 Task: Research Airbnb properties in Kamina, Democratic Republic of the Congo from 8th November, 2023 to 19th November, 2023 for 1 adult. Place can be shared room with 1  bedroom having 1 bed and 1 bathroom. Property type can be hotel. Look for 3 properties as per requirement.
Action: Mouse moved to (592, 112)
Screenshot: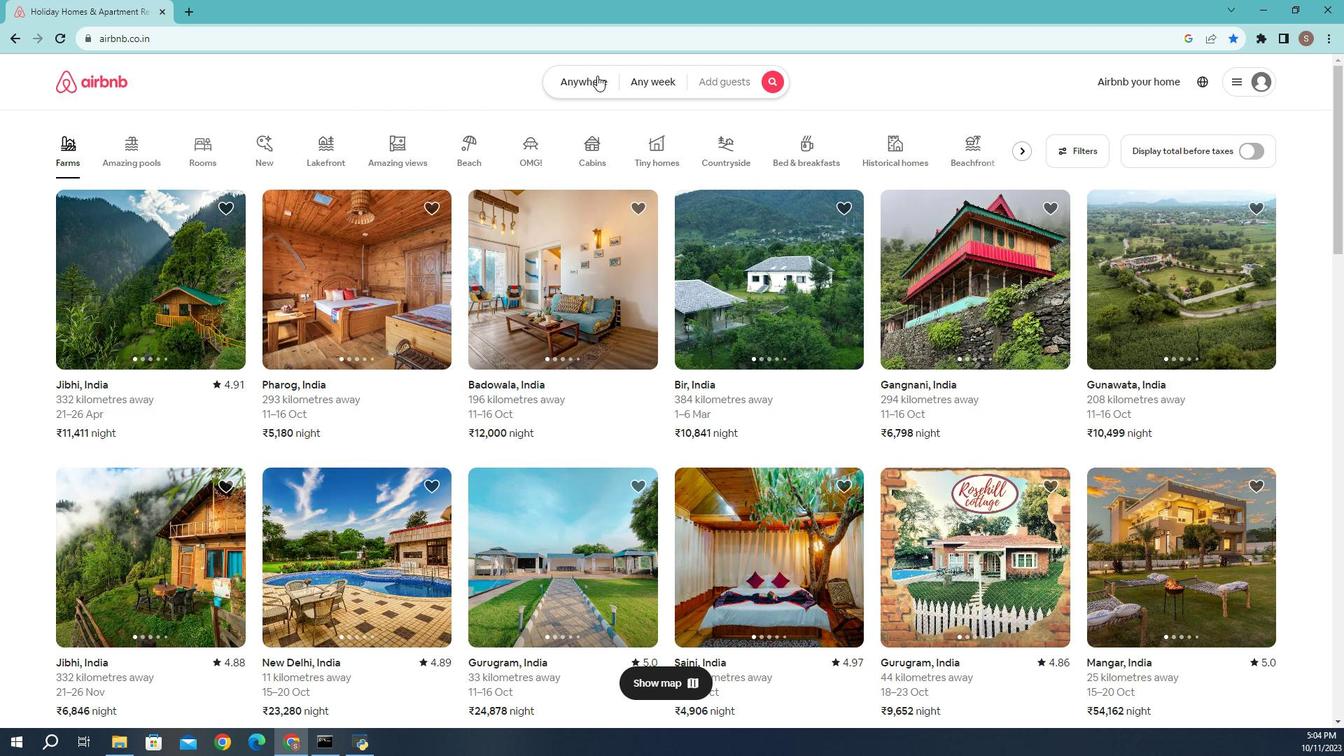 
Action: Mouse pressed left at (592, 112)
Screenshot: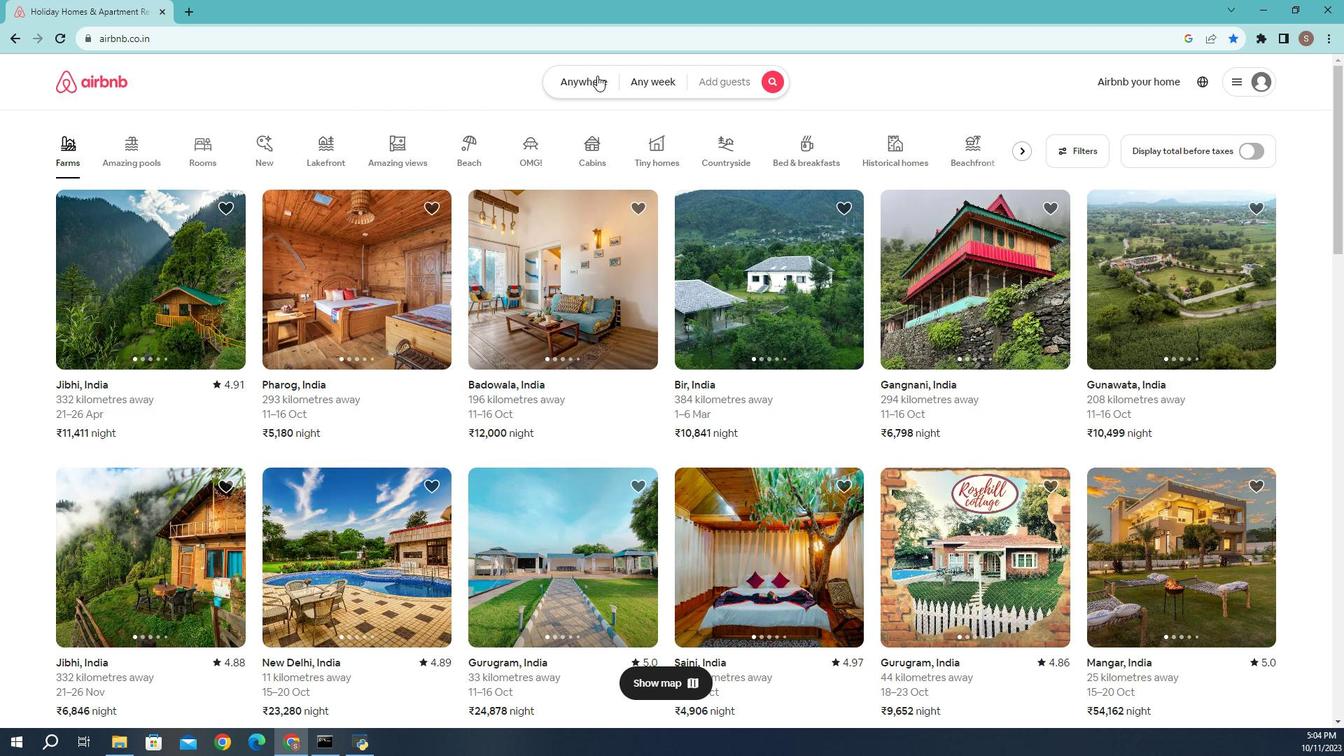 
Action: Mouse moved to (443, 157)
Screenshot: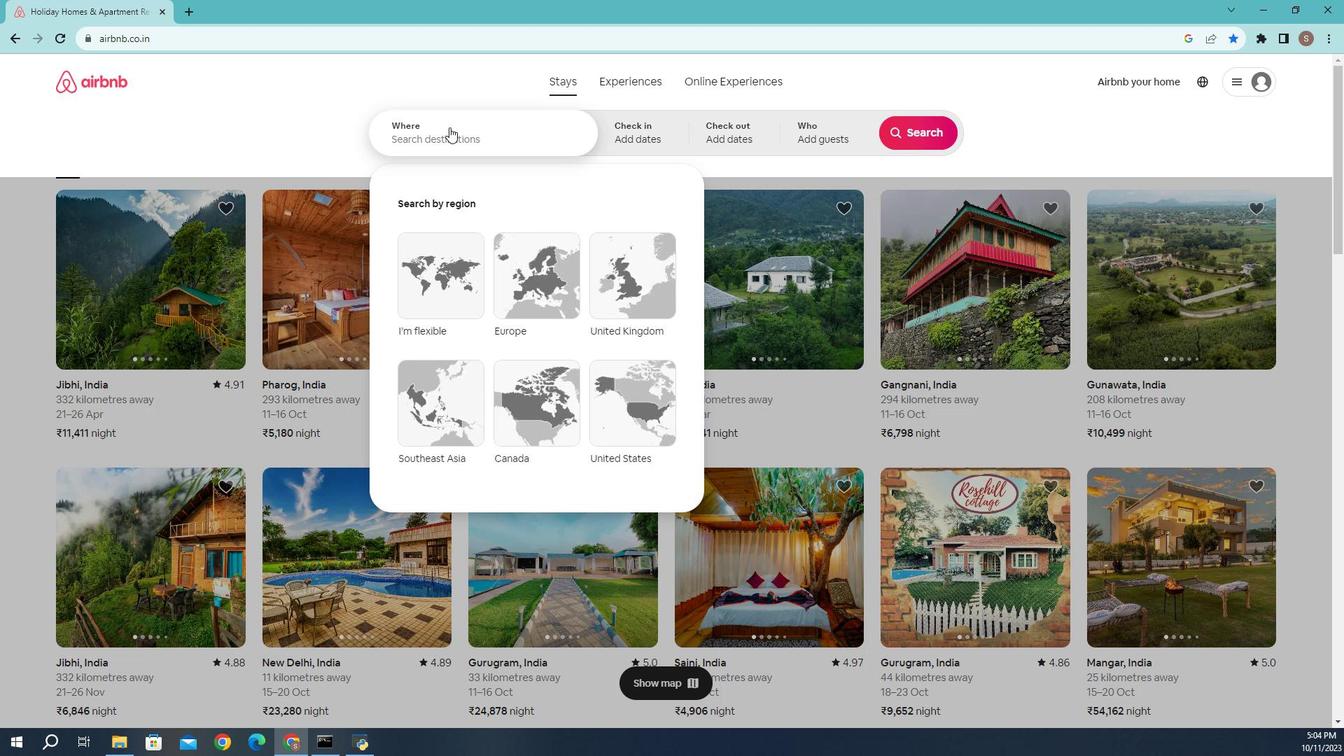 
Action: Mouse pressed left at (443, 157)
Screenshot: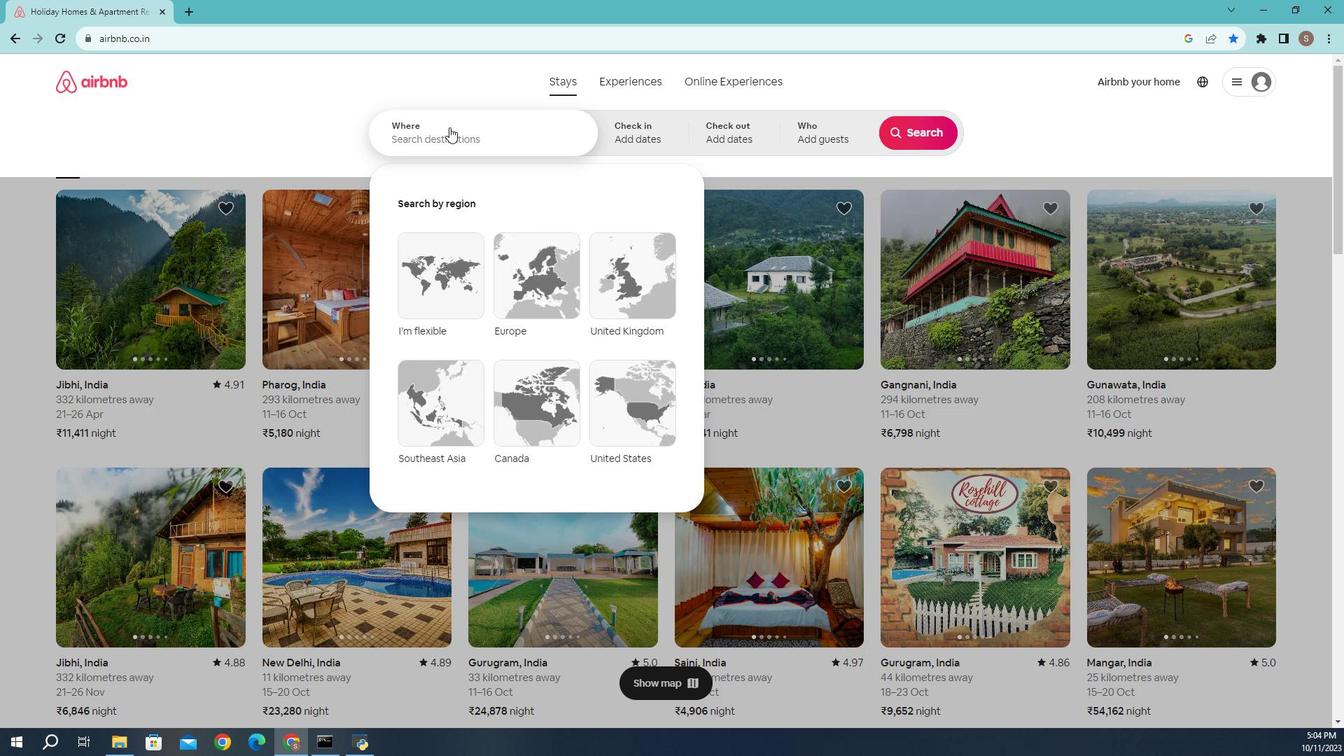 
Action: Key pressed <Key.caps_lock>K<Key.caps_lock>amina,<Key.space><Key.caps_lock>D<Key.caps_lock>emocratic<Key.space><Key.caps_lock>R<Key.caps_lock>epublic<Key.space>of<Key.space>the<Key.space><Key.caps_lock>C<Key.caps_lock>ongo<Key.enter>
Screenshot: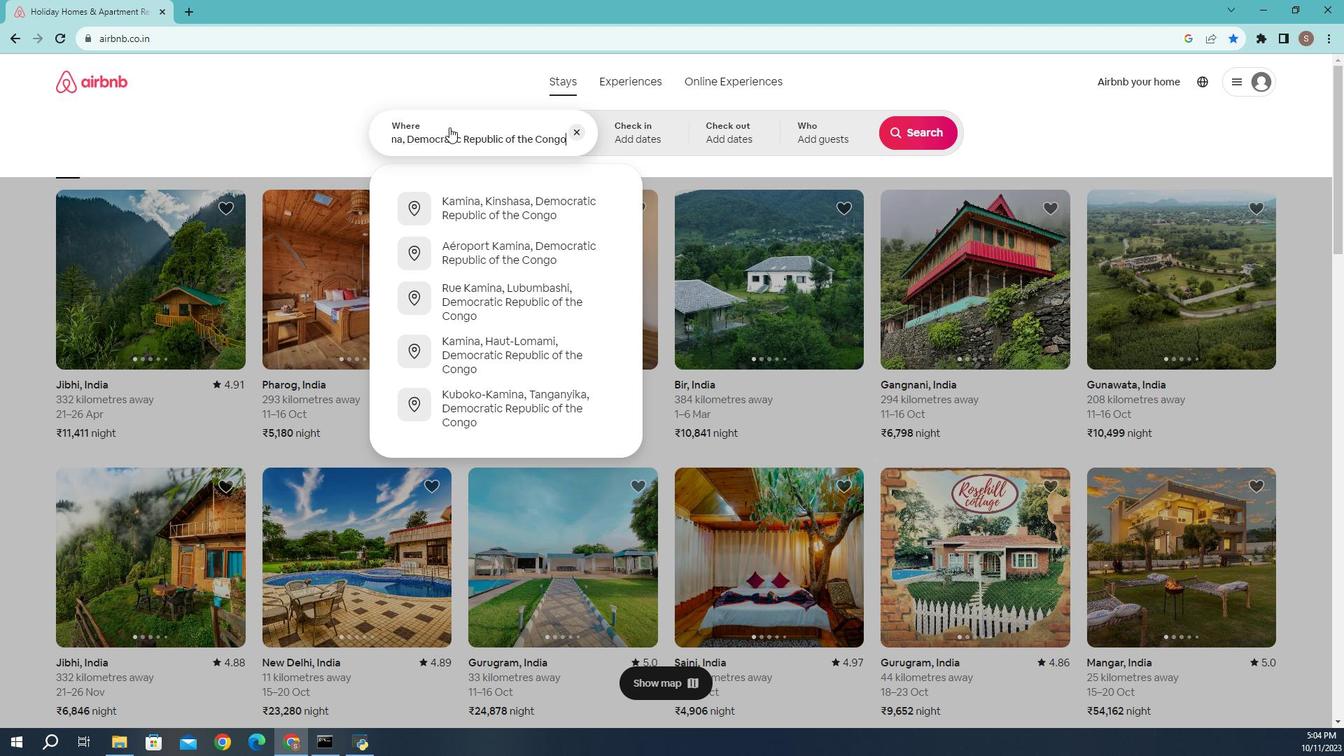 
Action: Mouse moved to (805, 343)
Screenshot: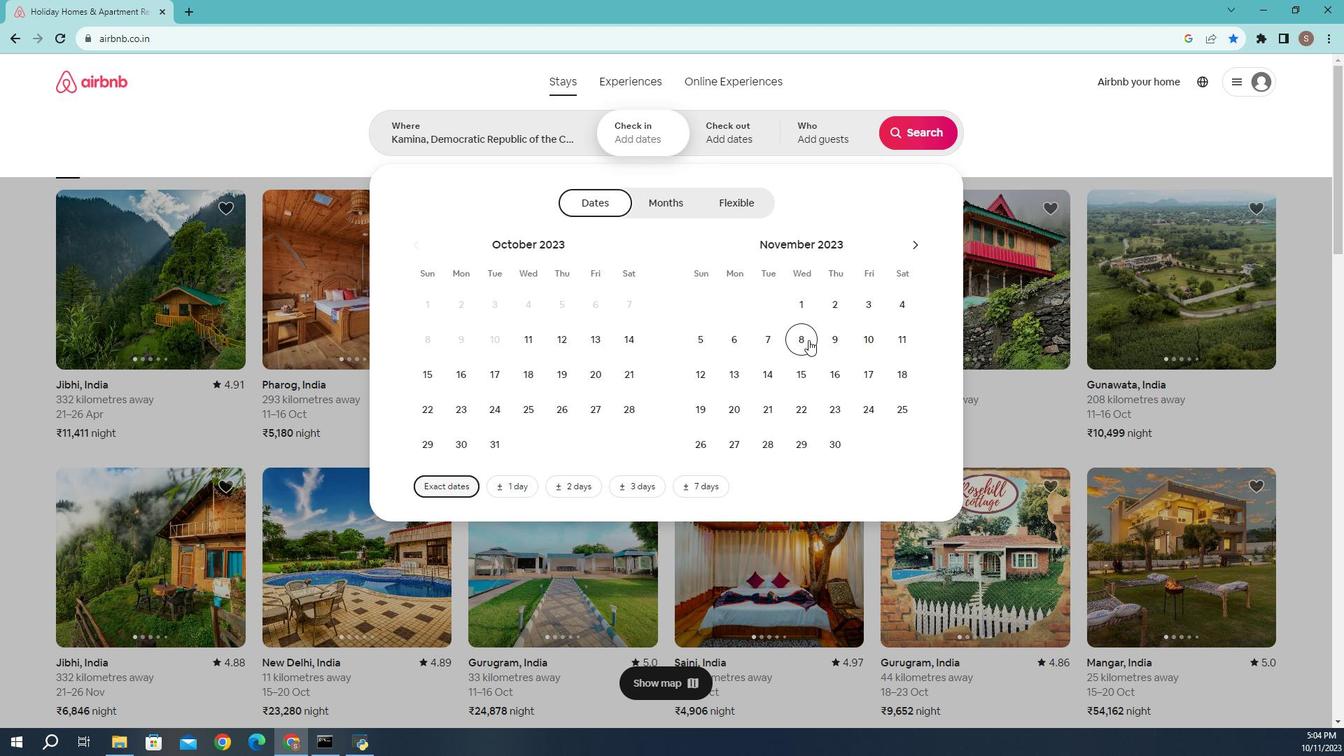 
Action: Mouse pressed left at (805, 343)
Screenshot: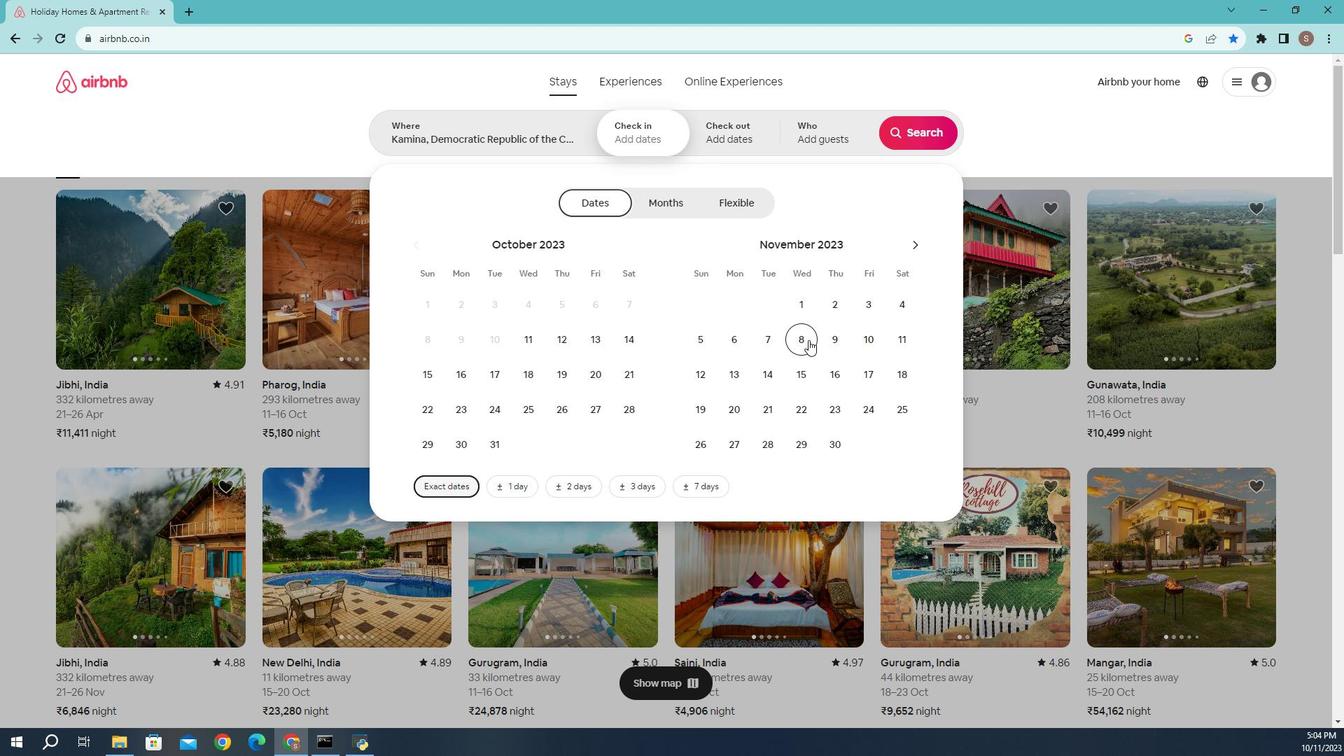 
Action: Mouse moved to (703, 396)
Screenshot: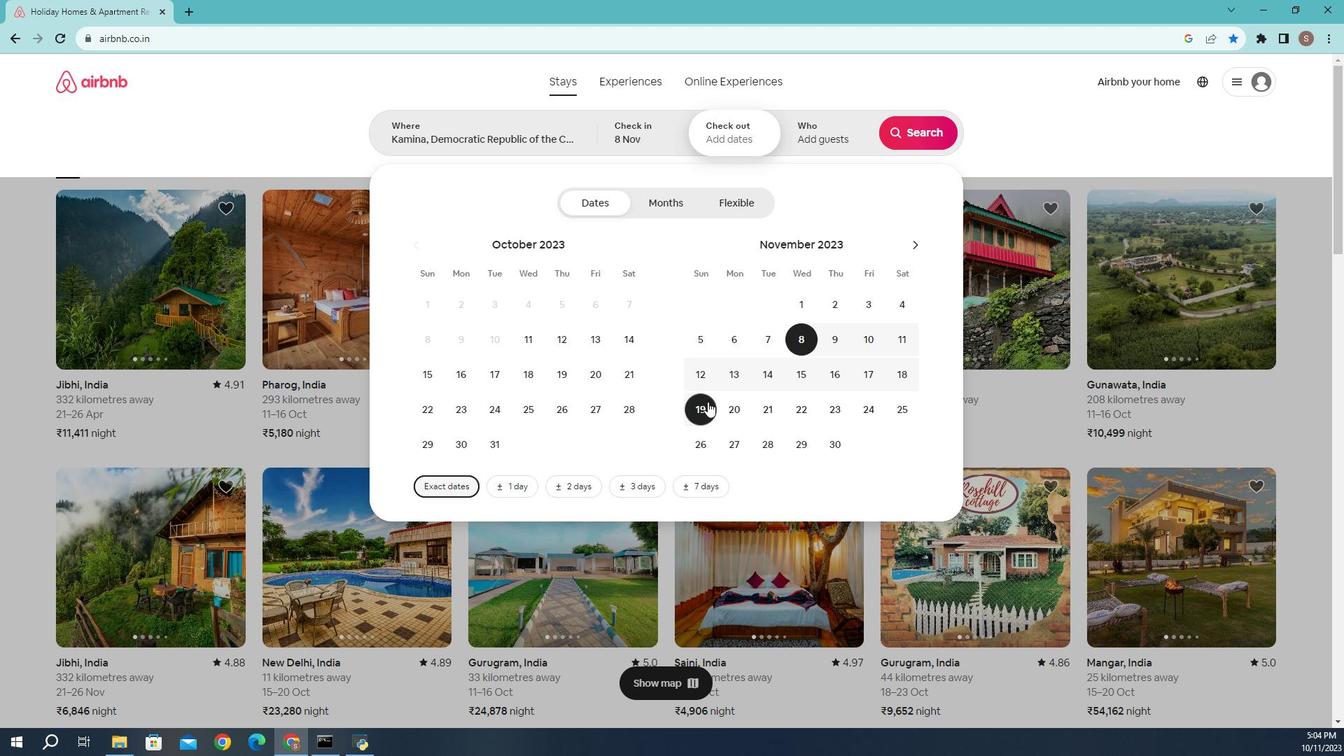 
Action: Mouse pressed left at (703, 396)
Screenshot: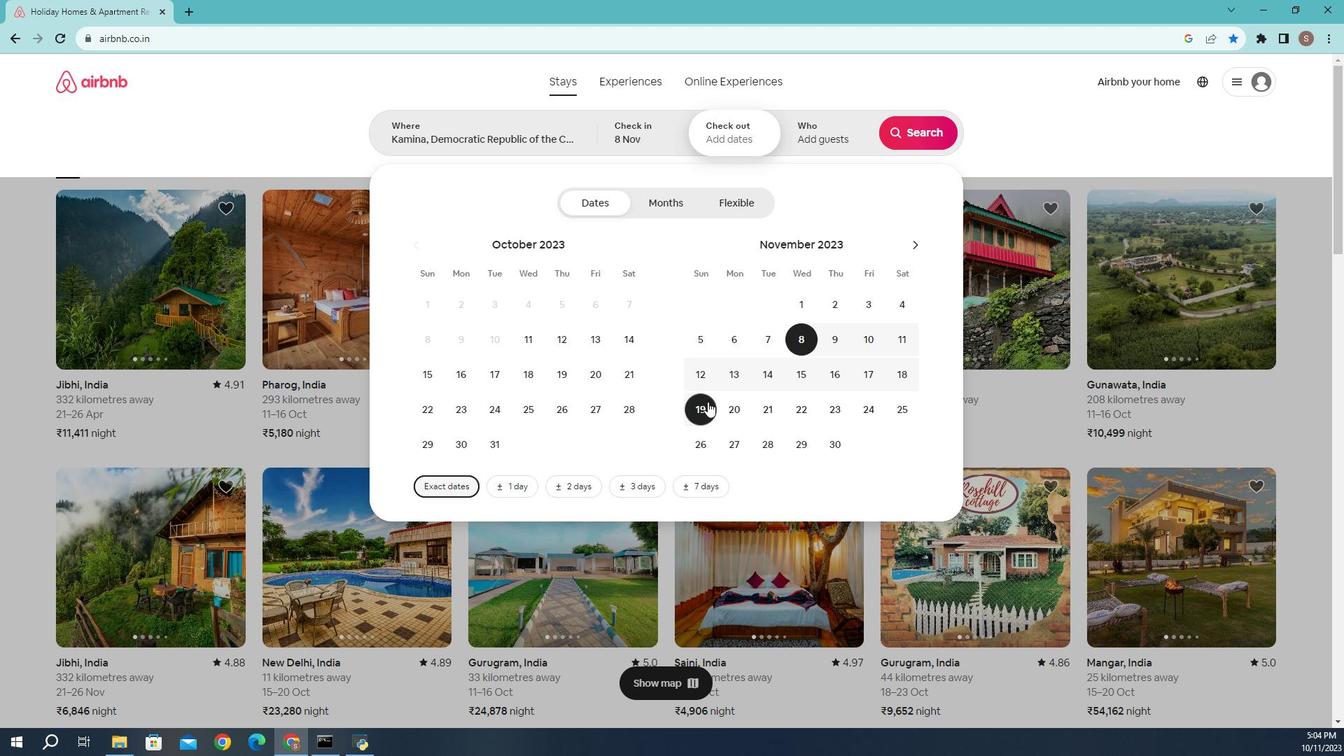 
Action: Mouse moved to (820, 158)
Screenshot: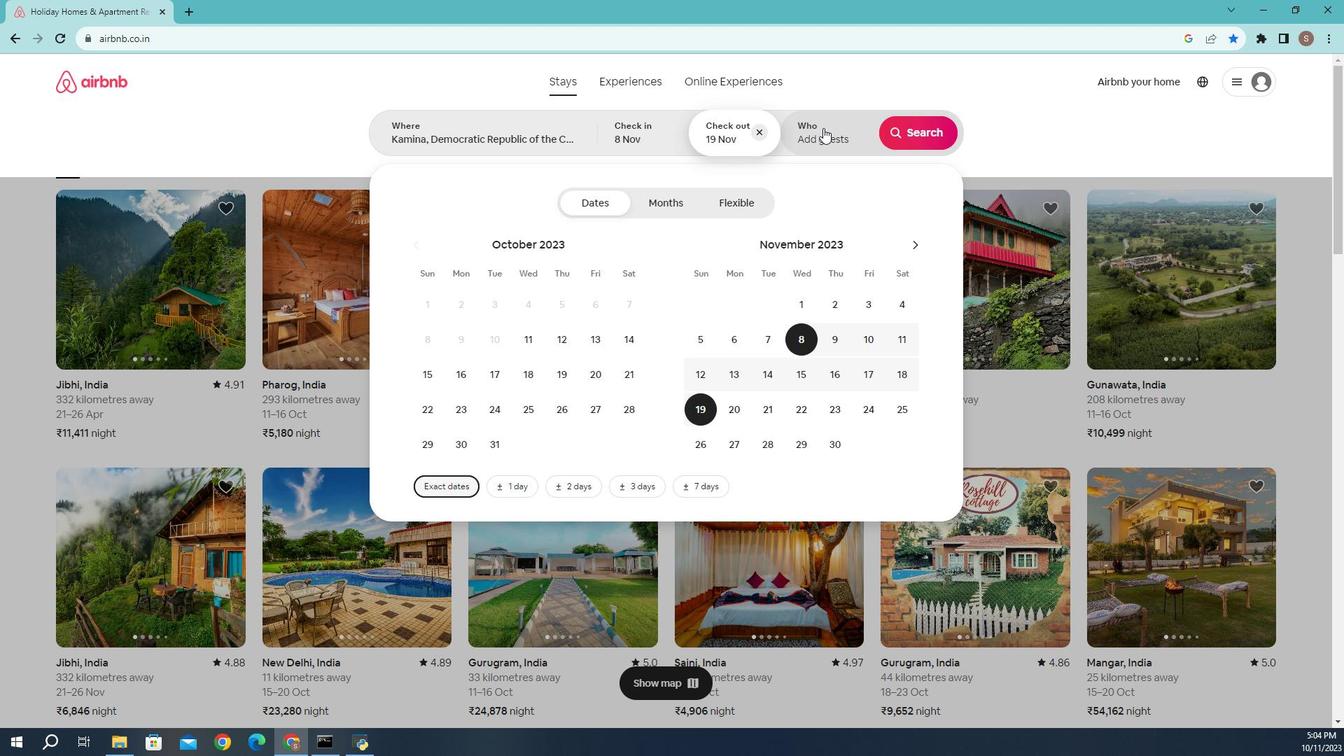 
Action: Mouse pressed left at (820, 158)
Screenshot: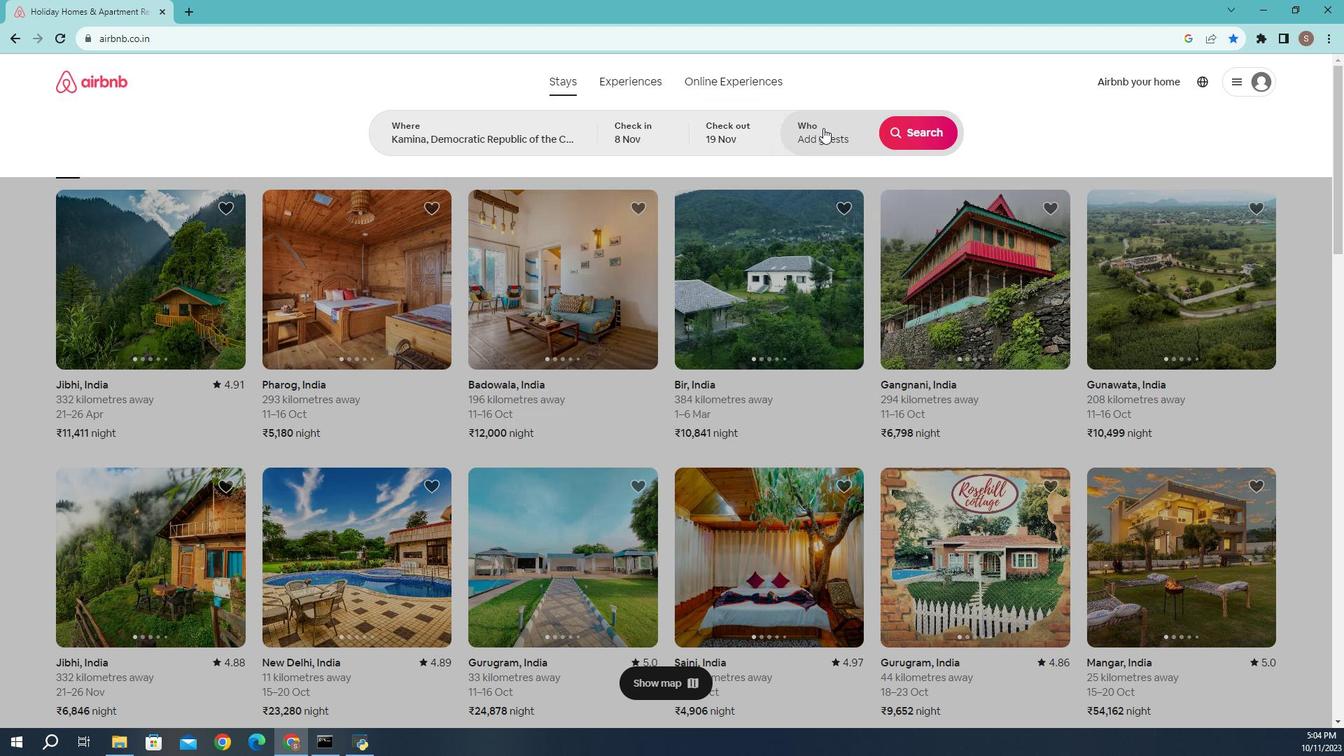 
Action: Mouse moved to (922, 231)
Screenshot: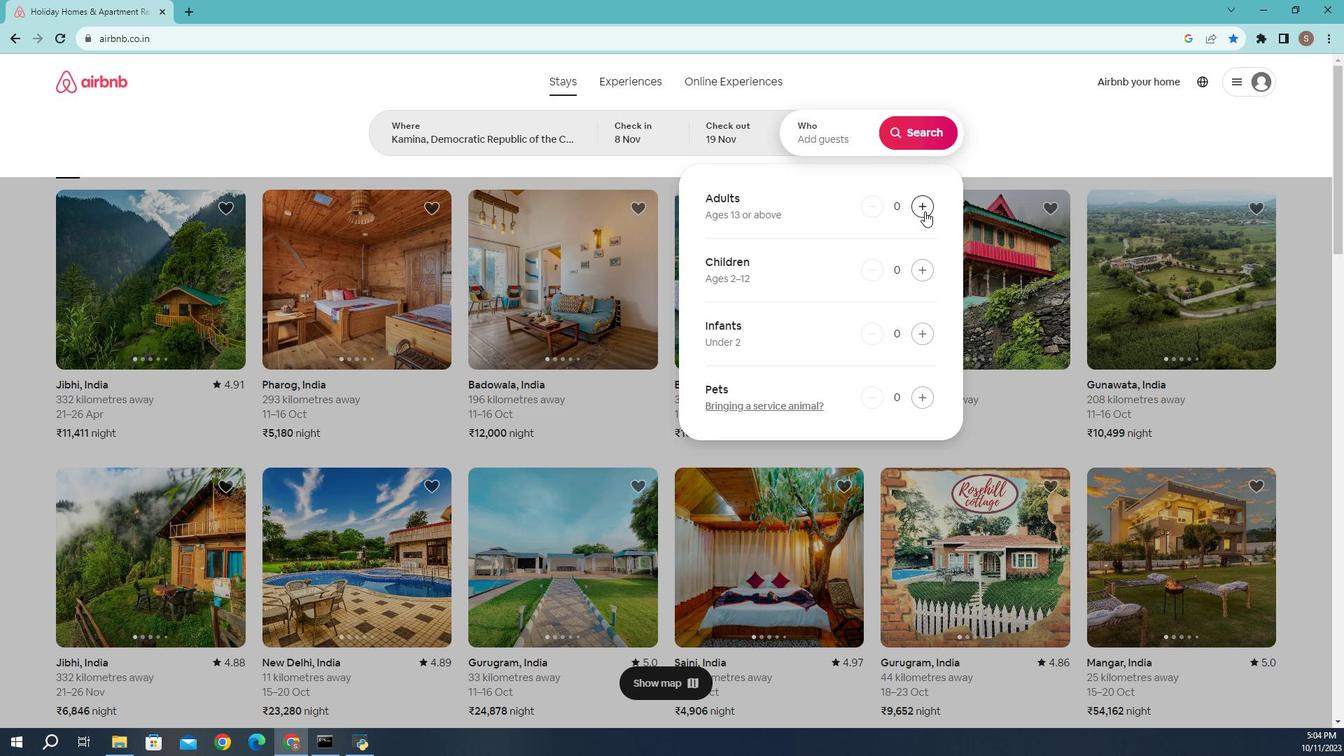 
Action: Mouse pressed left at (922, 231)
Screenshot: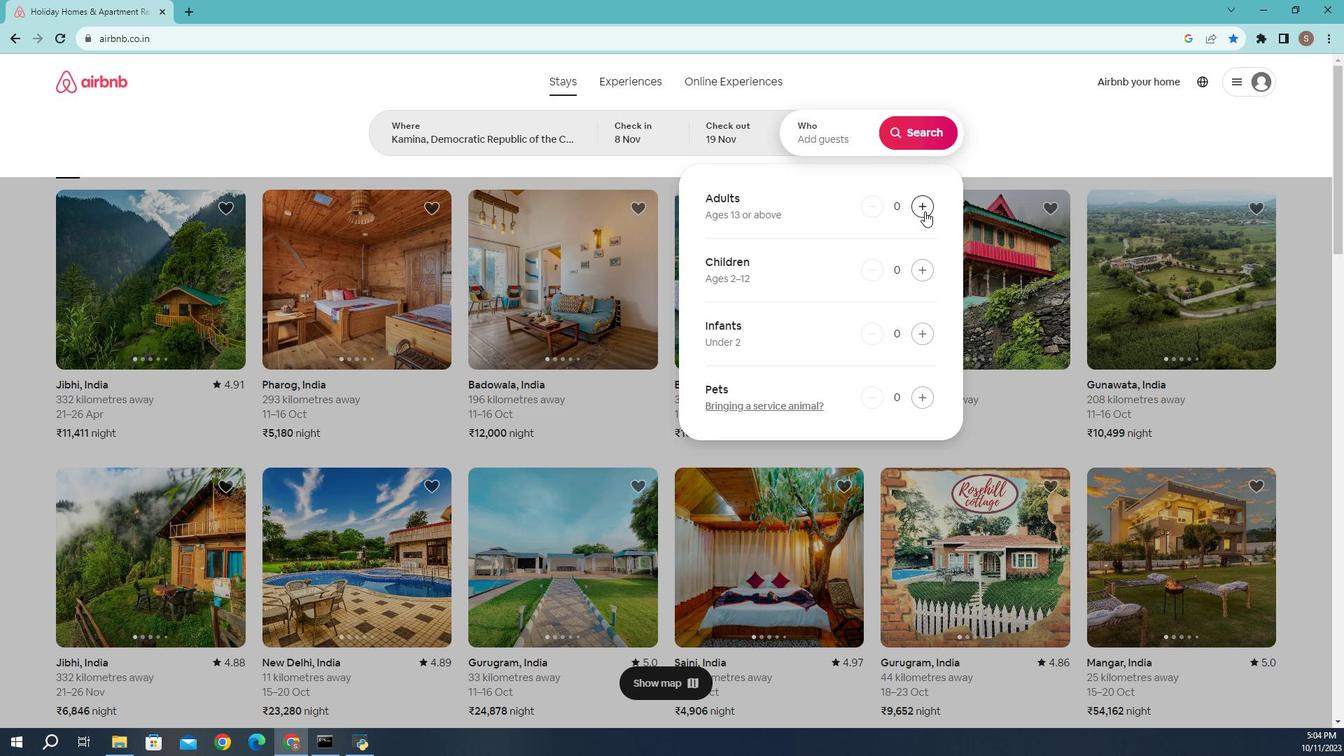 
Action: Mouse moved to (922, 158)
Screenshot: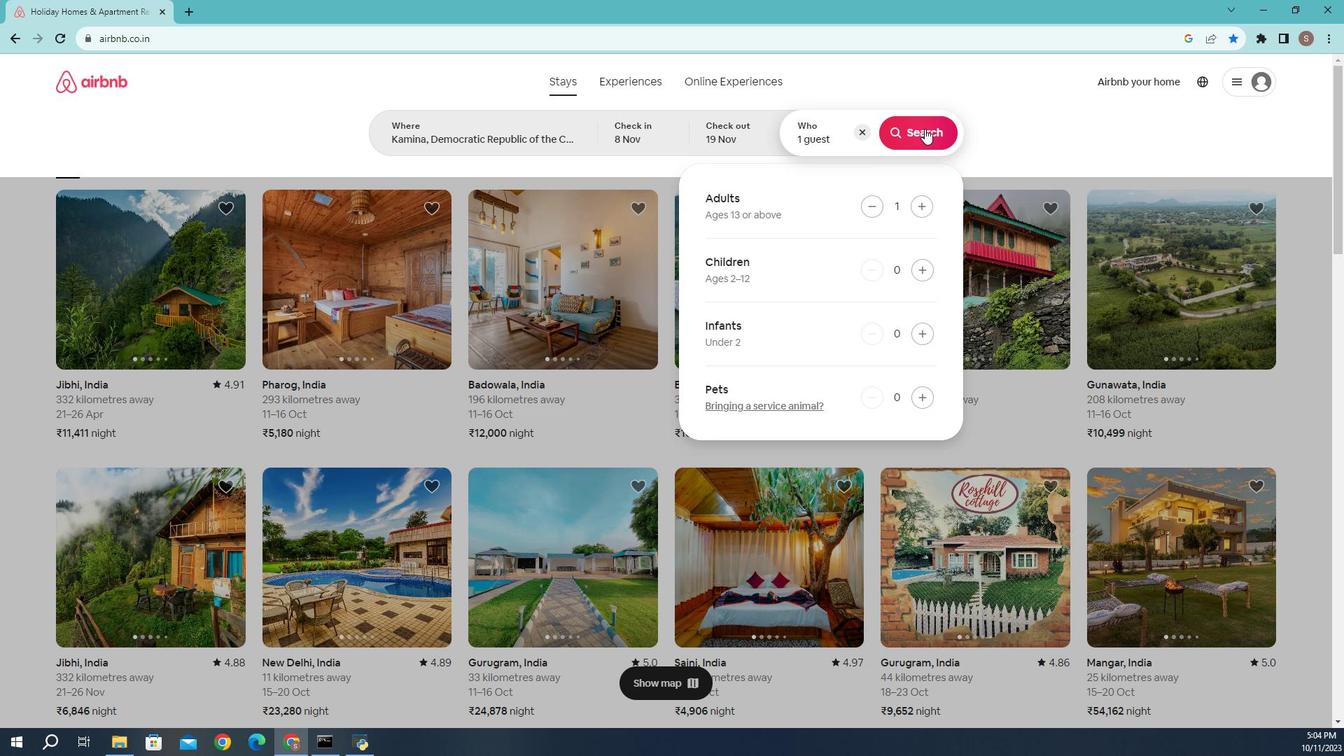 
Action: Mouse pressed left at (922, 158)
Screenshot: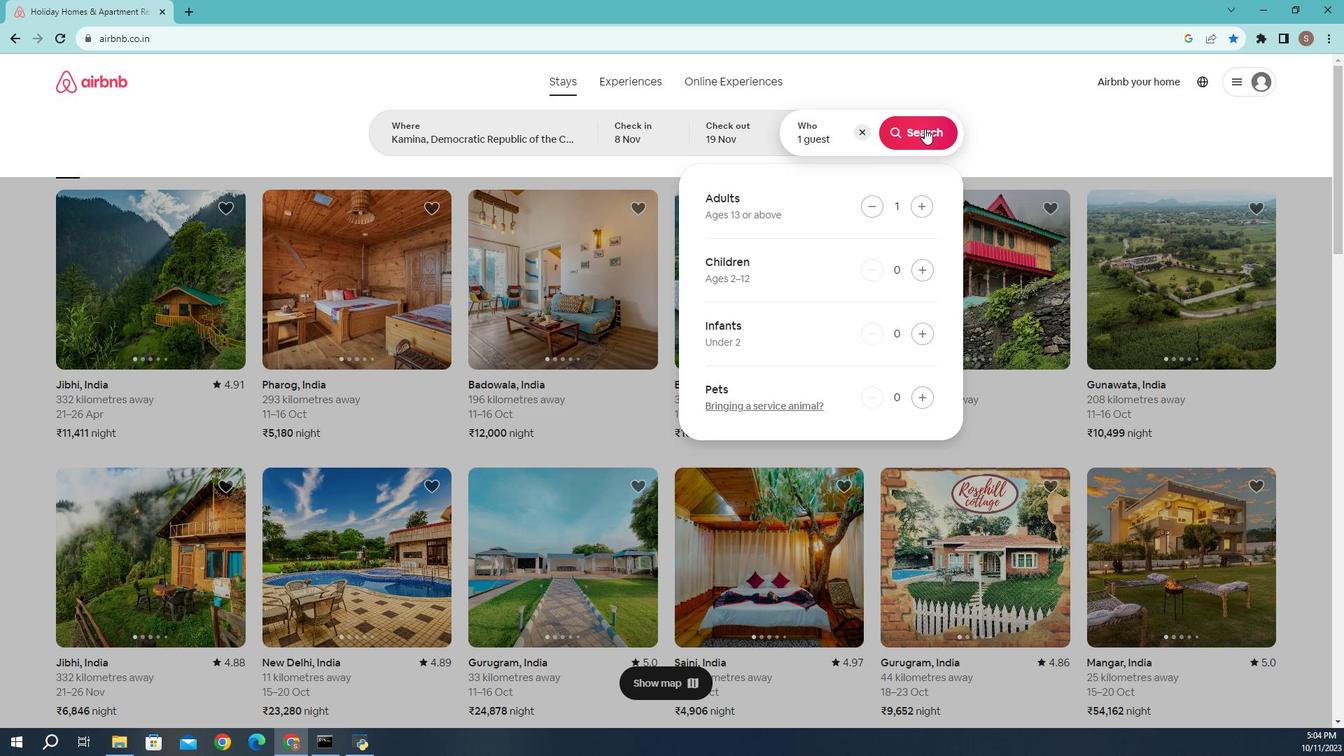 
Action: Mouse moved to (1111, 161)
Screenshot: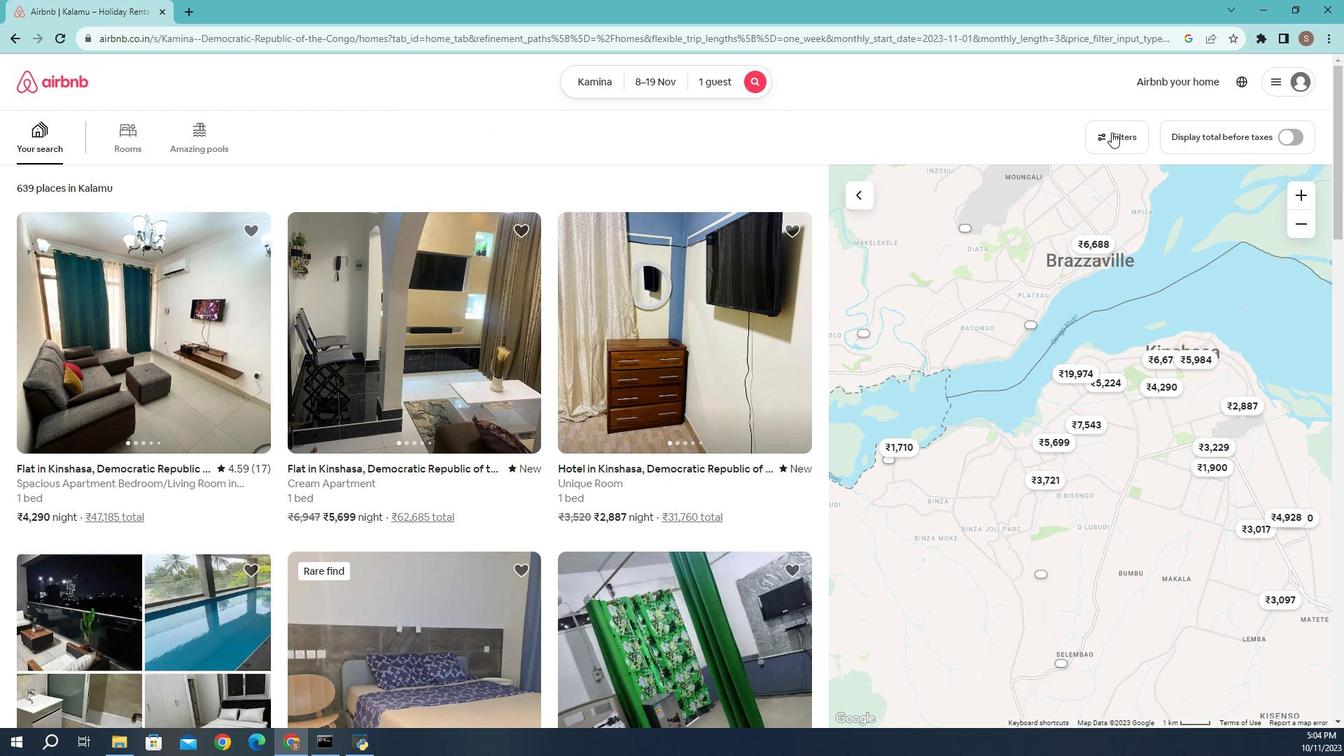 
Action: Mouse pressed left at (1111, 161)
Screenshot: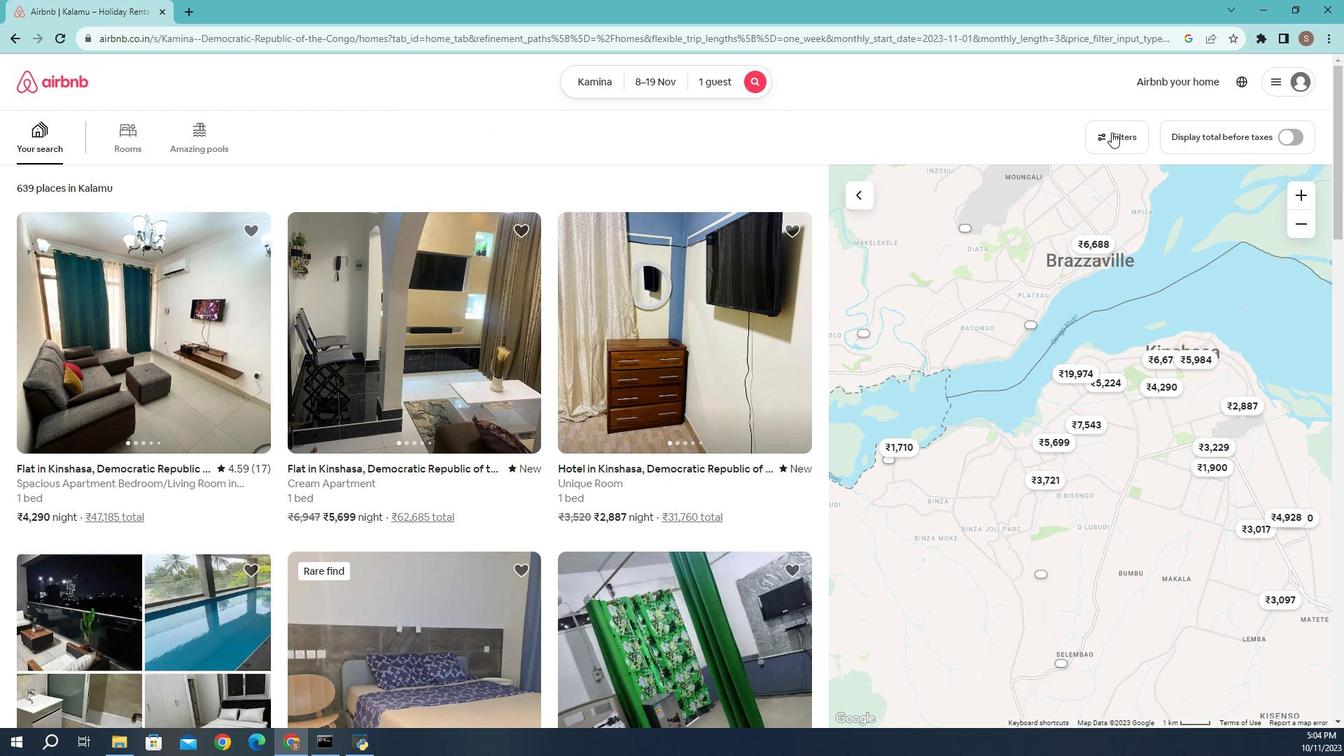 
Action: Mouse moved to (676, 243)
Screenshot: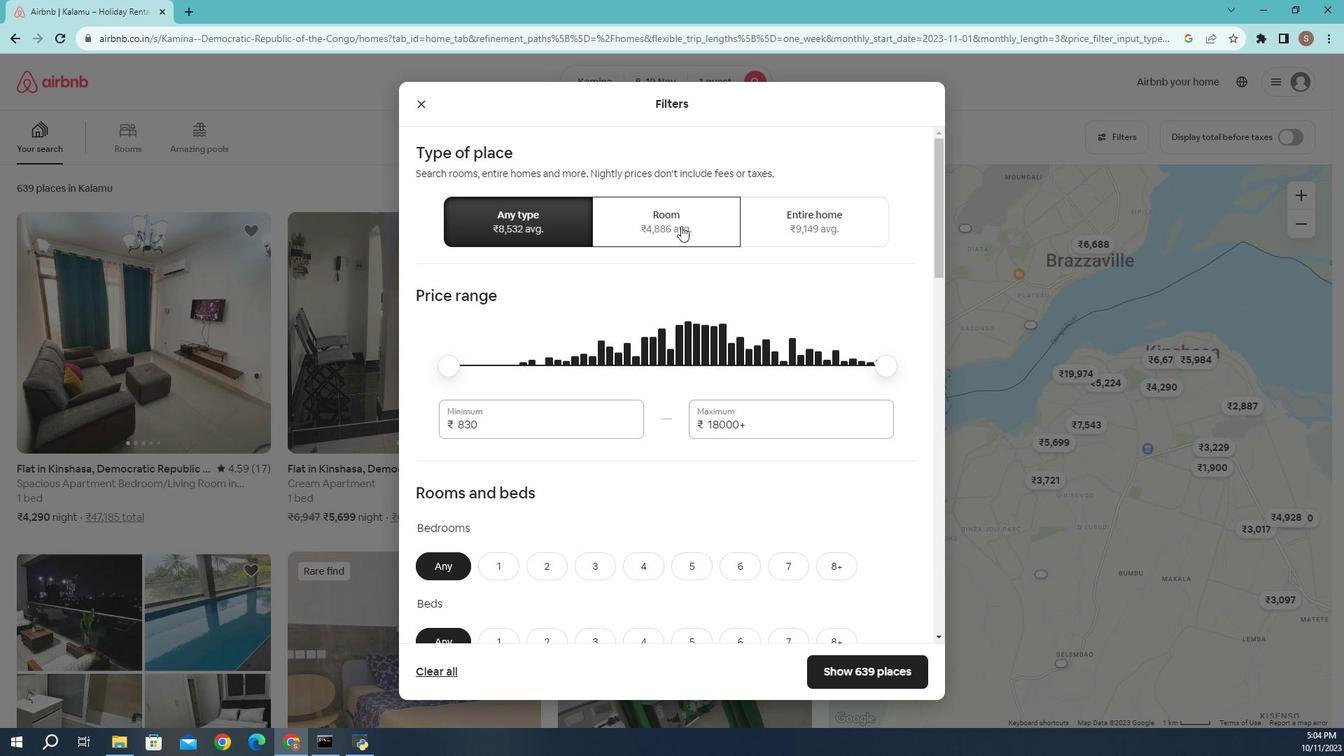 
Action: Mouse pressed left at (676, 243)
Screenshot: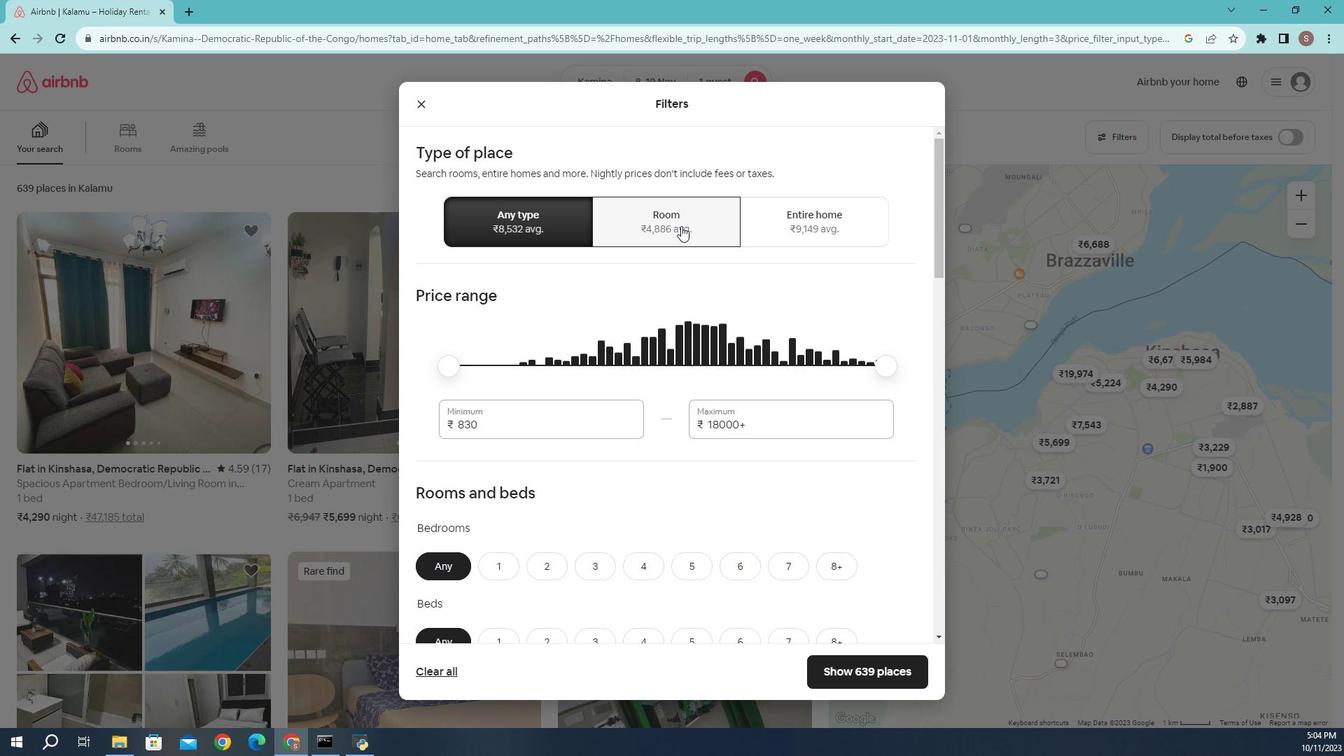 
Action: Mouse moved to (628, 322)
Screenshot: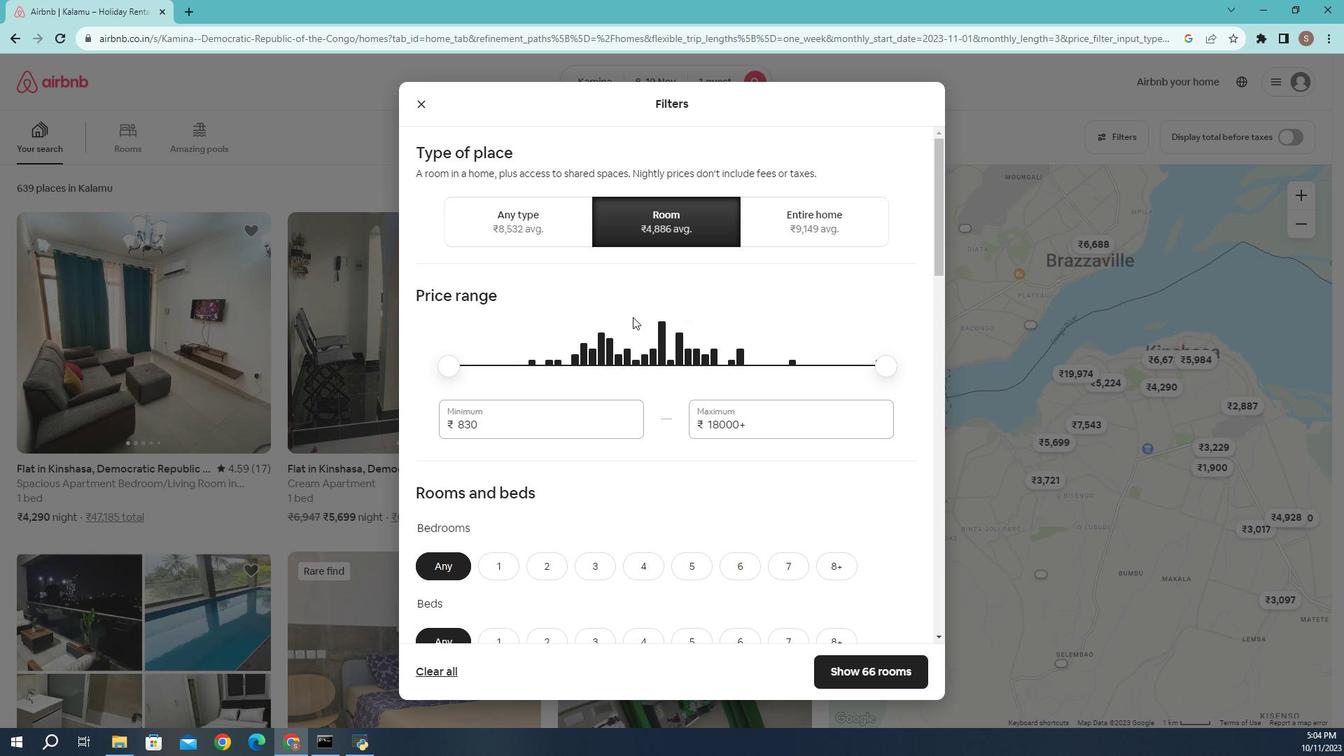 
Action: Mouse scrolled (628, 322) with delta (0, 0)
Screenshot: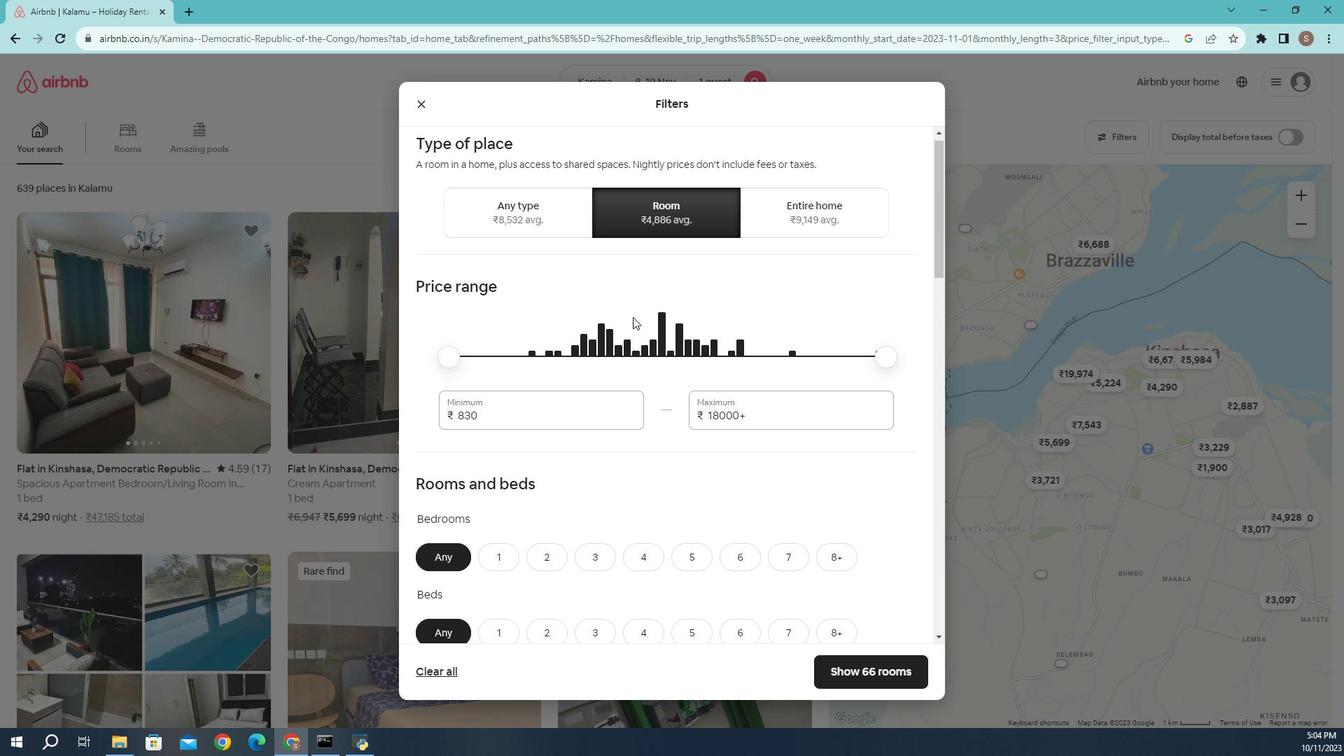 
Action: Mouse moved to (627, 323)
Screenshot: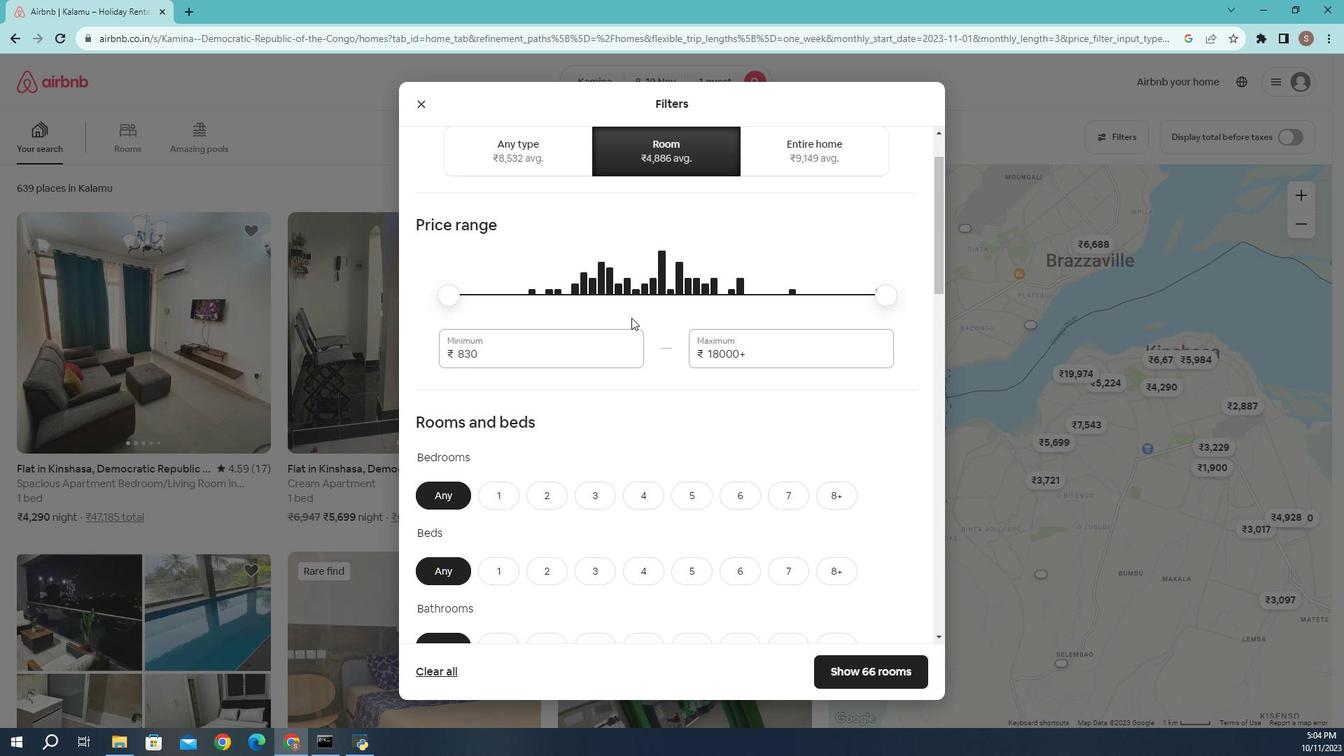 
Action: Mouse scrolled (627, 322) with delta (0, 0)
Screenshot: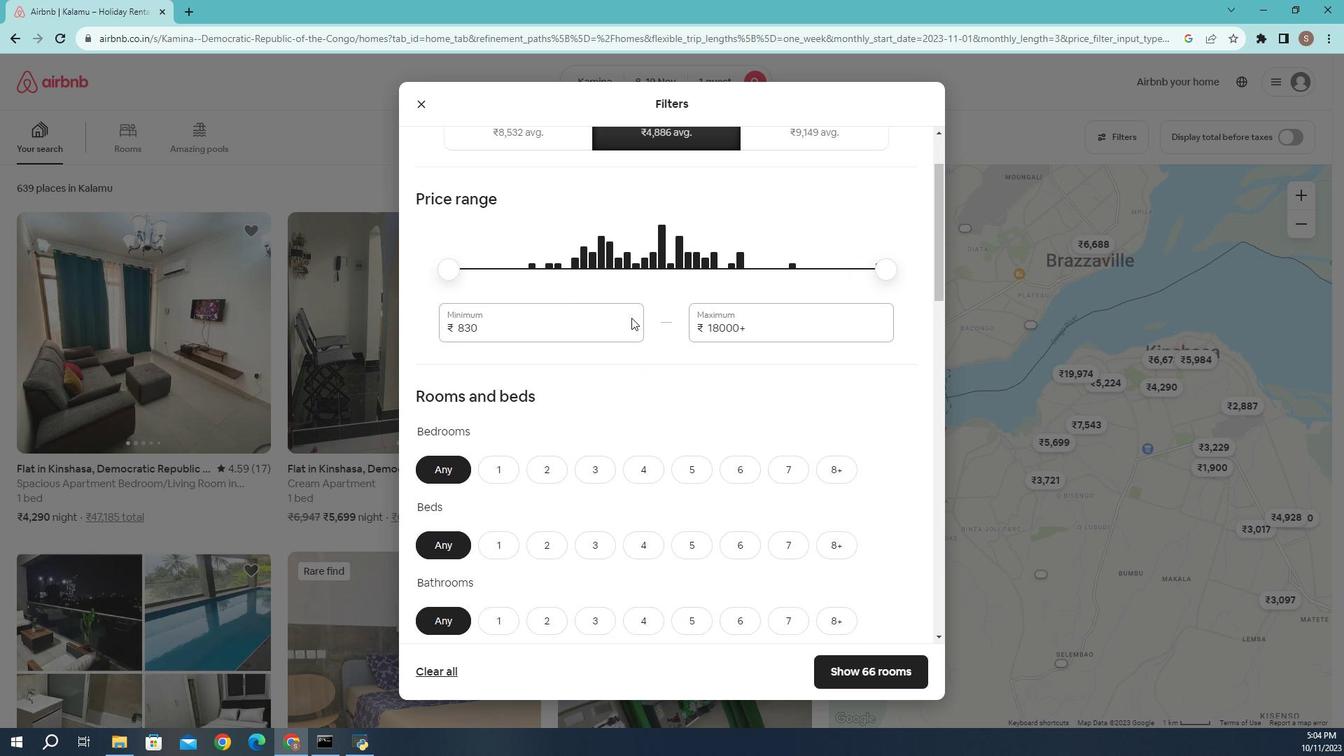 
Action: Mouse moved to (501, 424)
Screenshot: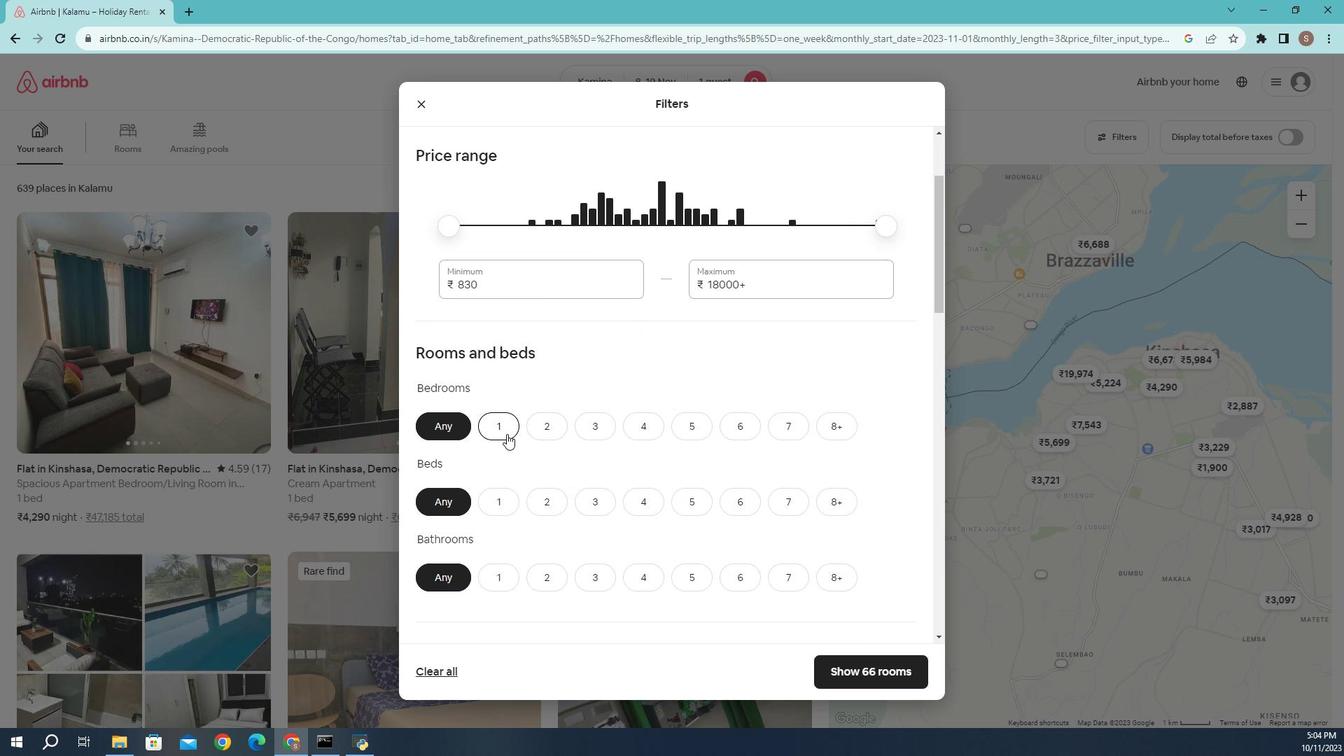 
Action: Mouse pressed left at (501, 424)
Screenshot: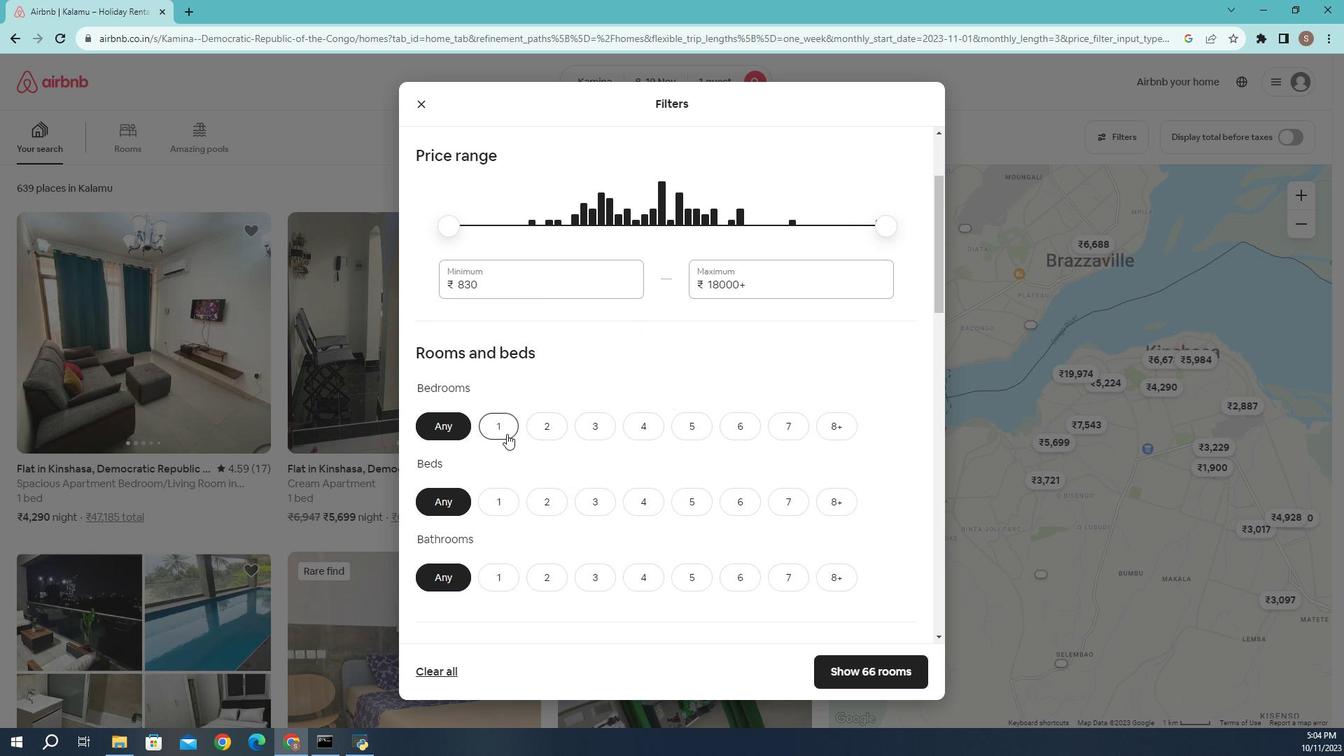 
Action: Mouse moved to (491, 492)
Screenshot: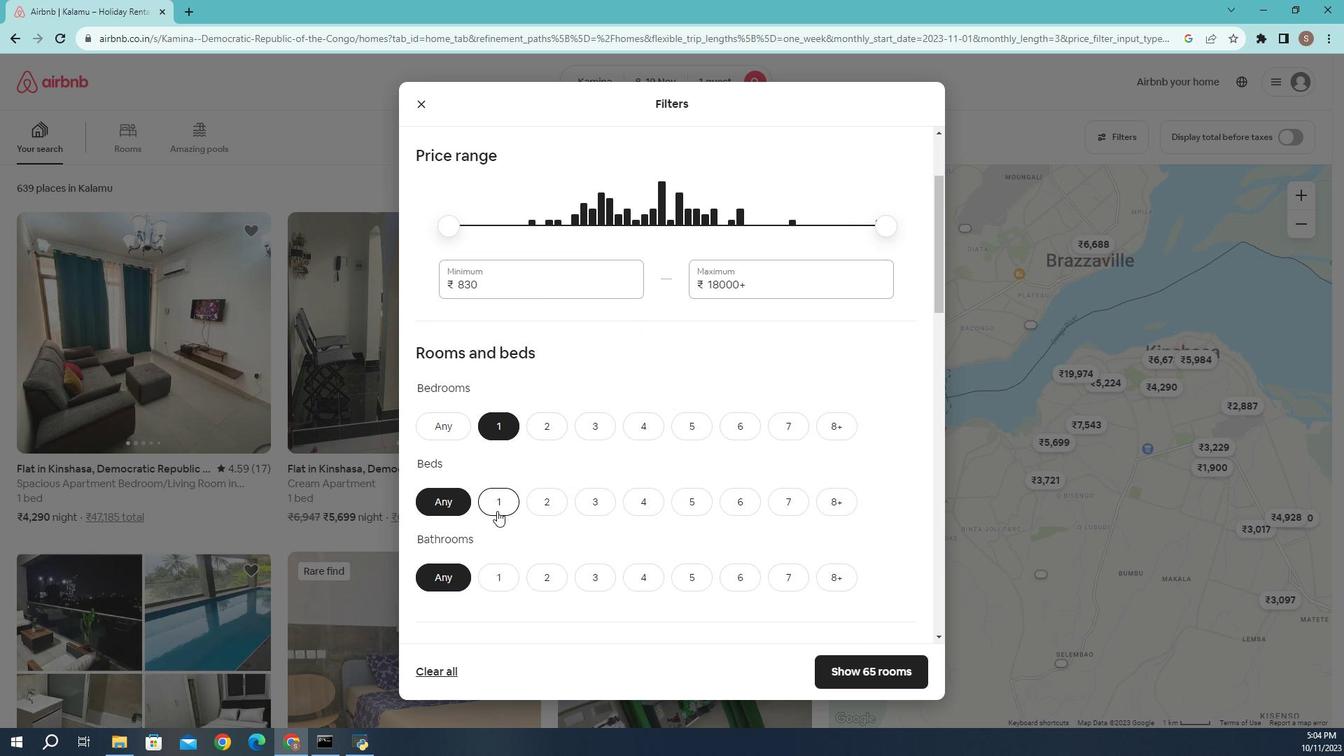 
Action: Mouse pressed left at (491, 492)
Screenshot: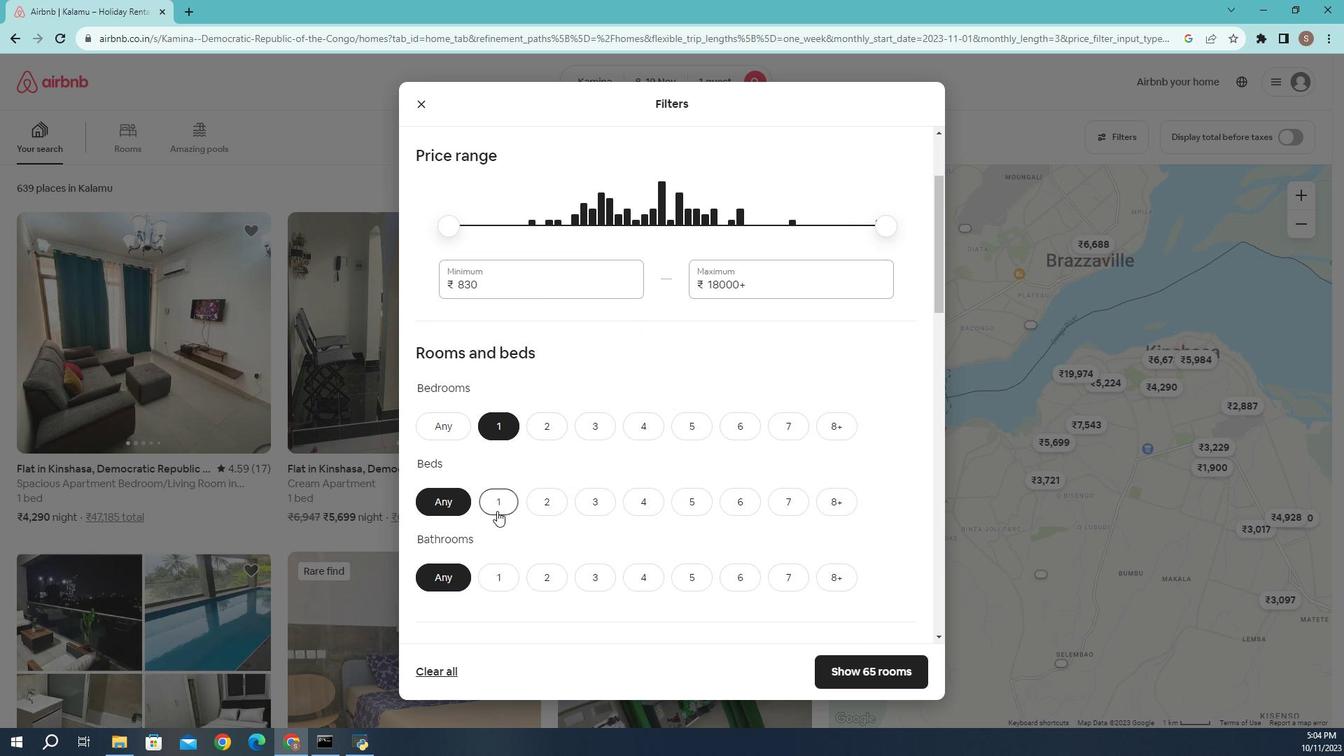 
Action: Mouse moved to (495, 553)
Screenshot: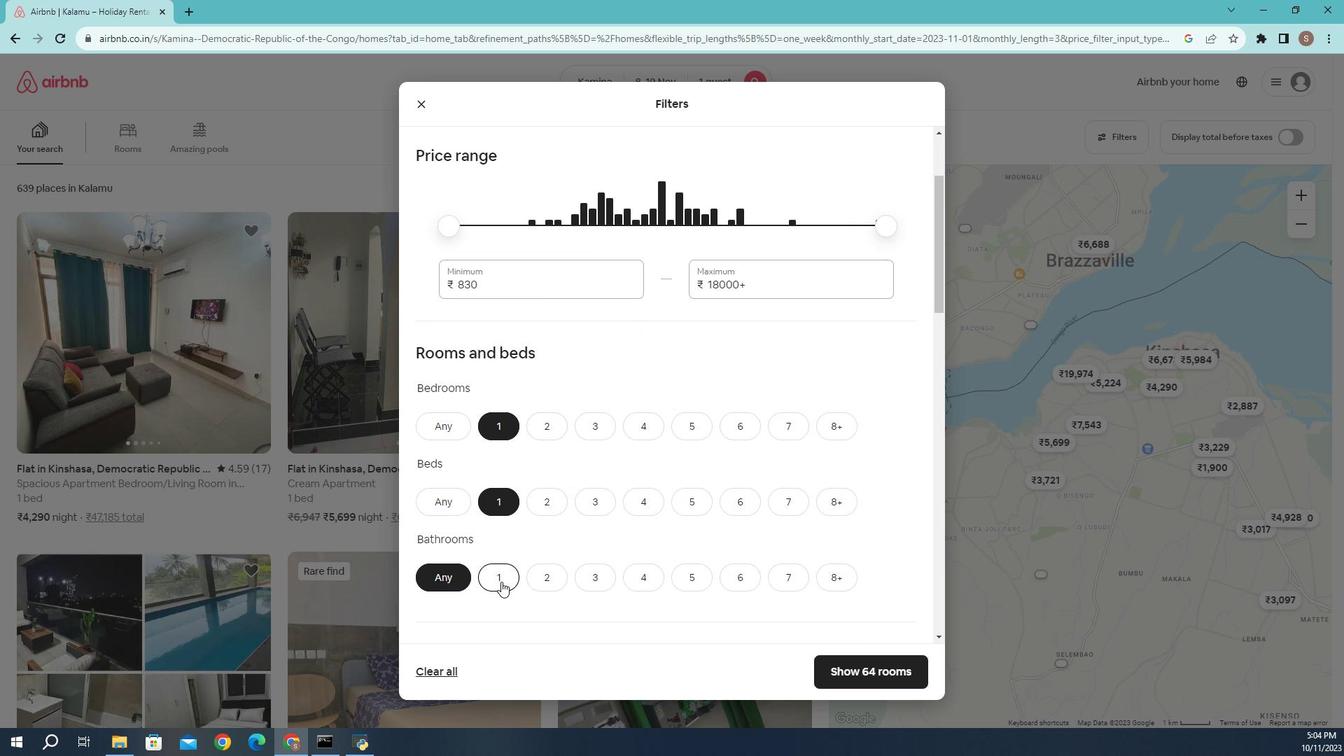 
Action: Mouse pressed left at (495, 553)
Screenshot: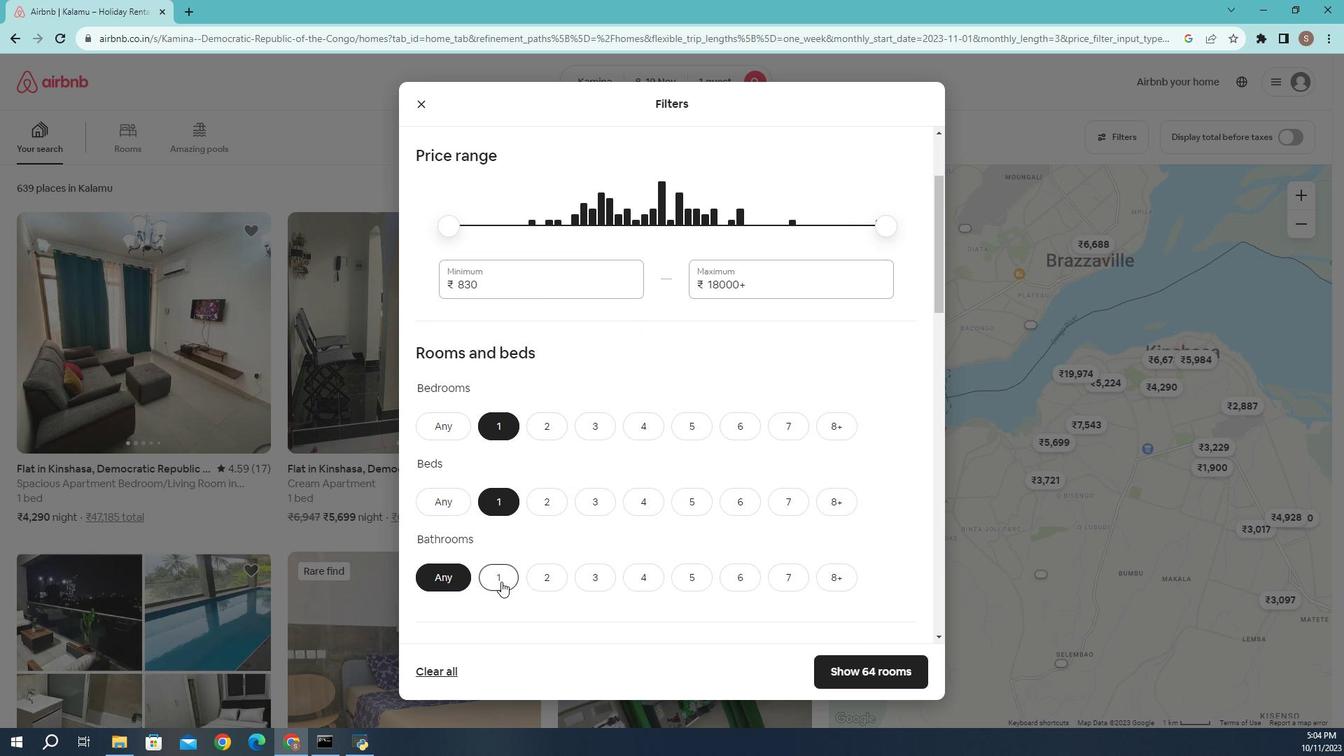 
Action: Mouse moved to (573, 522)
Screenshot: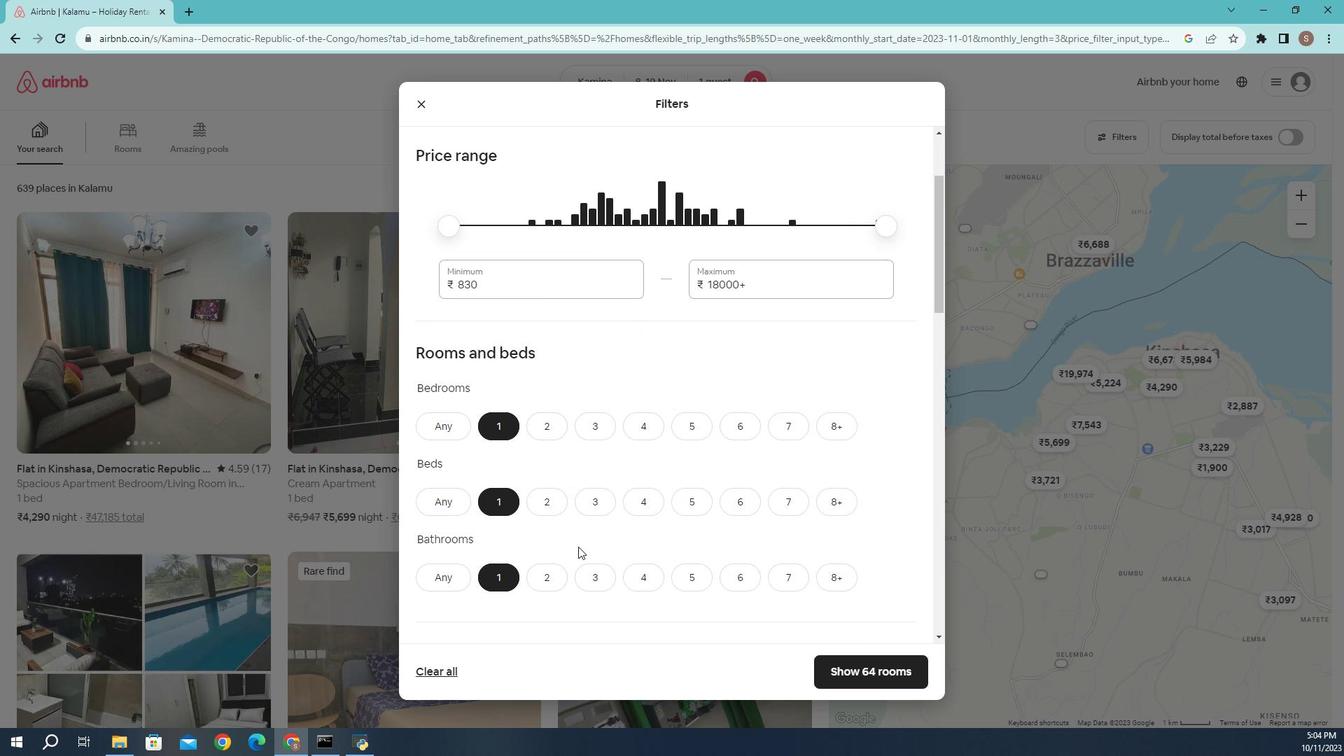 
Action: Mouse scrolled (573, 522) with delta (0, 0)
Screenshot: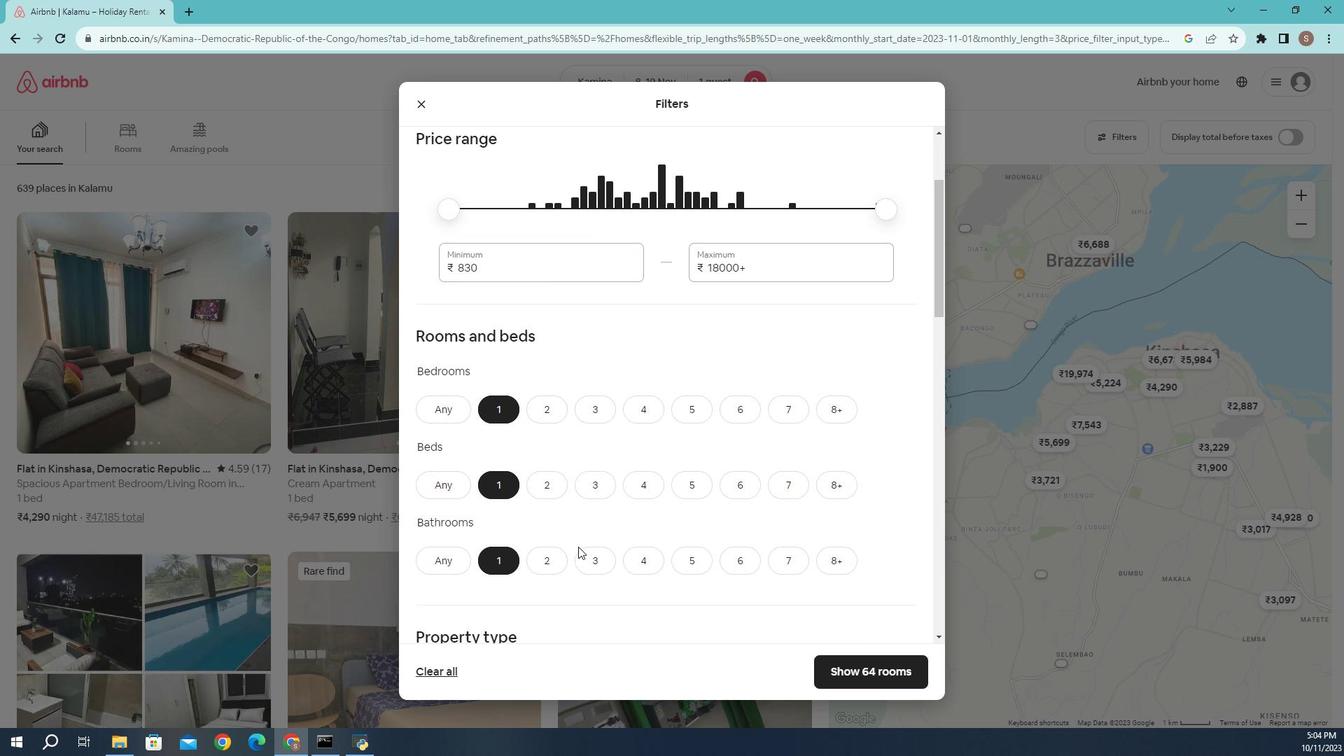 
Action: Mouse scrolled (573, 522) with delta (0, 0)
Screenshot: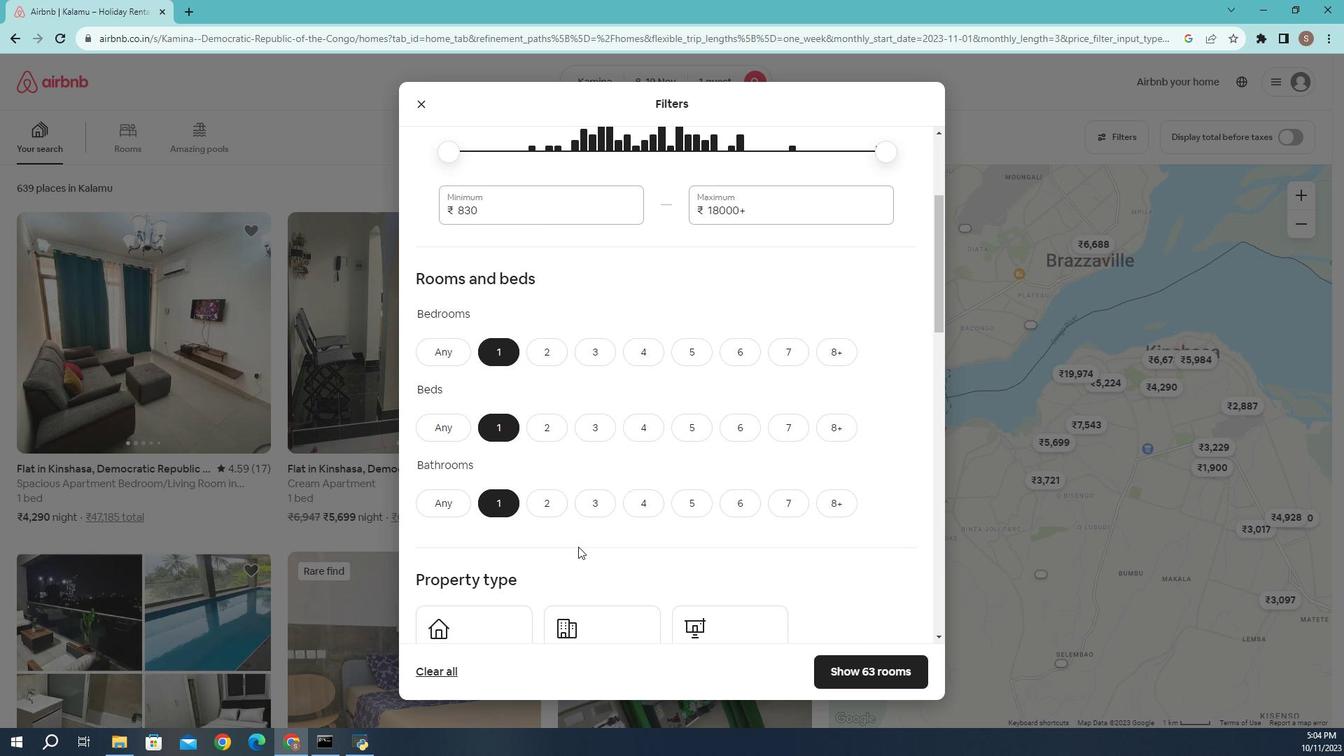 
Action: Mouse scrolled (573, 522) with delta (0, 0)
Screenshot: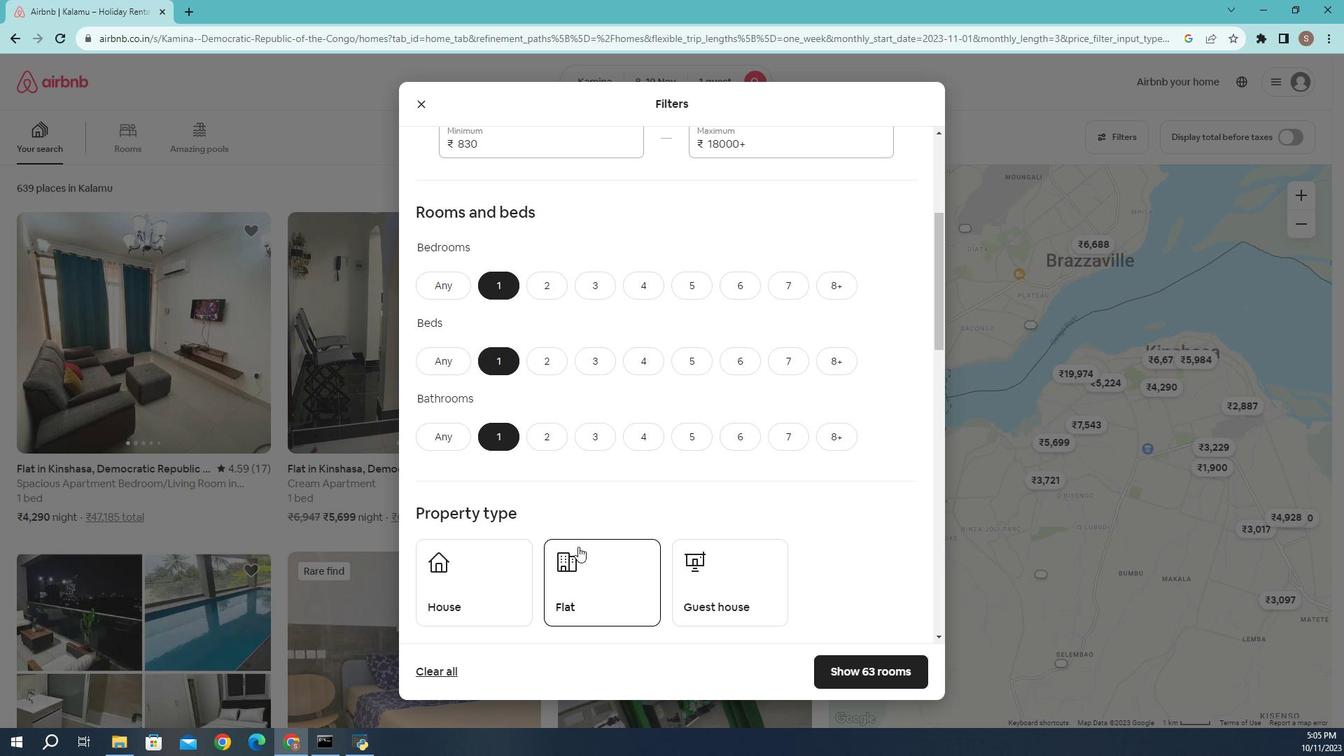 
Action: Mouse moved to (639, 498)
Screenshot: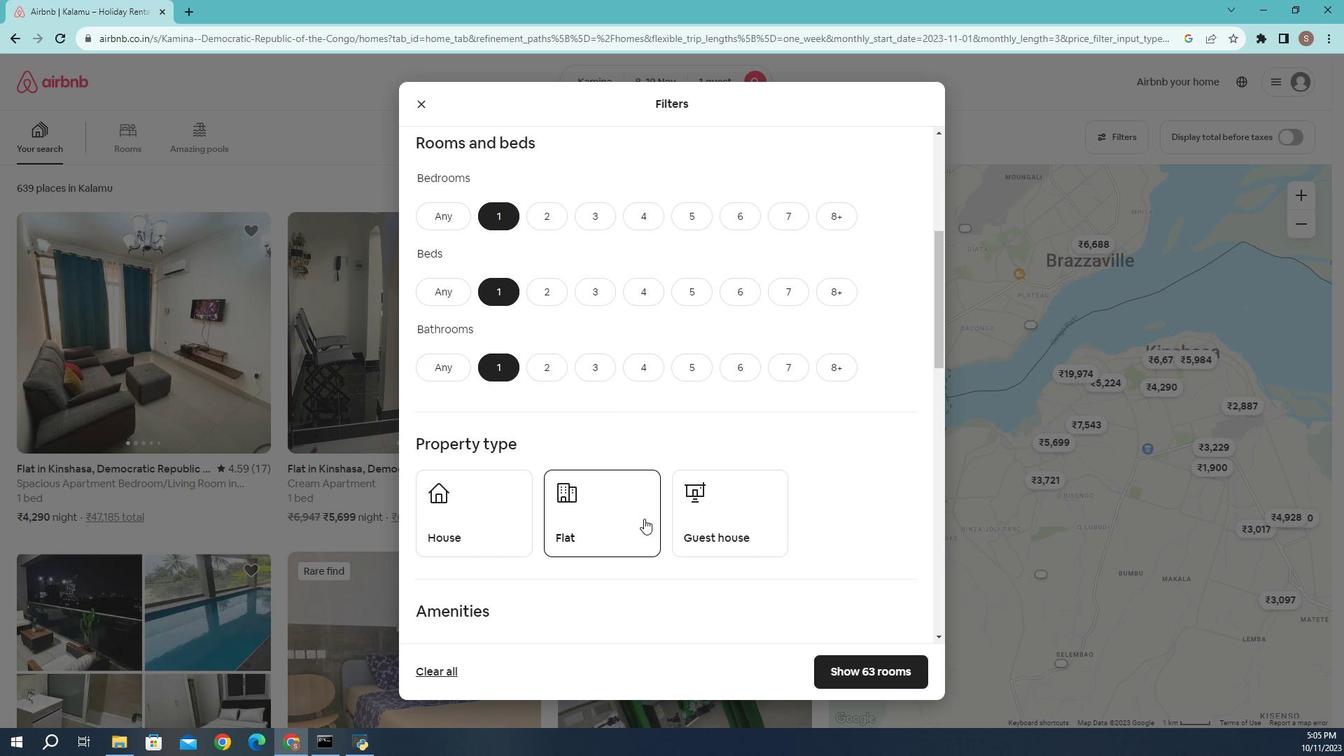 
Action: Mouse scrolled (639, 497) with delta (0, 0)
Screenshot: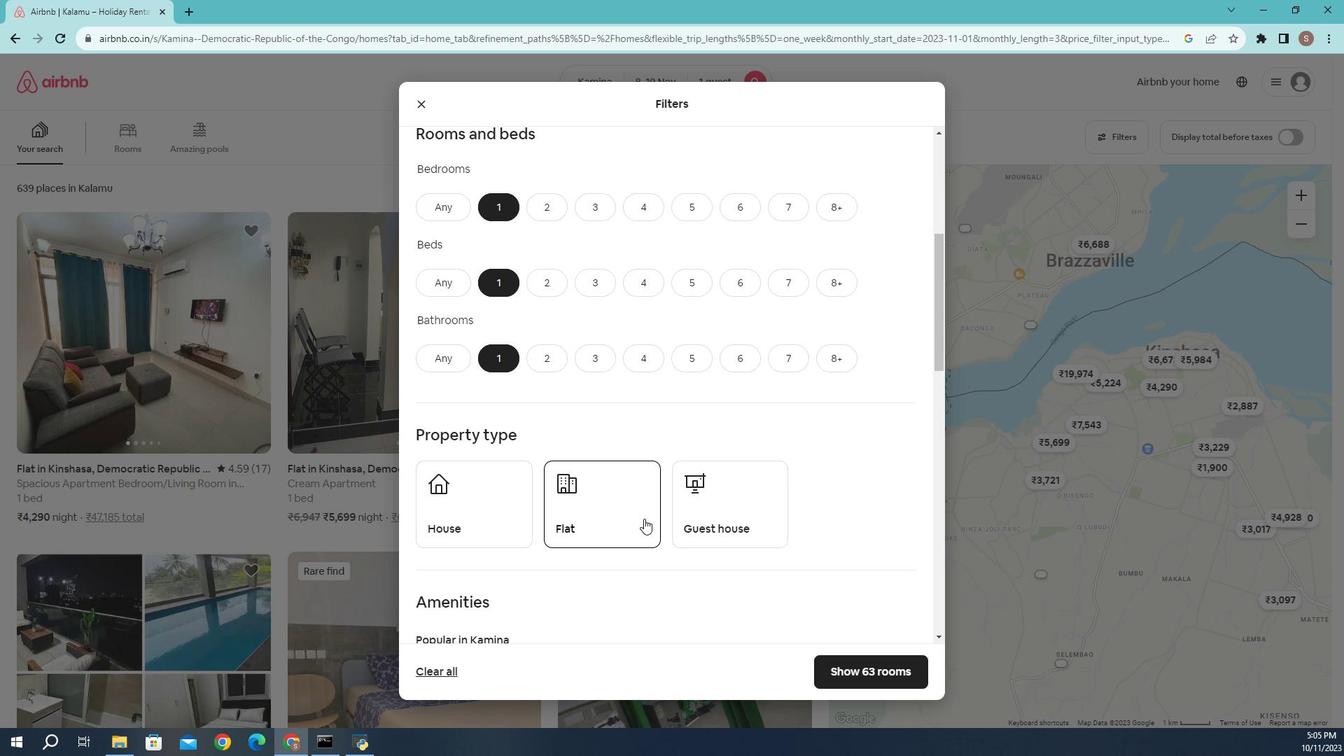 
Action: Mouse scrolled (639, 497) with delta (0, 0)
Screenshot: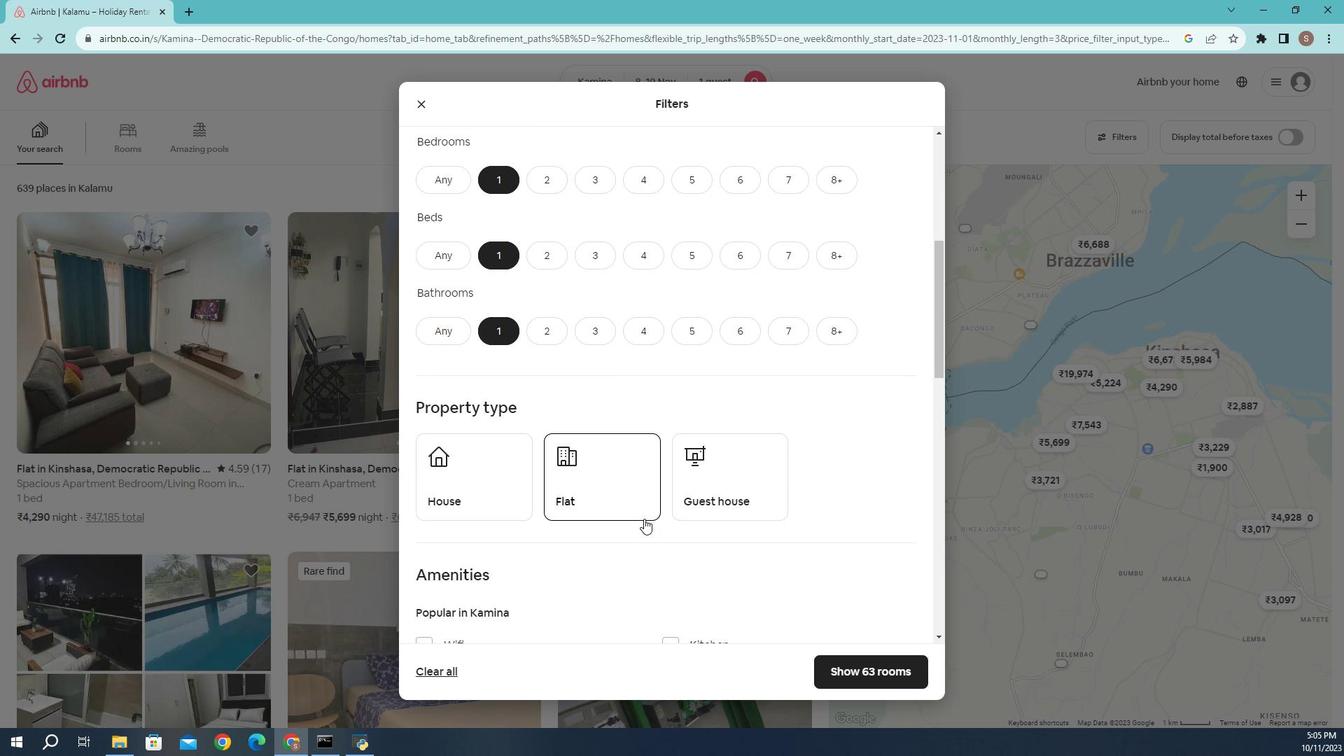 
Action: Mouse moved to (637, 496)
Screenshot: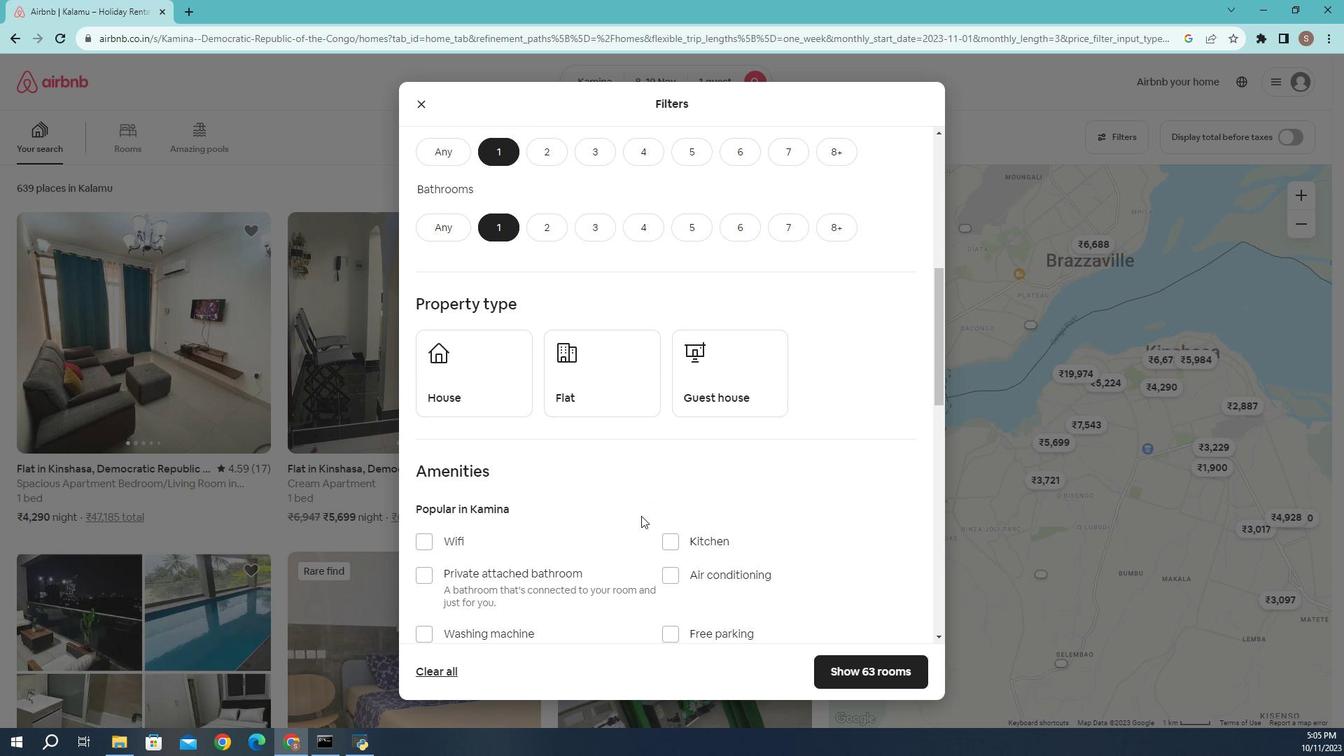 
Action: Mouse scrolled (637, 495) with delta (0, 0)
Screenshot: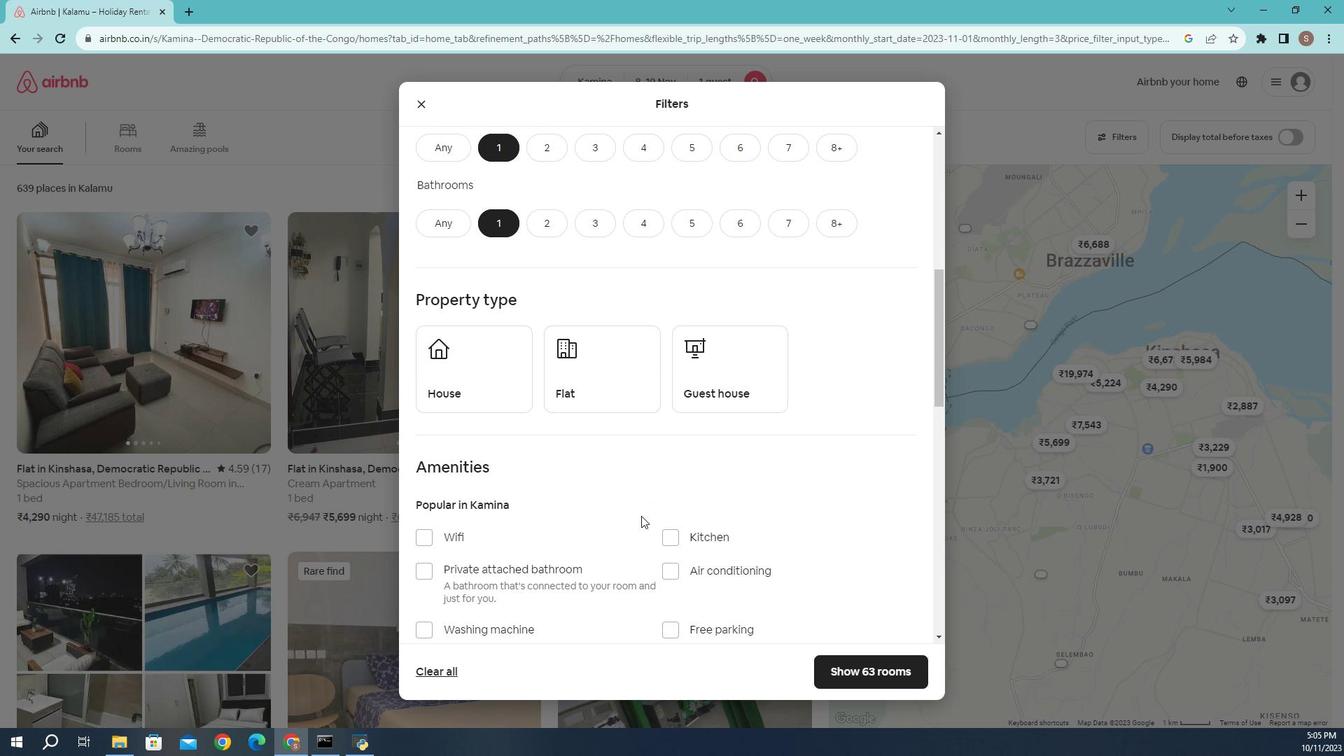 
Action: Mouse scrolled (637, 495) with delta (0, 0)
Screenshot: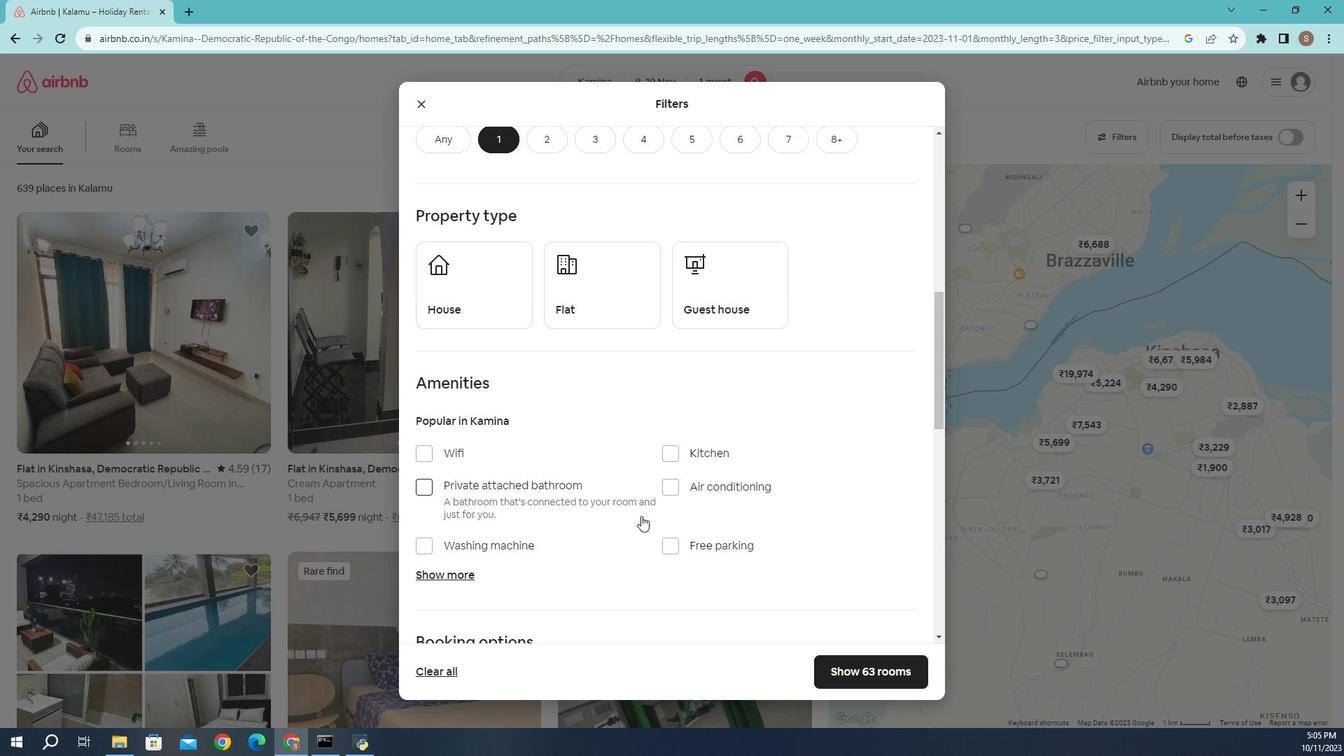
Action: Mouse scrolled (637, 495) with delta (0, 0)
Screenshot: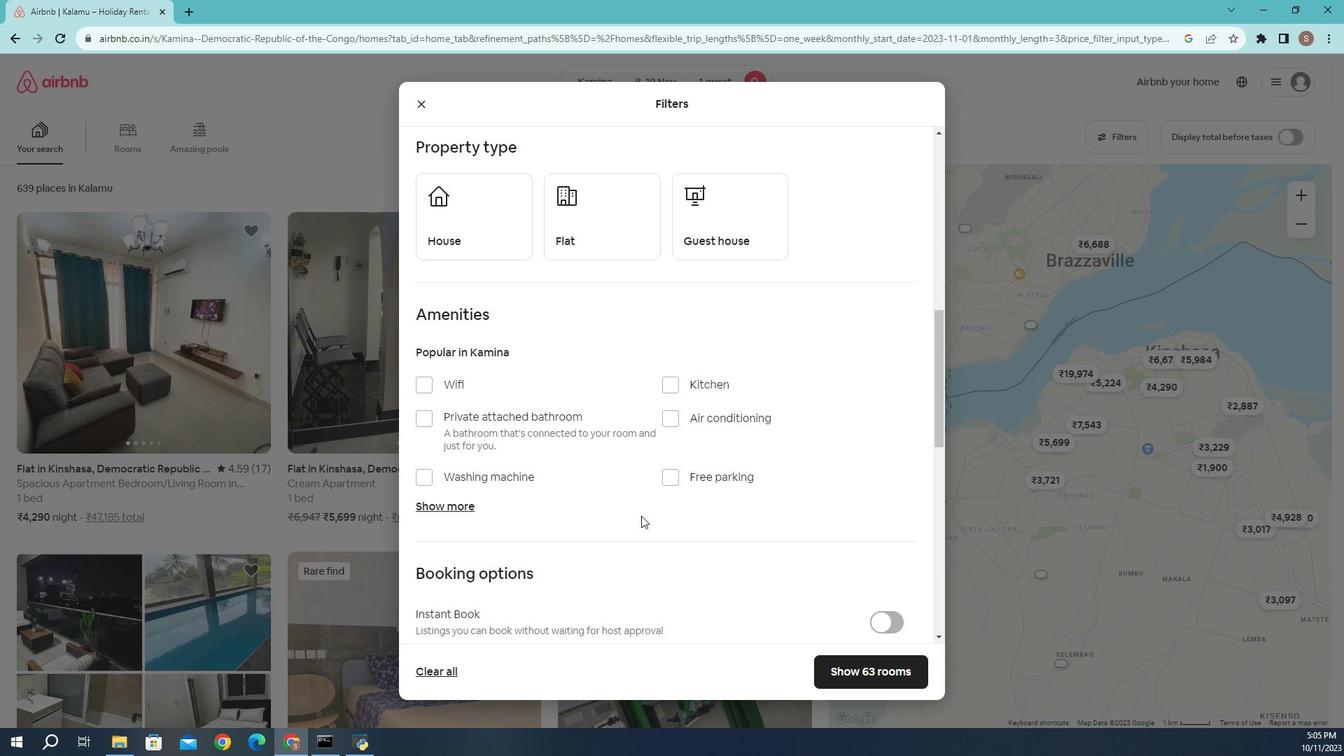 
Action: Mouse scrolled (637, 495) with delta (0, 0)
Screenshot: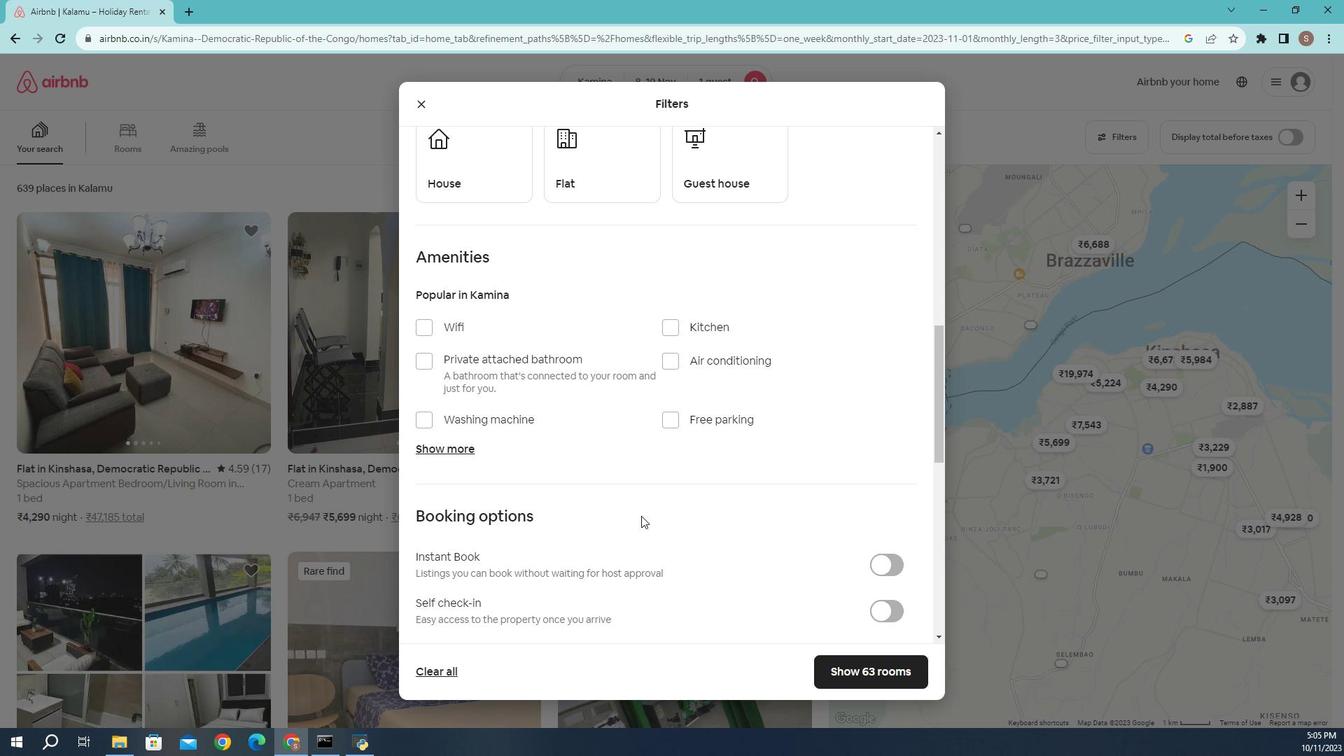 
Action: Mouse scrolled (637, 495) with delta (0, 0)
Screenshot: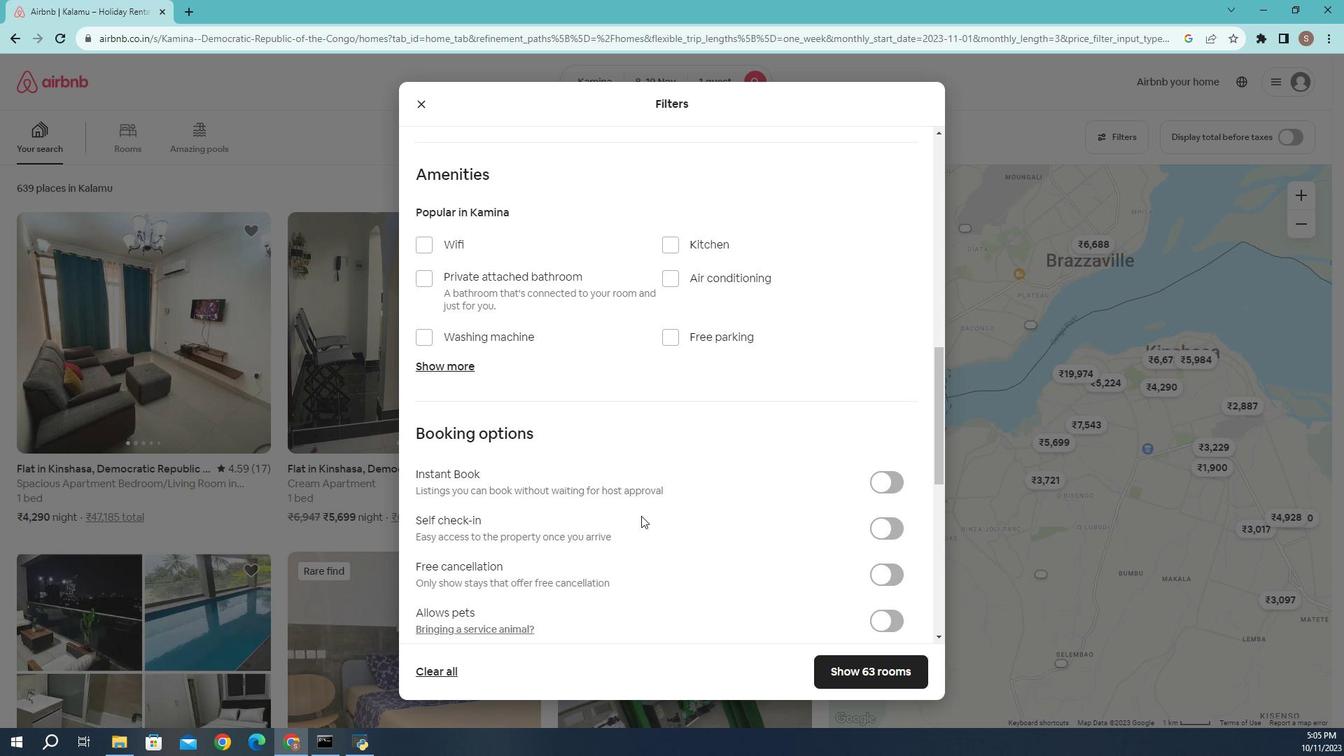 
Action: Mouse scrolled (637, 495) with delta (0, 0)
Screenshot: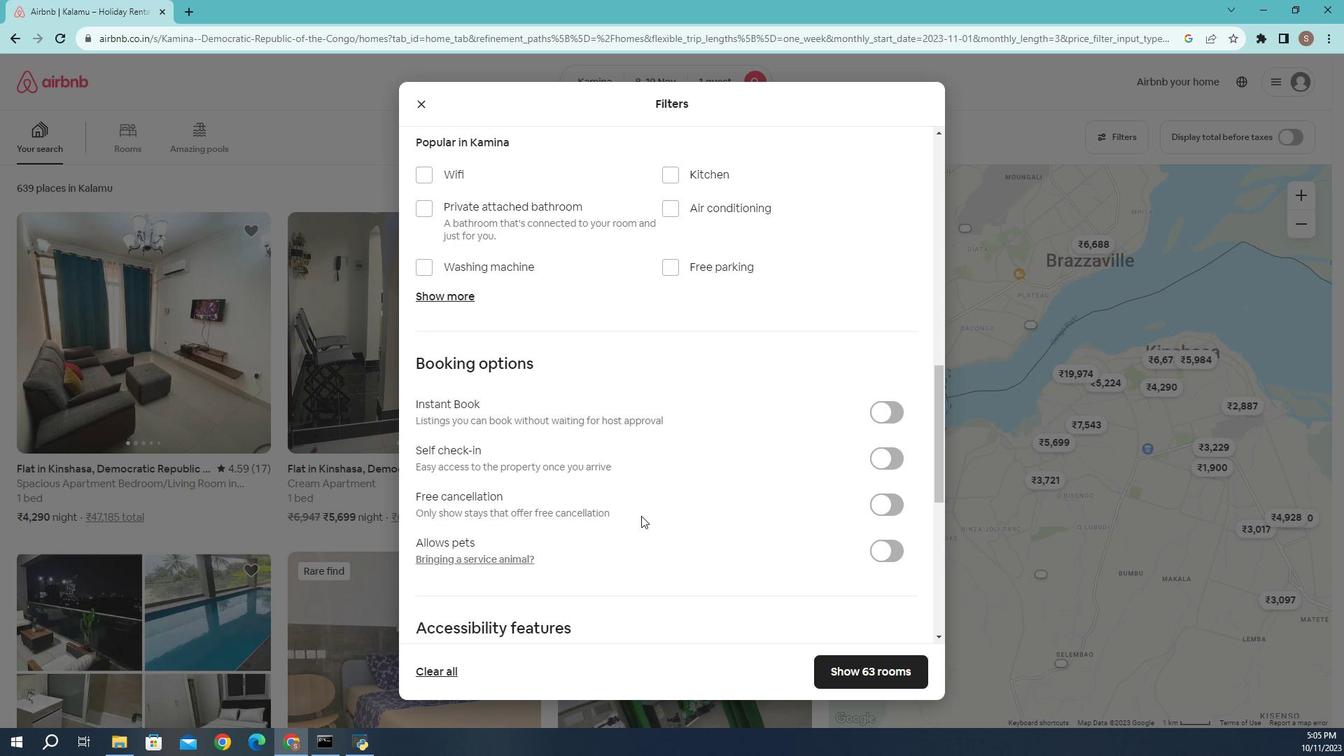 
Action: Mouse scrolled (637, 495) with delta (0, 0)
Screenshot: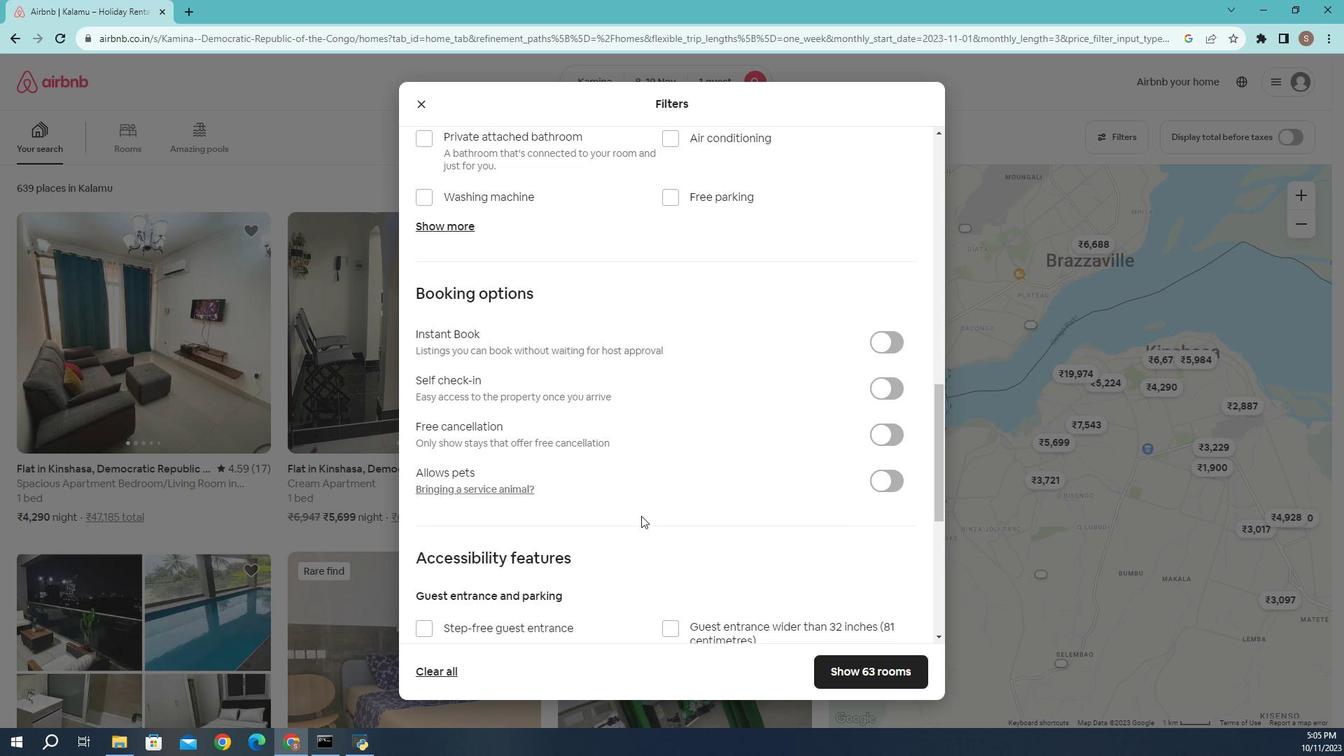 
Action: Mouse scrolled (637, 495) with delta (0, 0)
Screenshot: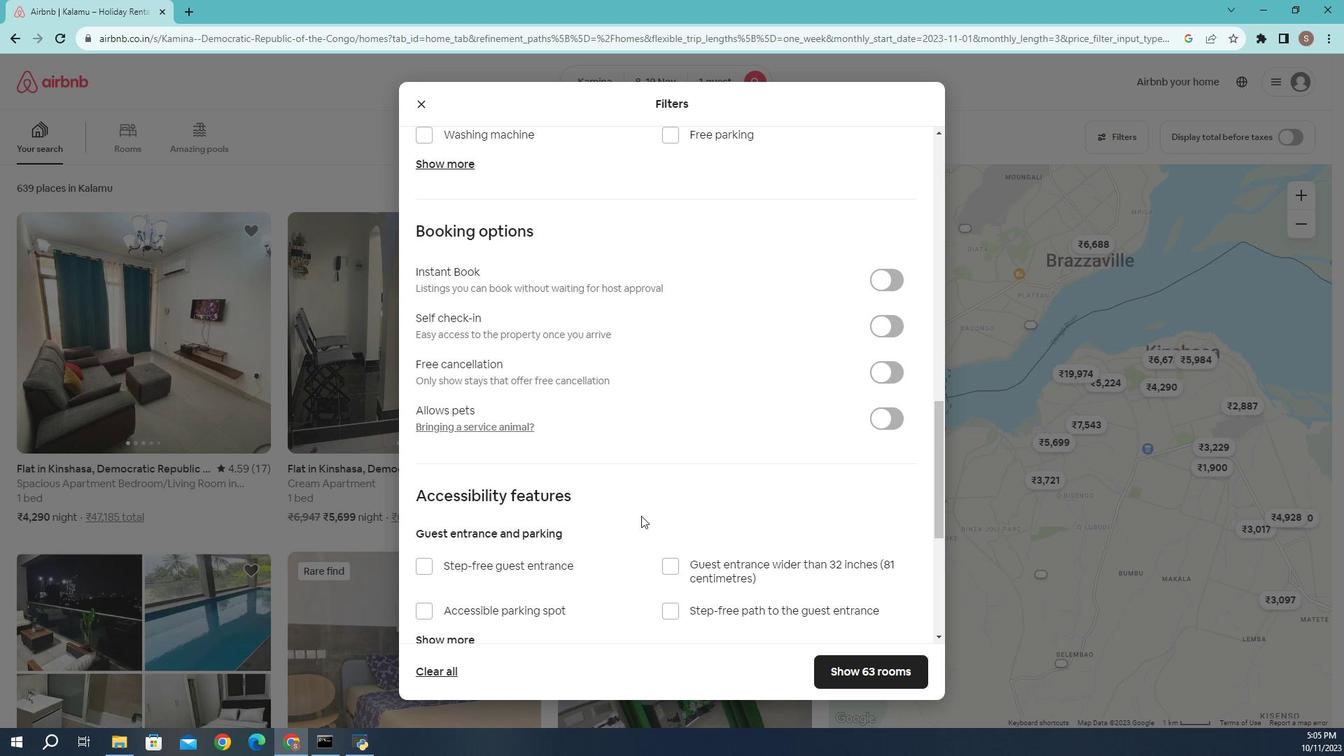 
Action: Mouse scrolled (637, 495) with delta (0, 0)
Screenshot: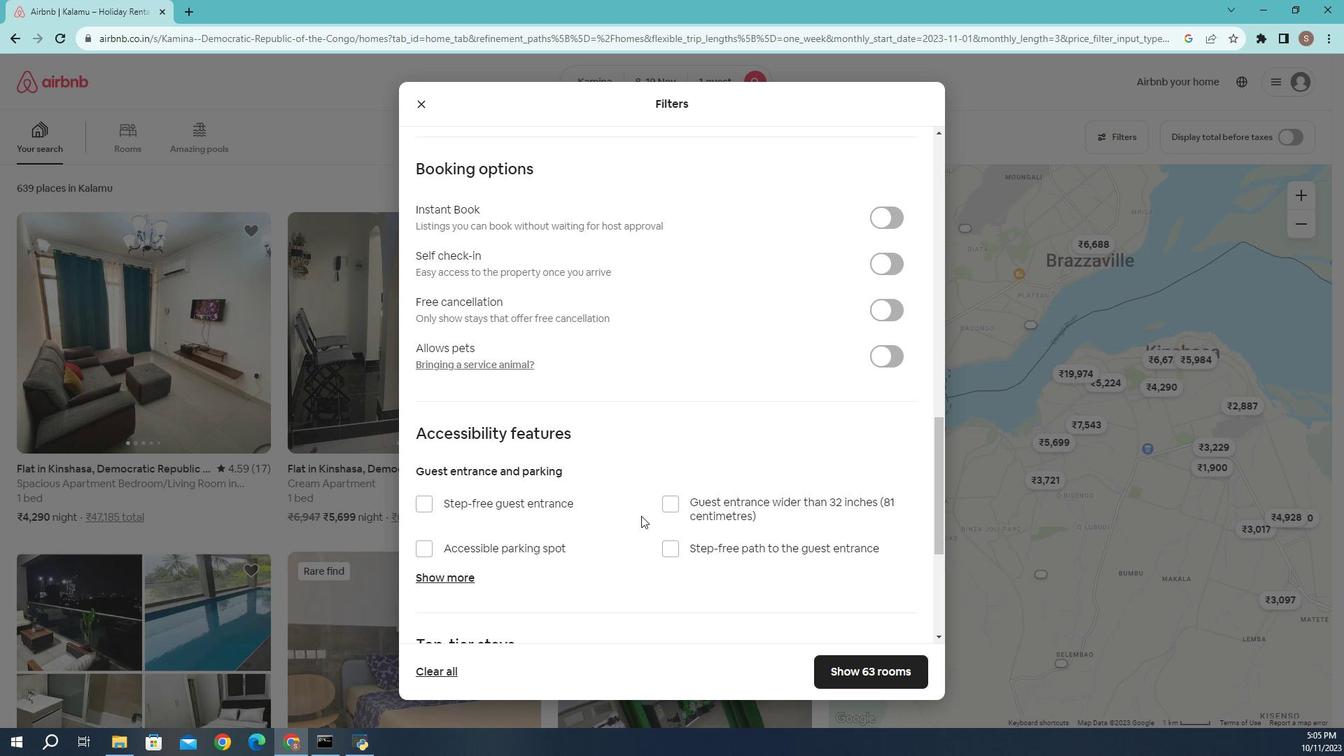 
Action: Mouse moved to (825, 628)
Screenshot: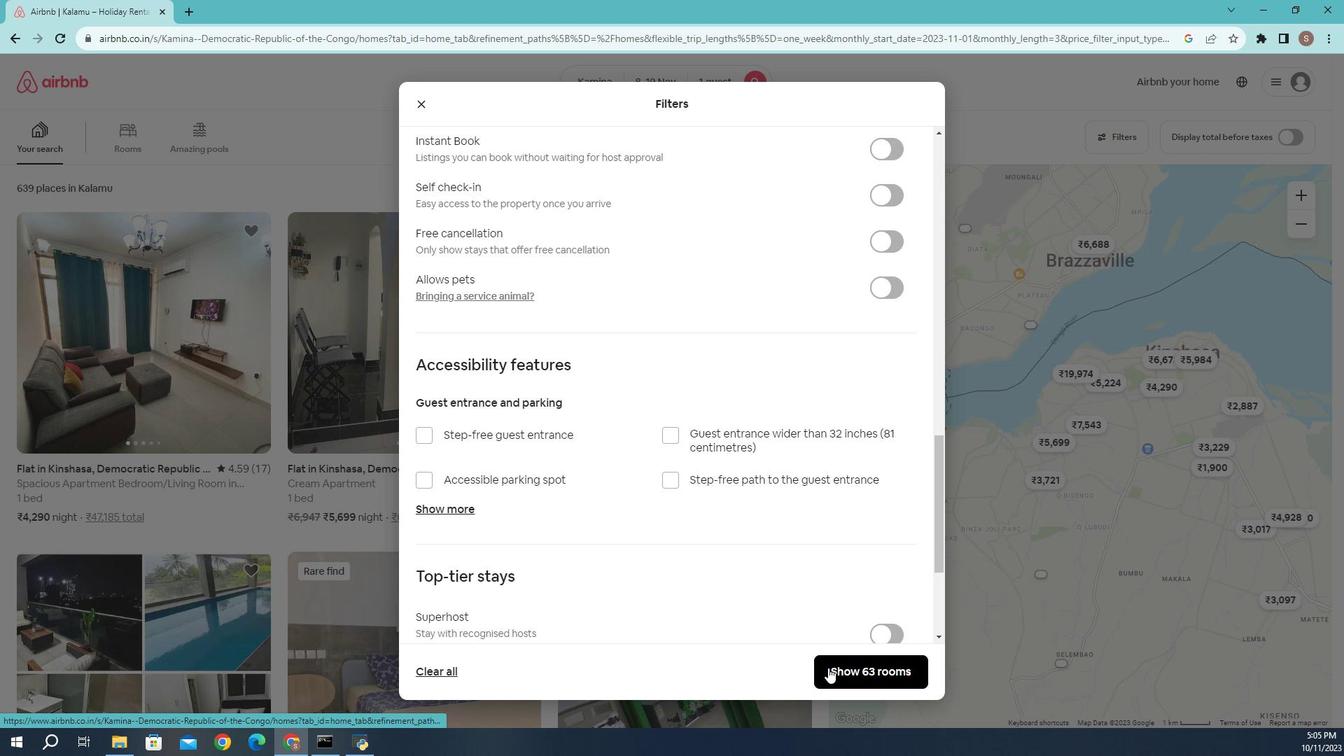 
Action: Mouse pressed left at (825, 628)
Screenshot: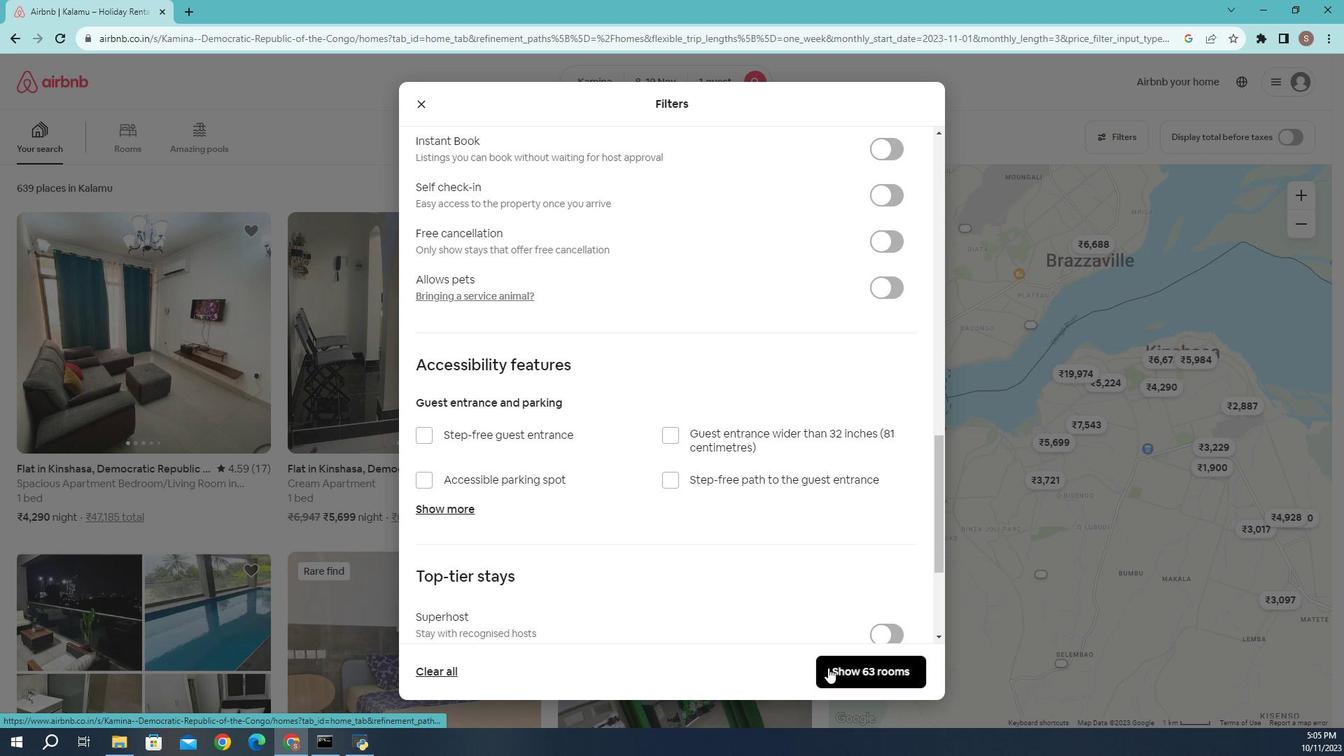 
Action: Mouse moved to (569, 422)
Screenshot: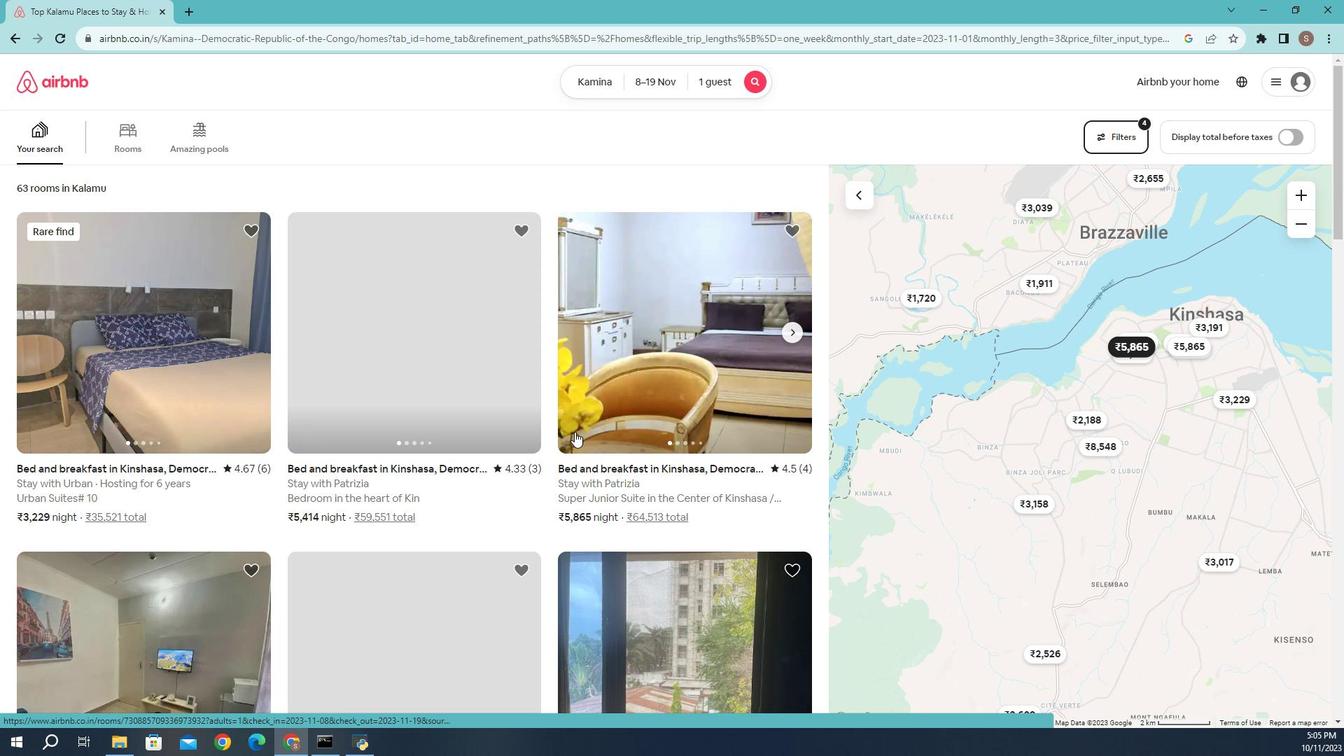 
Action: Mouse scrolled (569, 422) with delta (0, 0)
Screenshot: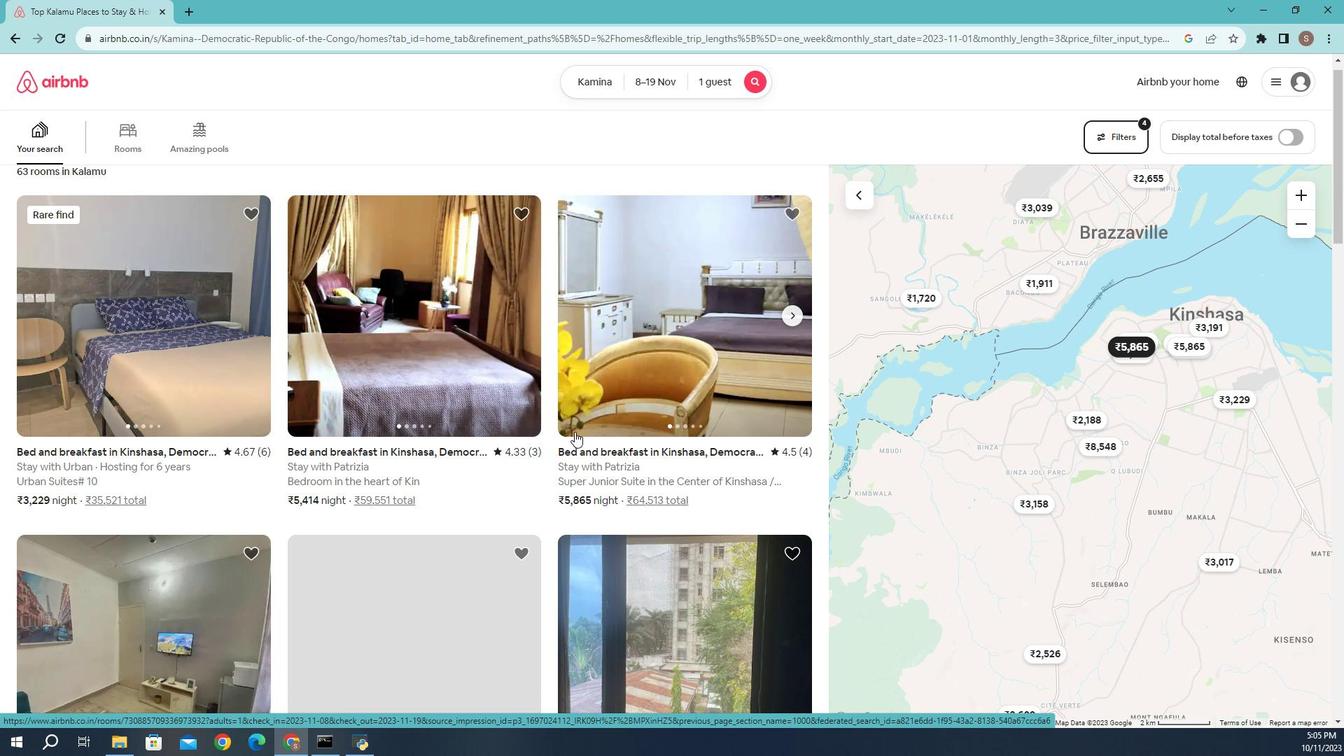 
Action: Mouse scrolled (569, 422) with delta (0, 0)
Screenshot: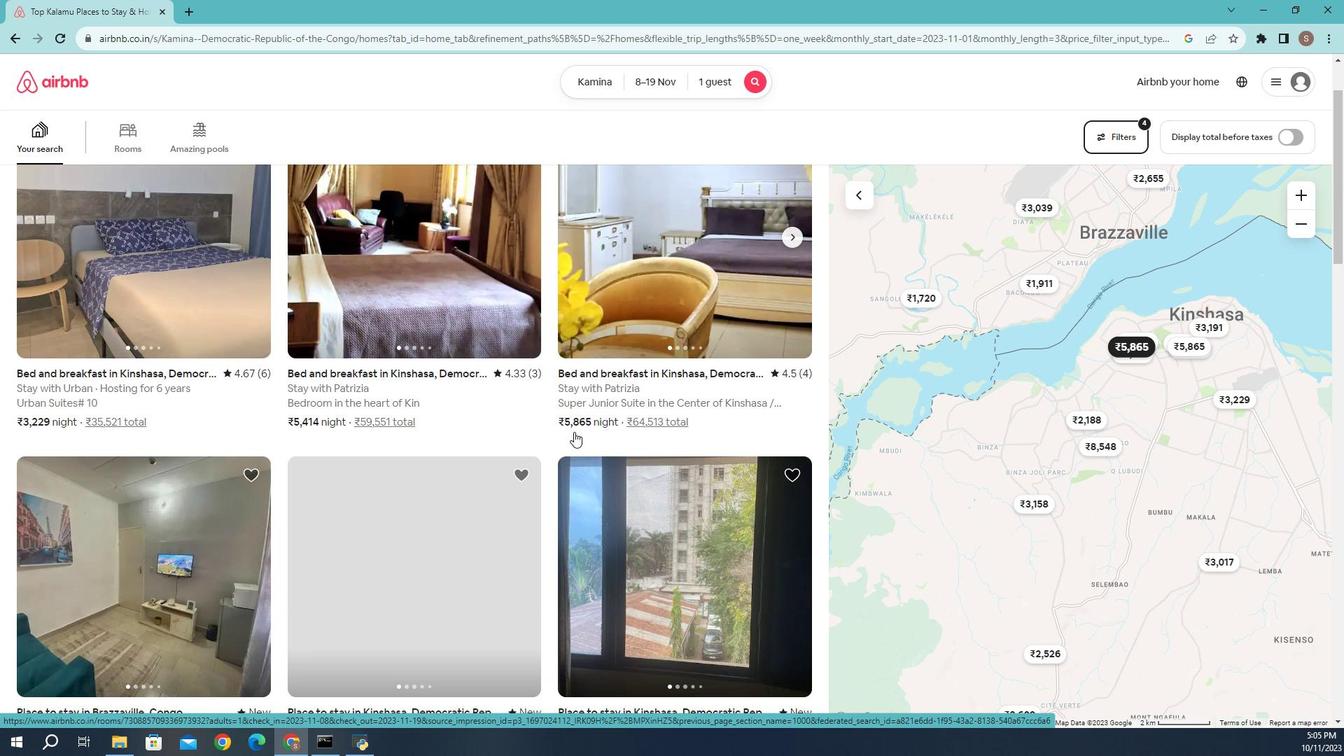 
Action: Mouse moved to (568, 422)
Screenshot: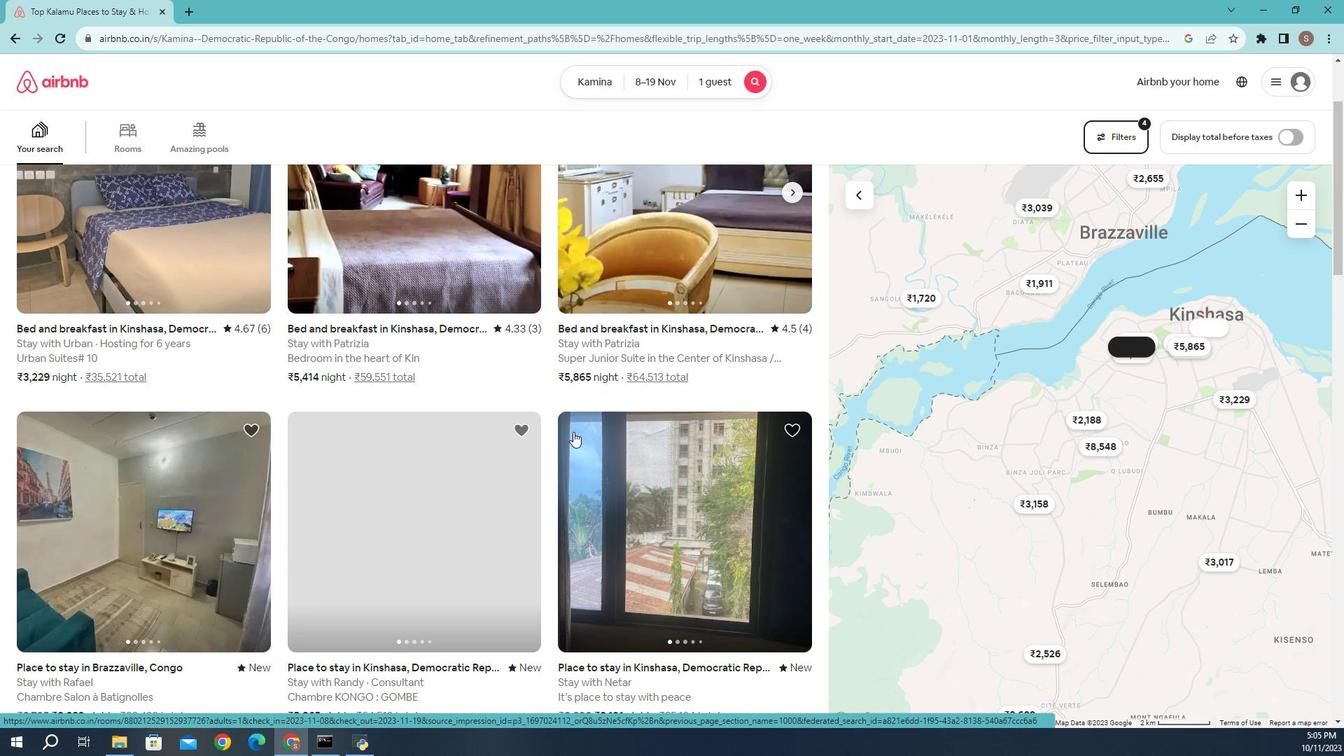 
Action: Mouse scrolled (568, 422) with delta (0, 0)
Screenshot: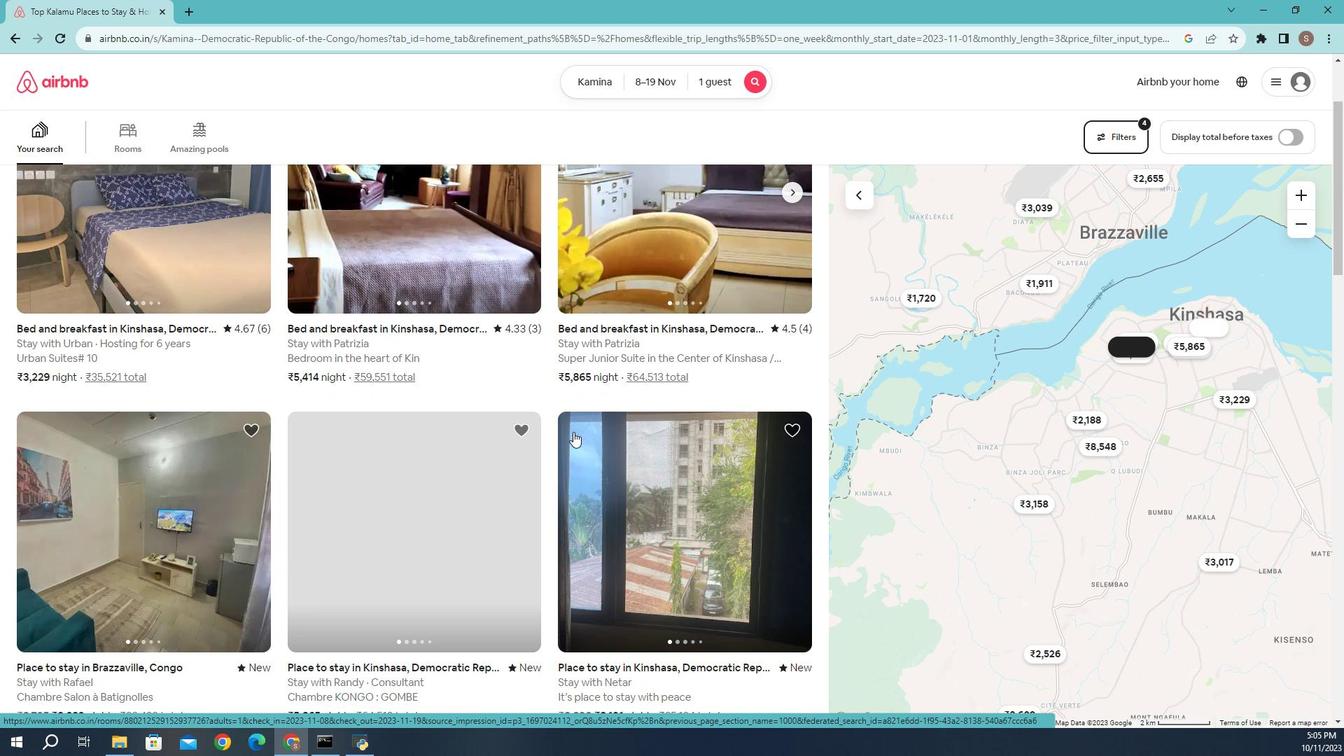 
Action: Mouse moved to (567, 422)
Screenshot: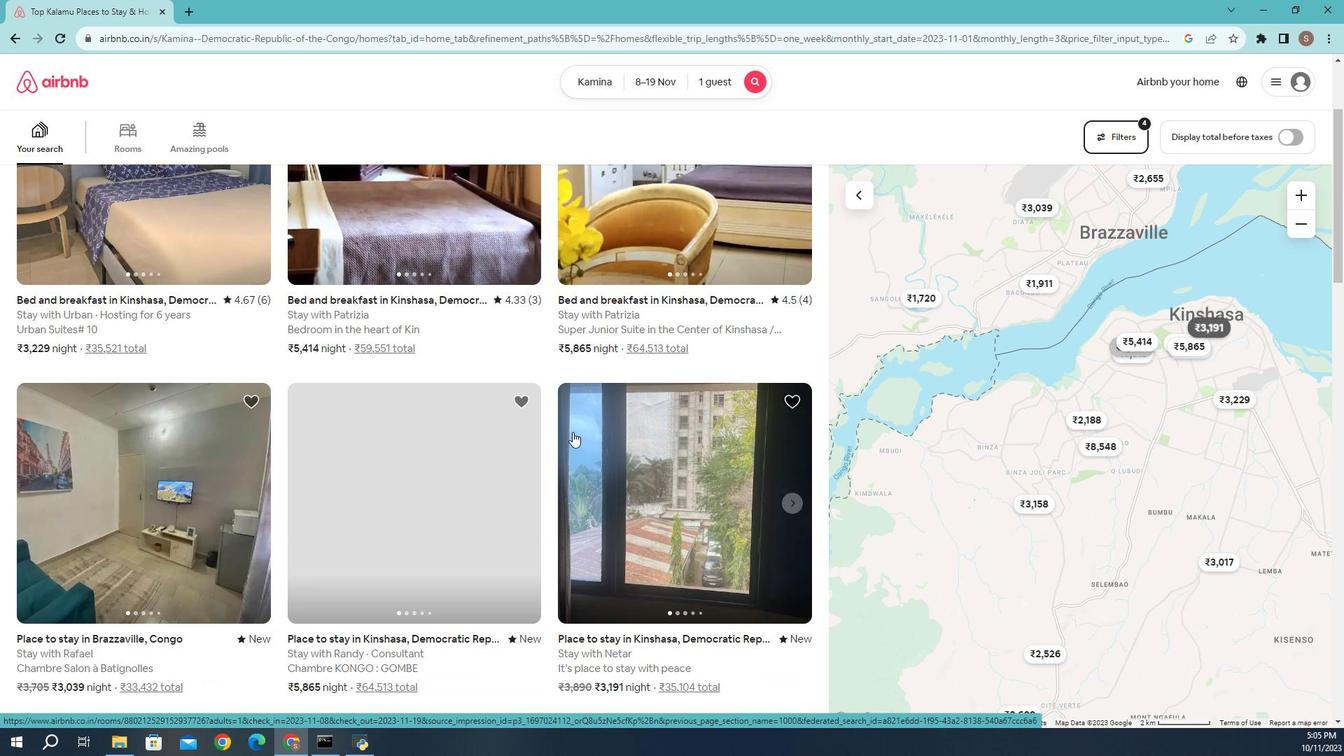 
Action: Mouse scrolled (567, 422) with delta (0, 0)
Screenshot: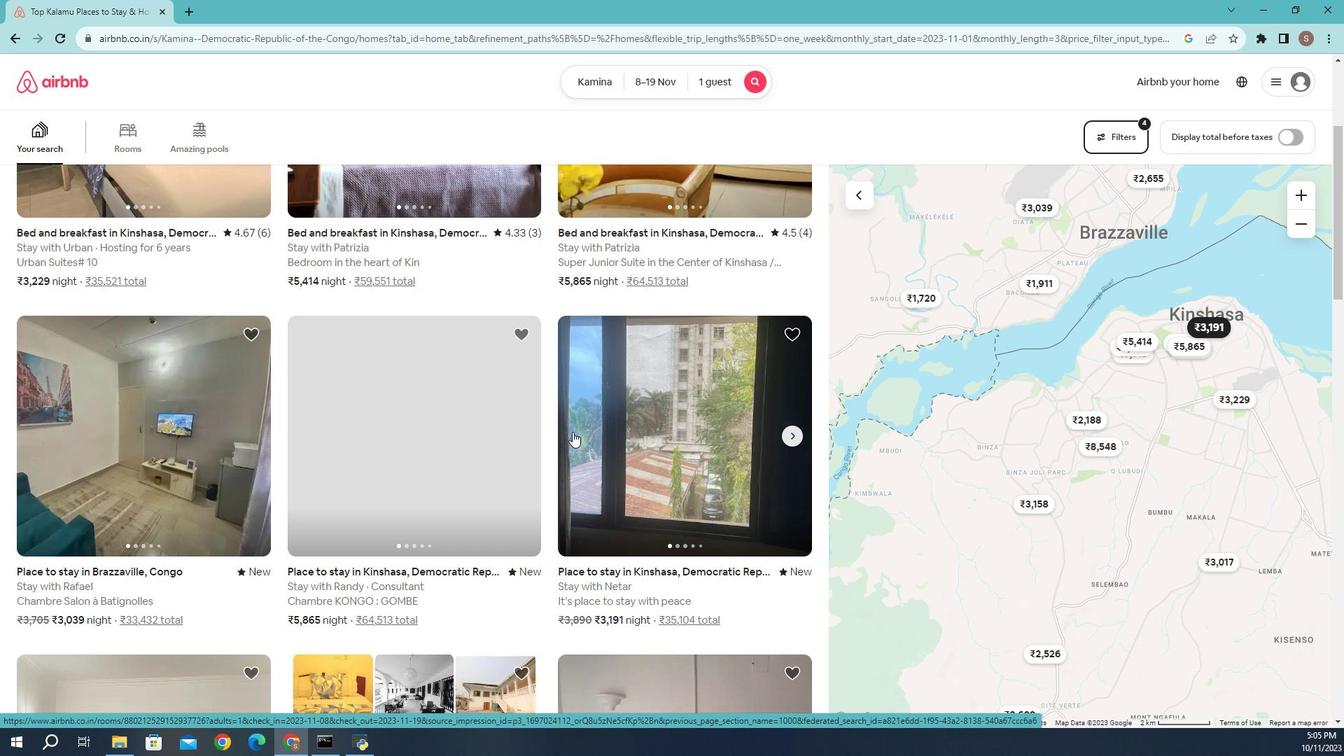 
Action: Mouse scrolled (567, 422) with delta (0, 0)
Screenshot: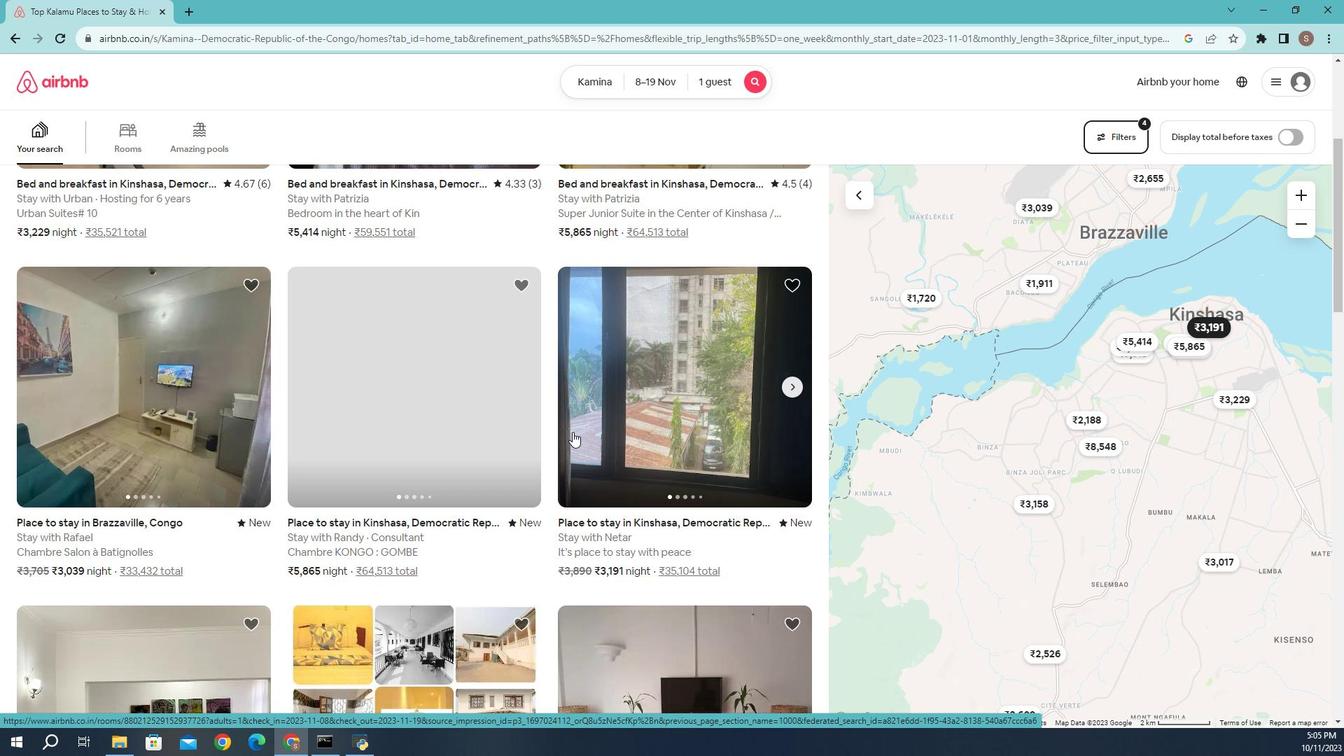 
Action: Mouse moved to (371, 426)
Screenshot: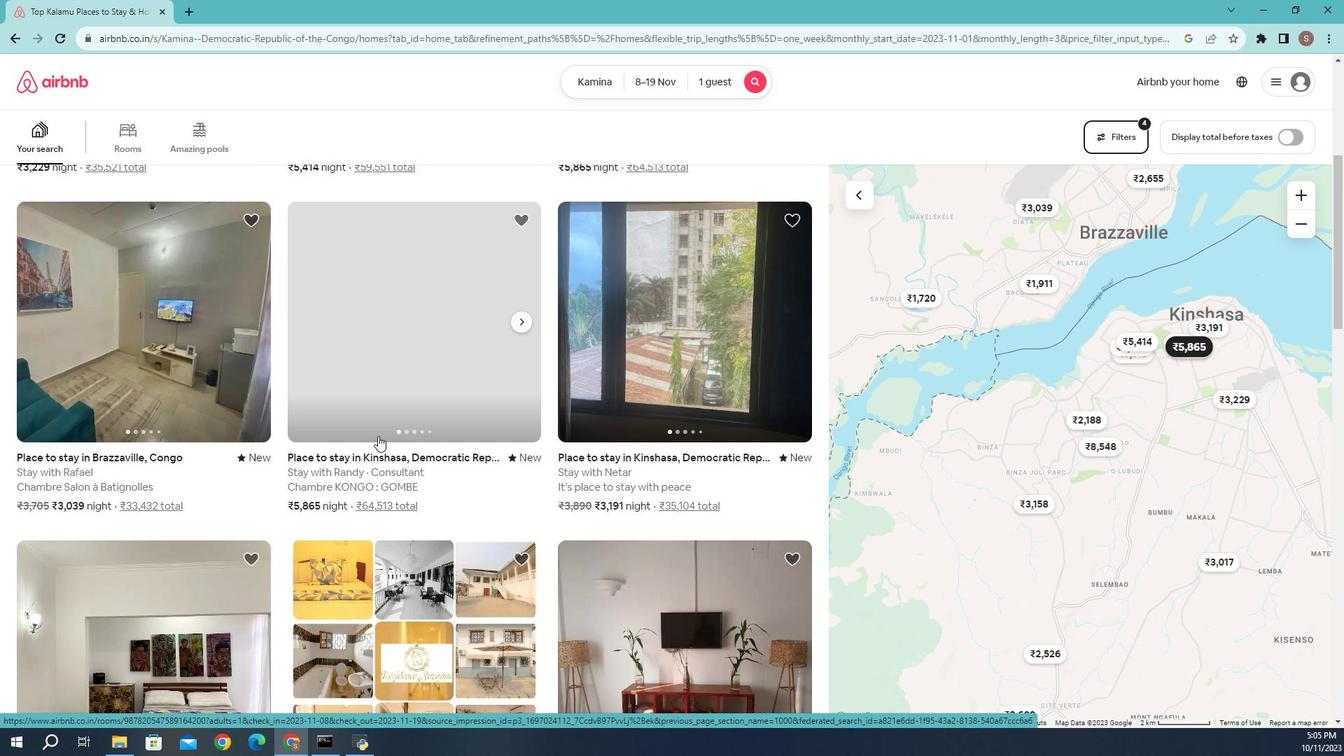 
Action: Mouse scrolled (371, 425) with delta (0, 0)
Screenshot: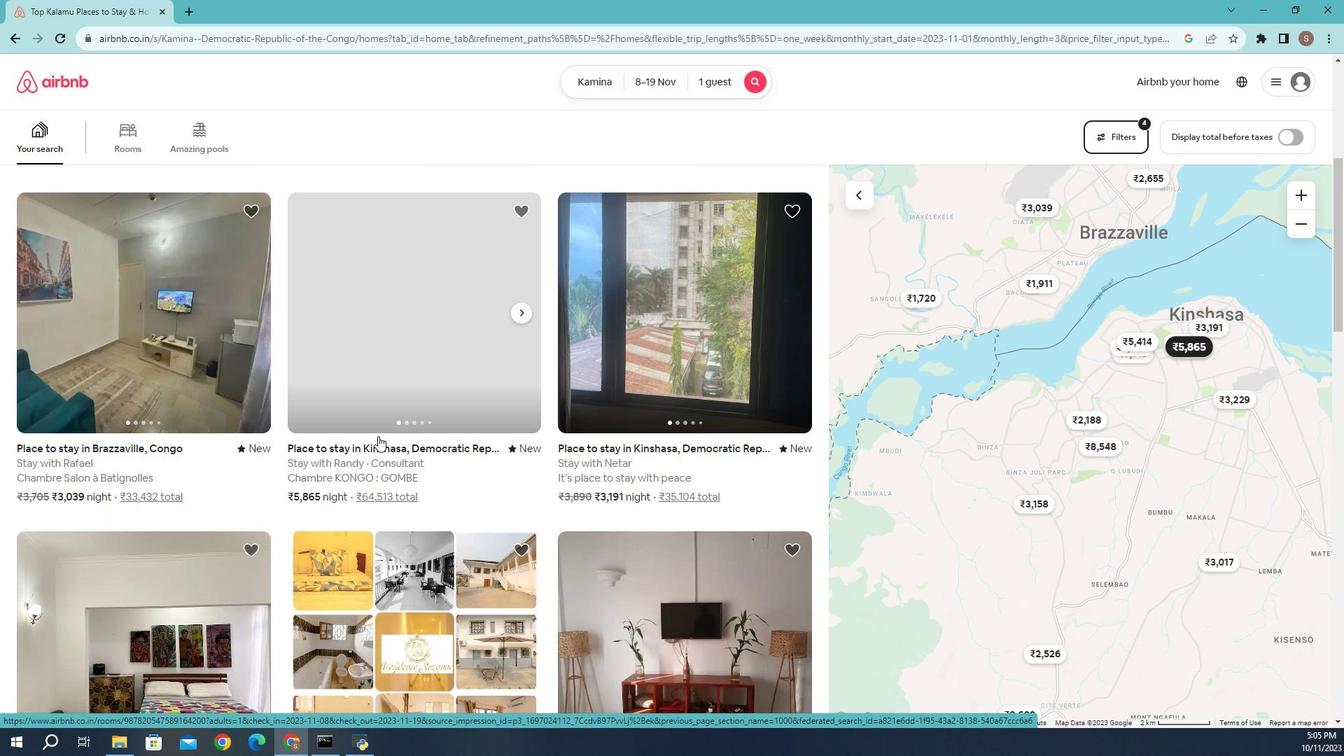 
Action: Mouse moved to (148, 312)
Screenshot: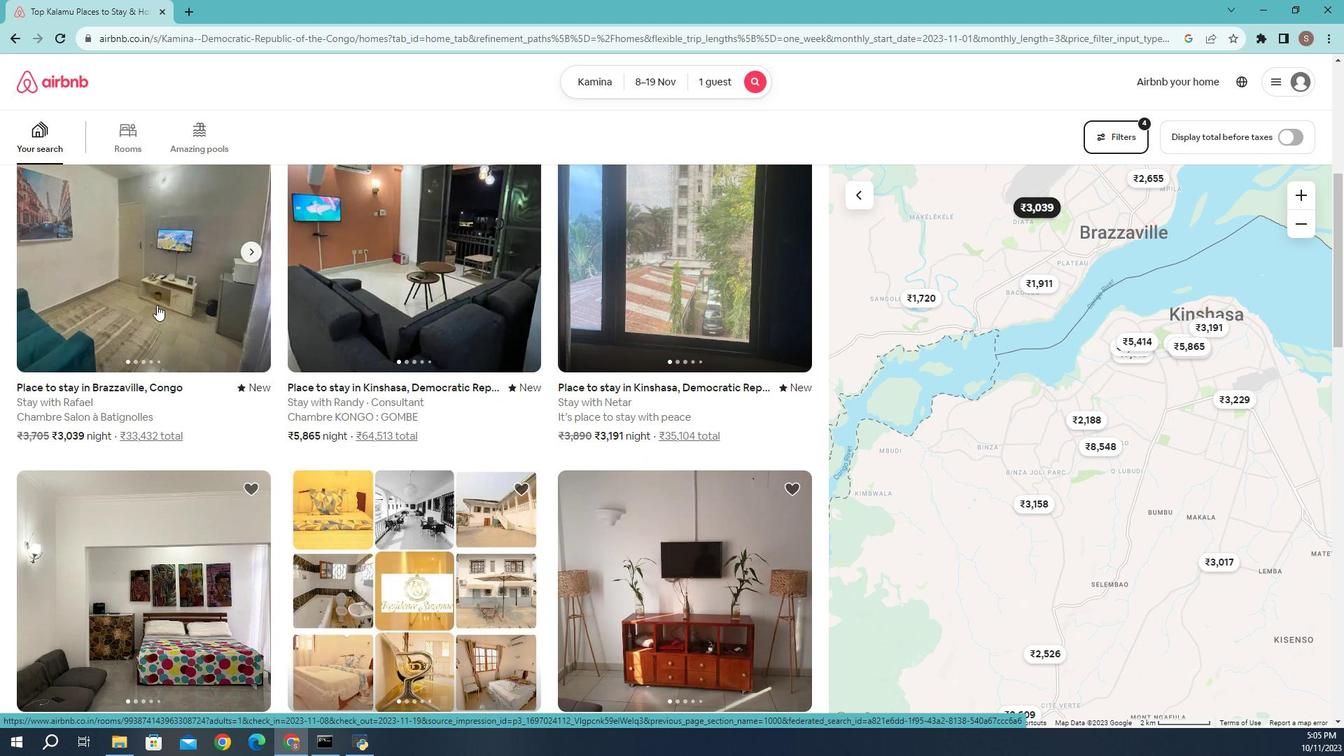 
Action: Mouse pressed left at (148, 312)
Screenshot: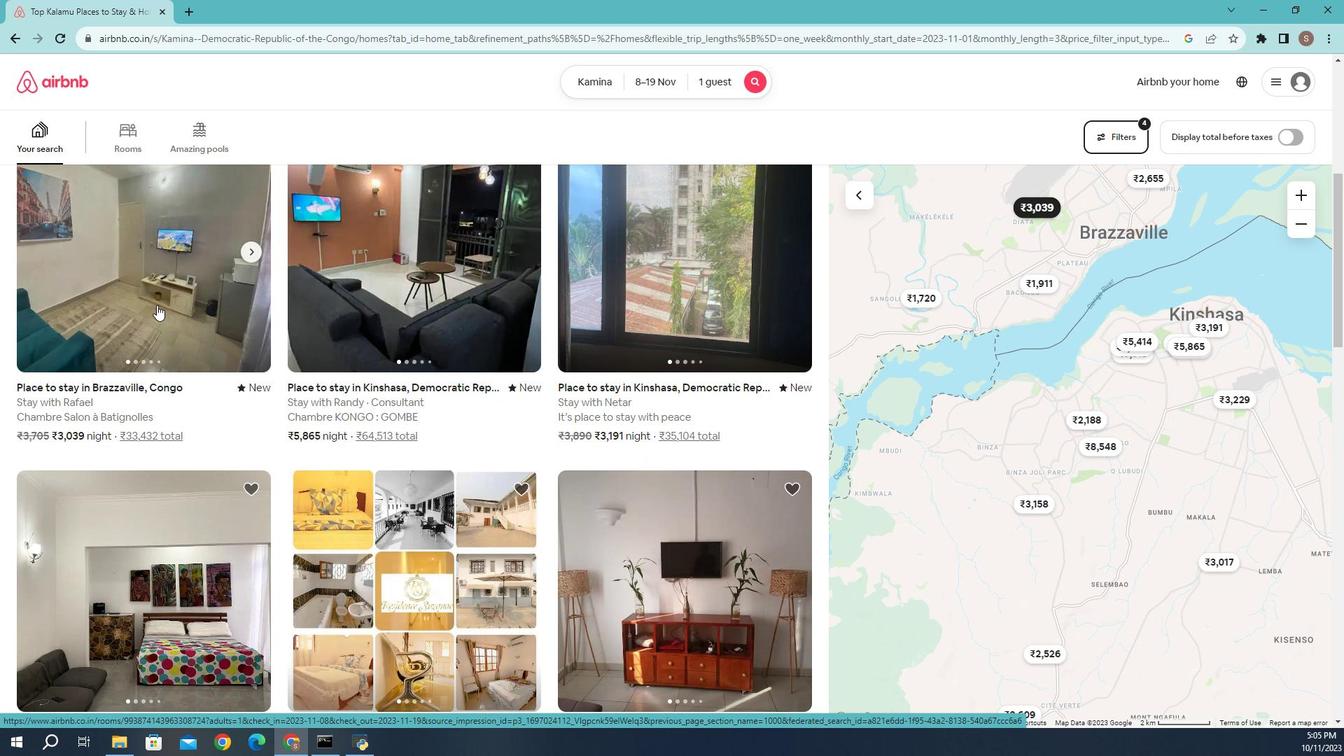 
Action: Mouse moved to (956, 497)
Screenshot: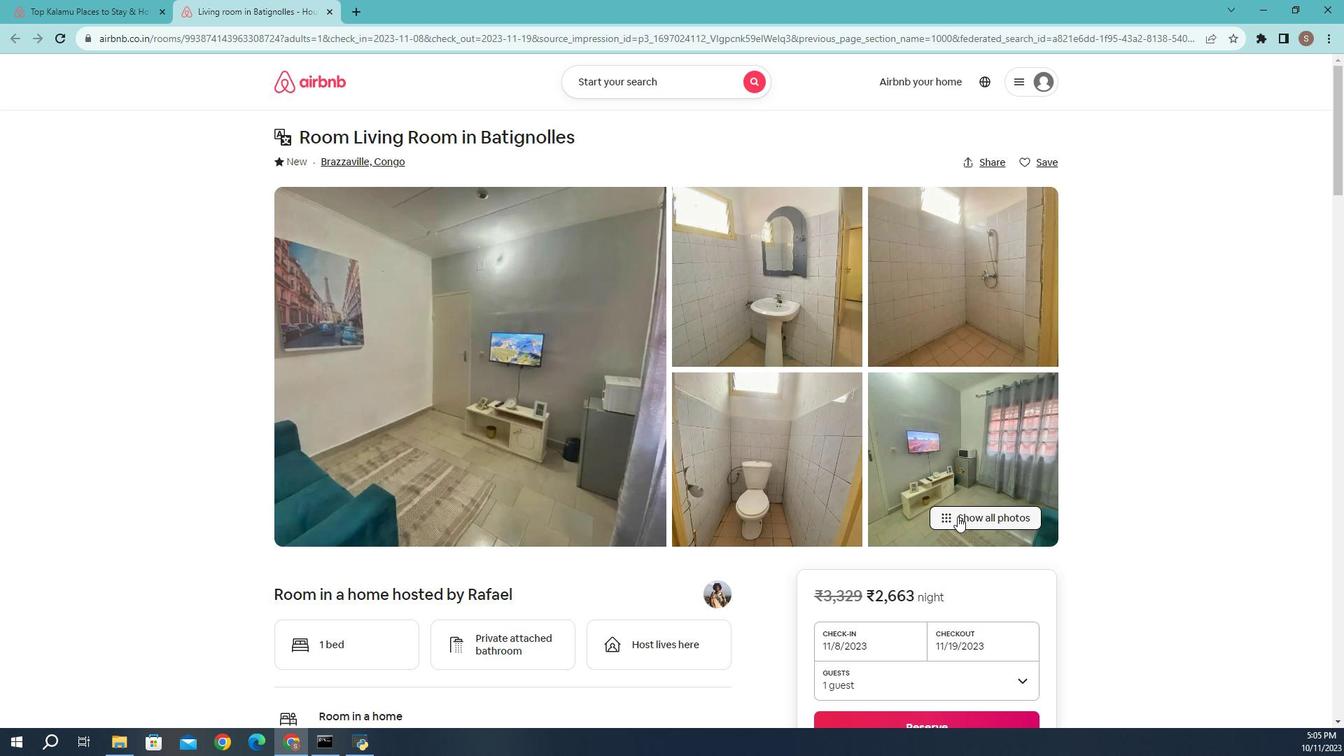 
Action: Mouse pressed left at (956, 497)
Screenshot: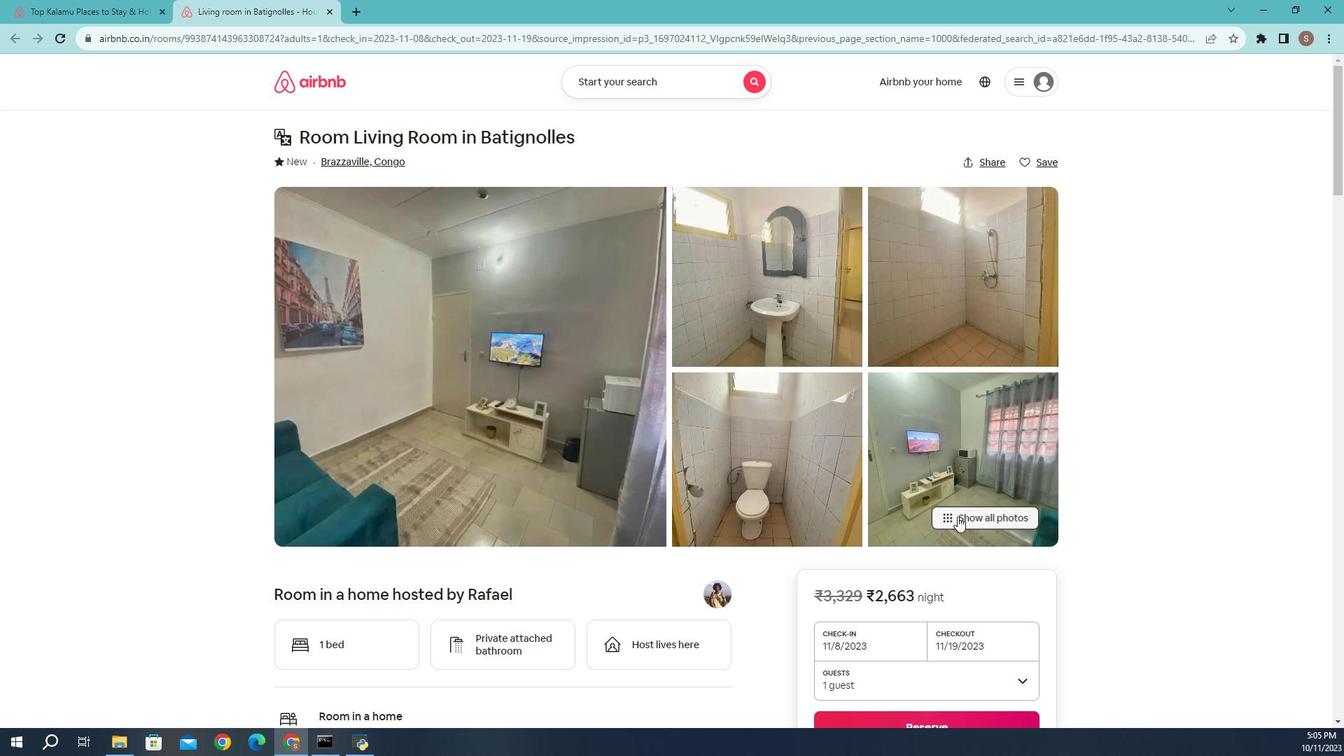 
Action: Mouse moved to (1001, 412)
Screenshot: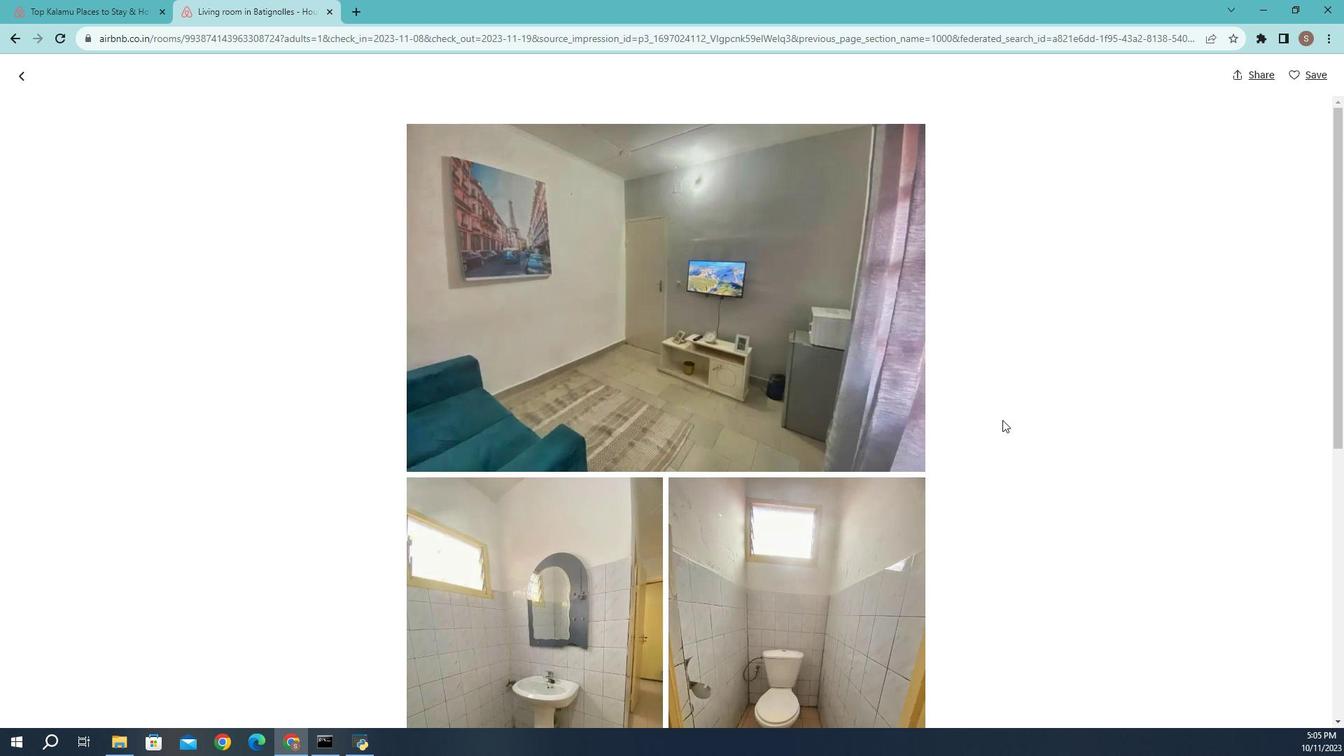
Action: Mouse scrolled (1001, 411) with delta (0, 0)
Screenshot: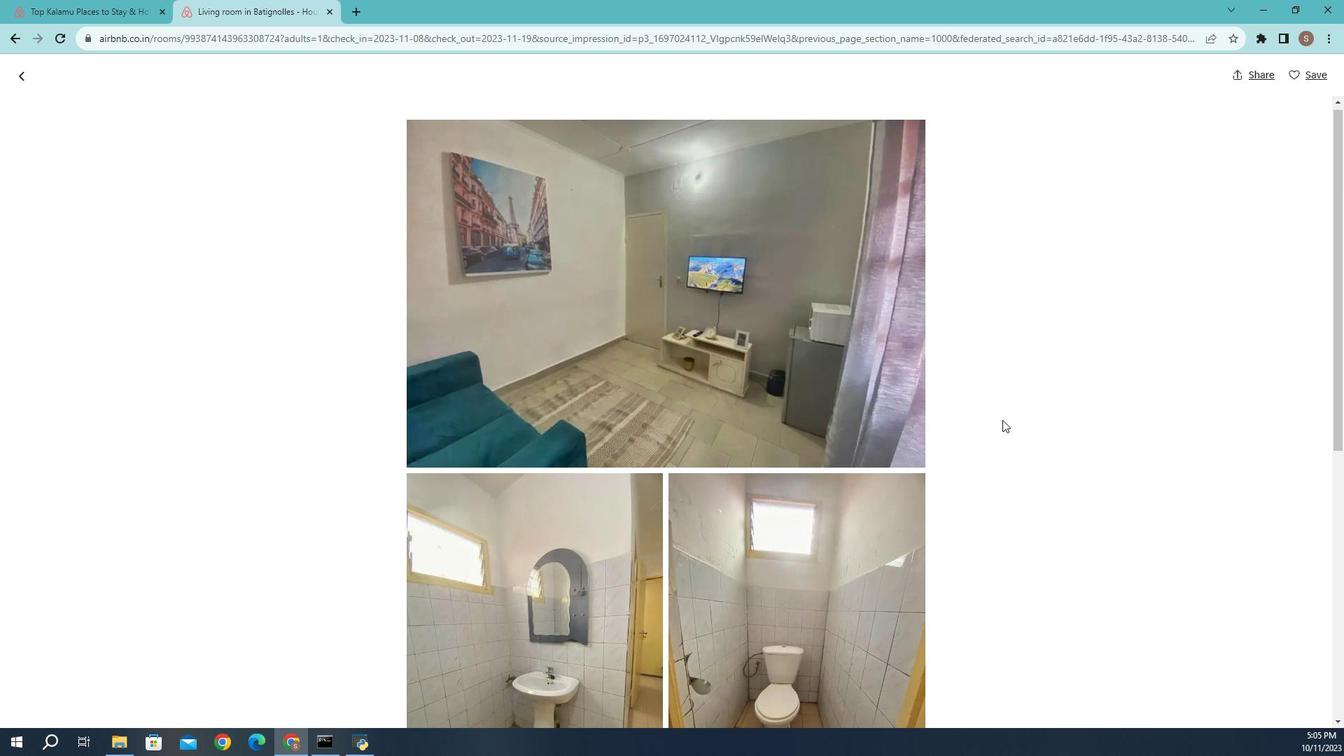 
Action: Mouse scrolled (1001, 411) with delta (0, 0)
Screenshot: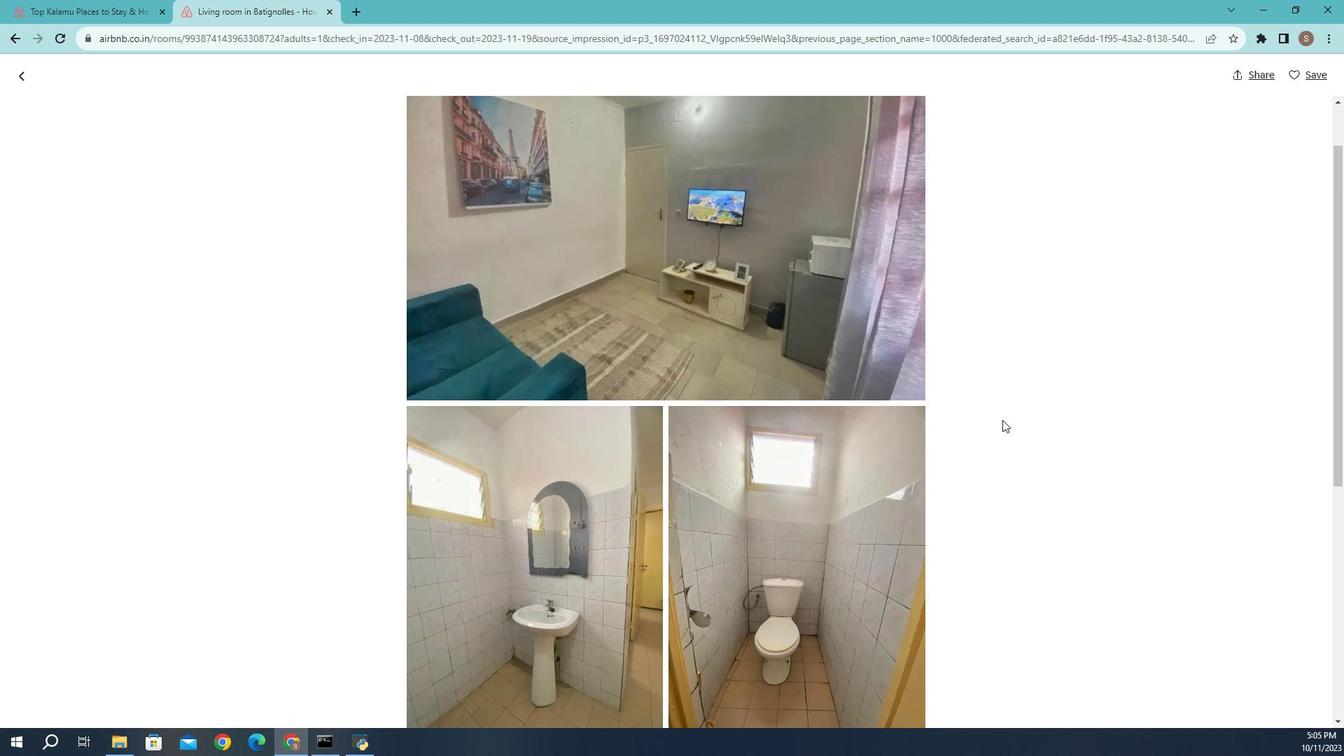 
Action: Mouse scrolled (1001, 411) with delta (0, 0)
Screenshot: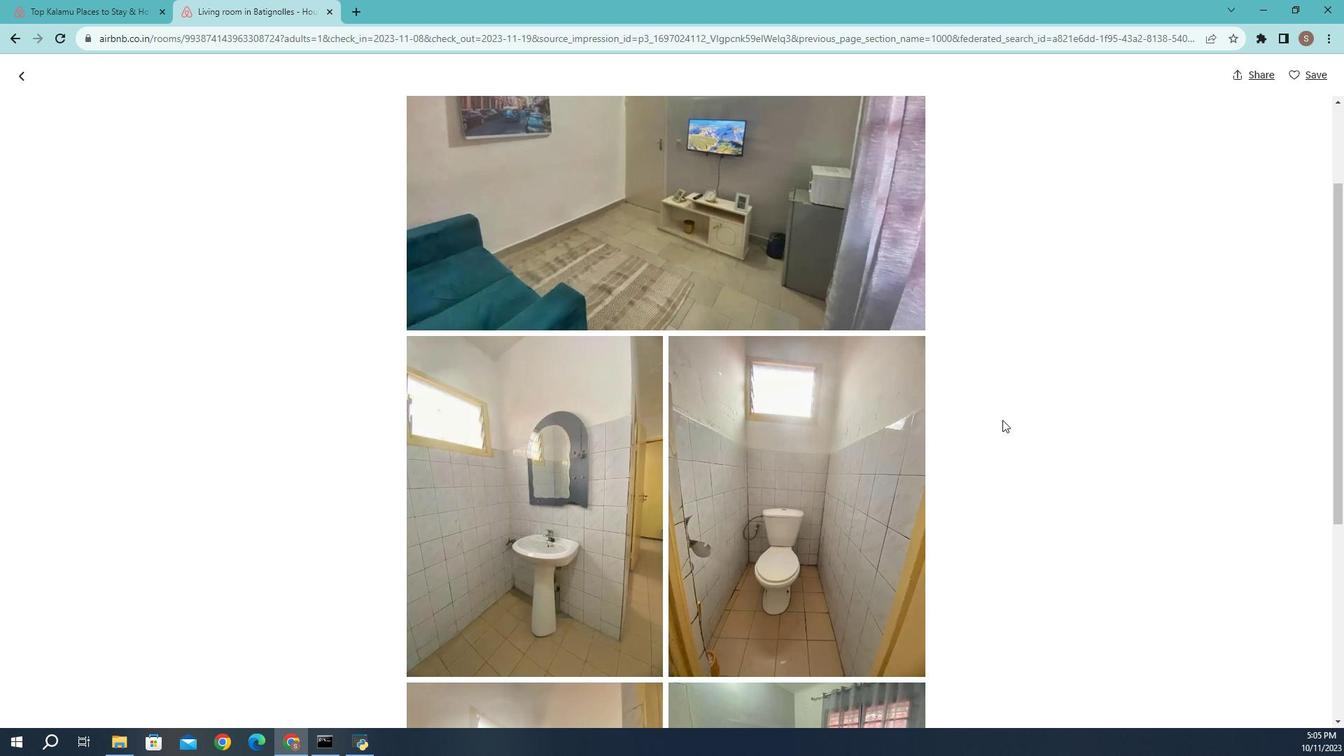 
Action: Mouse scrolled (1001, 411) with delta (0, 0)
Screenshot: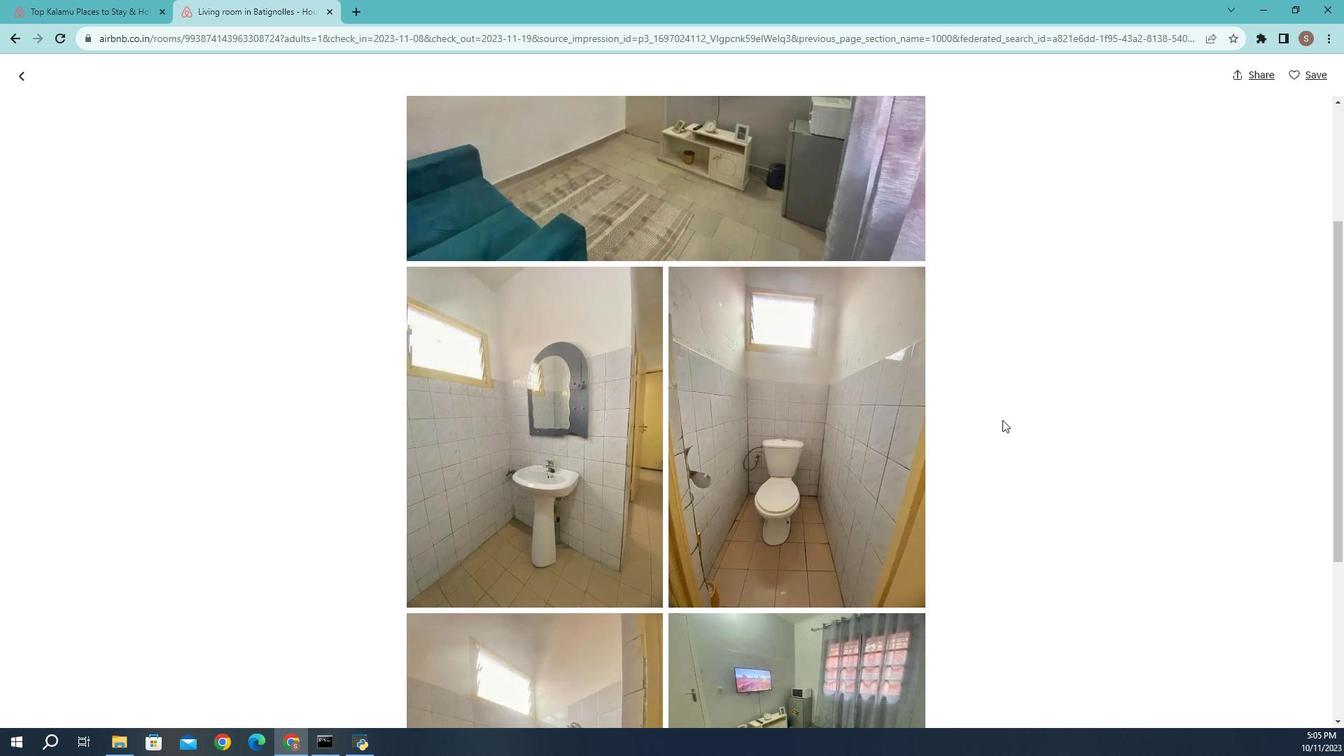 
Action: Mouse scrolled (1001, 411) with delta (0, 0)
Screenshot: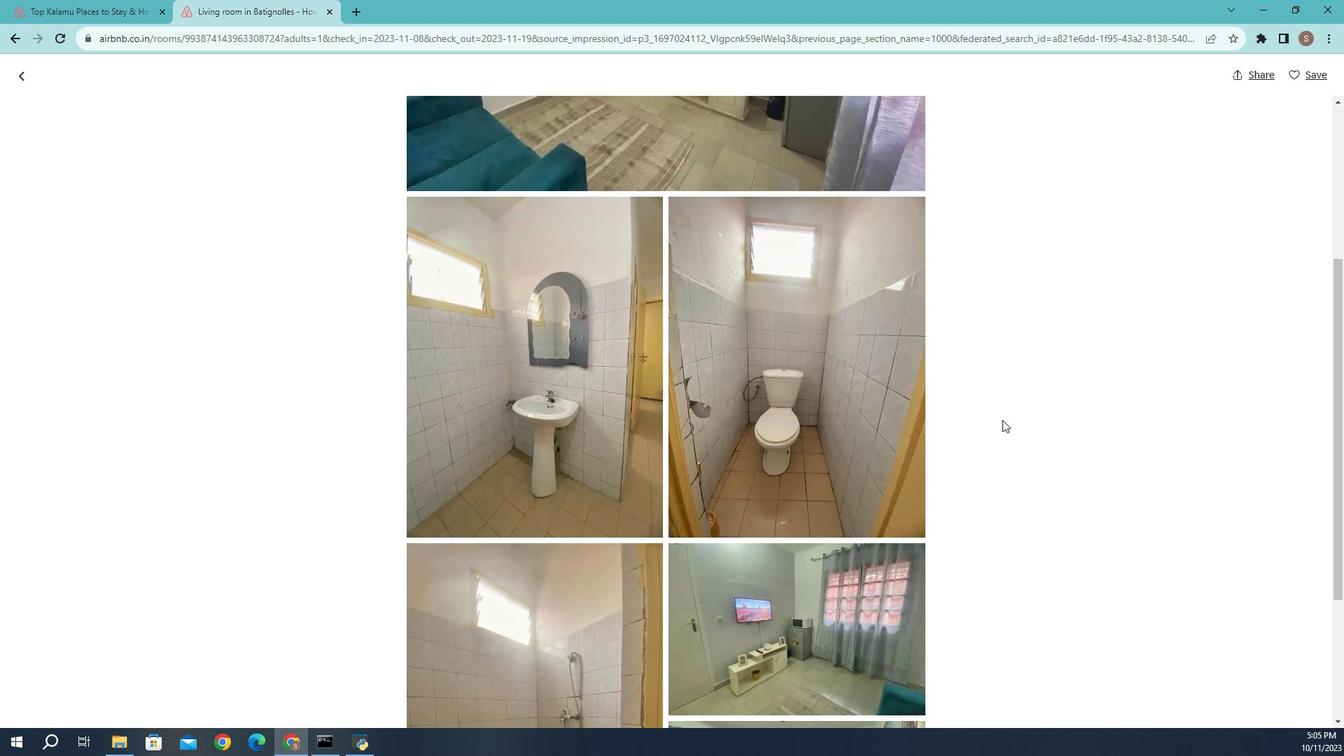 
Action: Mouse scrolled (1001, 411) with delta (0, 0)
Screenshot: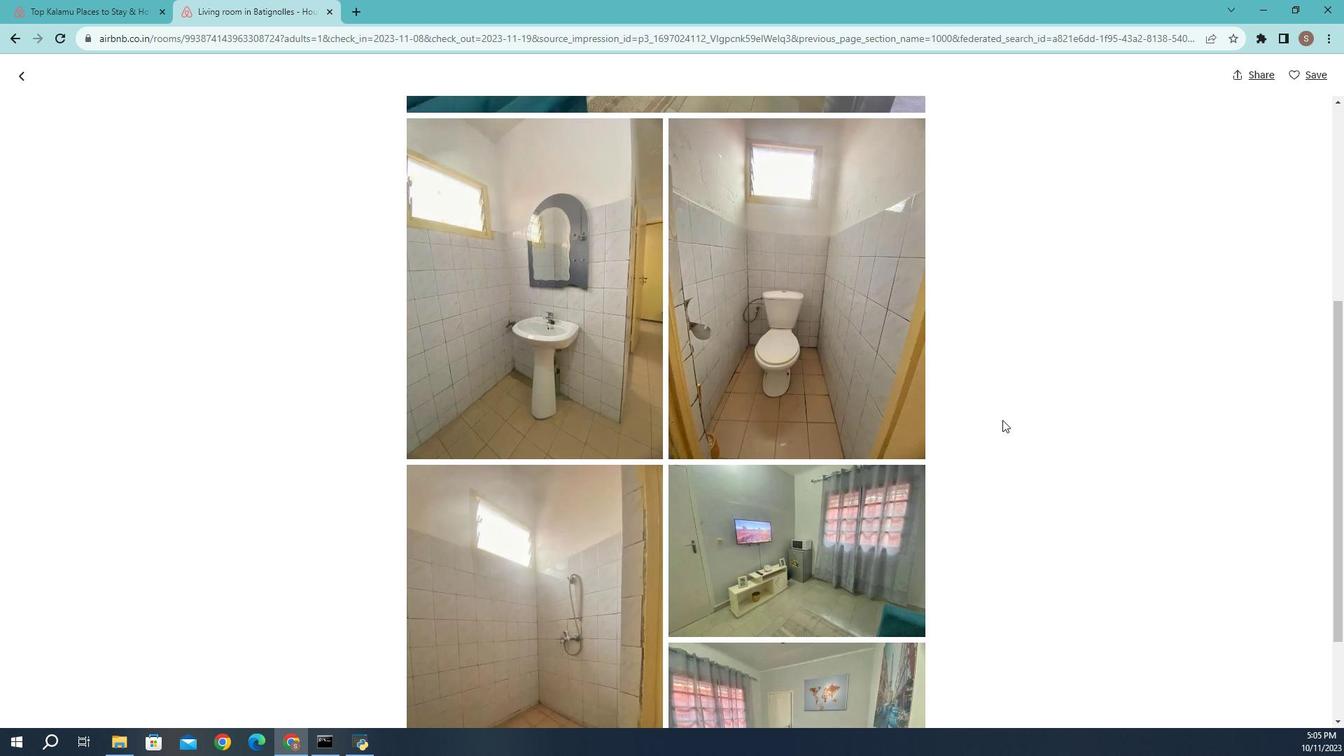 
Action: Mouse scrolled (1001, 411) with delta (0, 0)
Screenshot: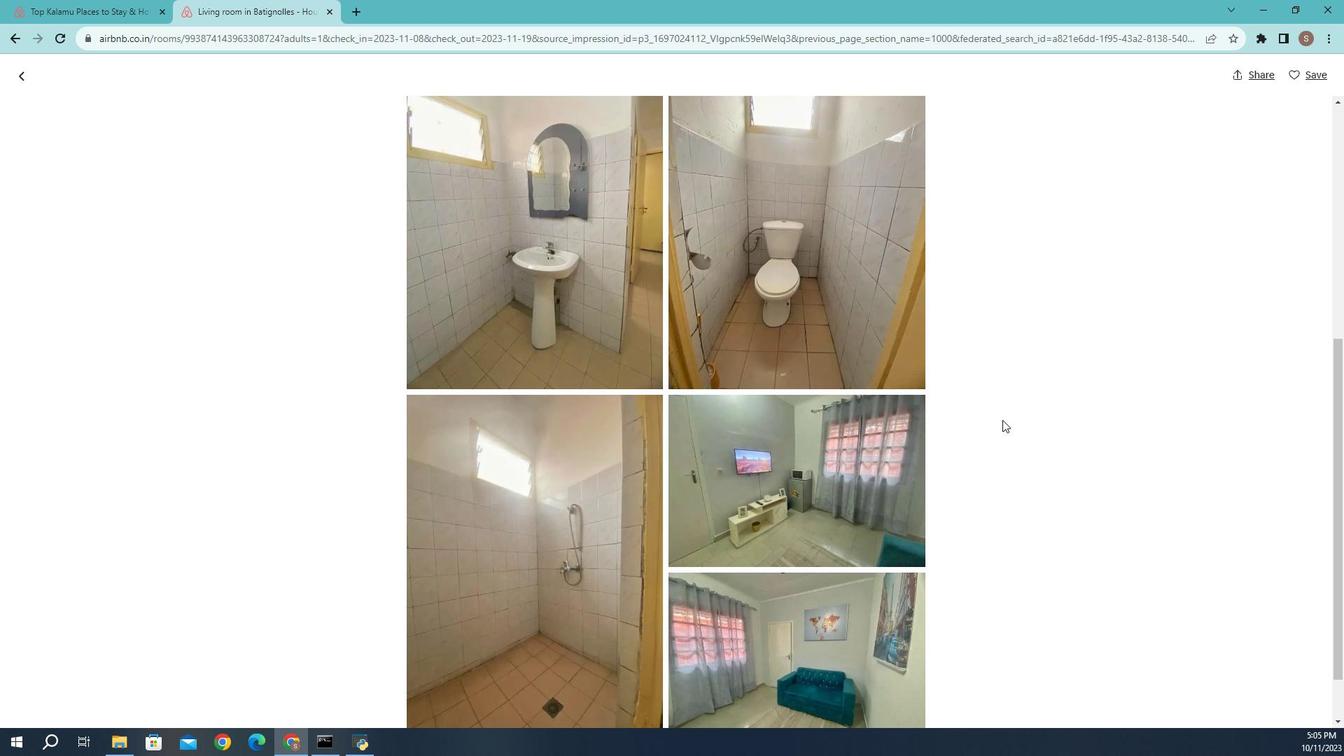 
Action: Mouse moved to (1001, 412)
Screenshot: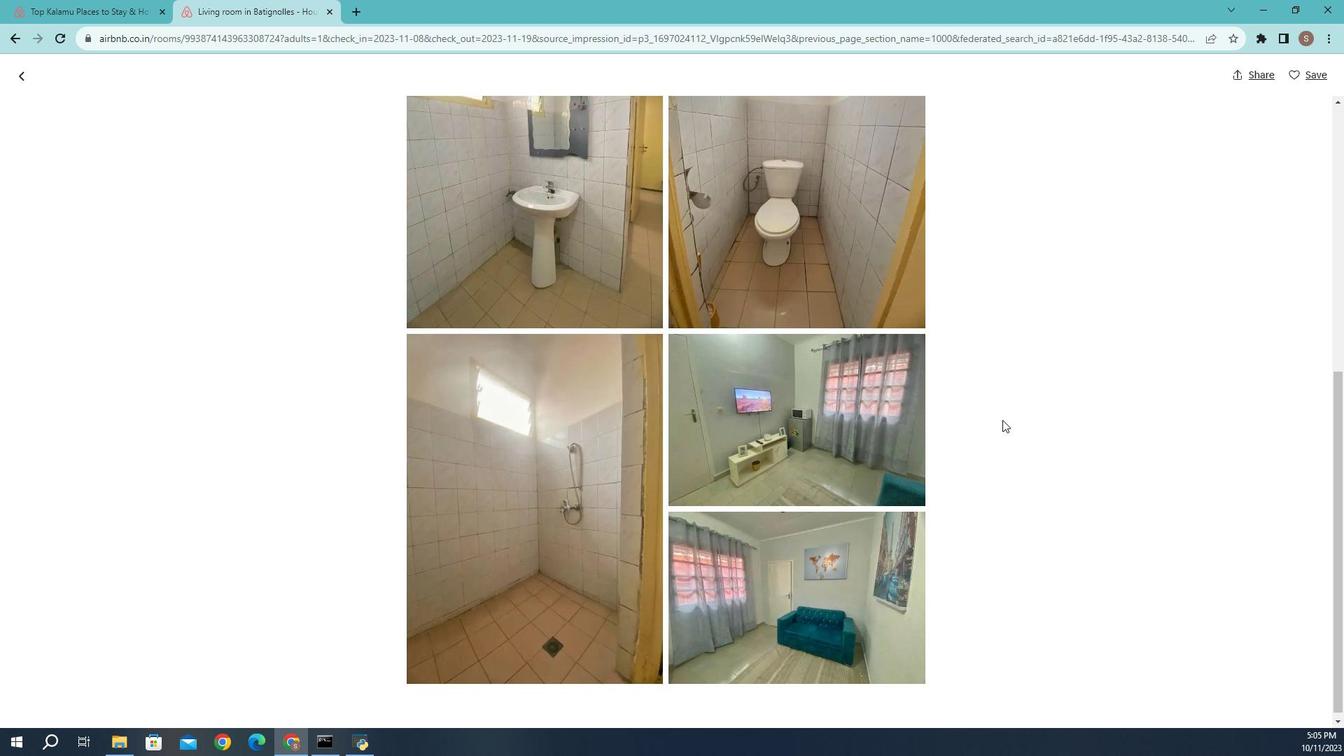 
Action: Mouse scrolled (1001, 411) with delta (0, 0)
Screenshot: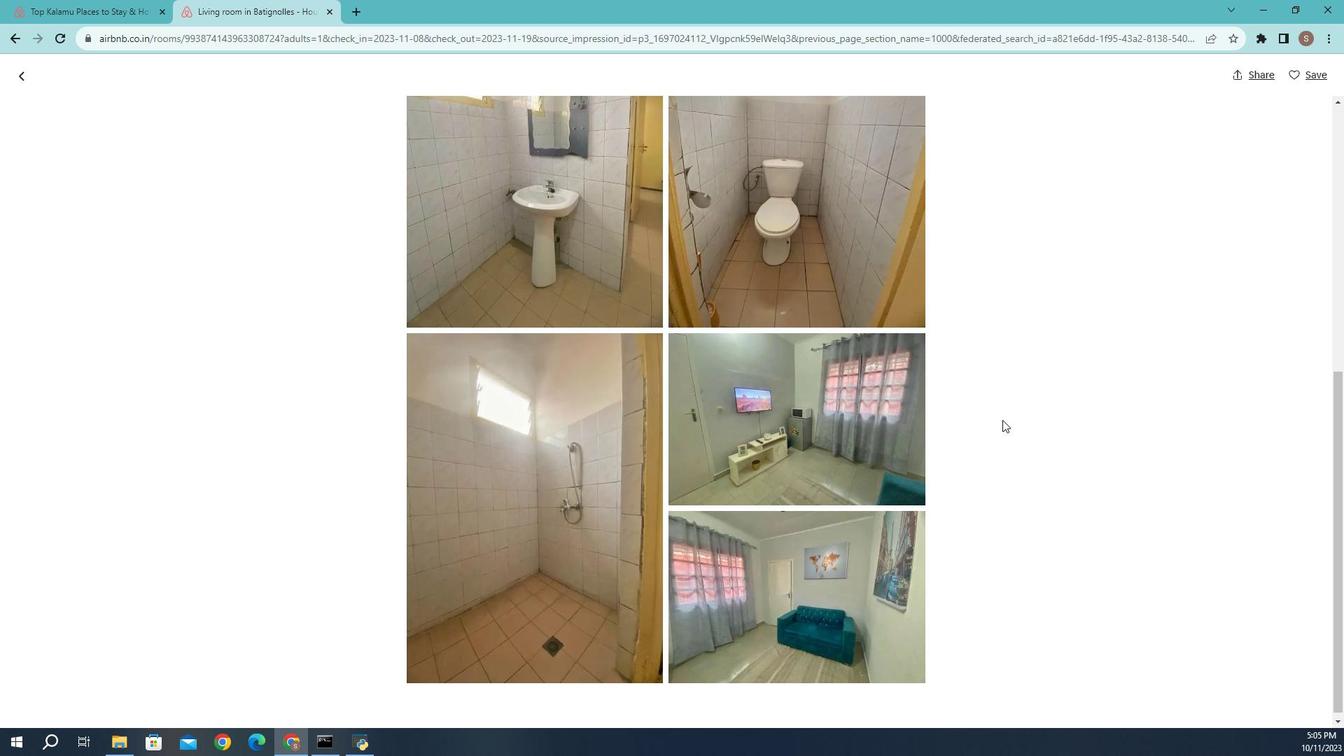 
Action: Mouse moved to (1000, 412)
Screenshot: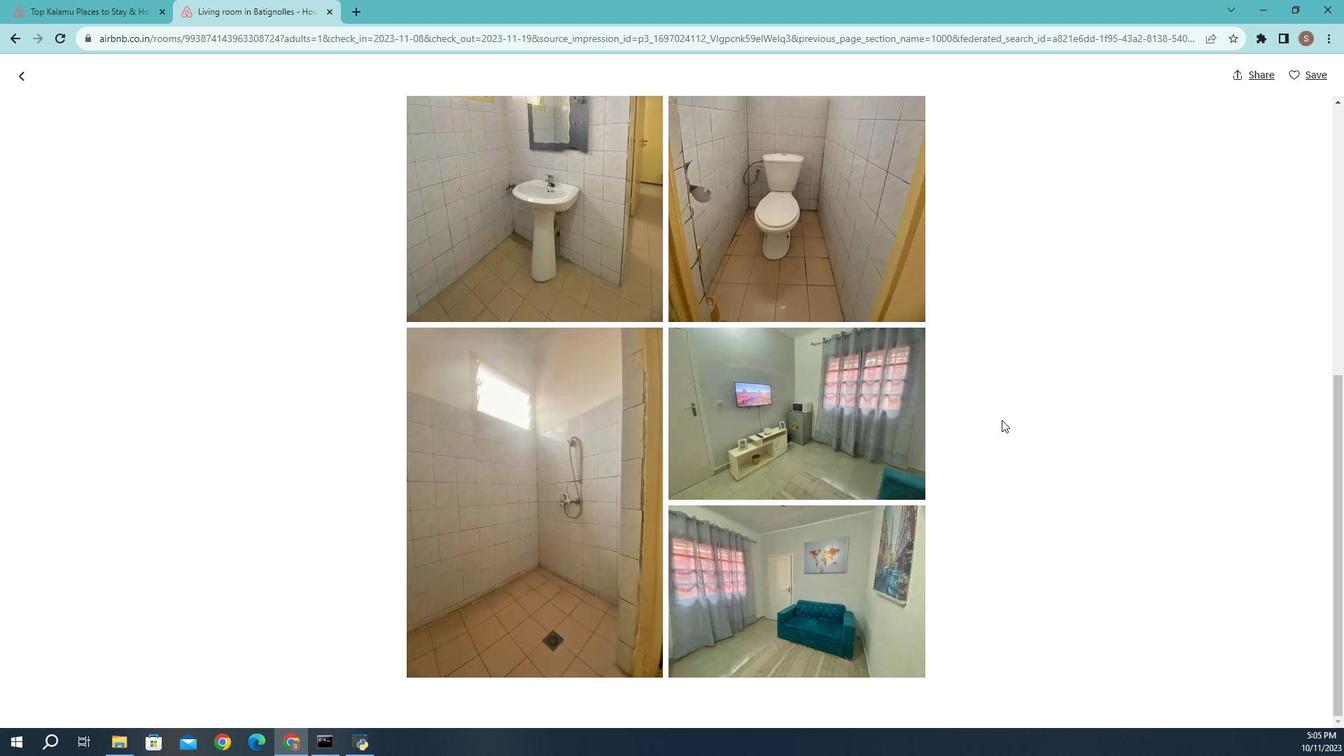 
Action: Mouse scrolled (1000, 411) with delta (0, 0)
Screenshot: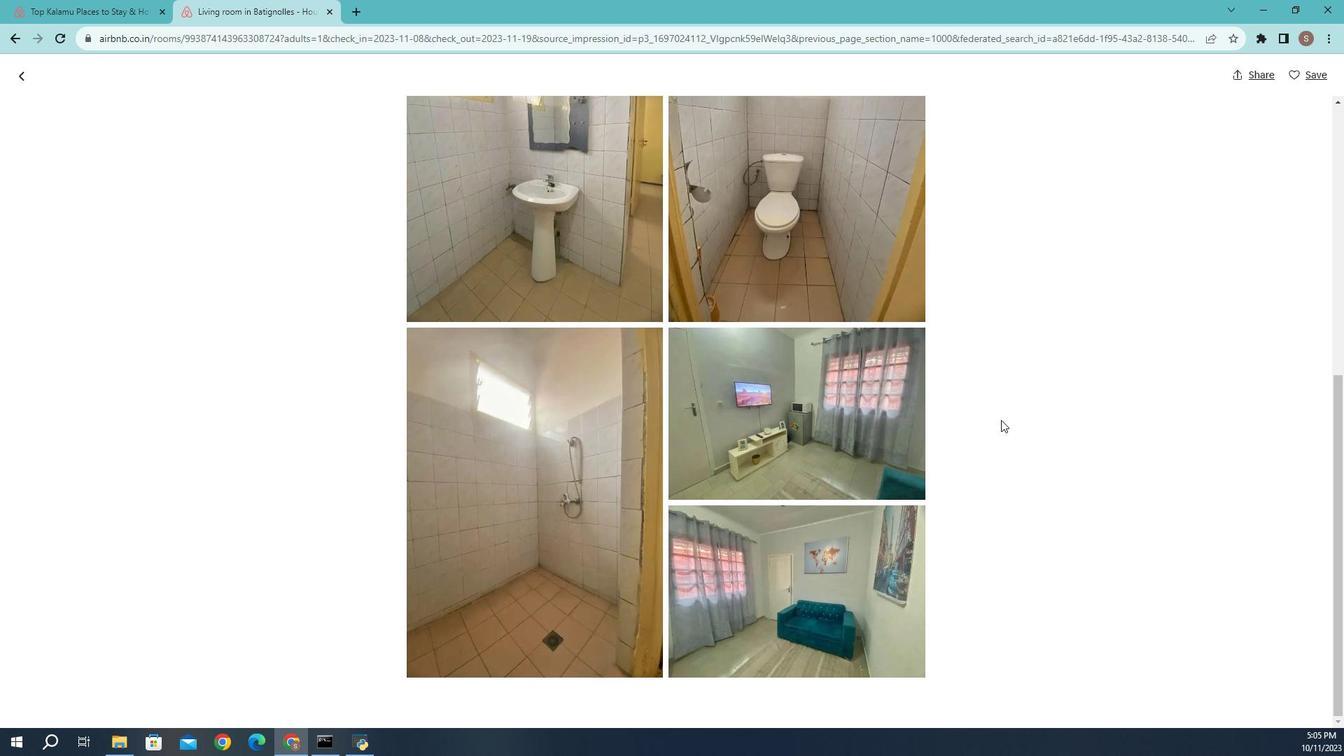 
Action: Mouse moved to (998, 412)
Screenshot: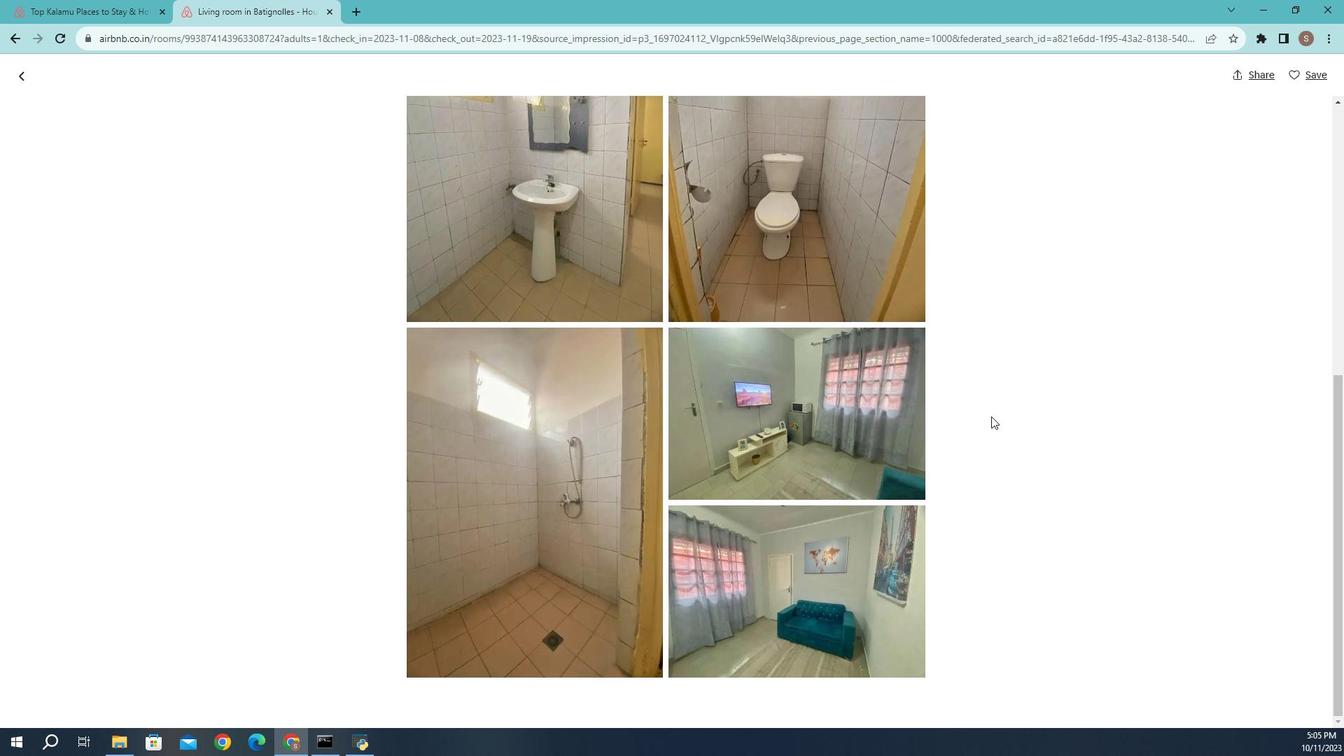 
Action: Mouse scrolled (998, 411) with delta (0, 0)
Screenshot: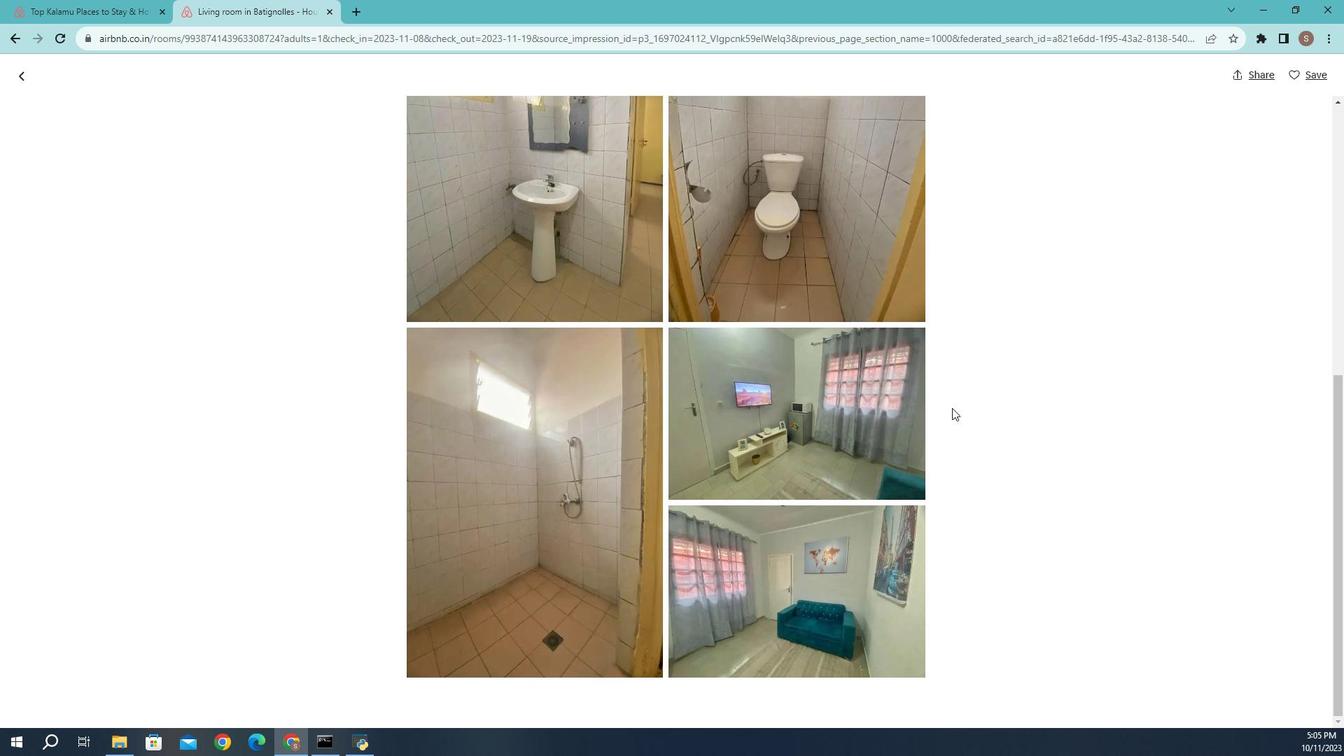 
Action: Mouse moved to (6, 114)
Screenshot: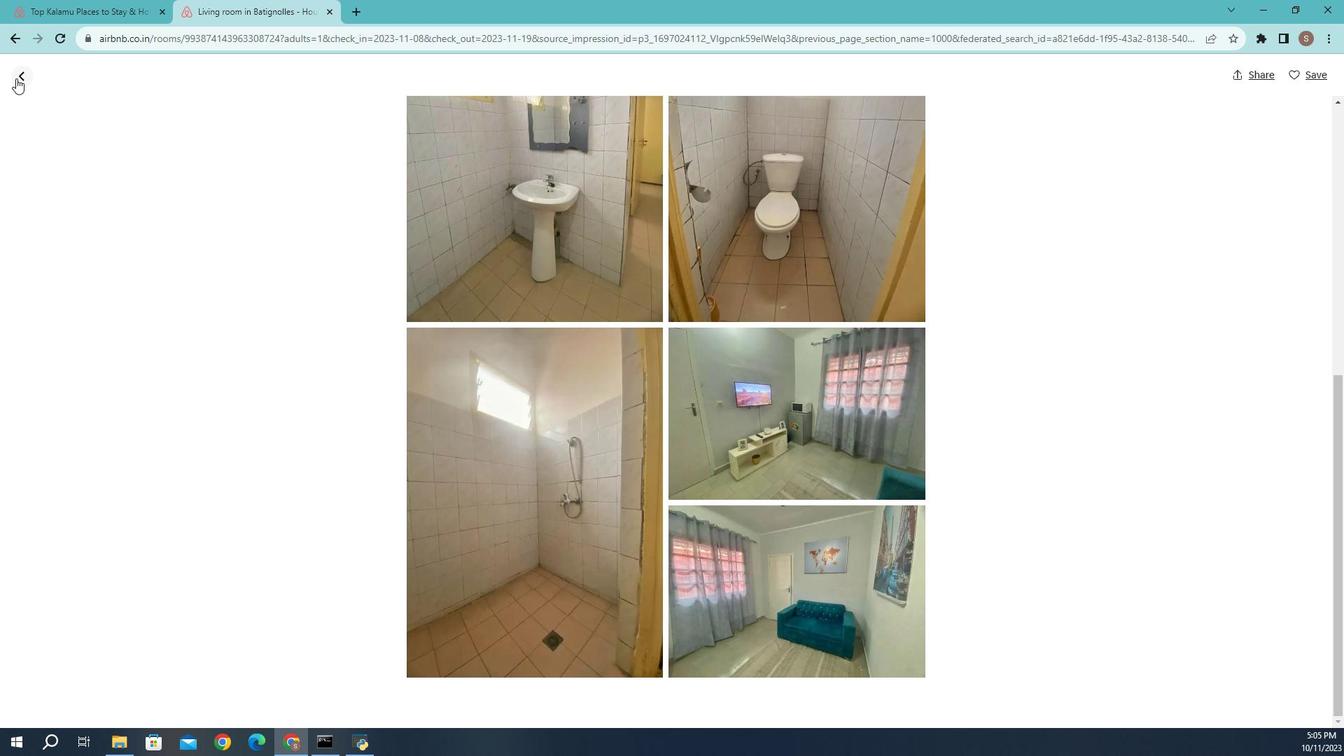
Action: Mouse pressed left at (6, 114)
Screenshot: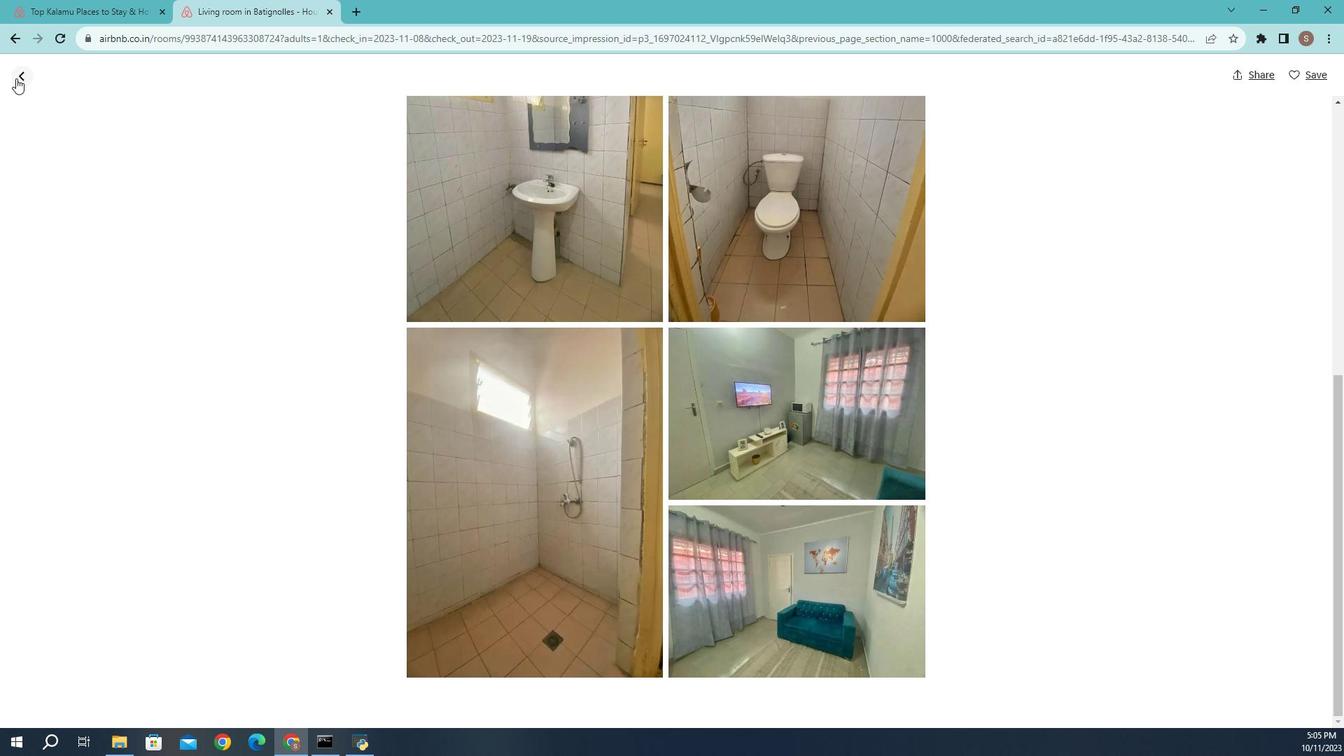 
Action: Mouse moved to (63, 212)
Screenshot: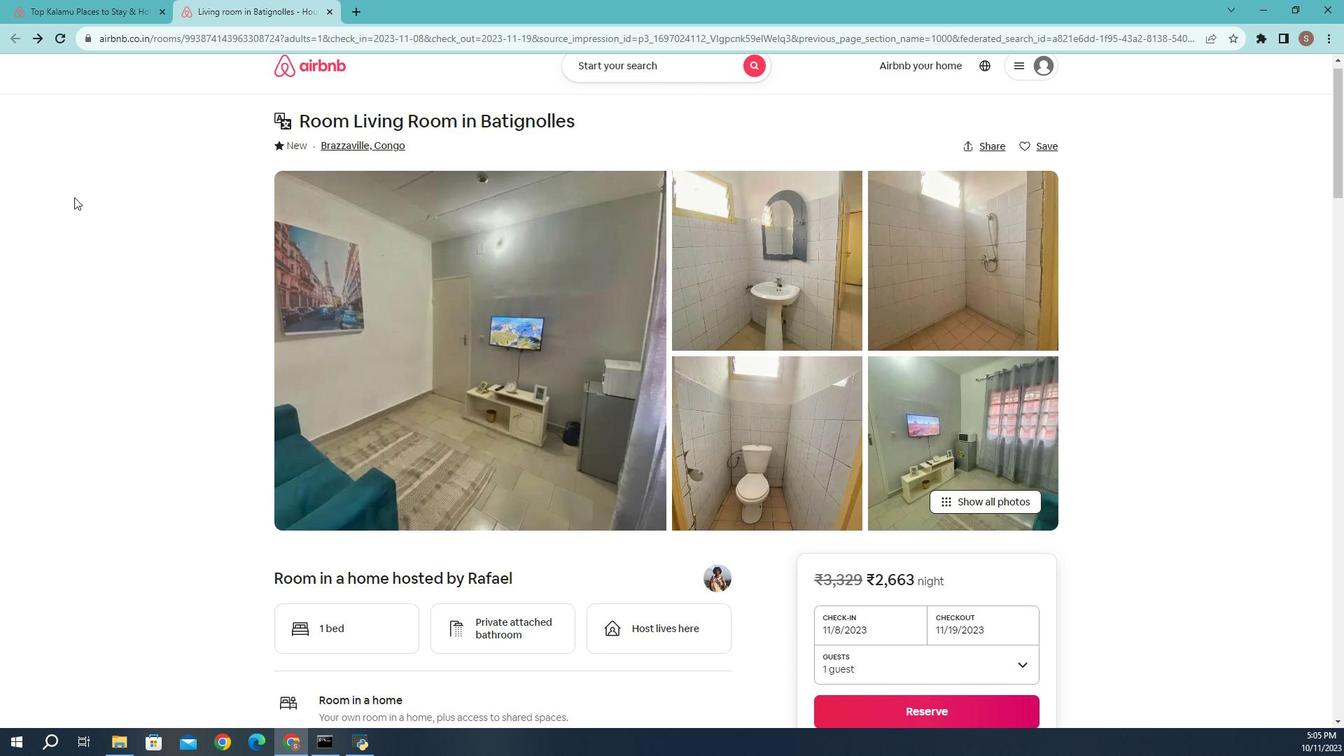 
Action: Mouse scrolled (63, 212) with delta (0, 0)
Screenshot: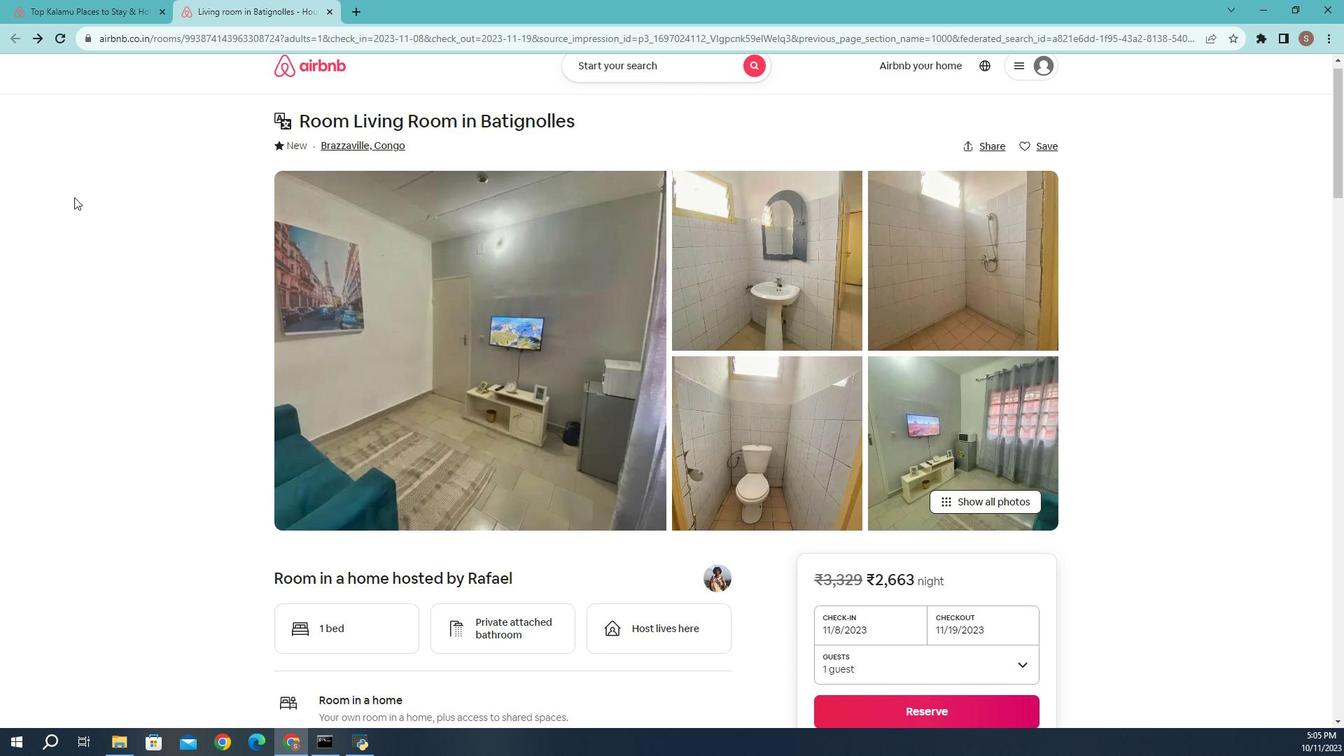 
Action: Mouse moved to (66, 219)
Screenshot: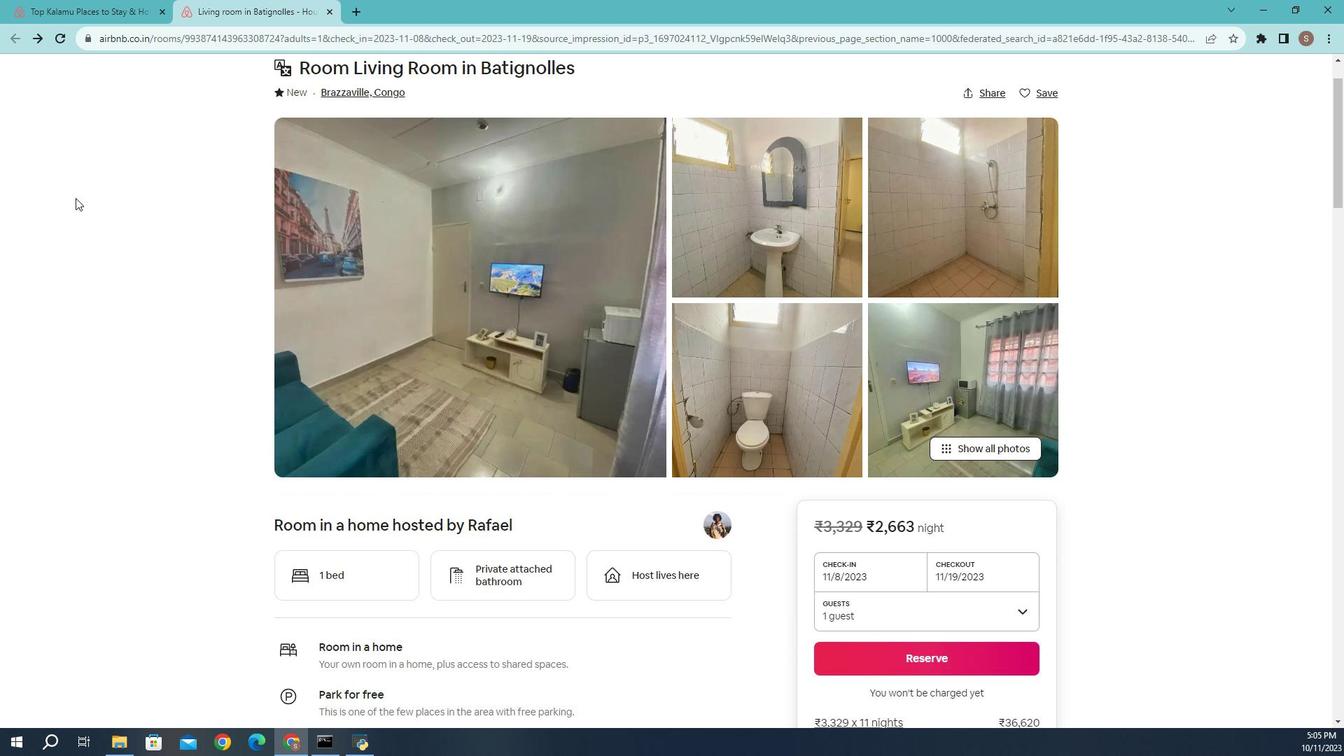 
Action: Mouse scrolled (66, 218) with delta (0, 0)
Screenshot: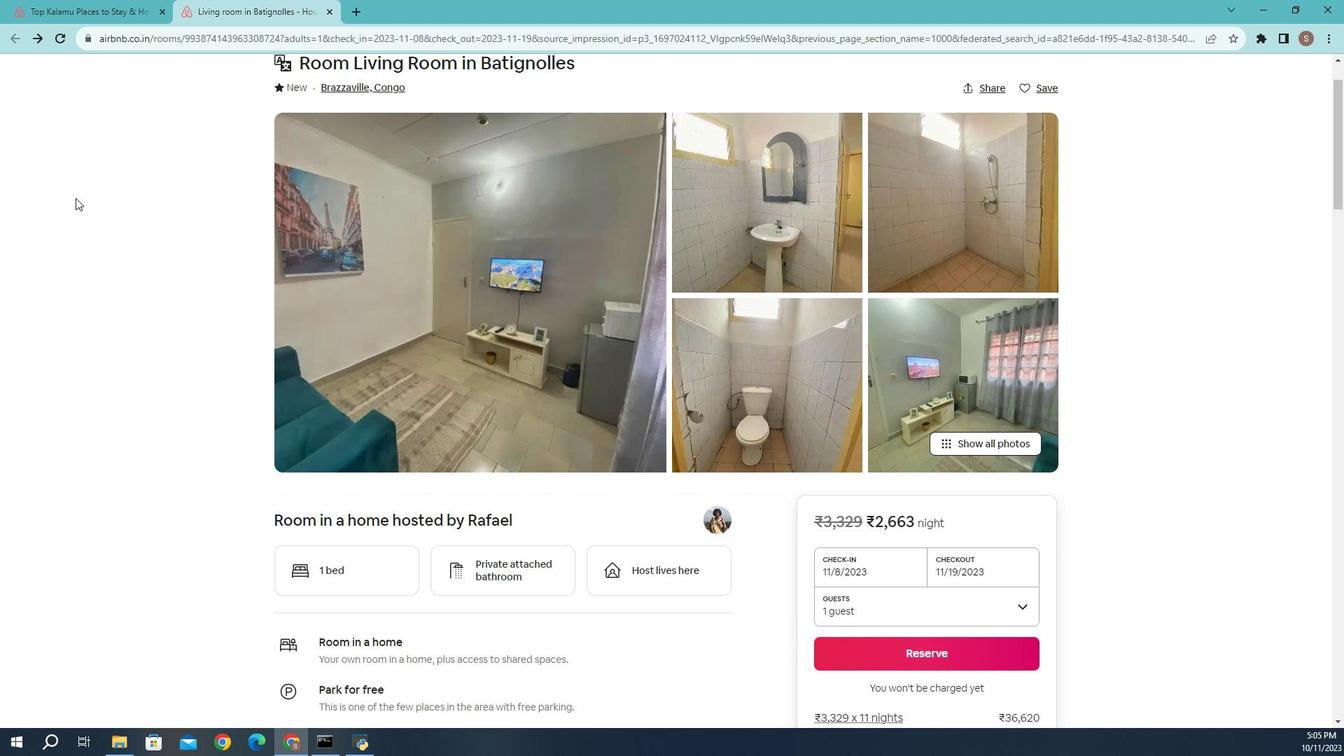 
Action: Mouse scrolled (66, 218) with delta (0, 0)
Screenshot: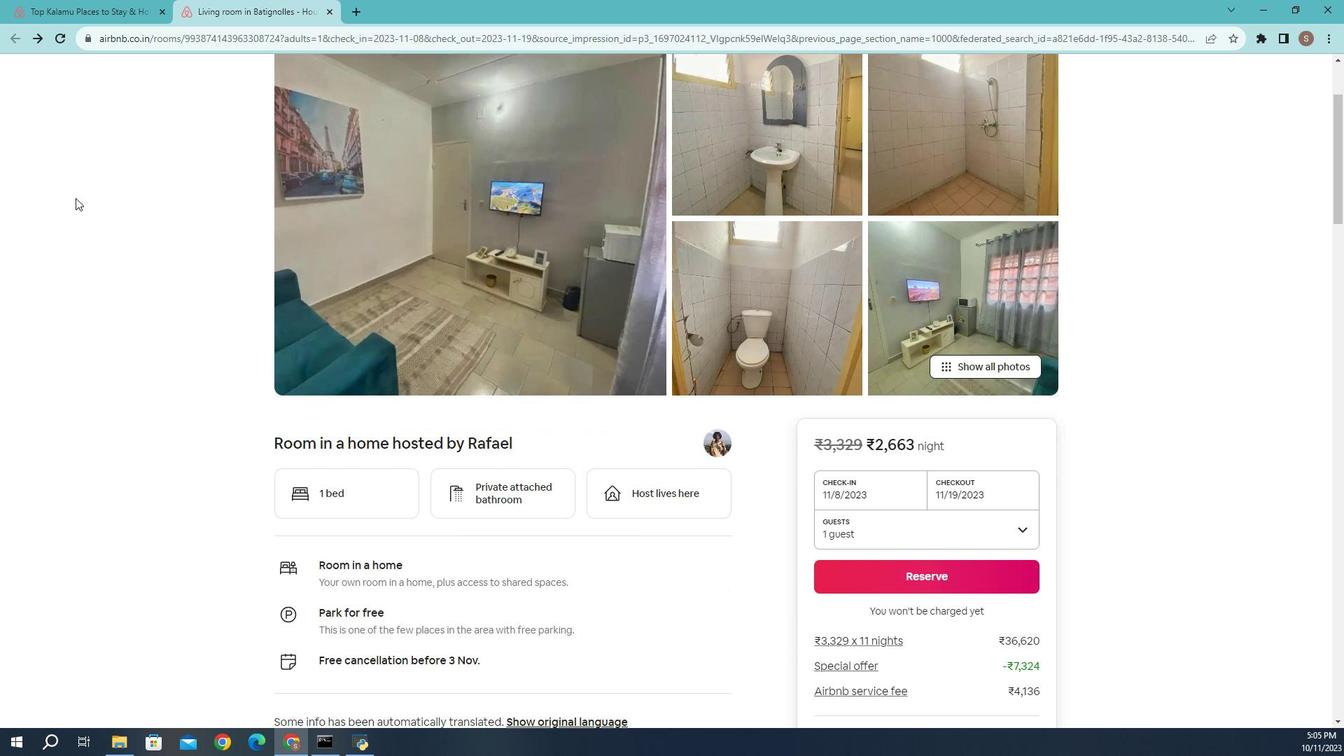 
Action: Mouse scrolled (66, 218) with delta (0, 0)
Screenshot: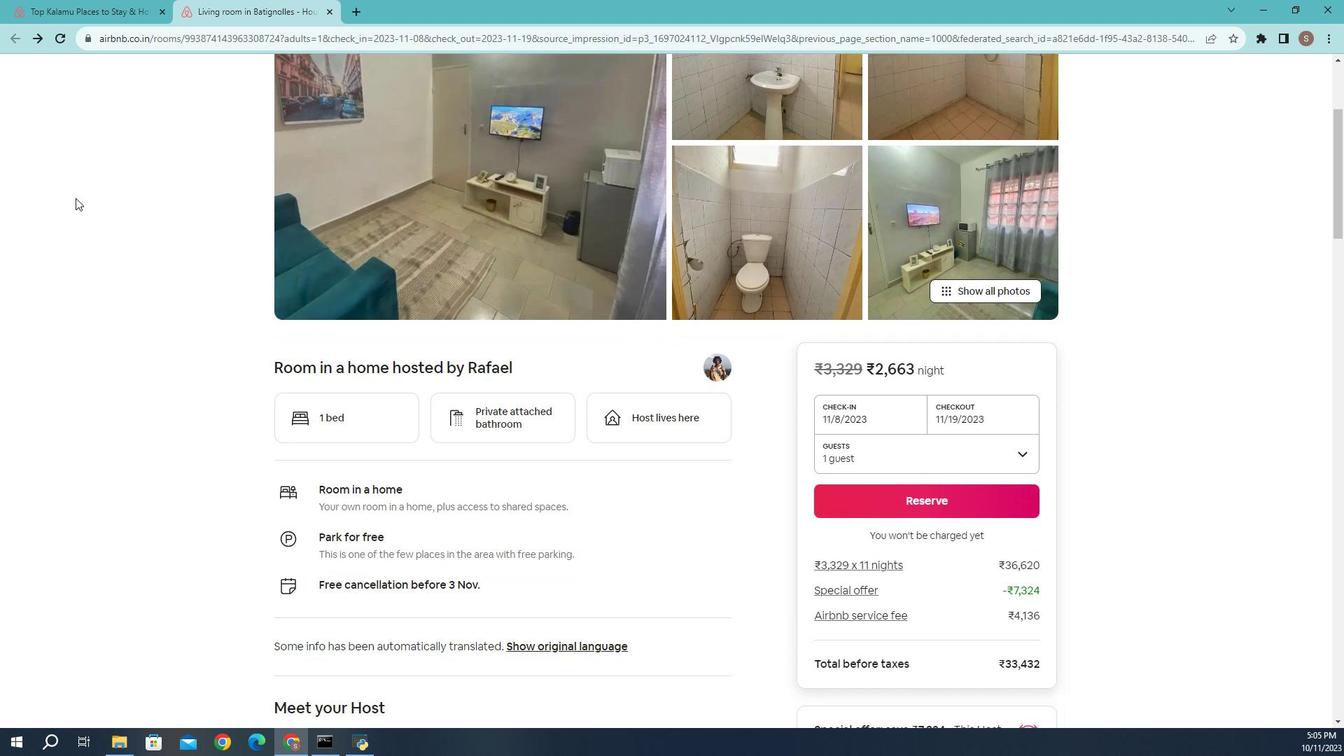 
Action: Mouse moved to (66, 219)
Screenshot: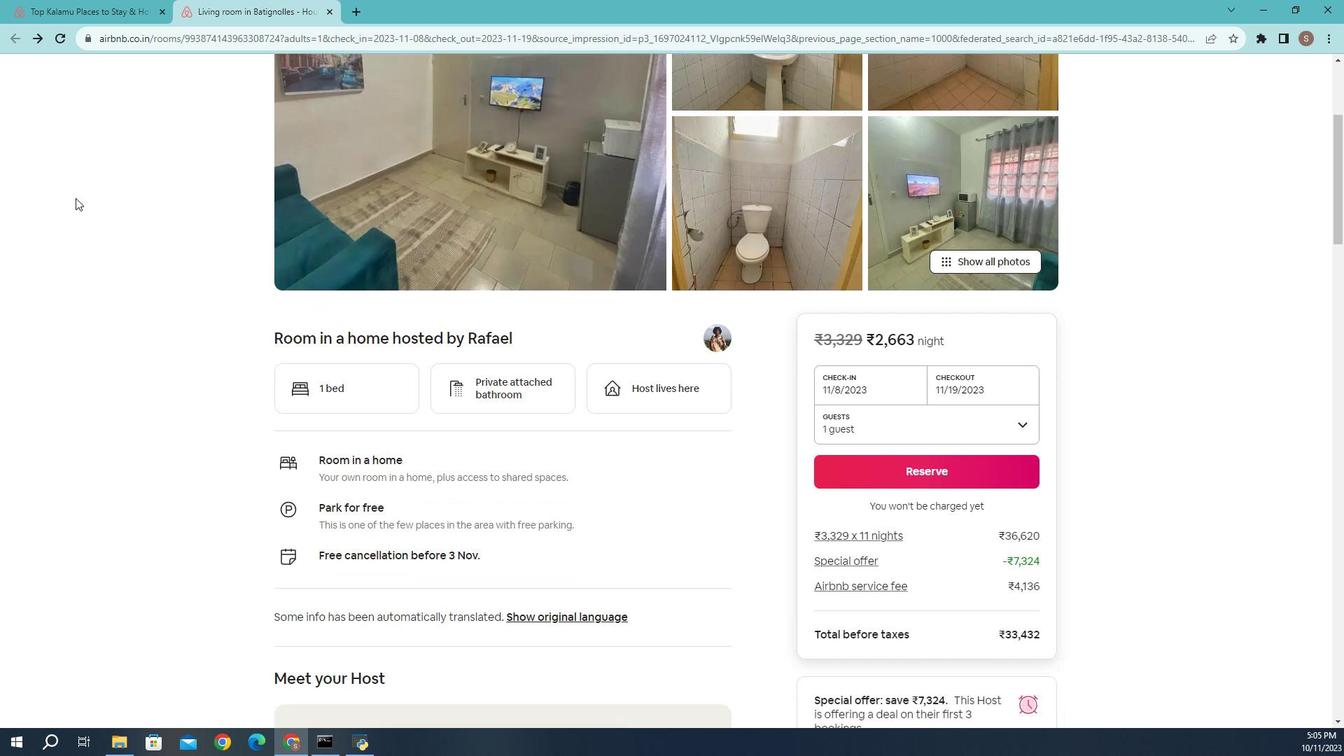 
Action: Mouse scrolled (66, 218) with delta (0, 0)
Screenshot: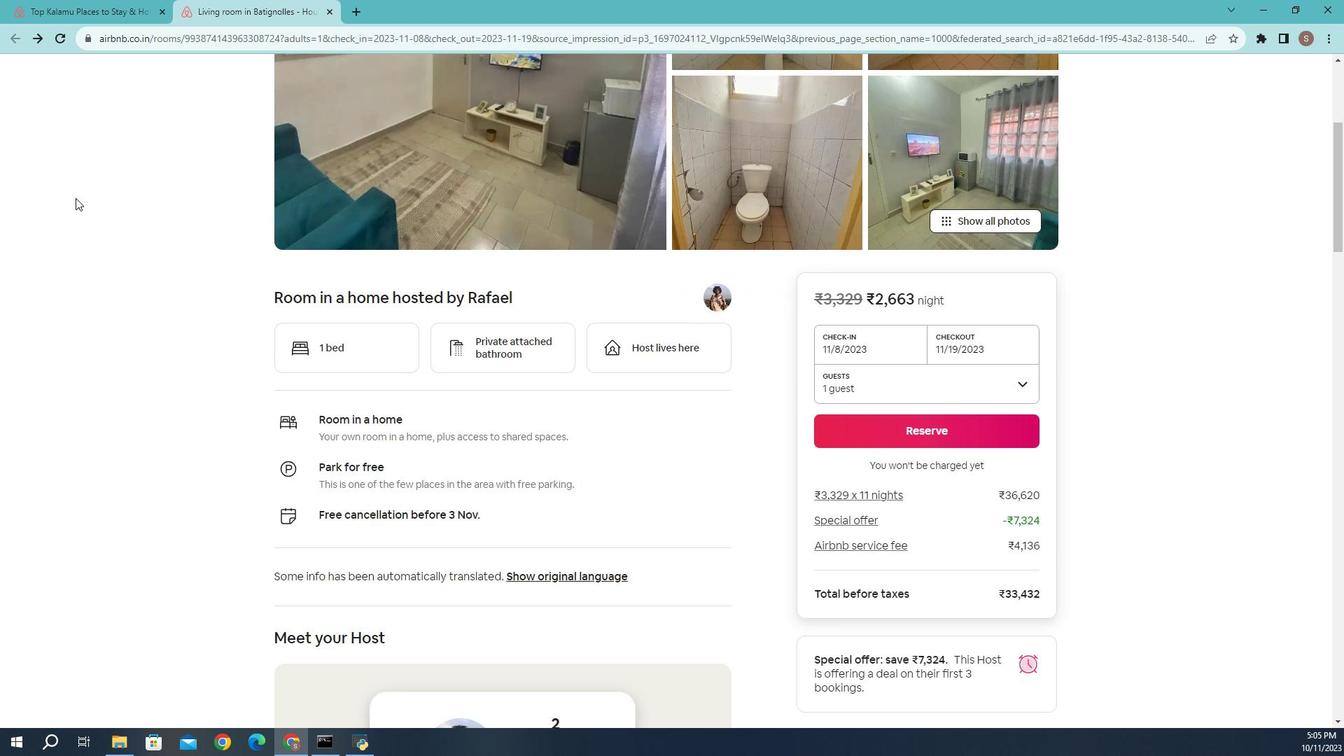 
Action: Mouse scrolled (66, 218) with delta (0, 0)
Screenshot: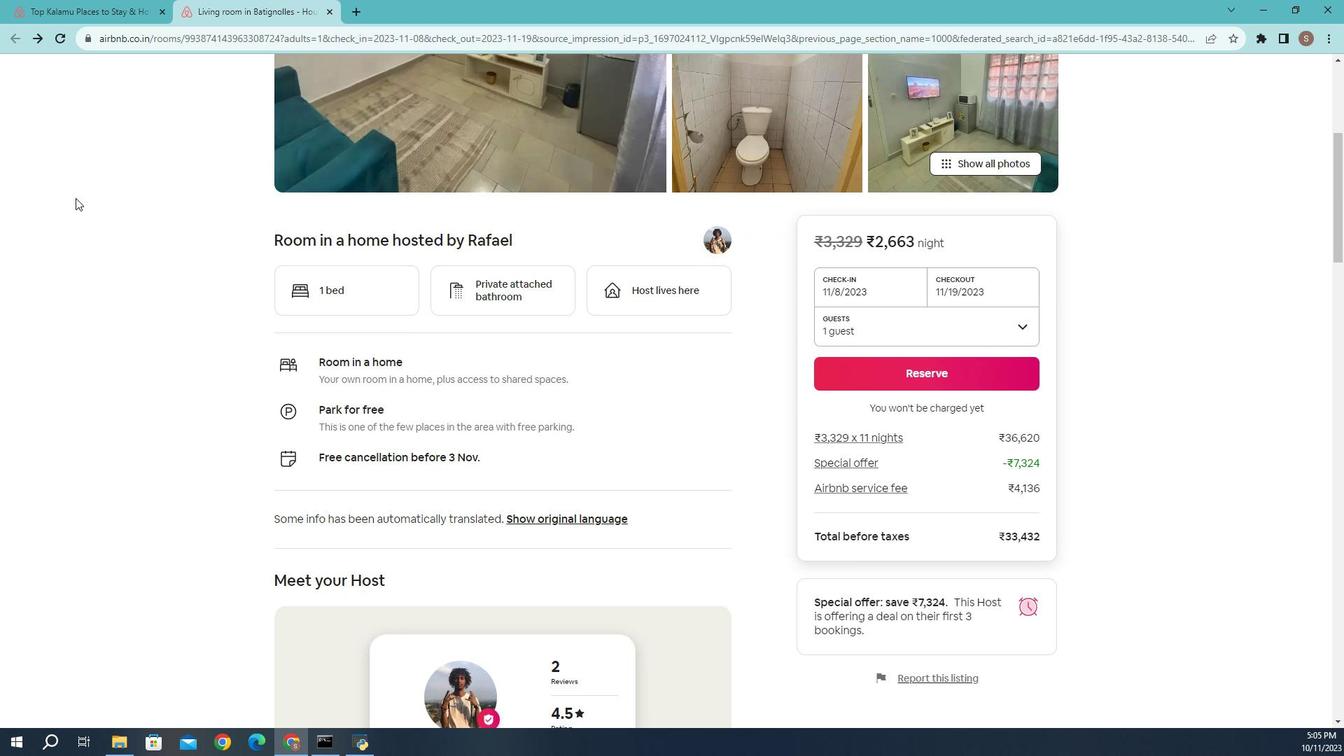 
Action: Mouse scrolled (66, 218) with delta (0, 0)
Screenshot: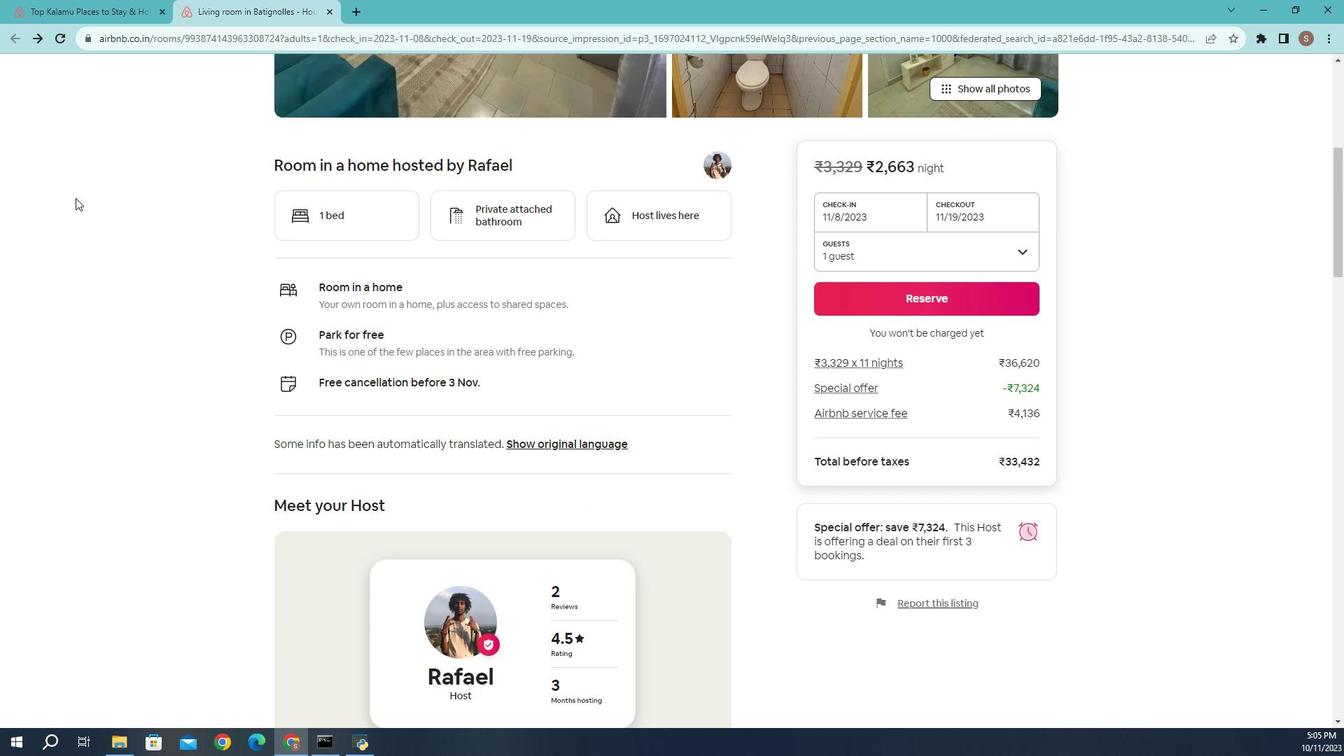 
Action: Mouse scrolled (66, 218) with delta (0, 0)
Screenshot: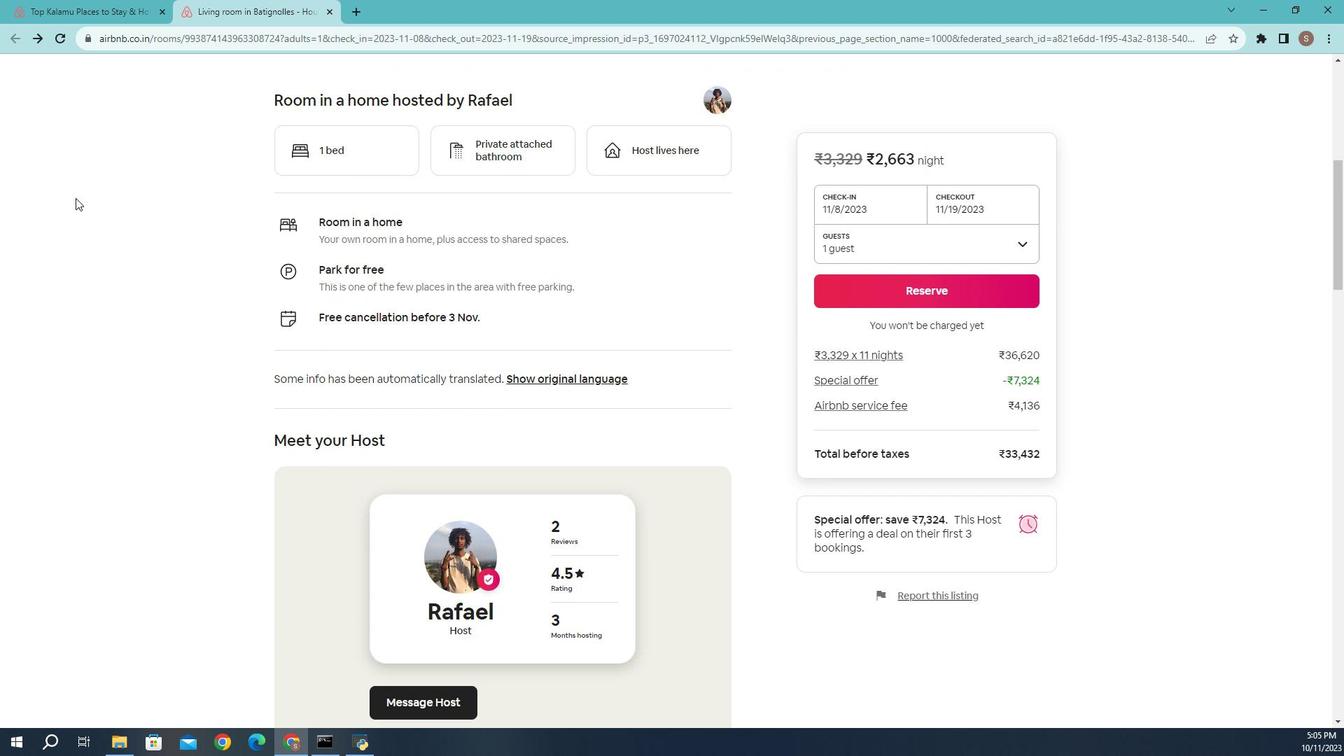 
Action: Mouse scrolled (66, 218) with delta (0, 0)
Screenshot: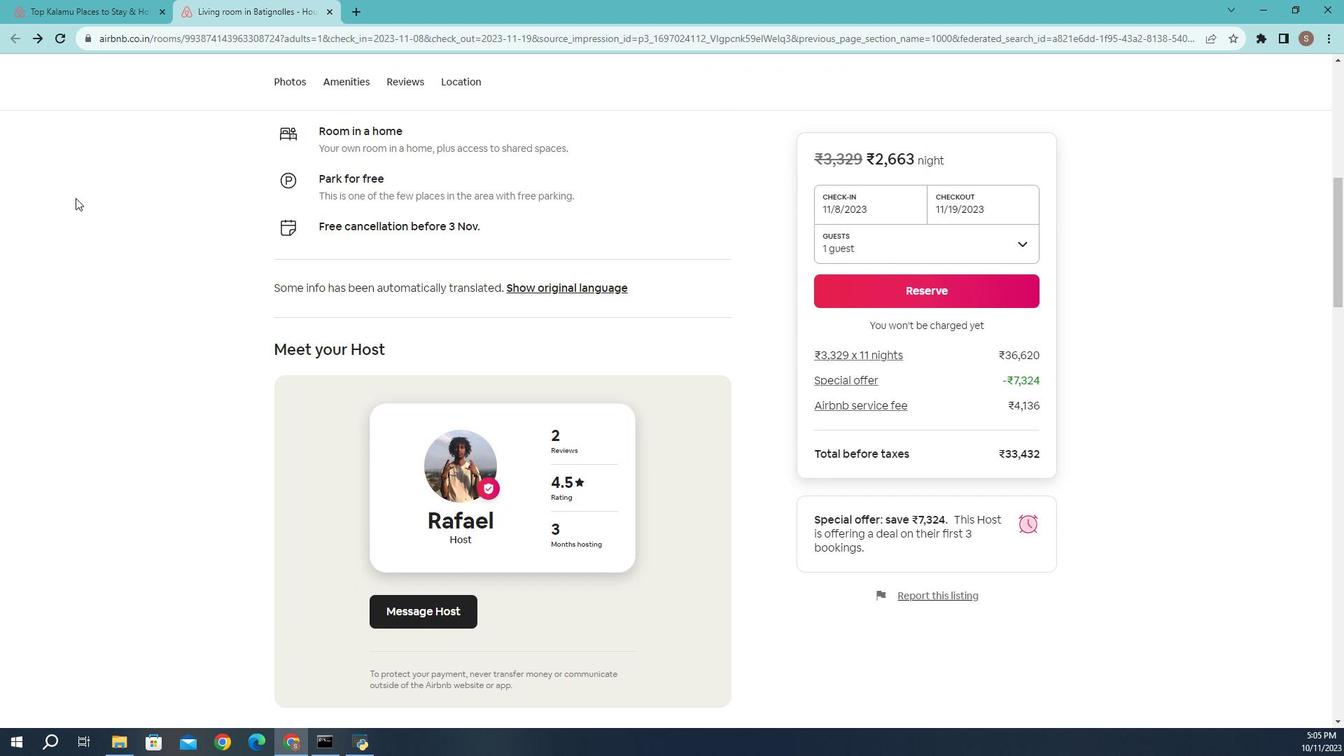 
Action: Mouse scrolled (66, 218) with delta (0, 0)
Screenshot: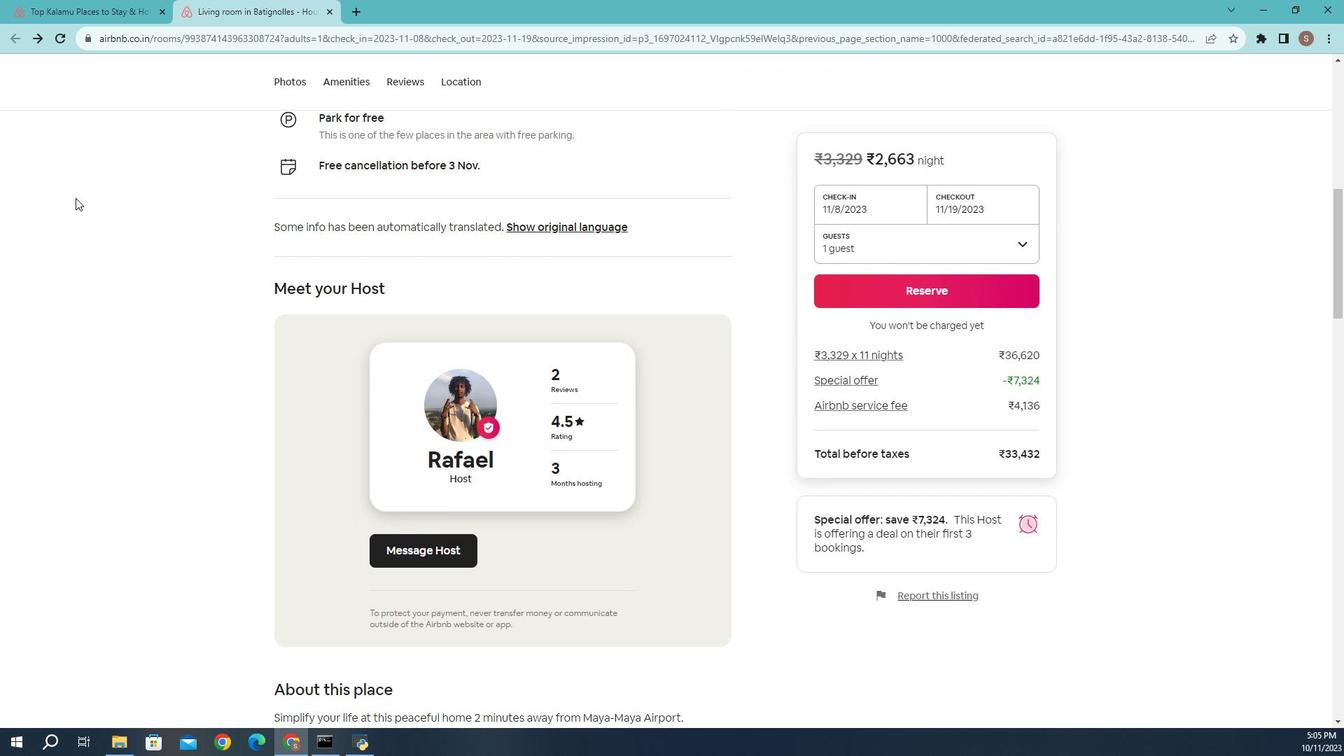 
Action: Mouse scrolled (66, 218) with delta (0, 0)
Screenshot: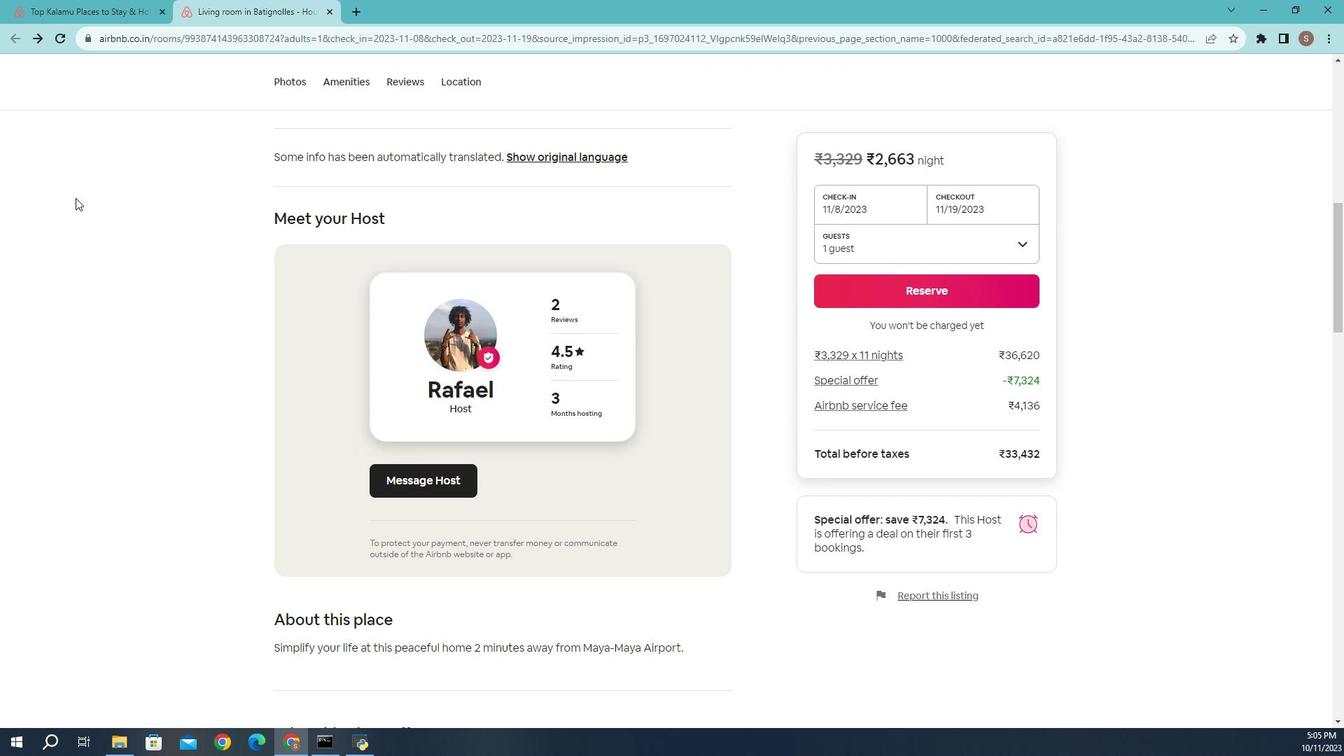 
Action: Mouse scrolled (66, 218) with delta (0, 0)
Screenshot: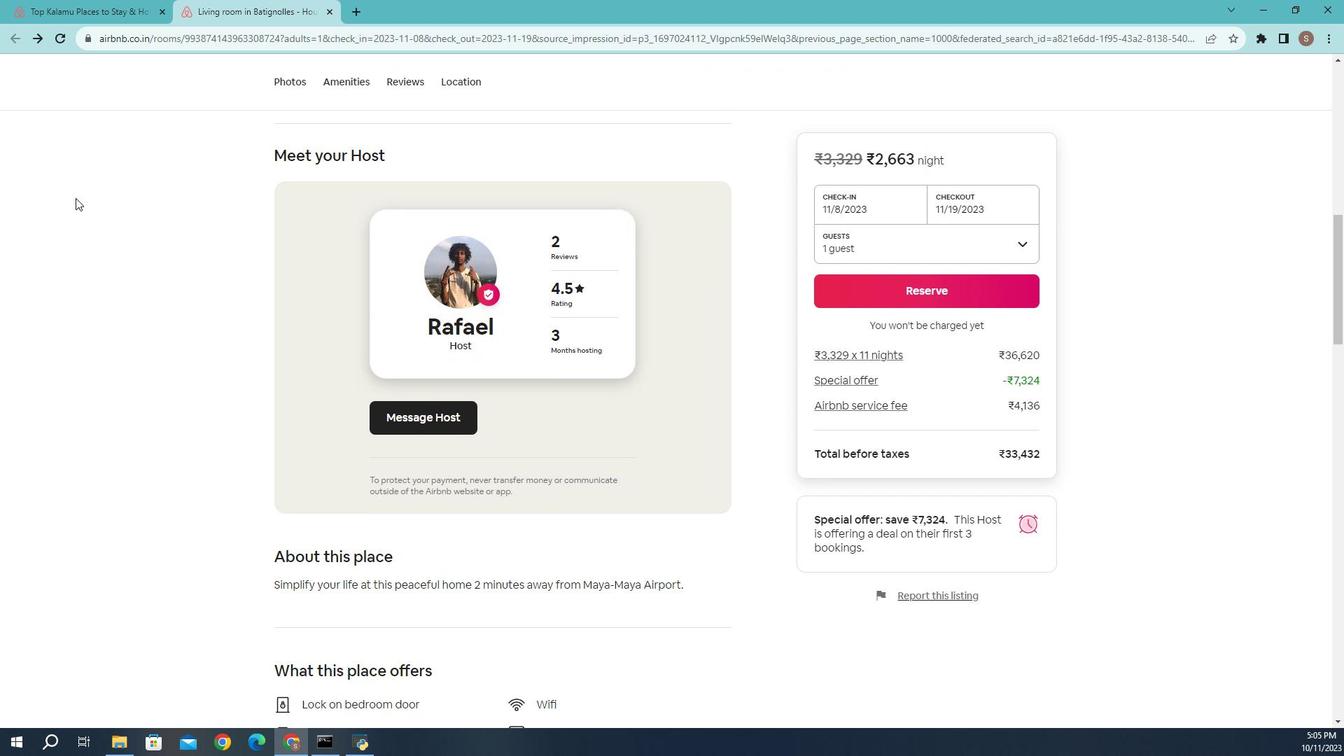
Action: Mouse scrolled (66, 218) with delta (0, 0)
Screenshot: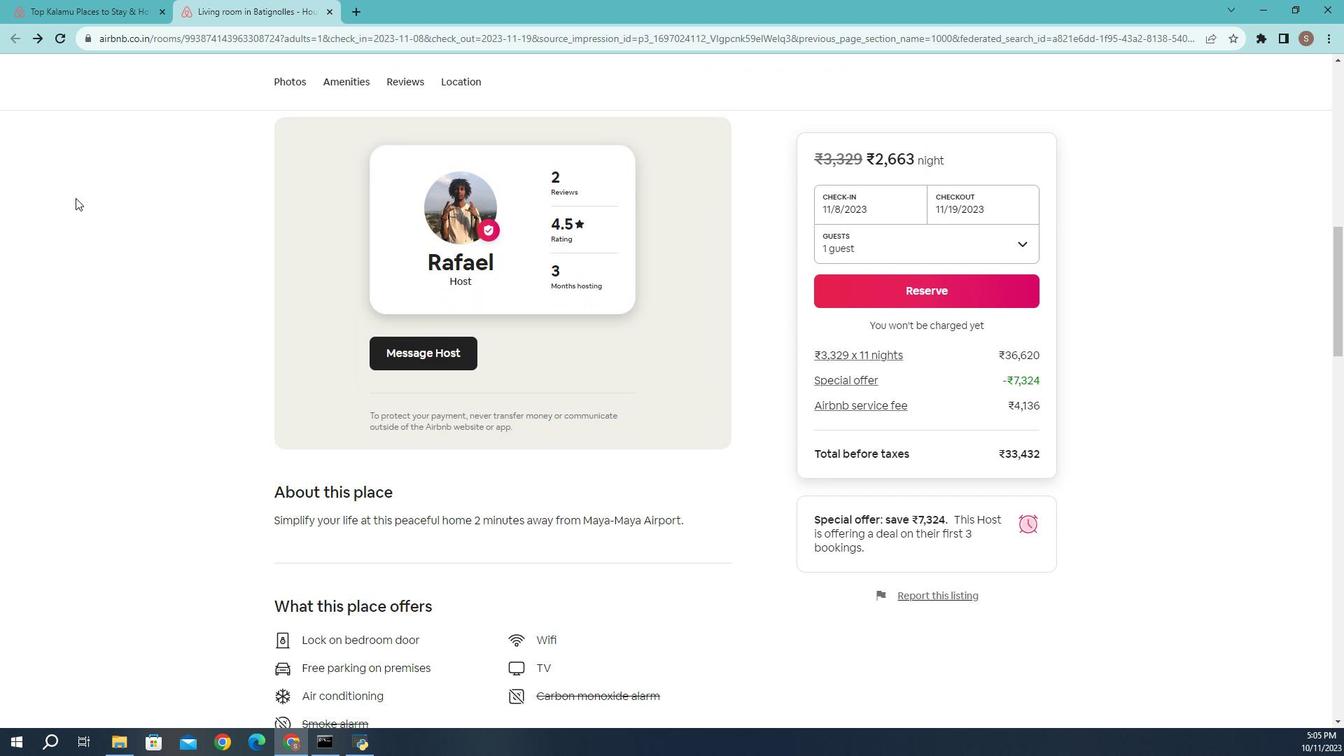 
Action: Mouse scrolled (66, 218) with delta (0, 0)
Screenshot: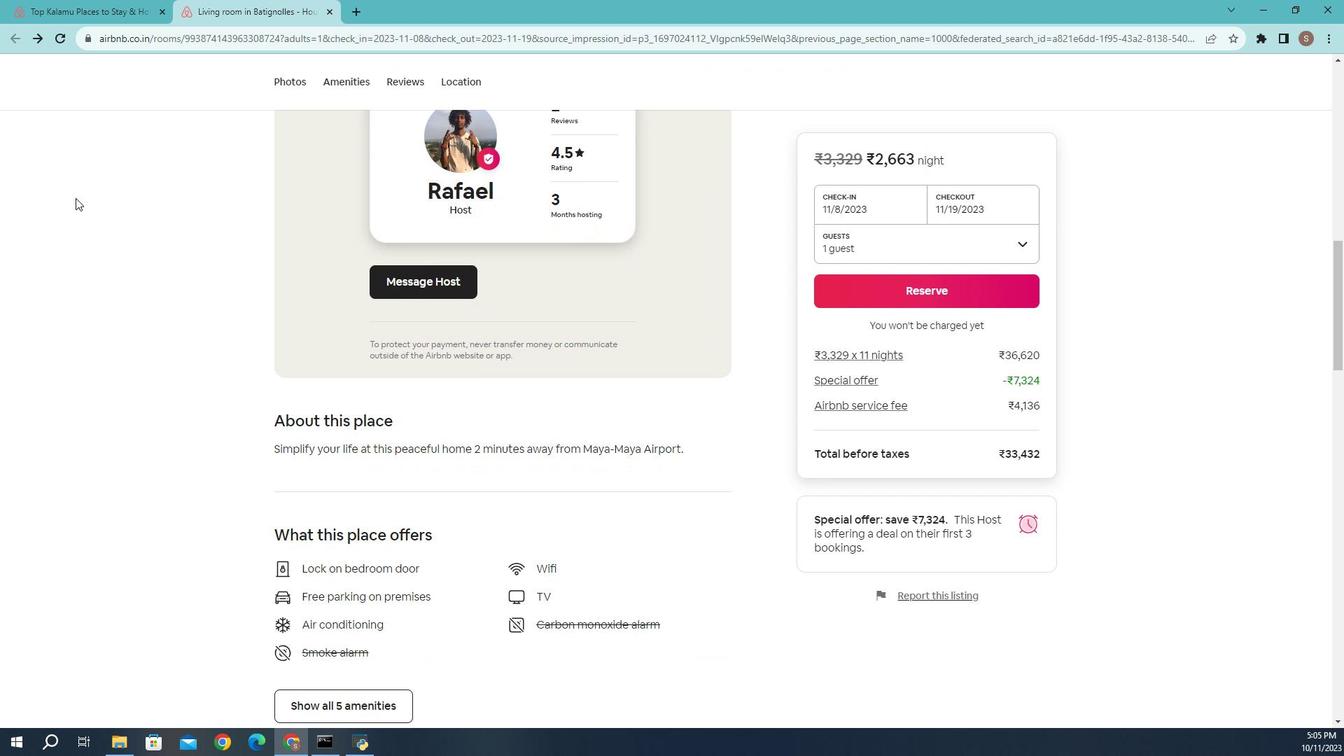 
Action: Mouse scrolled (66, 218) with delta (0, 0)
Screenshot: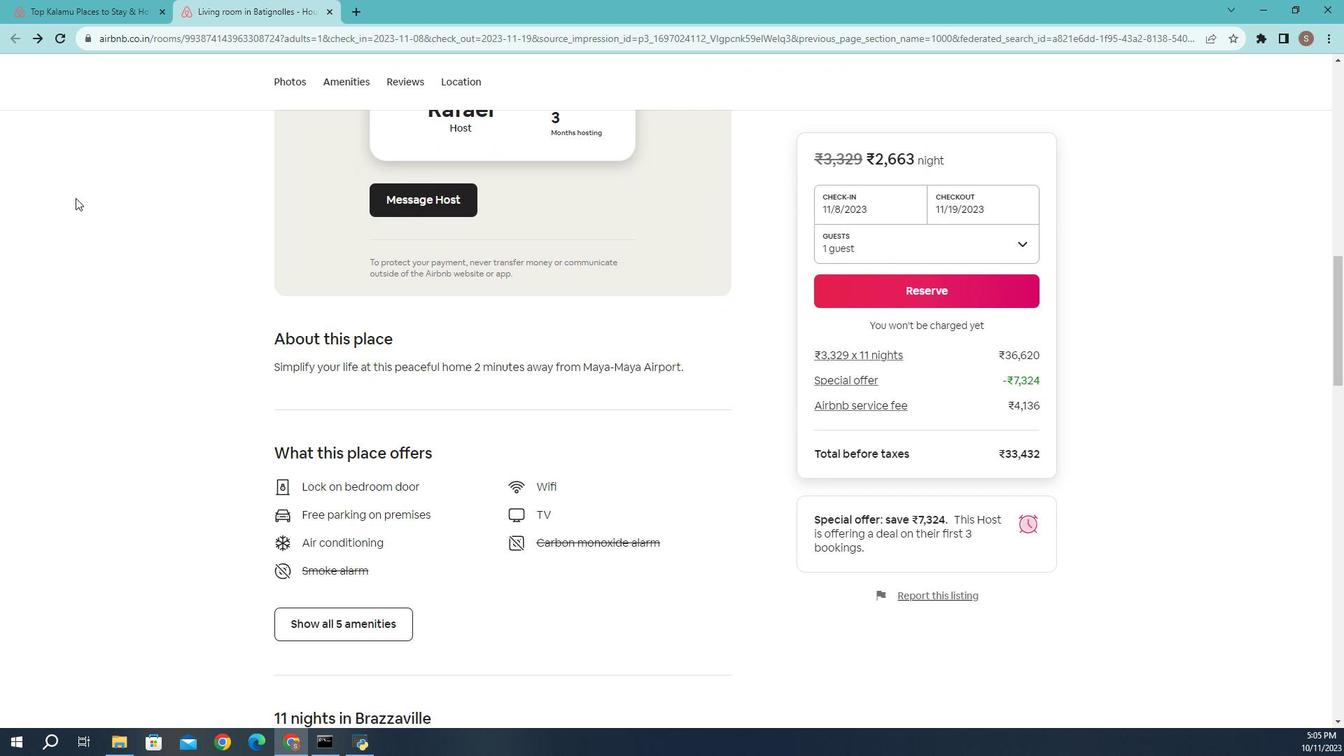 
Action: Mouse scrolled (66, 218) with delta (0, 0)
Screenshot: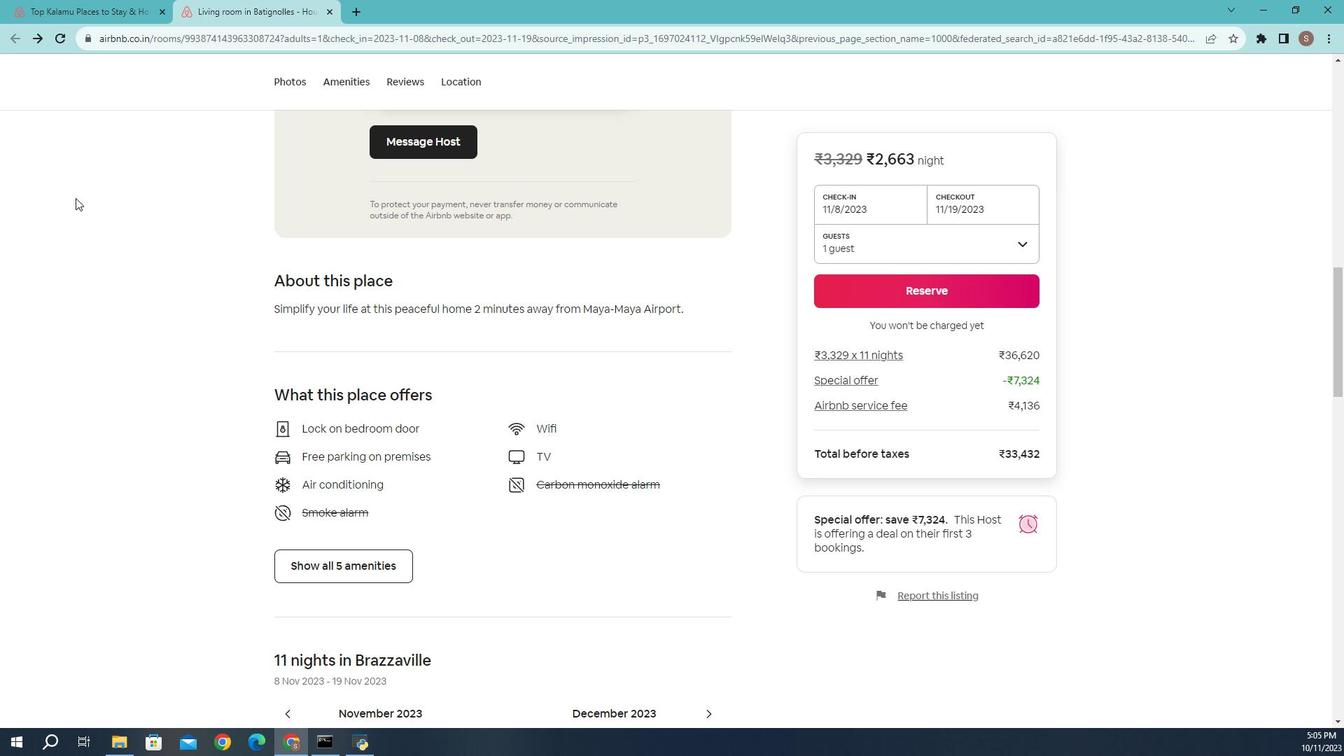 
Action: Mouse scrolled (66, 218) with delta (0, 0)
Screenshot: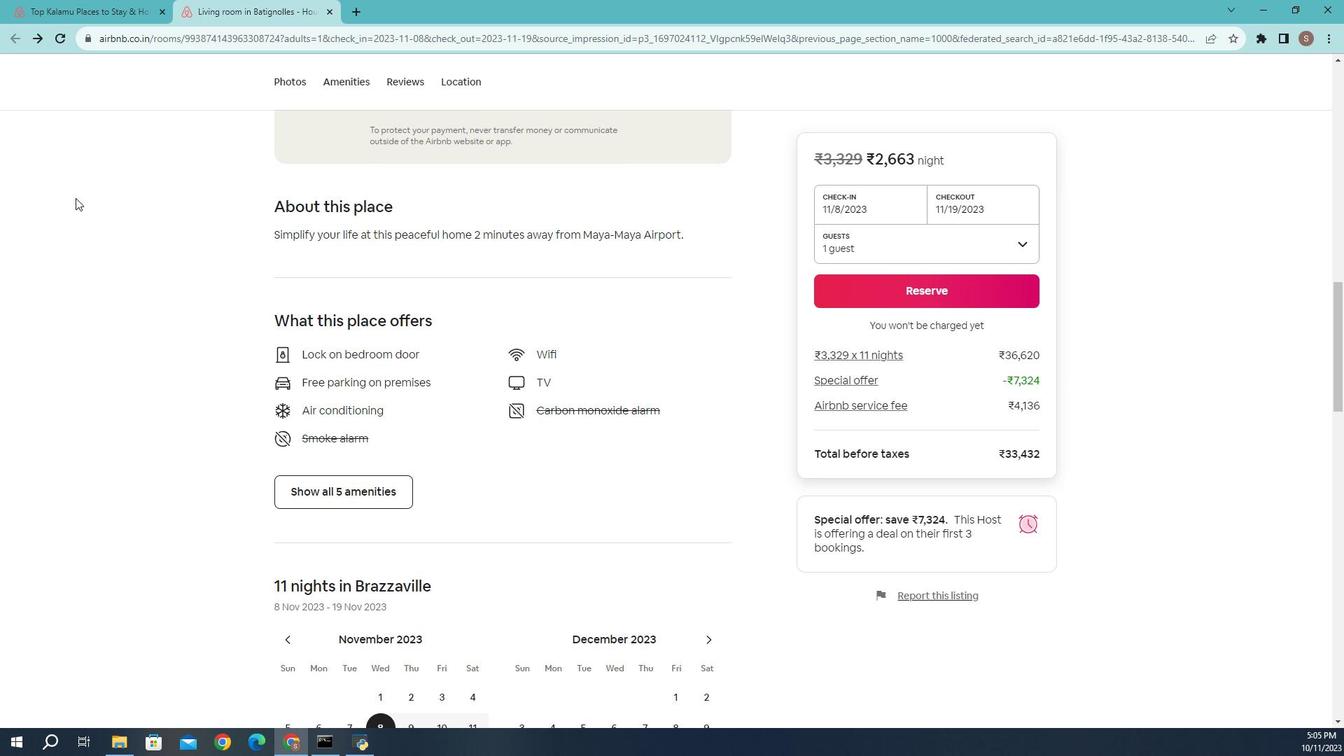 
Action: Mouse moved to (319, 421)
Screenshot: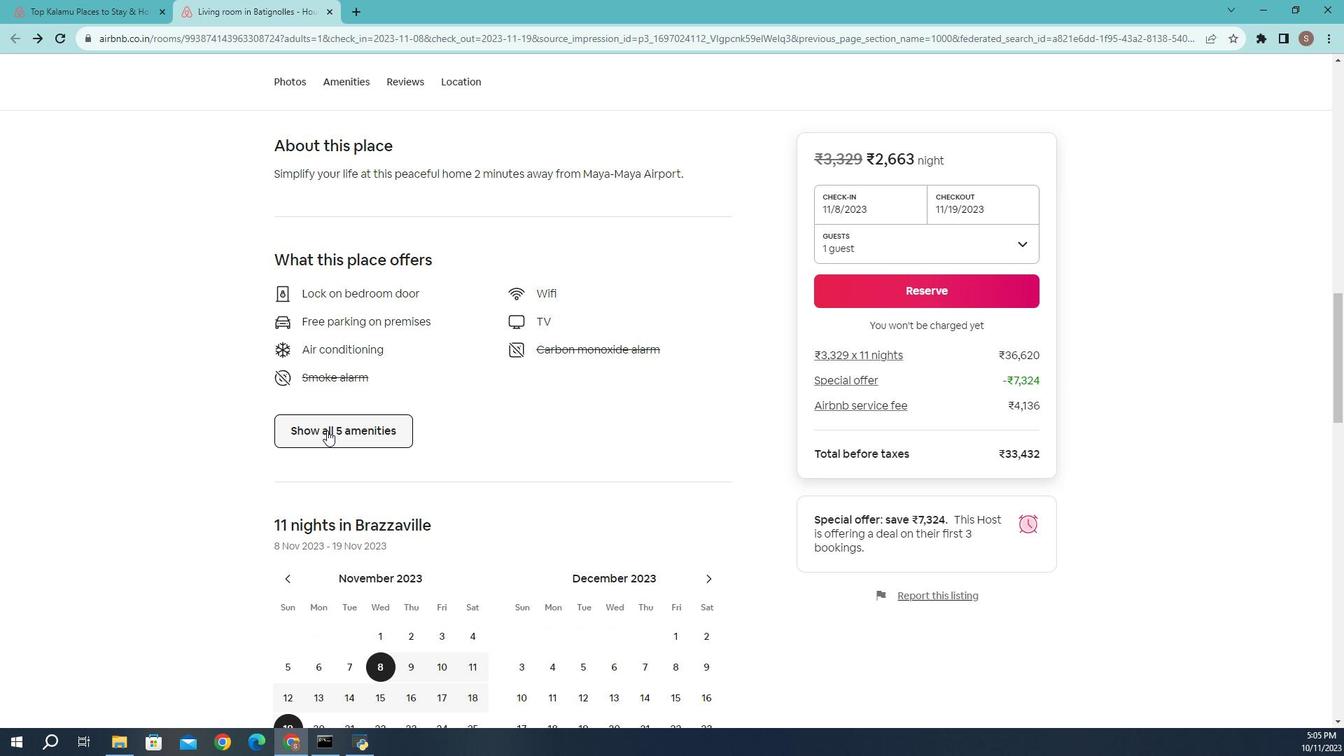 
Action: Mouse pressed left at (319, 421)
Screenshot: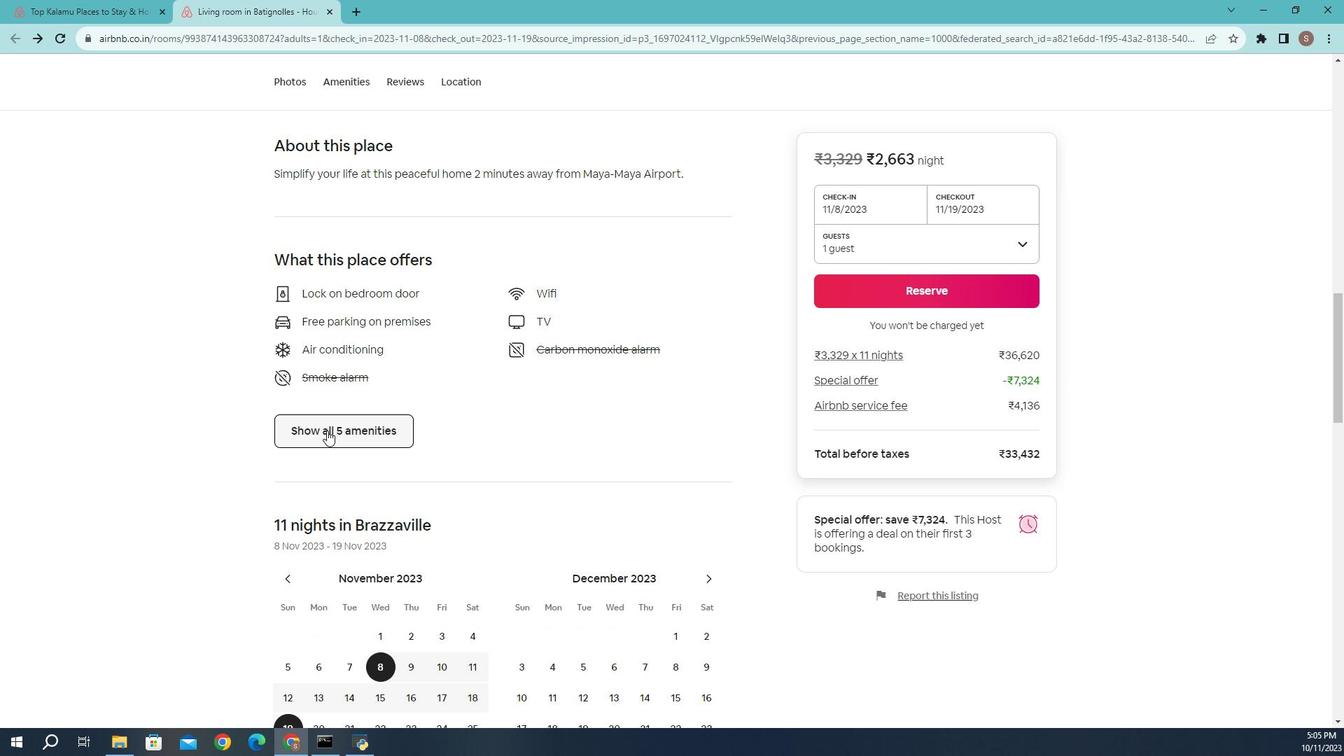 
Action: Mouse moved to (613, 391)
Screenshot: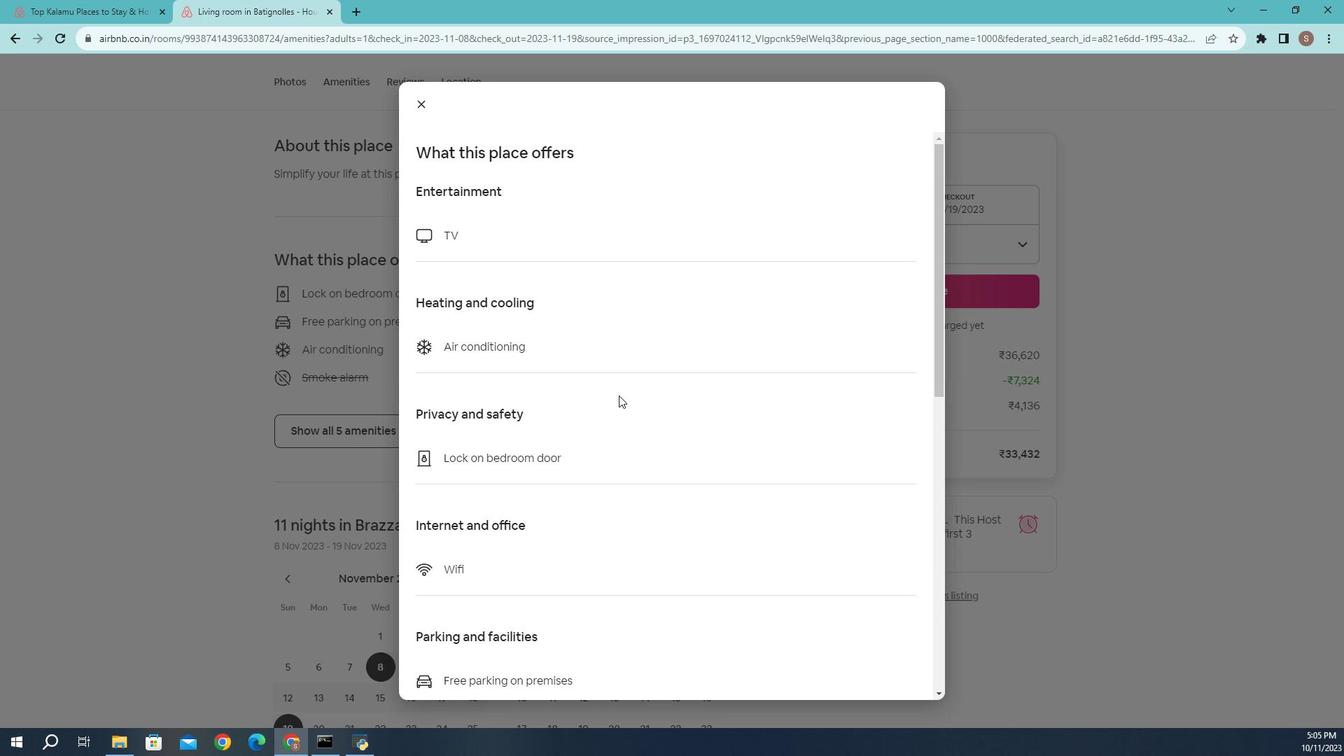 
Action: Mouse scrolled (613, 390) with delta (0, 0)
Screenshot: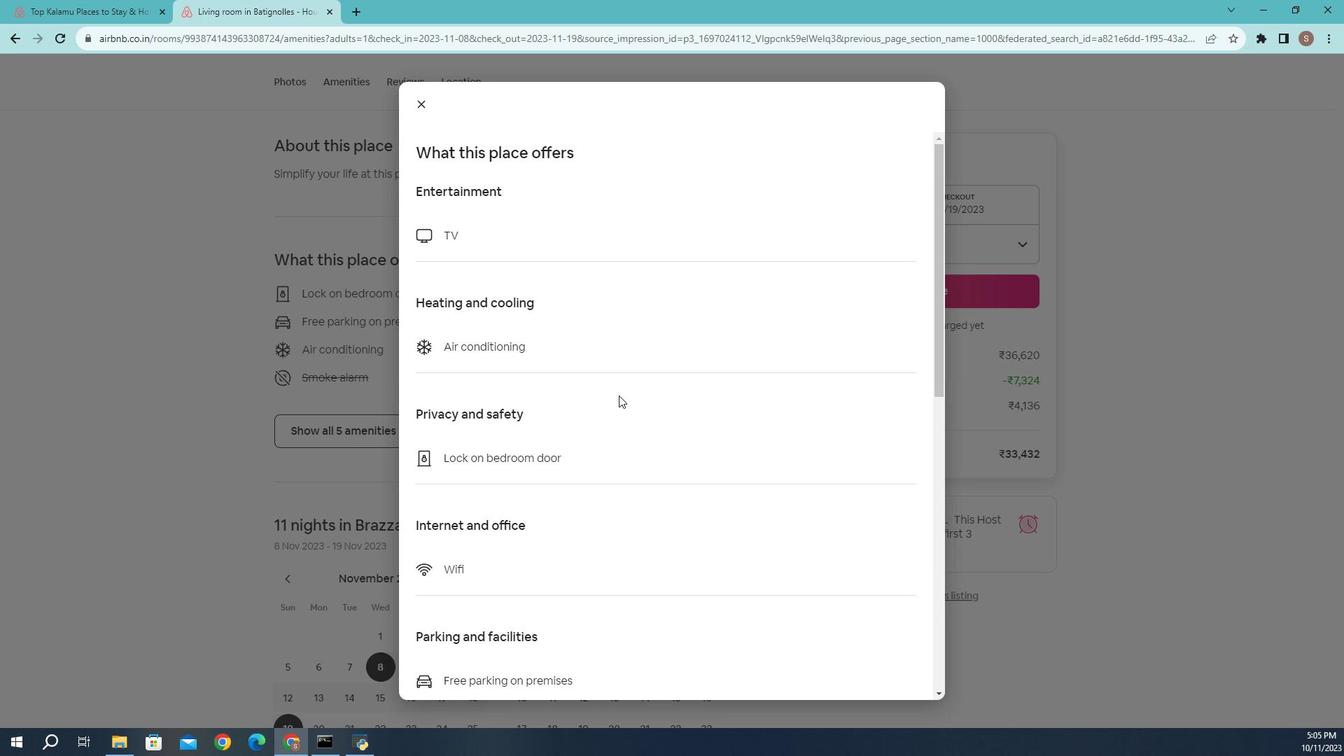 
Action: Mouse scrolled (613, 390) with delta (0, 0)
Screenshot: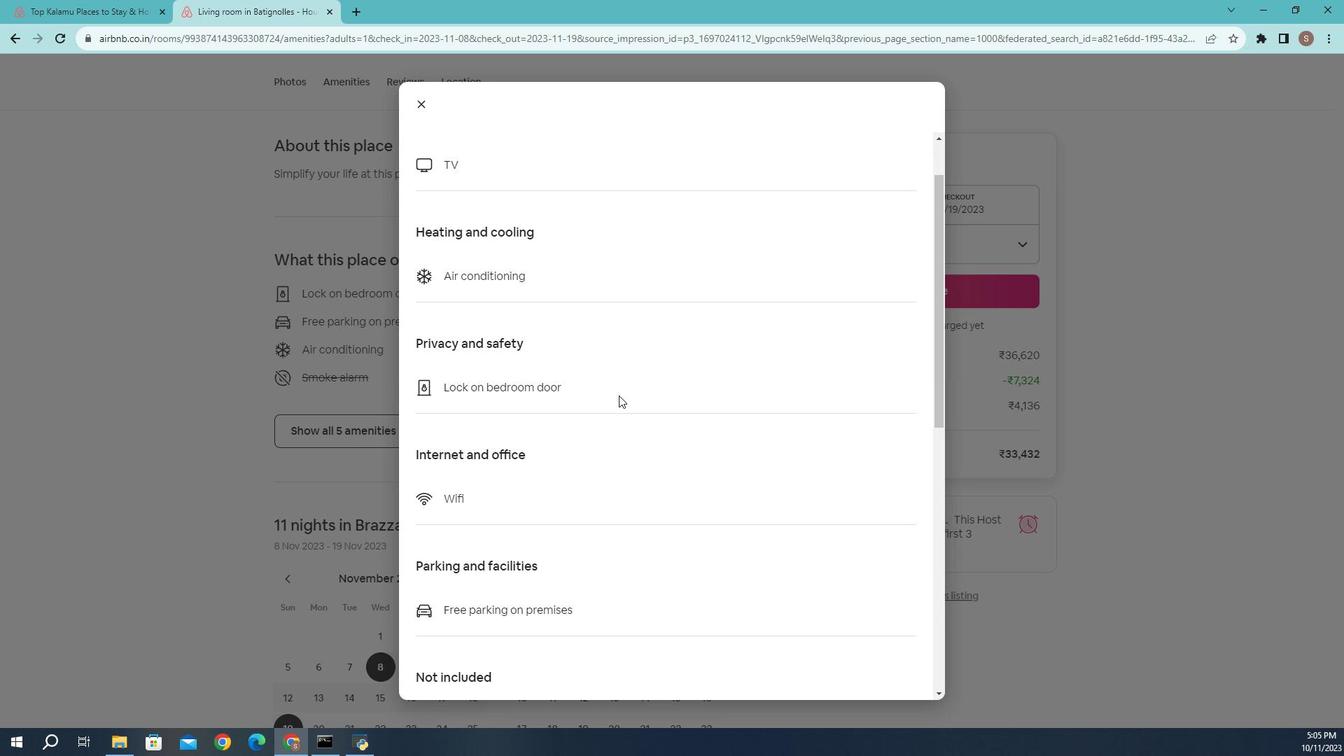 
Action: Mouse moved to (588, 387)
Screenshot: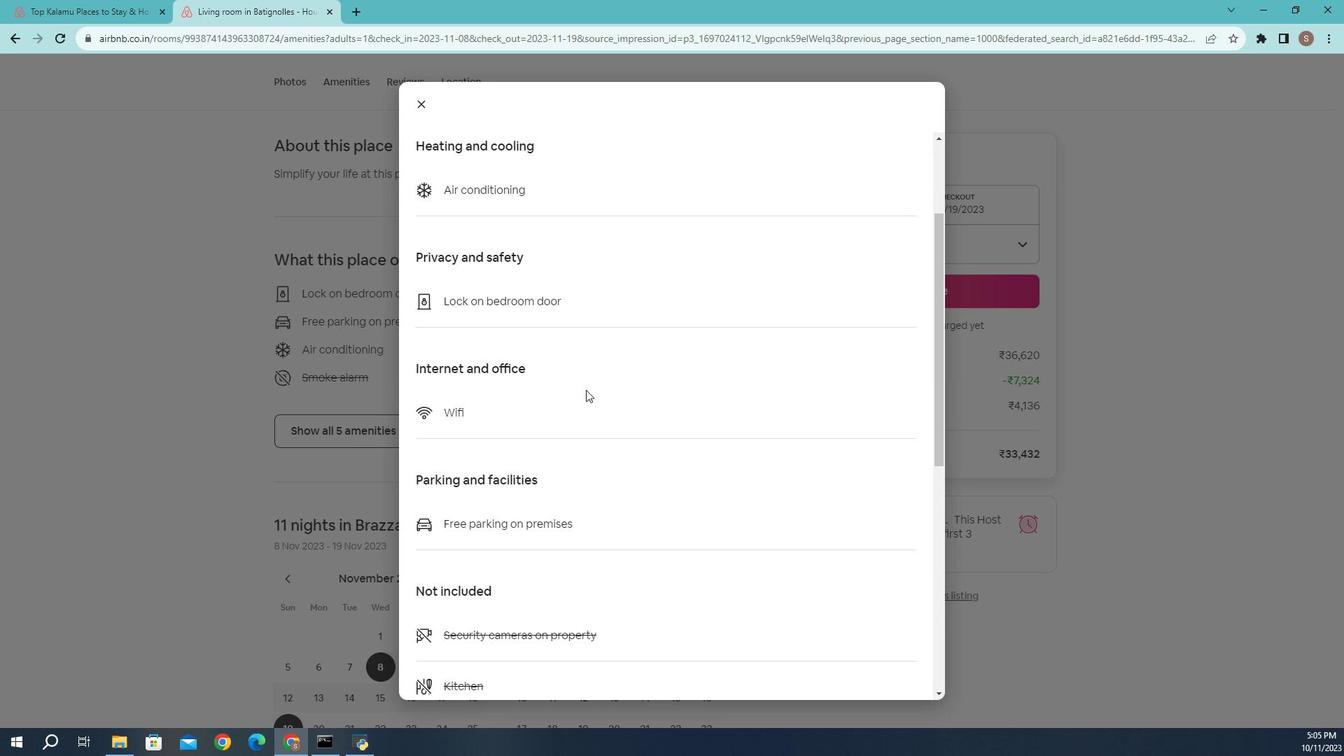 
Action: Mouse scrolled (588, 387) with delta (0, 0)
Screenshot: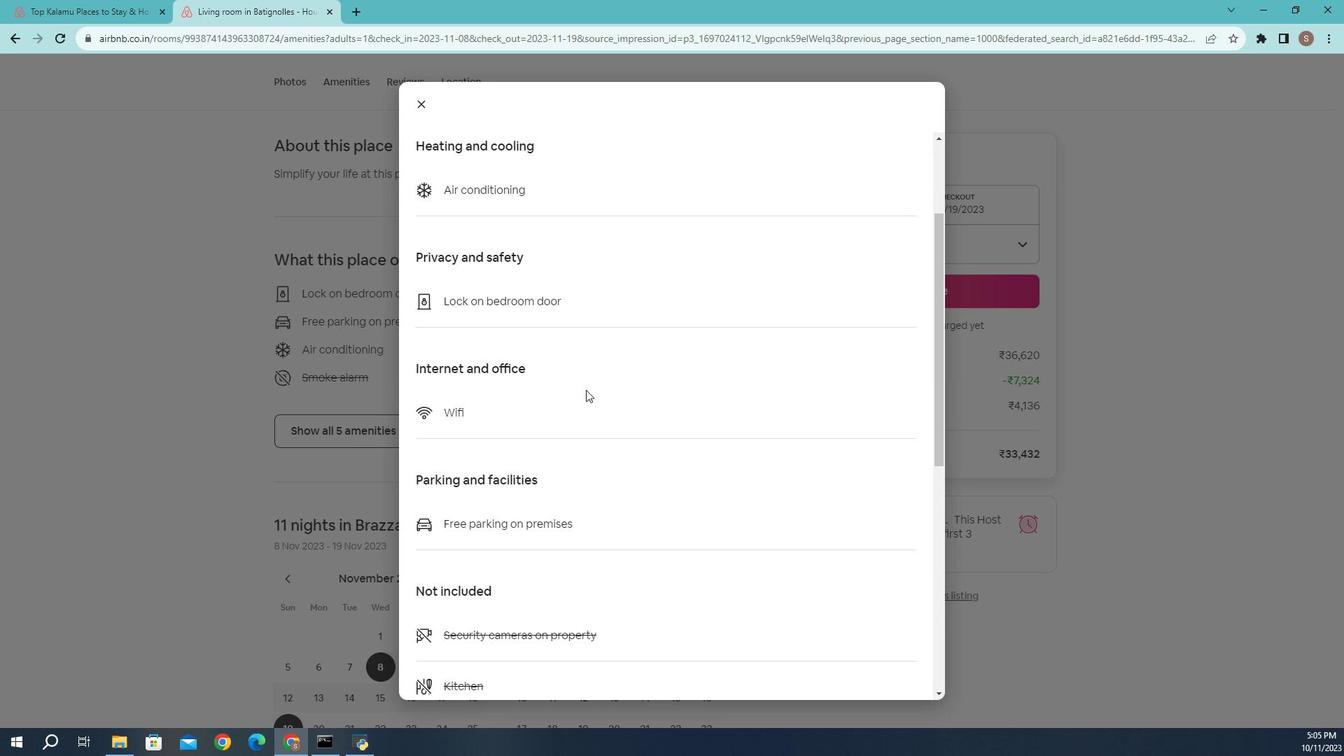 
Action: Mouse moved to (568, 384)
Screenshot: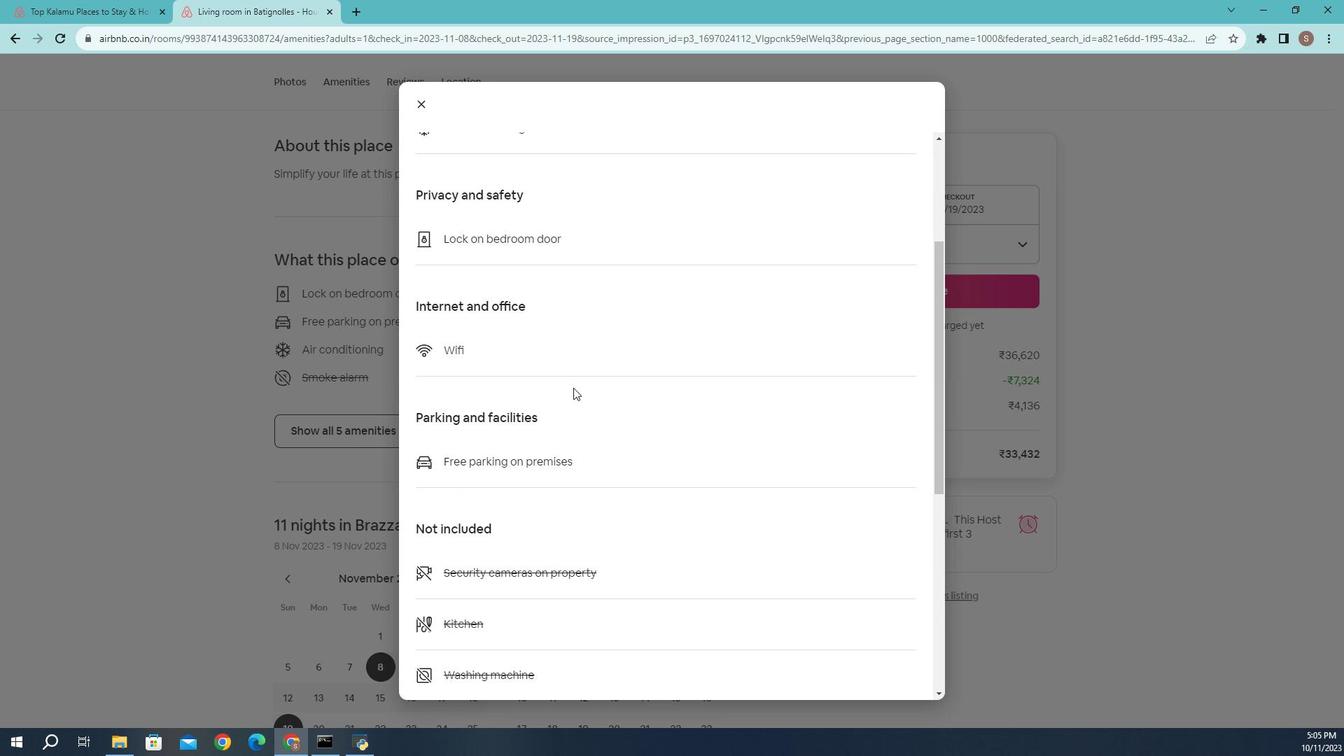 
Action: Mouse scrolled (568, 383) with delta (0, 0)
Screenshot: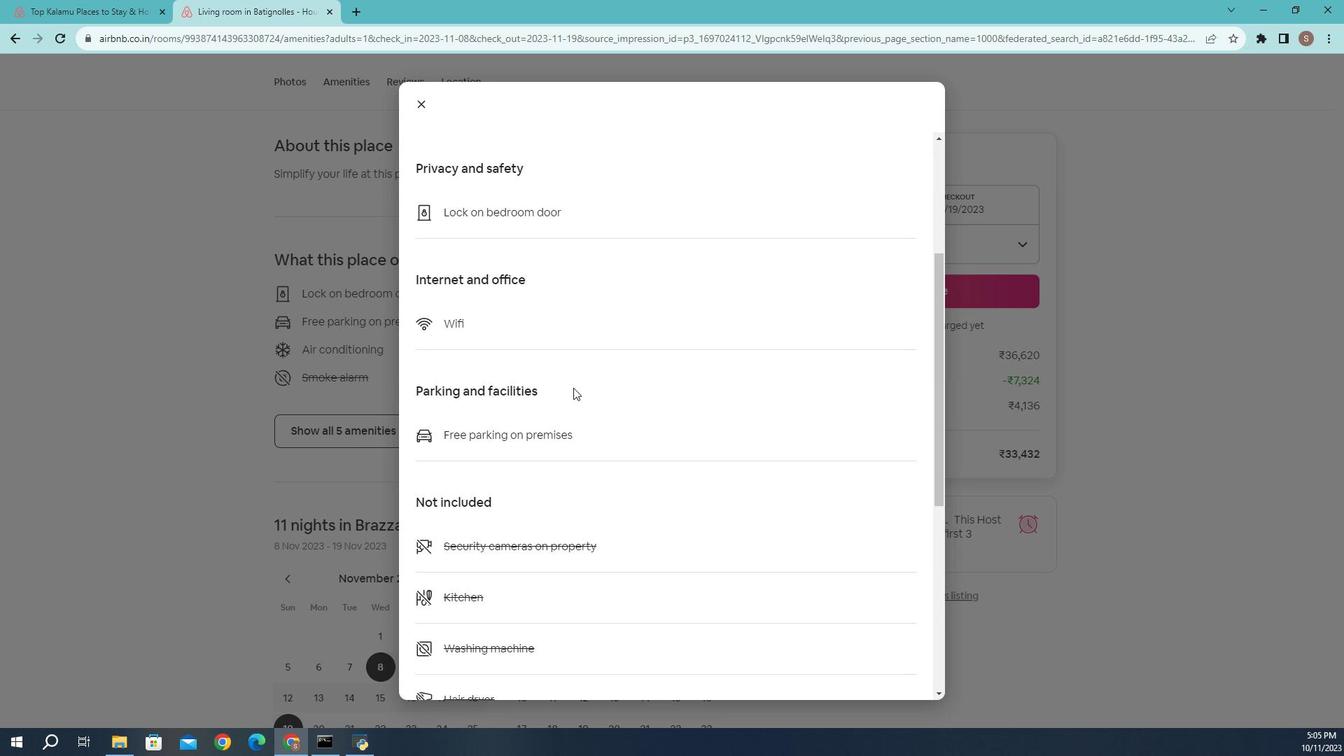
Action: Mouse scrolled (568, 383) with delta (0, 0)
Screenshot: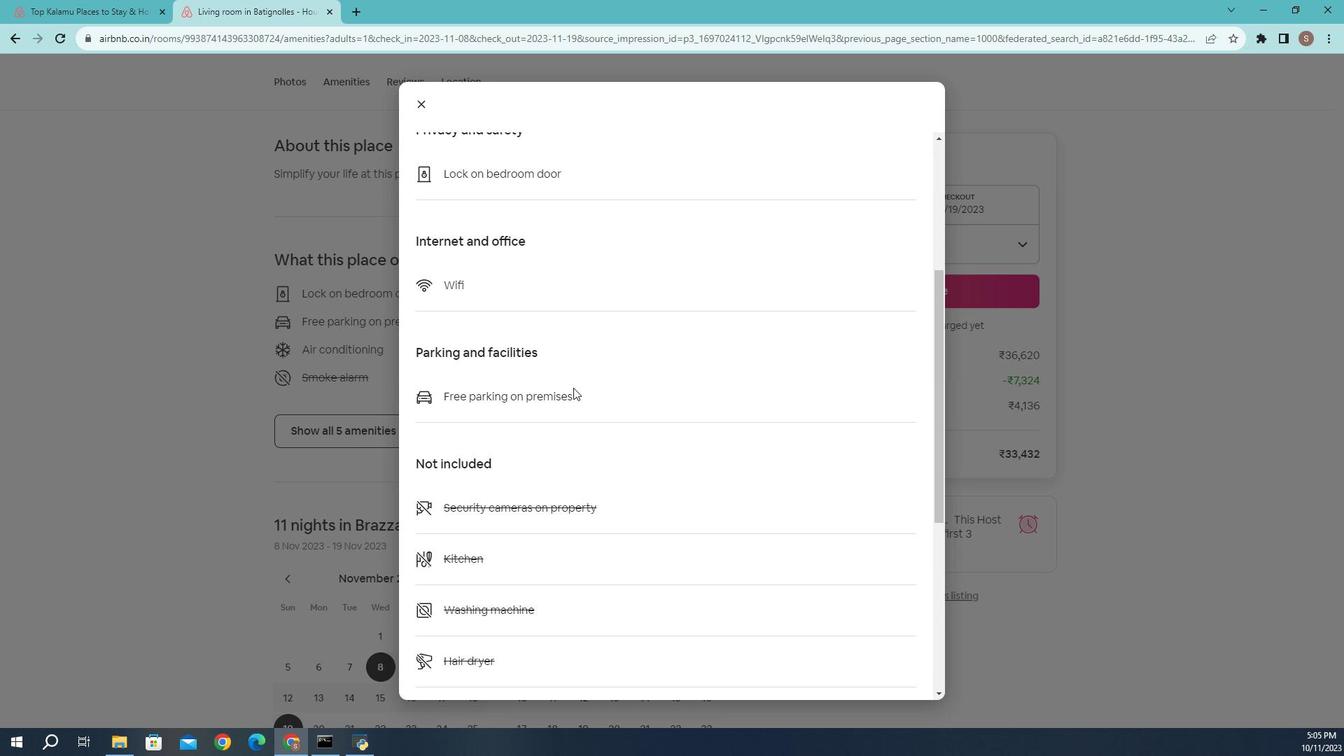 
Action: Mouse moved to (492, 422)
Screenshot: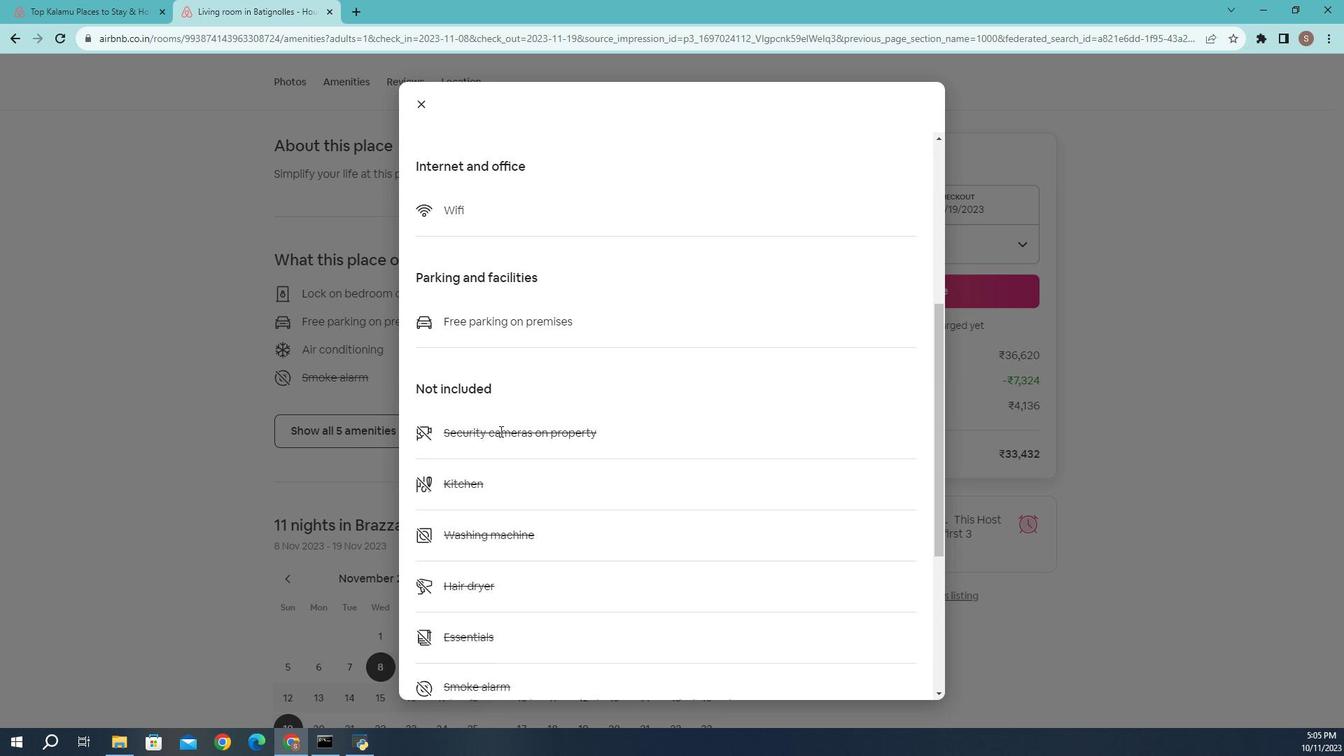 
Action: Mouse scrolled (492, 421) with delta (0, 0)
Screenshot: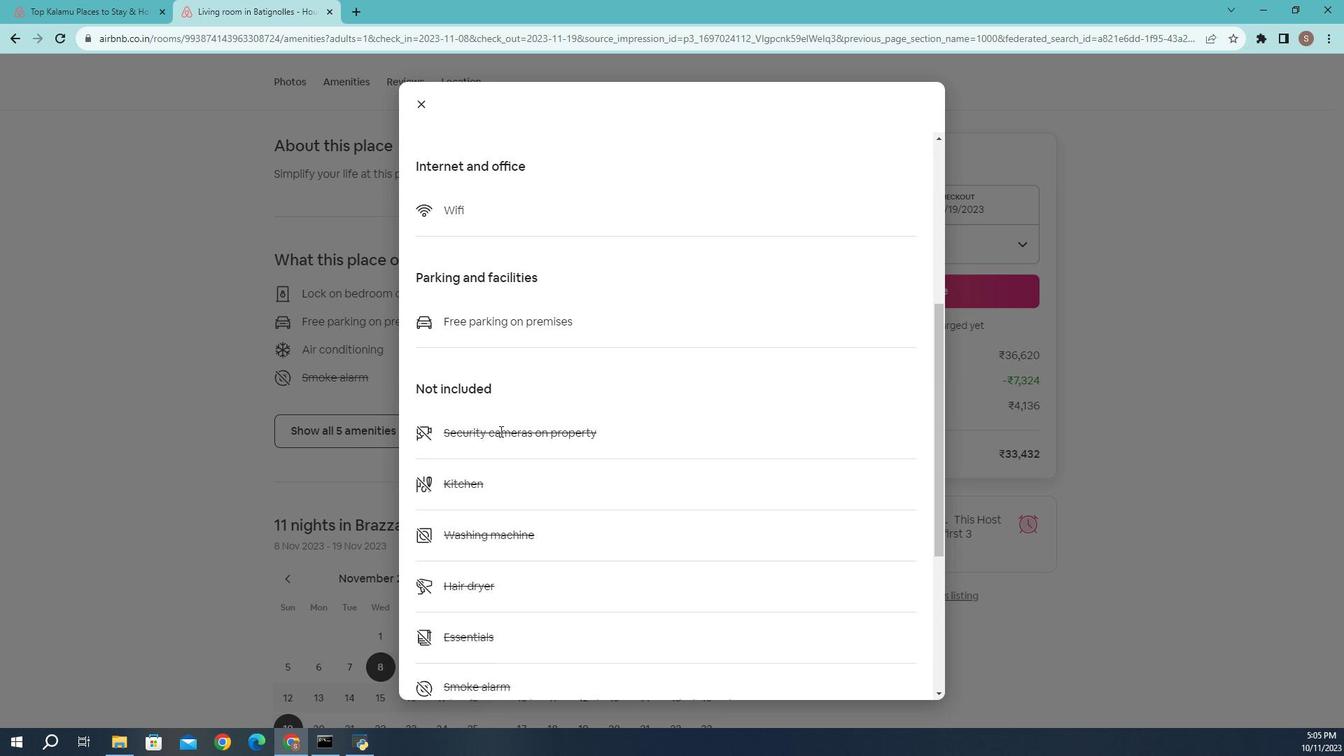 
Action: Mouse moved to (495, 422)
Screenshot: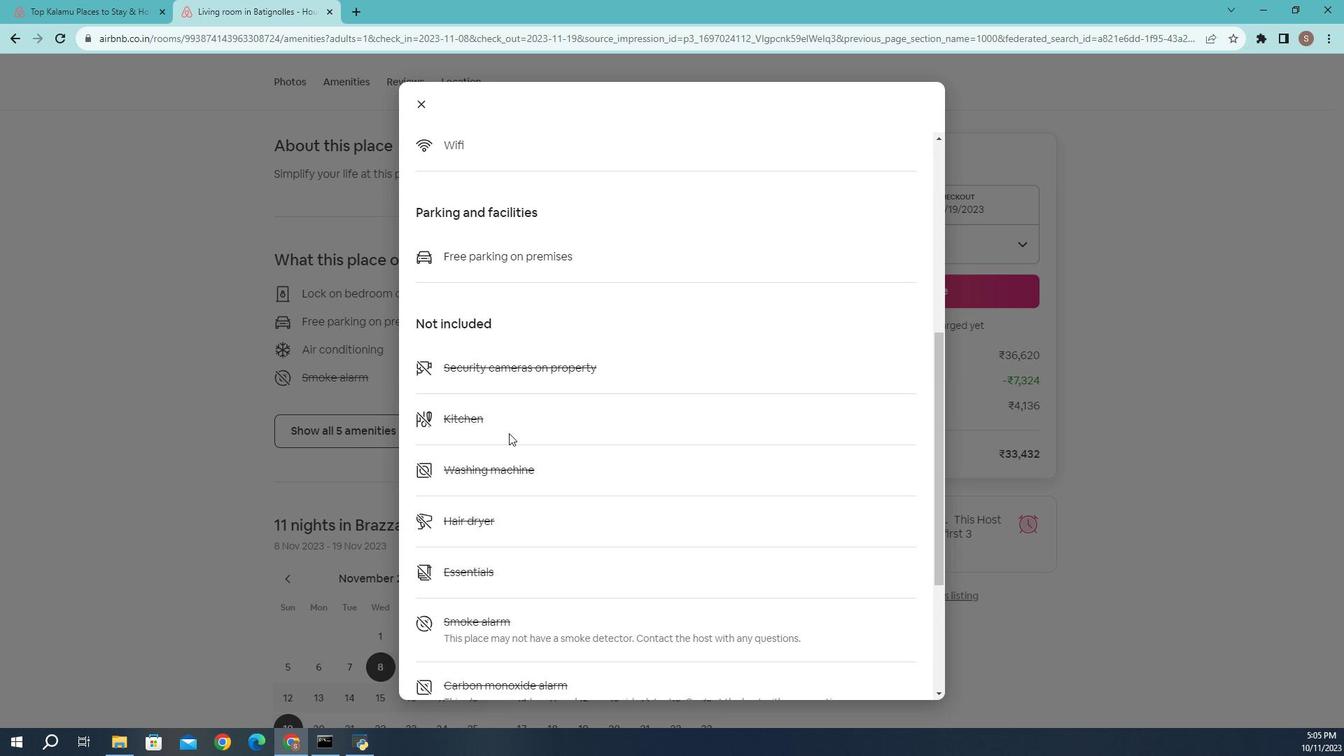 
Action: Mouse scrolled (495, 421) with delta (0, 0)
Screenshot: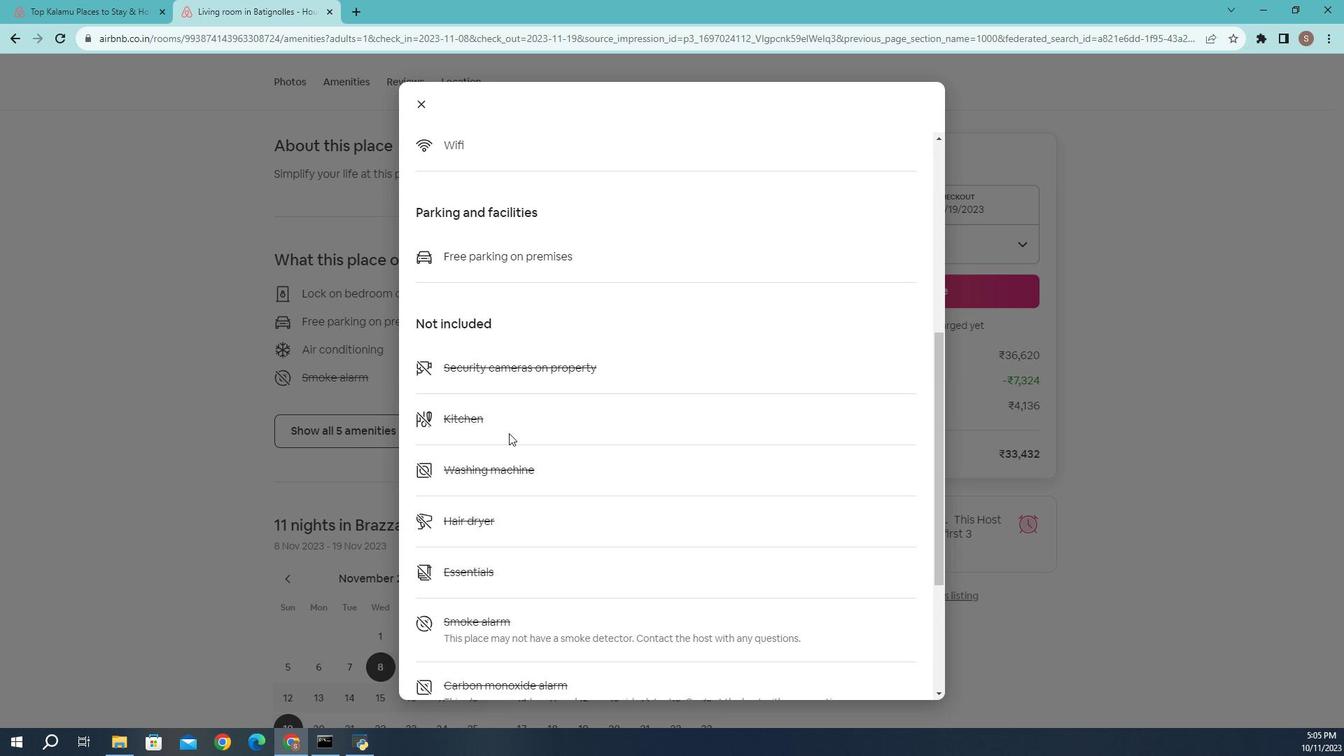 
Action: Mouse moved to (633, 449)
Screenshot: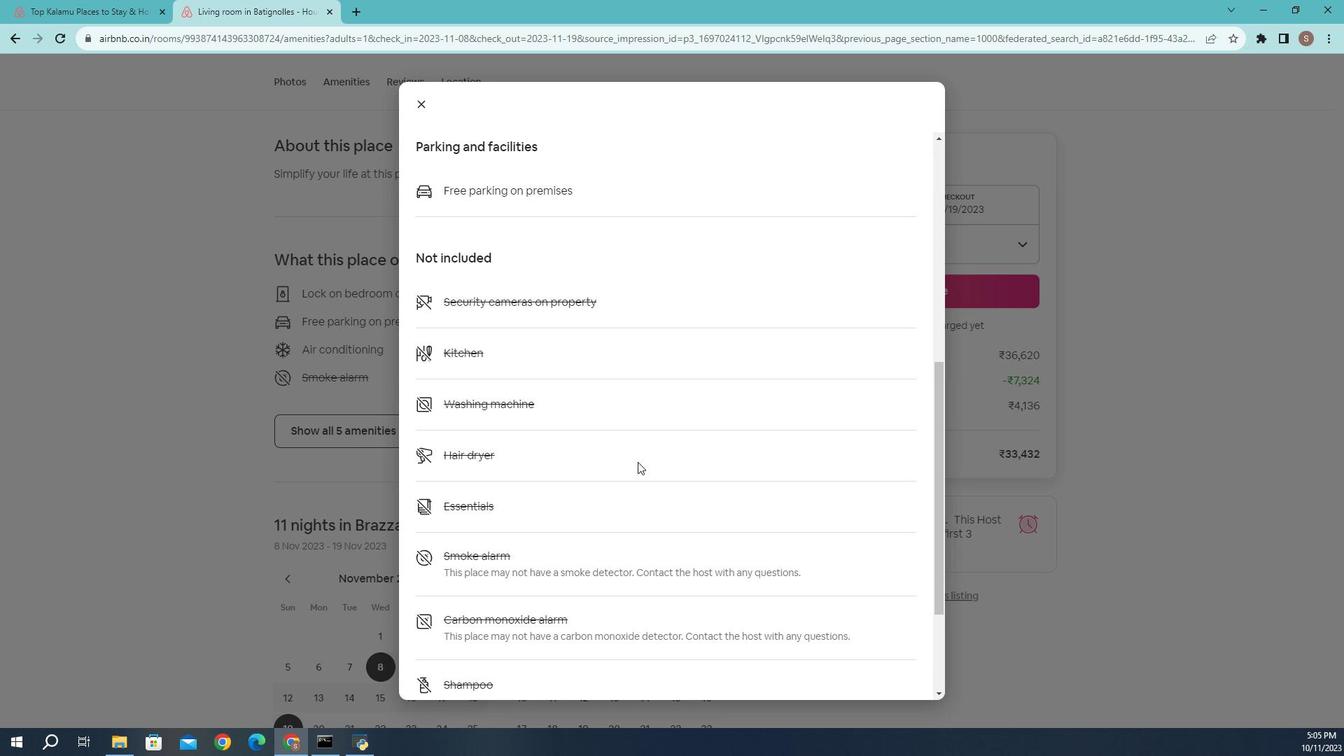 
Action: Mouse scrolled (633, 448) with delta (0, 0)
Screenshot: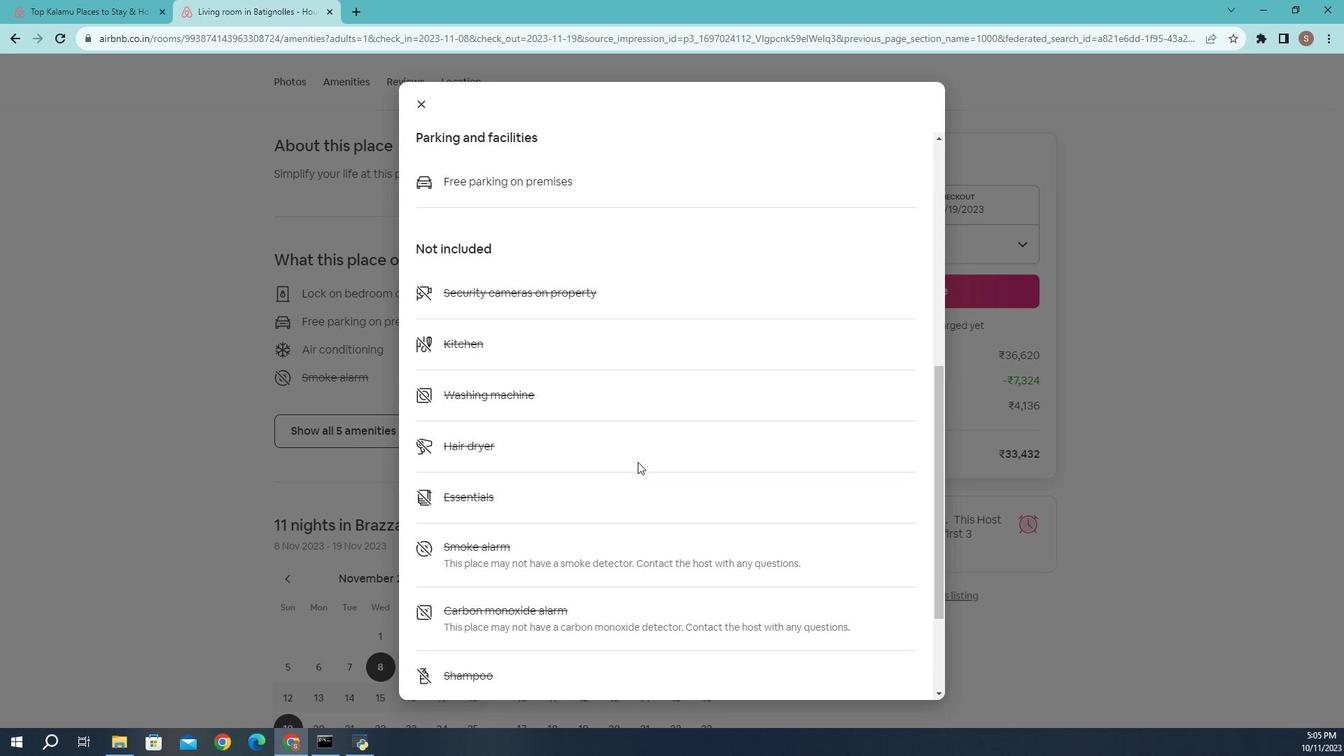 
Action: Mouse scrolled (633, 448) with delta (0, 0)
Screenshot: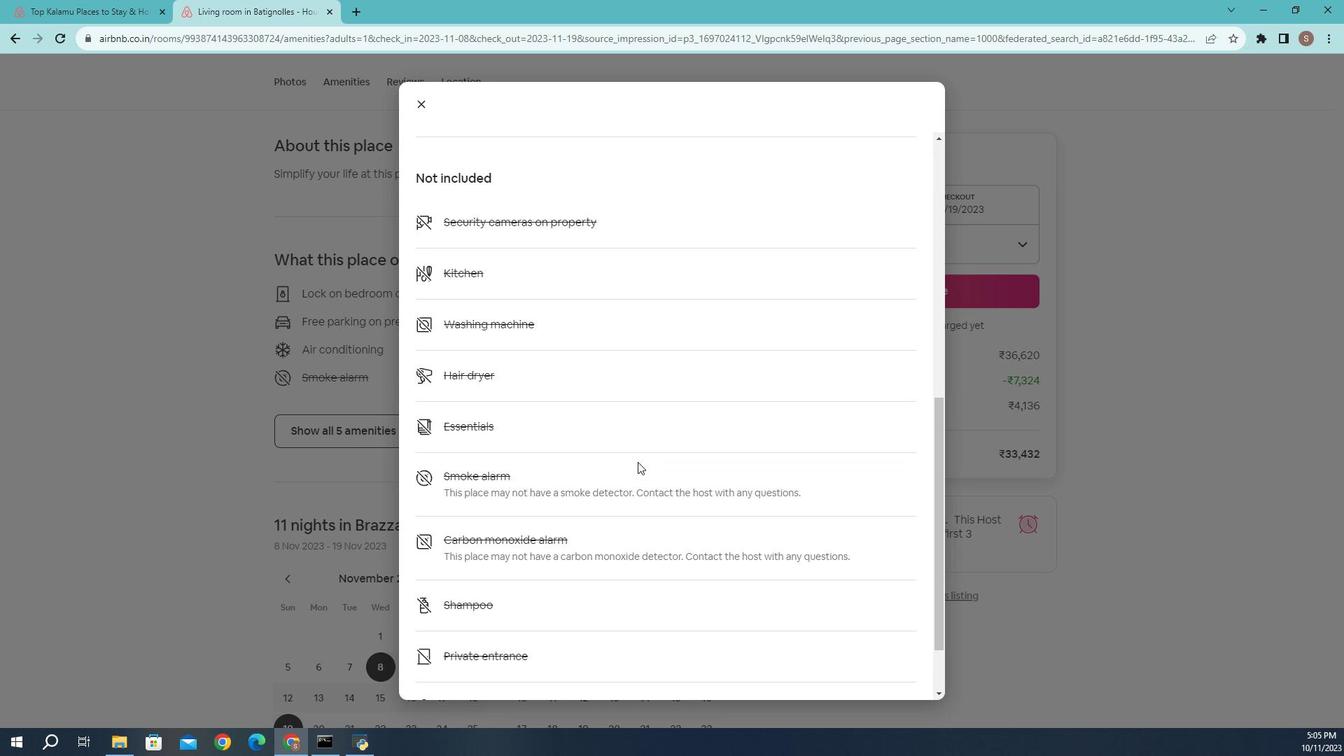 
Action: Mouse scrolled (633, 448) with delta (0, 0)
Screenshot: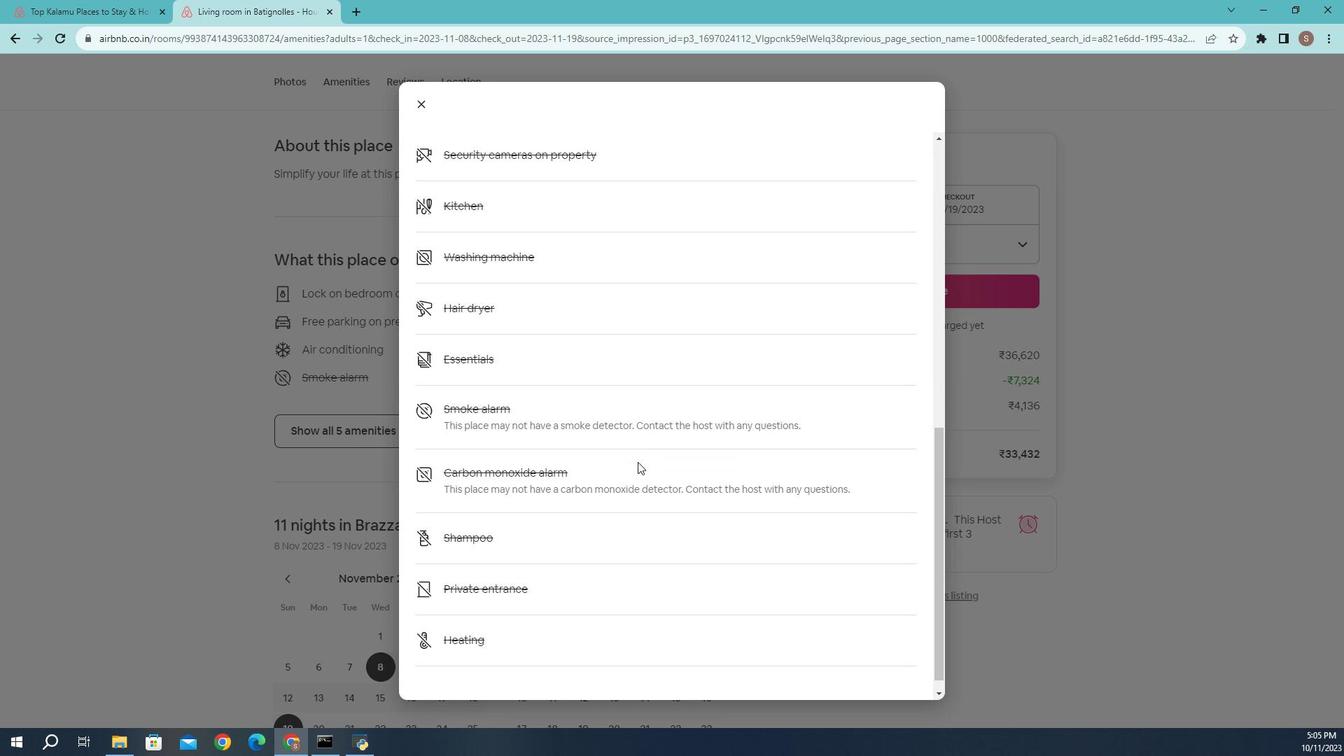 
Action: Mouse moved to (422, 136)
Screenshot: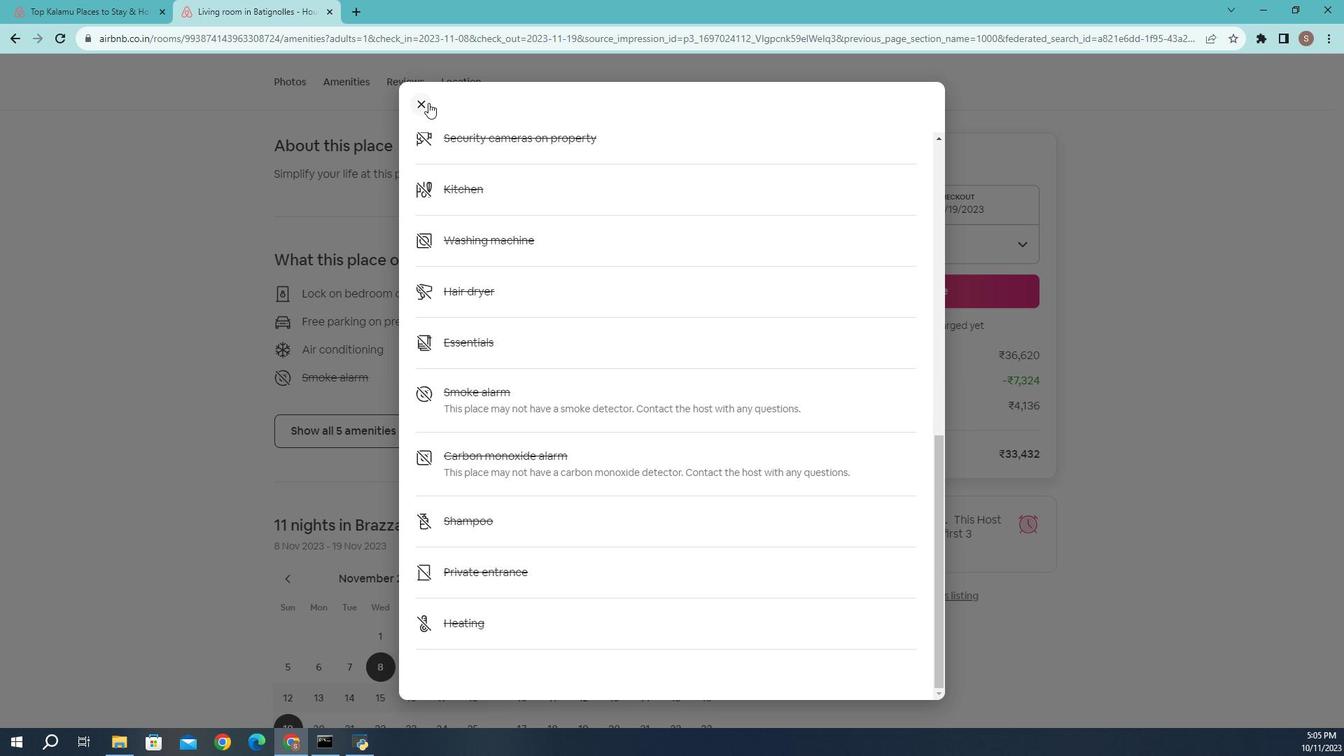 
Action: Mouse pressed left at (422, 136)
Screenshot: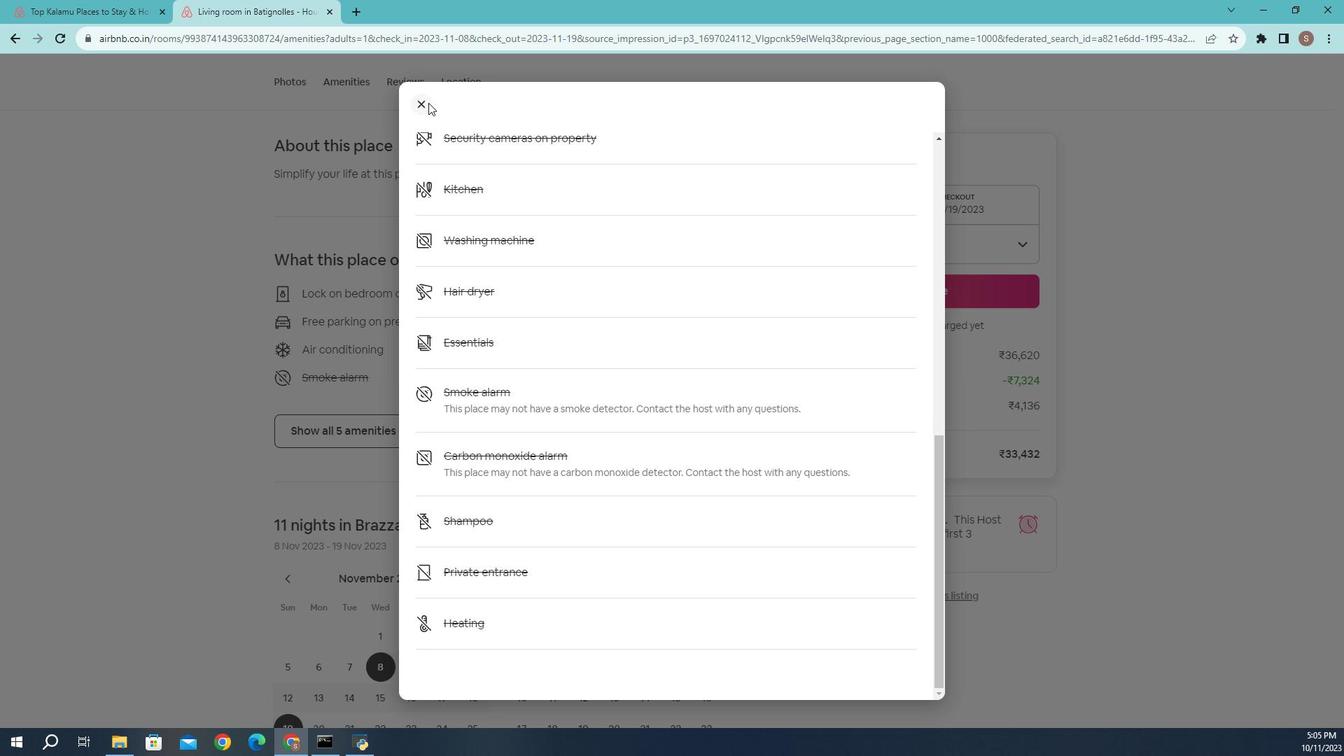 
Action: Mouse moved to (466, 317)
Screenshot: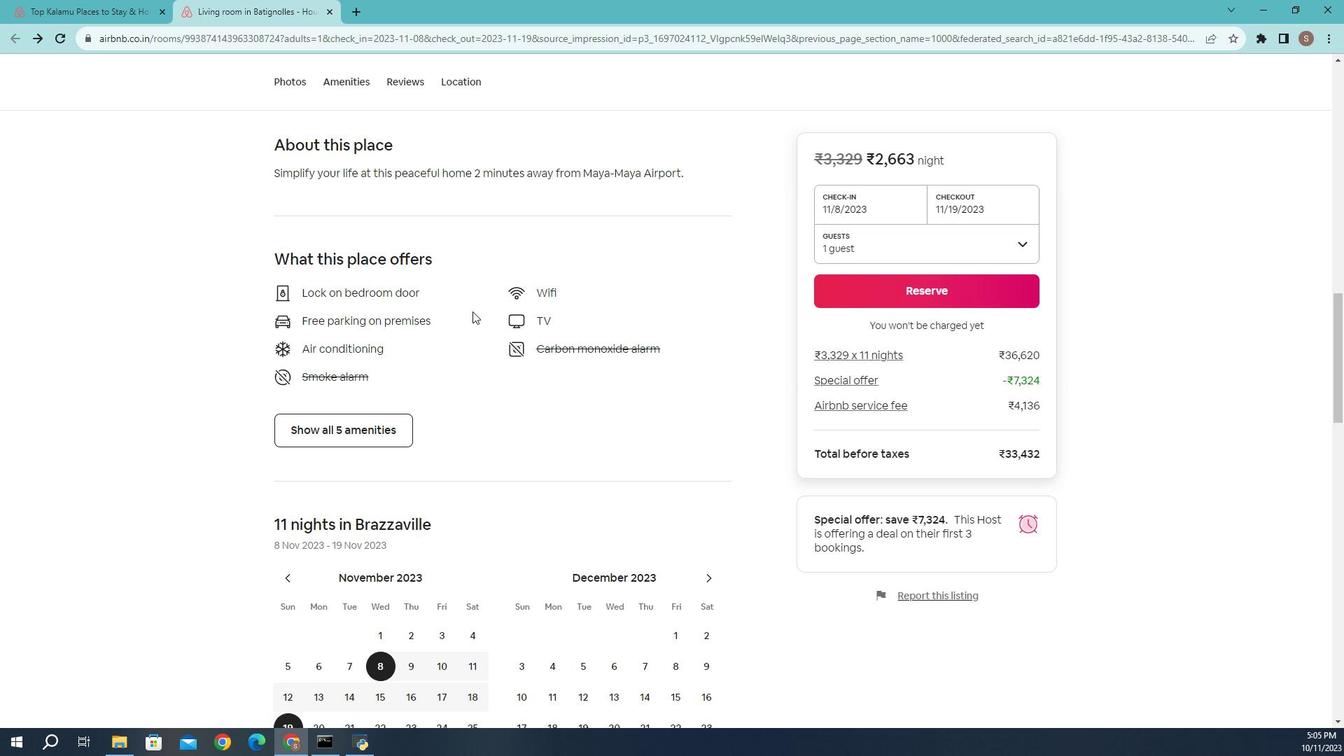 
Action: Mouse scrolled (466, 317) with delta (0, 0)
Screenshot: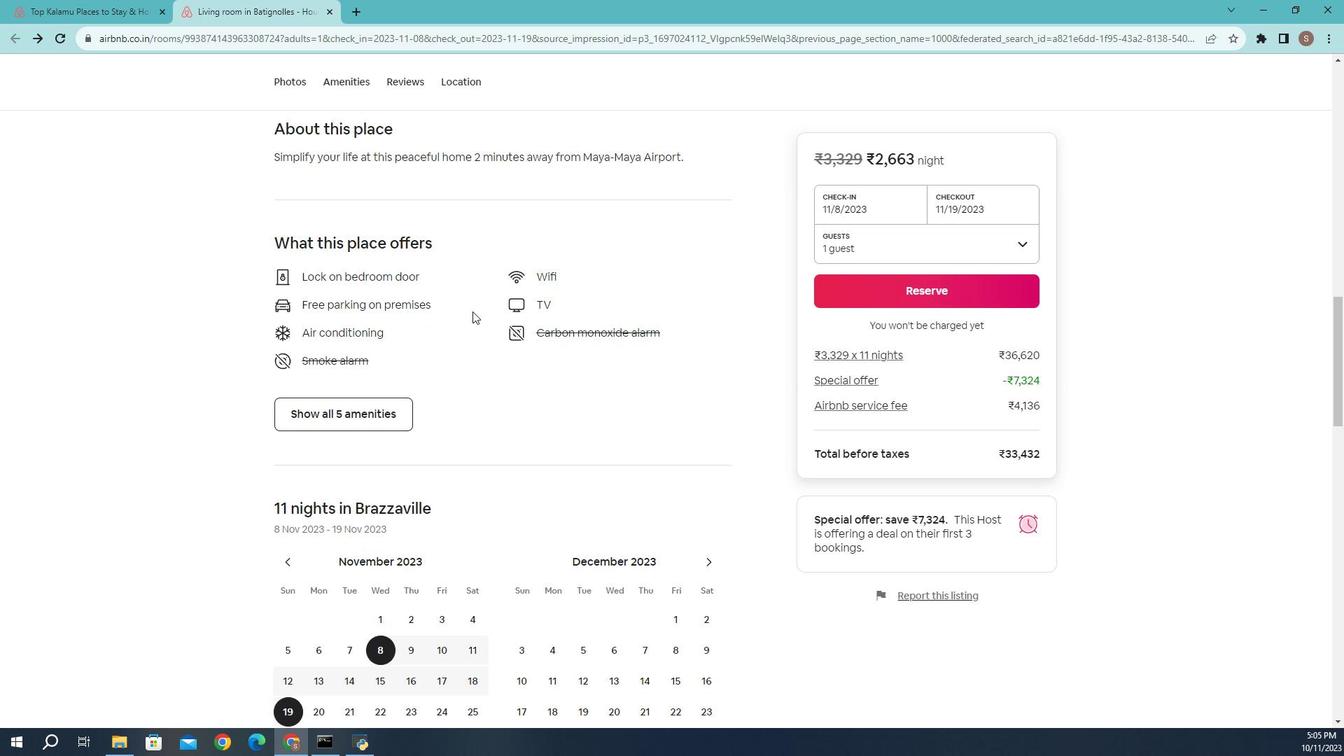 
Action: Mouse scrolled (466, 317) with delta (0, 0)
Screenshot: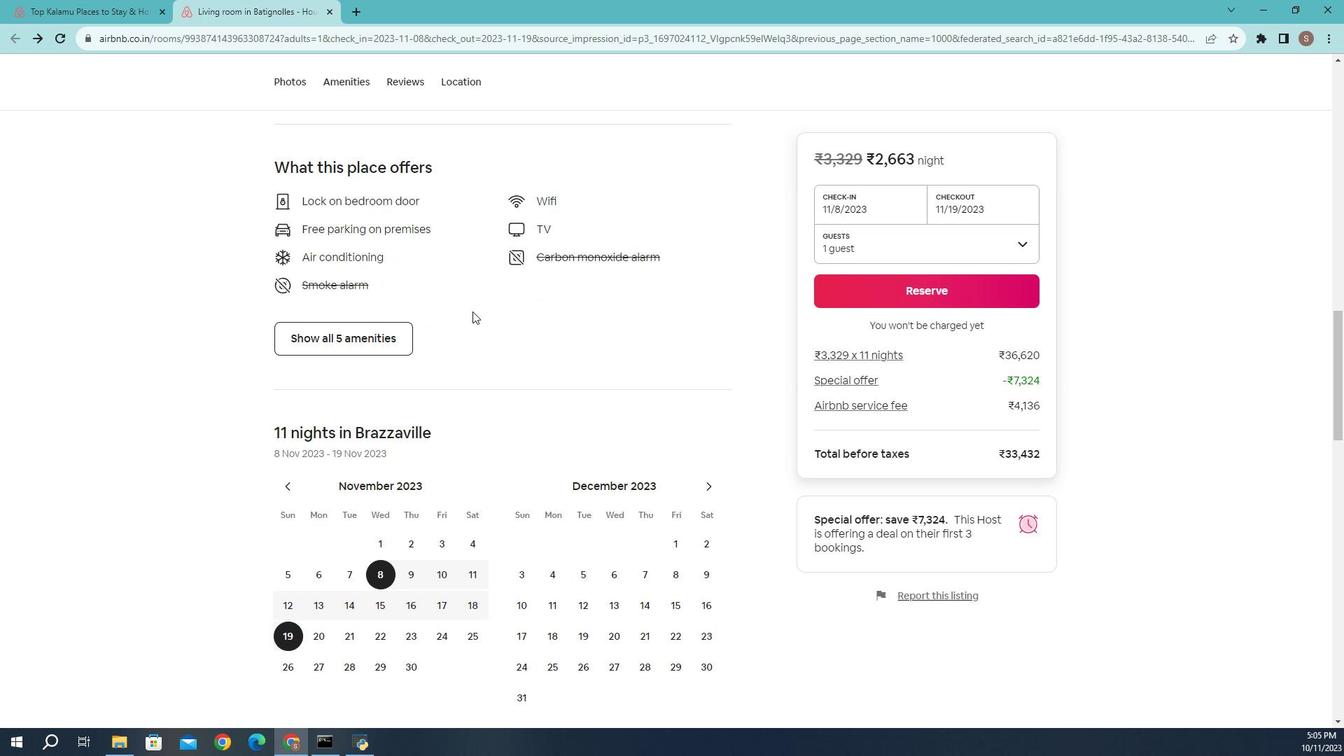 
Action: Mouse moved to (563, 338)
Screenshot: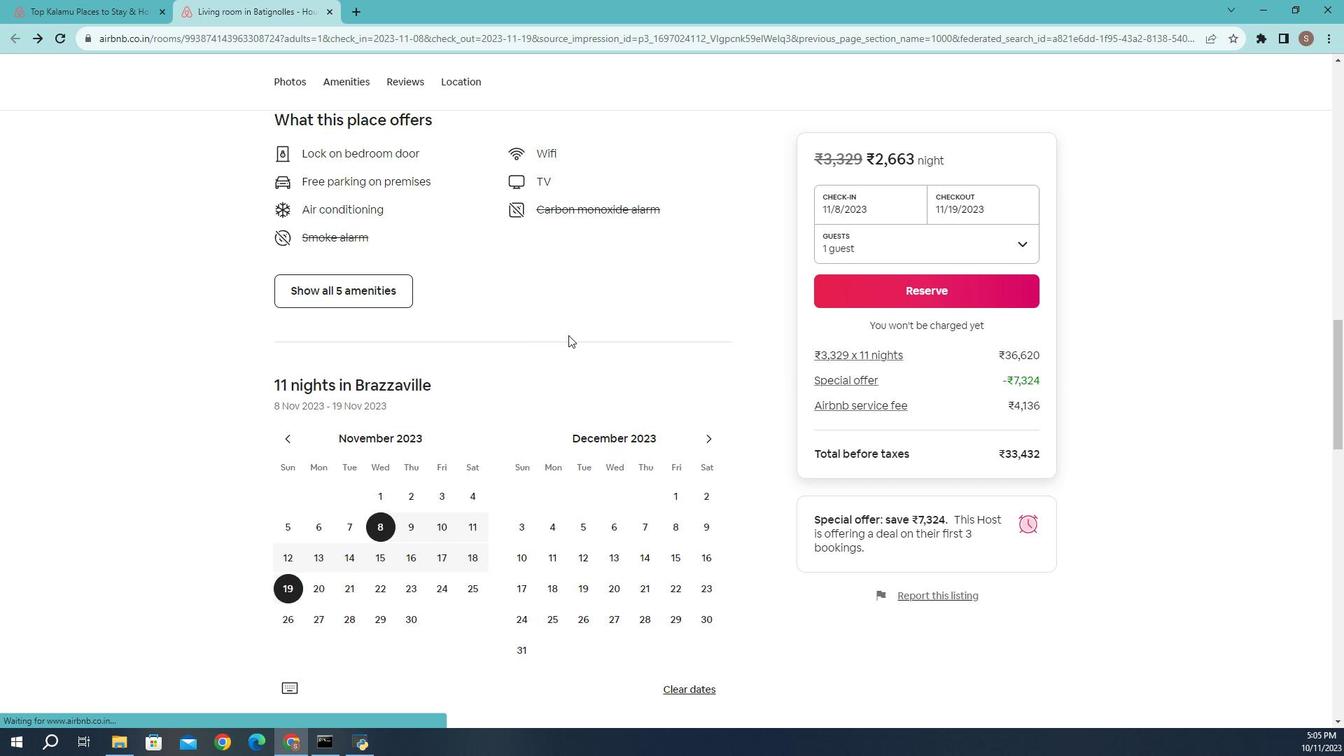 
Action: Mouse scrolled (563, 338) with delta (0, 0)
Screenshot: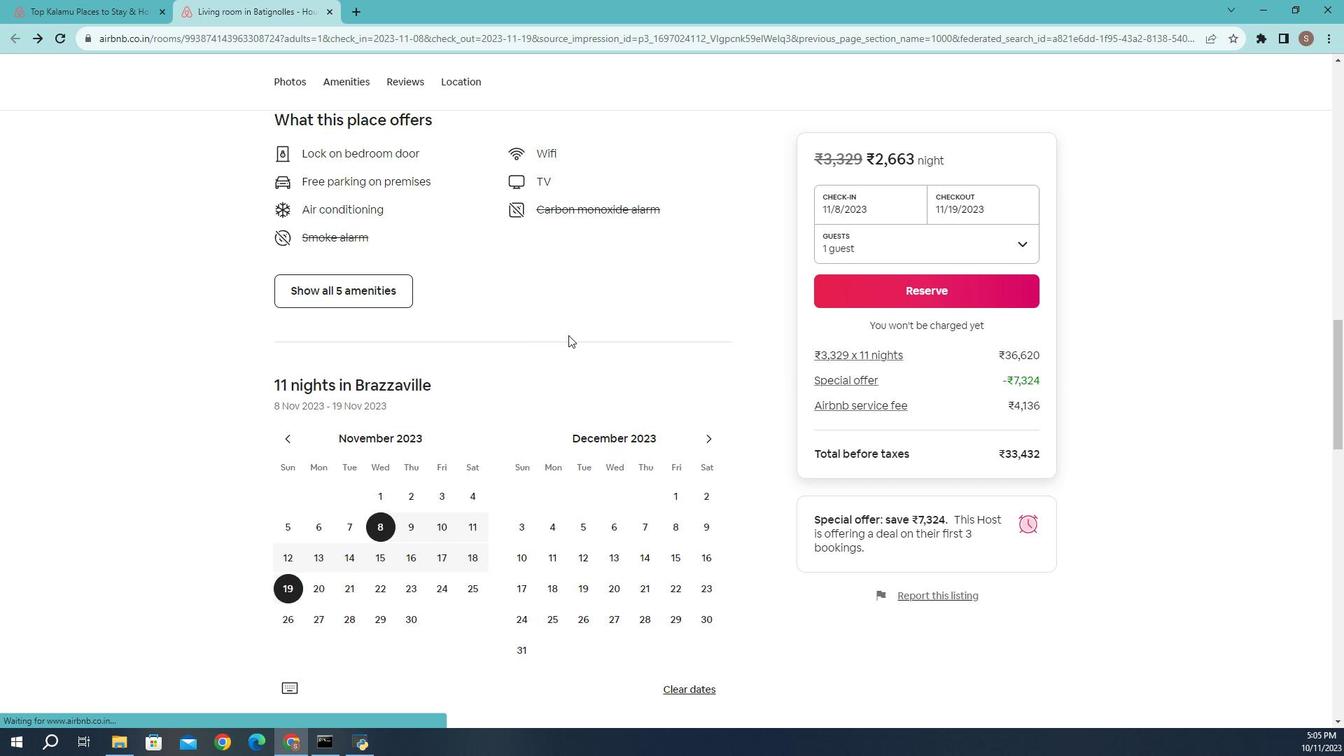 
Action: Mouse moved to (559, 345)
Screenshot: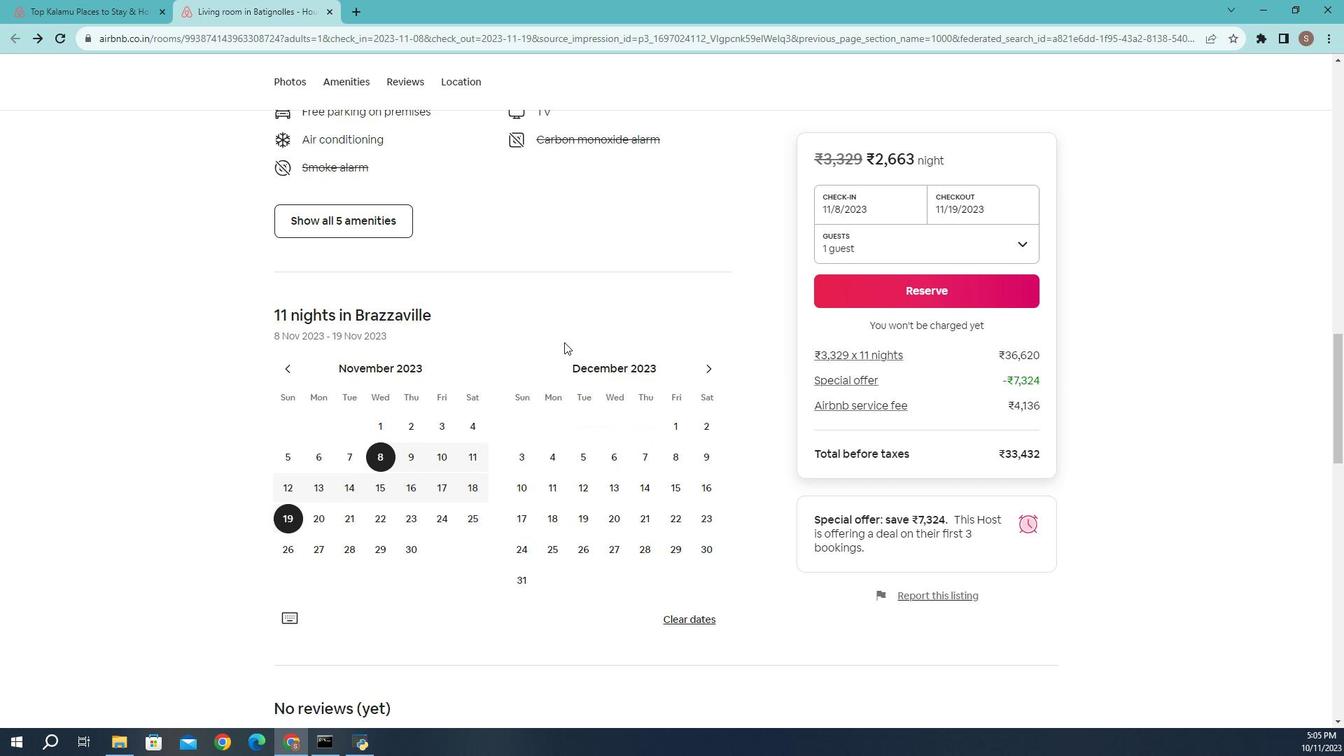 
Action: Mouse scrolled (559, 344) with delta (0, 0)
Screenshot: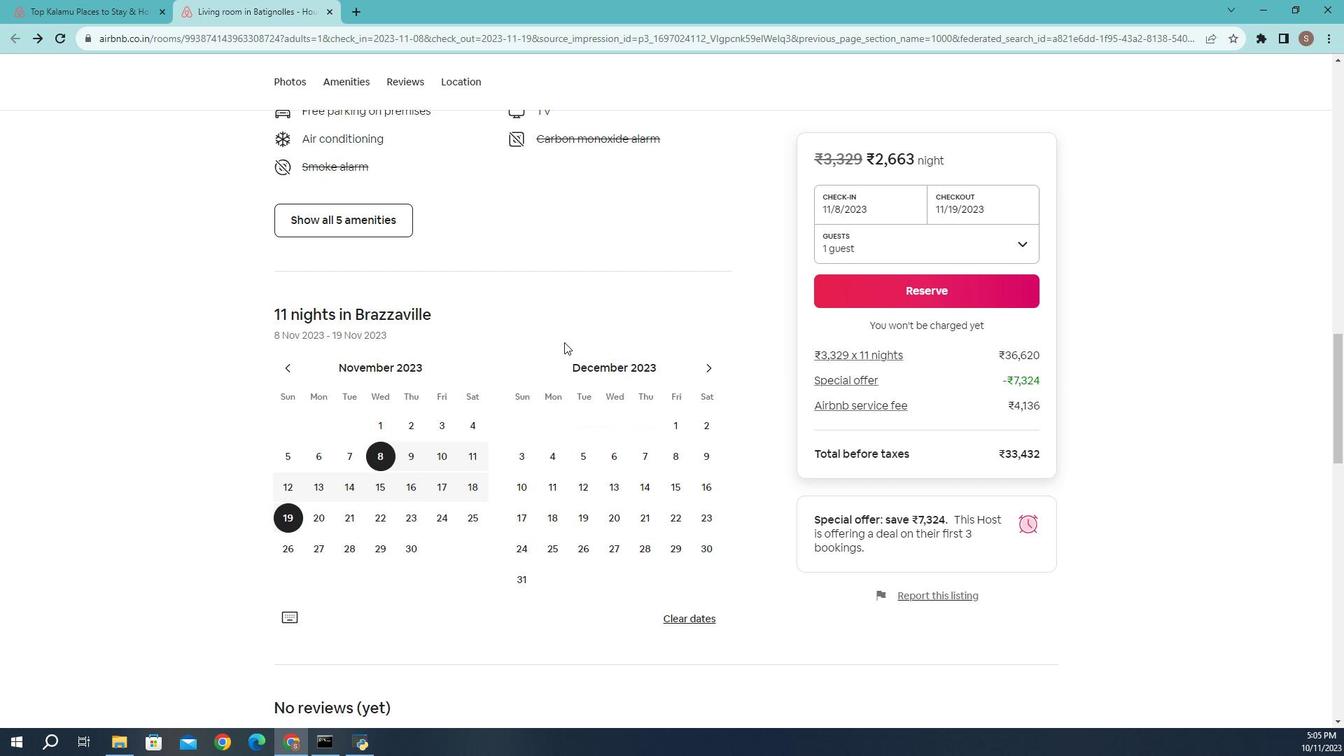 
Action: Mouse scrolled (559, 344) with delta (0, 0)
Screenshot: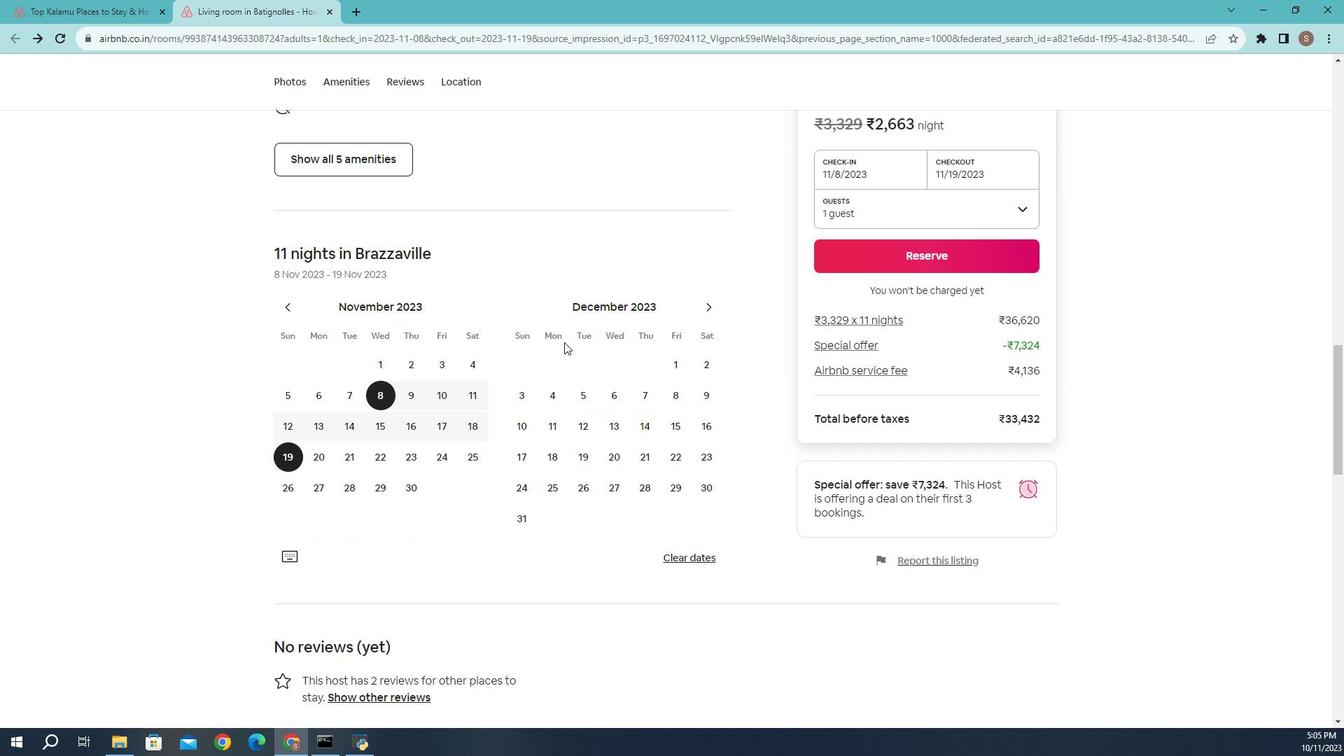 
Action: Mouse moved to (558, 345)
Screenshot: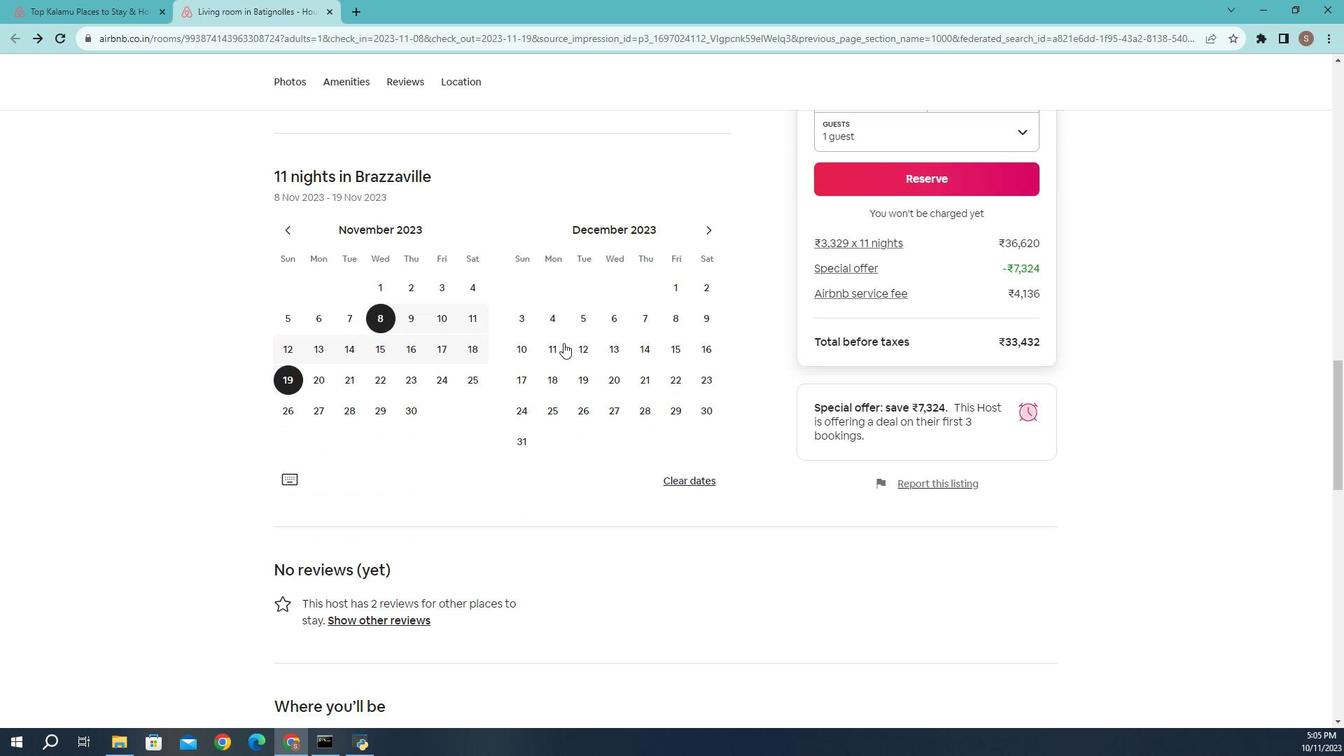 
Action: Mouse scrolled (558, 345) with delta (0, 0)
Screenshot: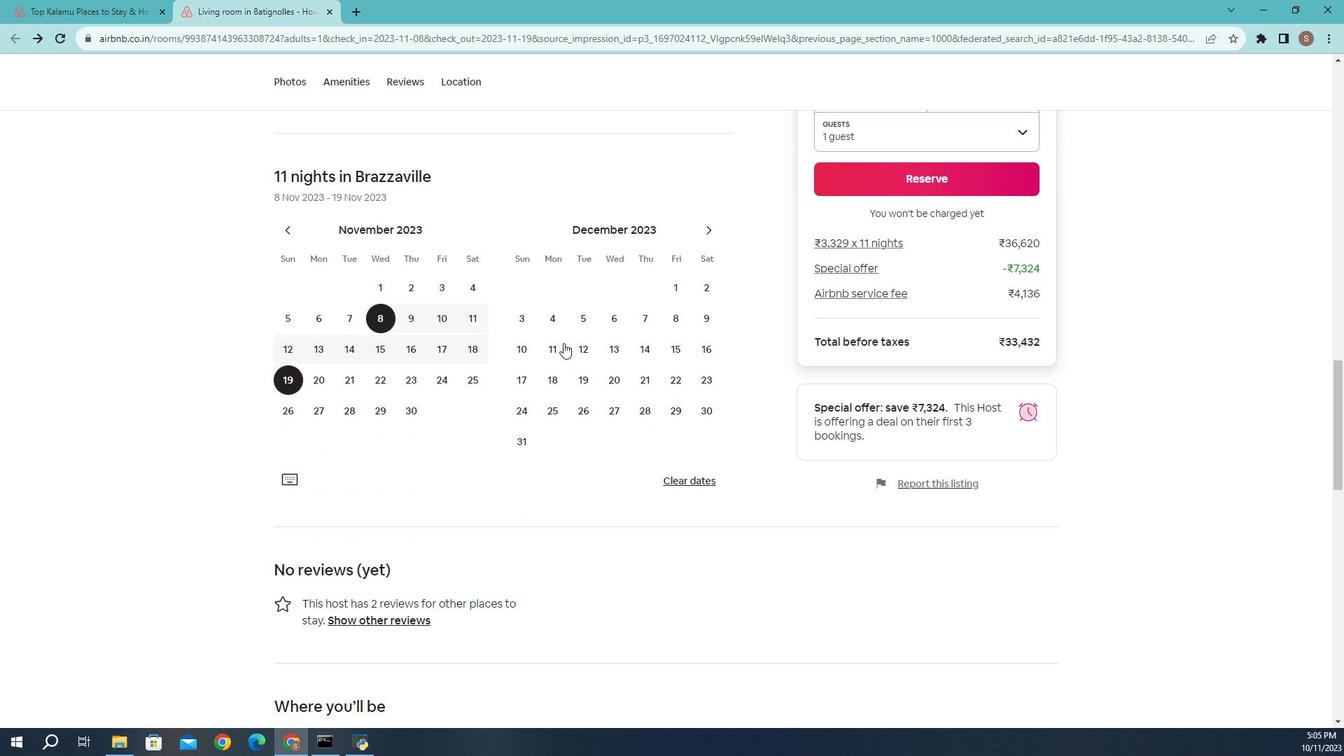 
Action: Mouse moved to (225, 382)
Screenshot: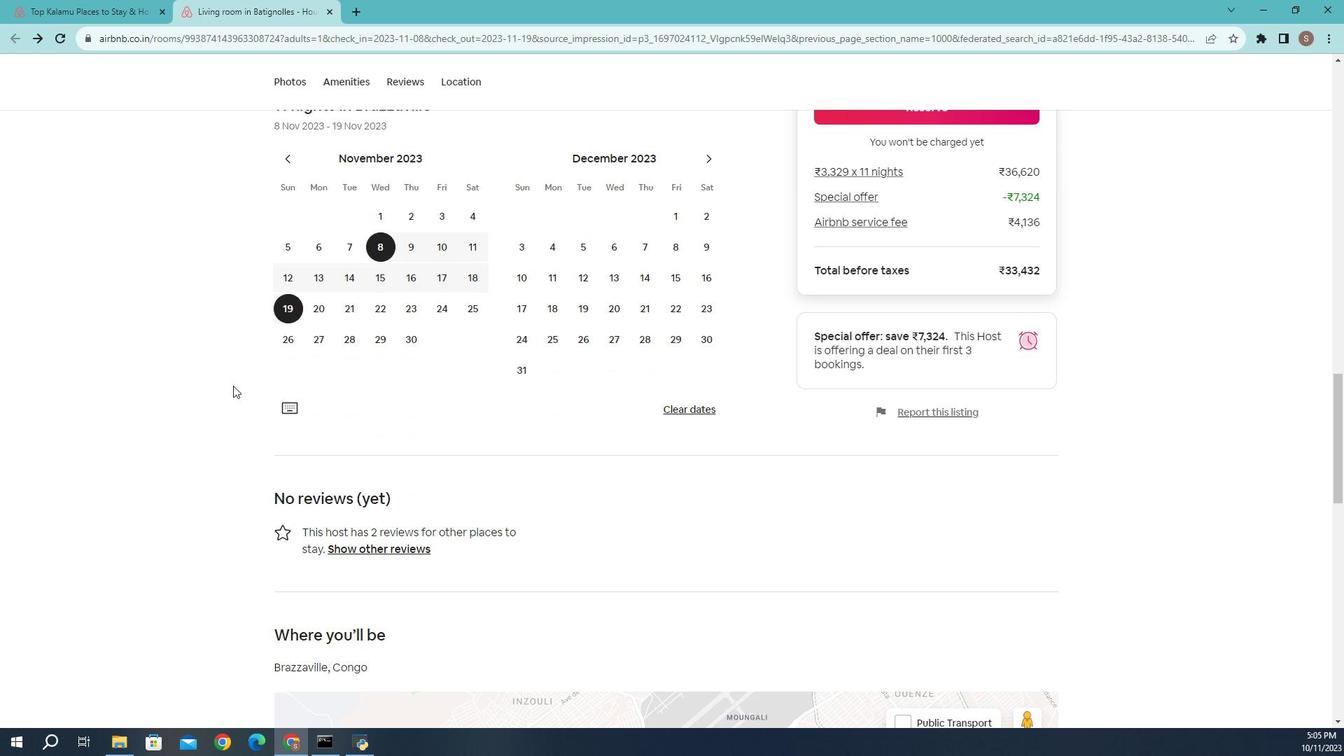 
Action: Mouse scrolled (225, 382) with delta (0, 0)
Screenshot: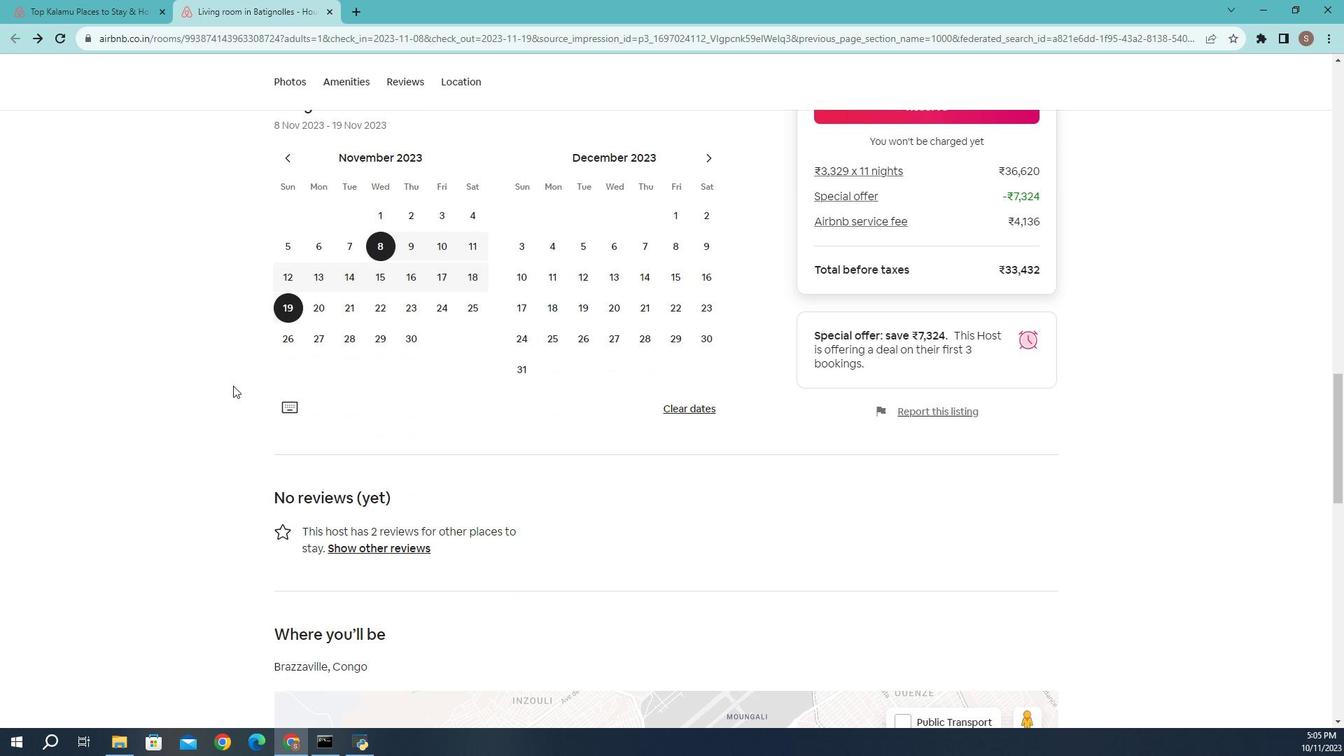 
Action: Mouse scrolled (225, 382) with delta (0, 0)
Screenshot: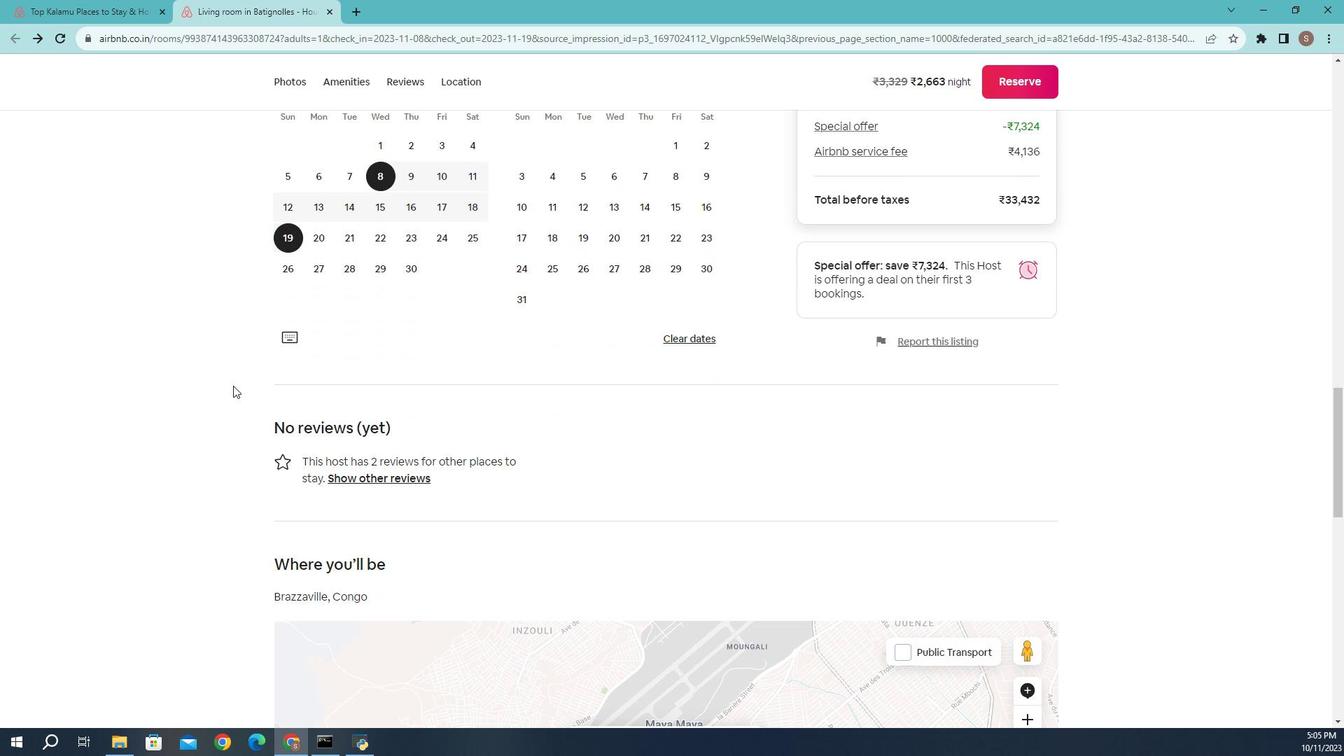 
Action: Mouse scrolled (225, 382) with delta (0, 0)
Screenshot: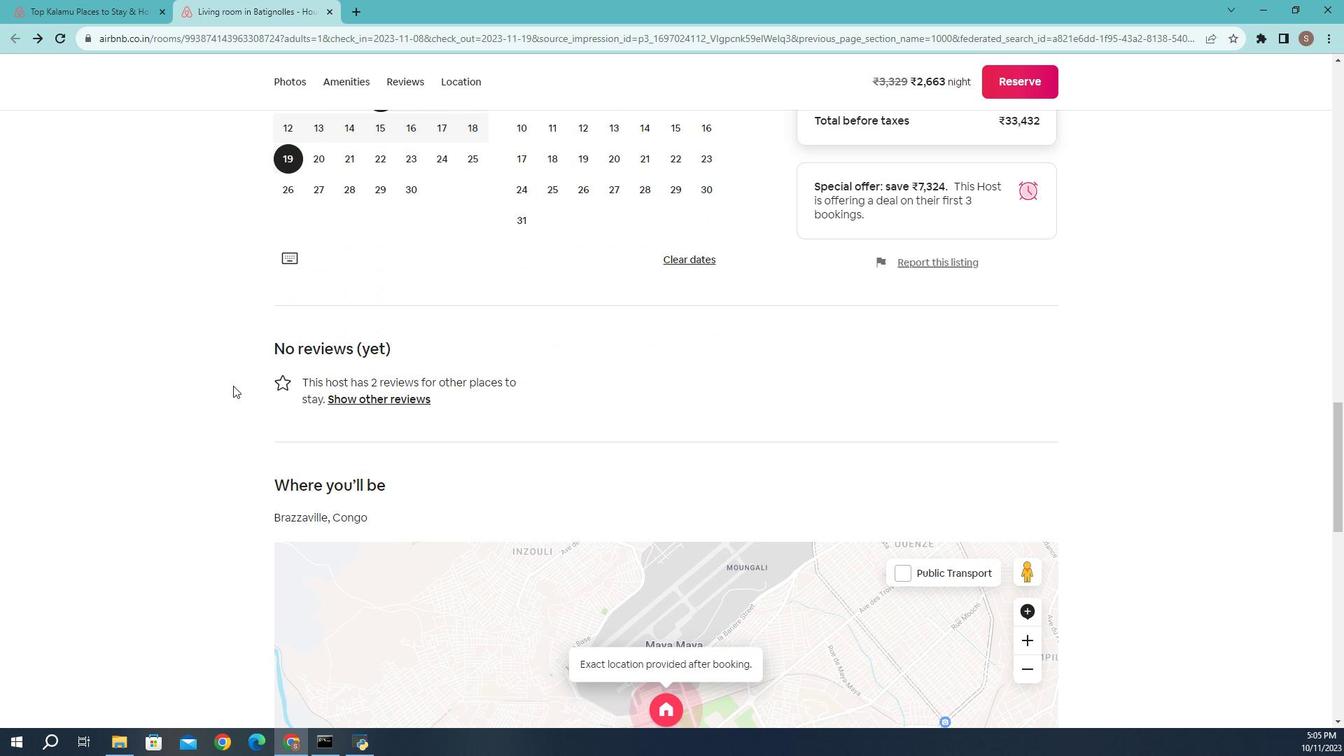 
Action: Mouse moved to (546, 385)
Screenshot: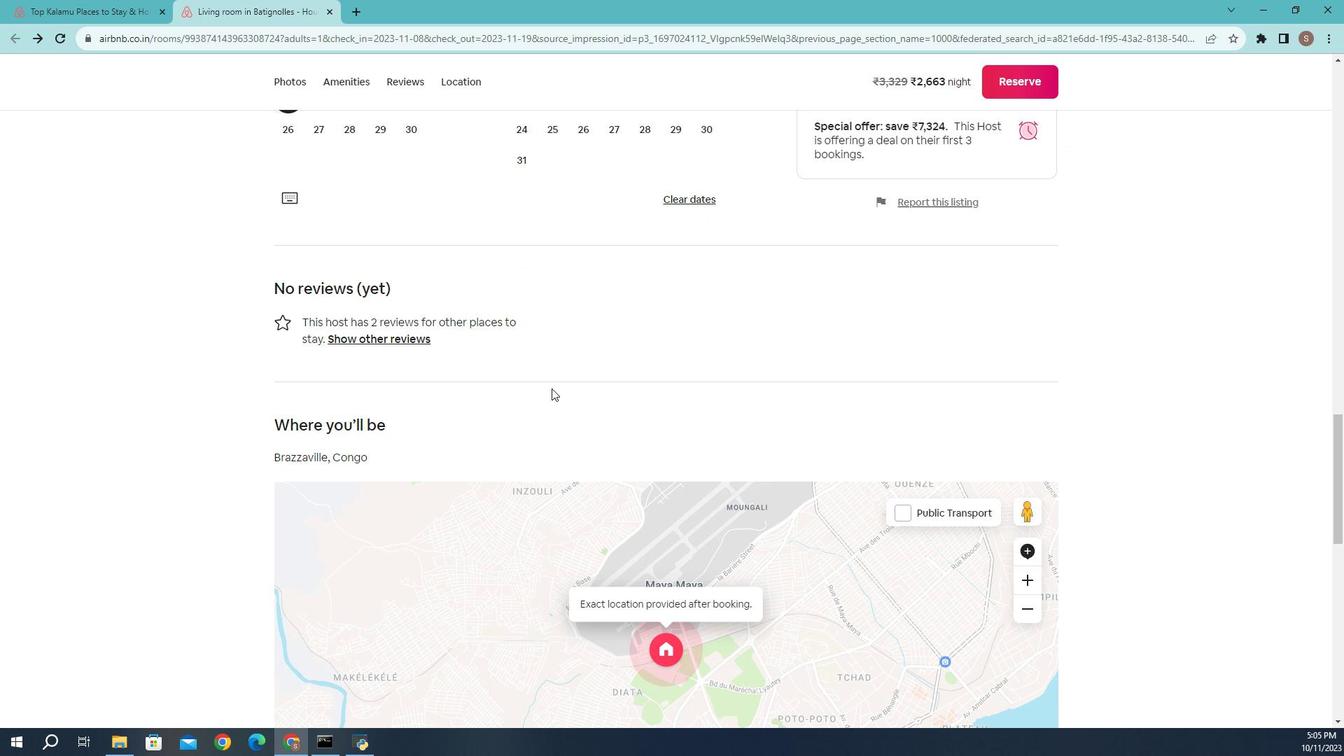 
Action: Mouse scrolled (546, 384) with delta (0, 0)
Screenshot: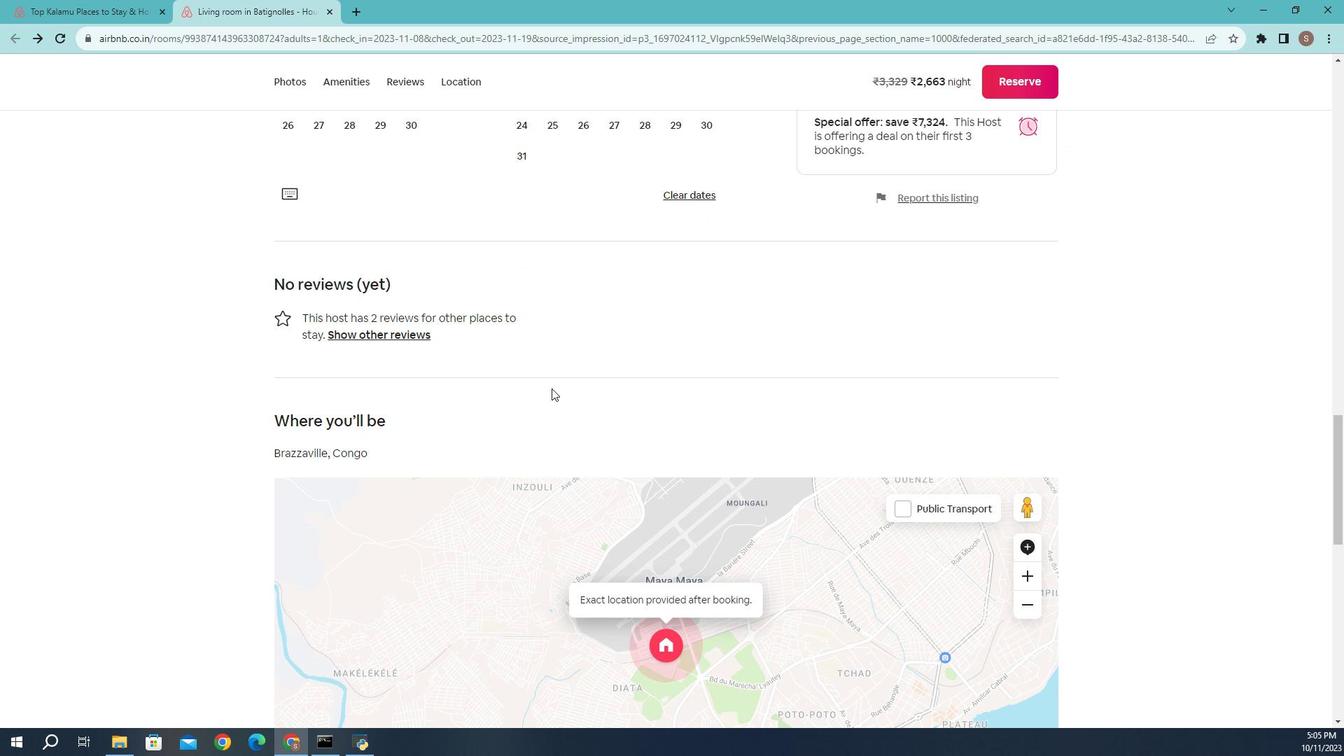 
Action: Mouse scrolled (546, 384) with delta (0, 0)
Screenshot: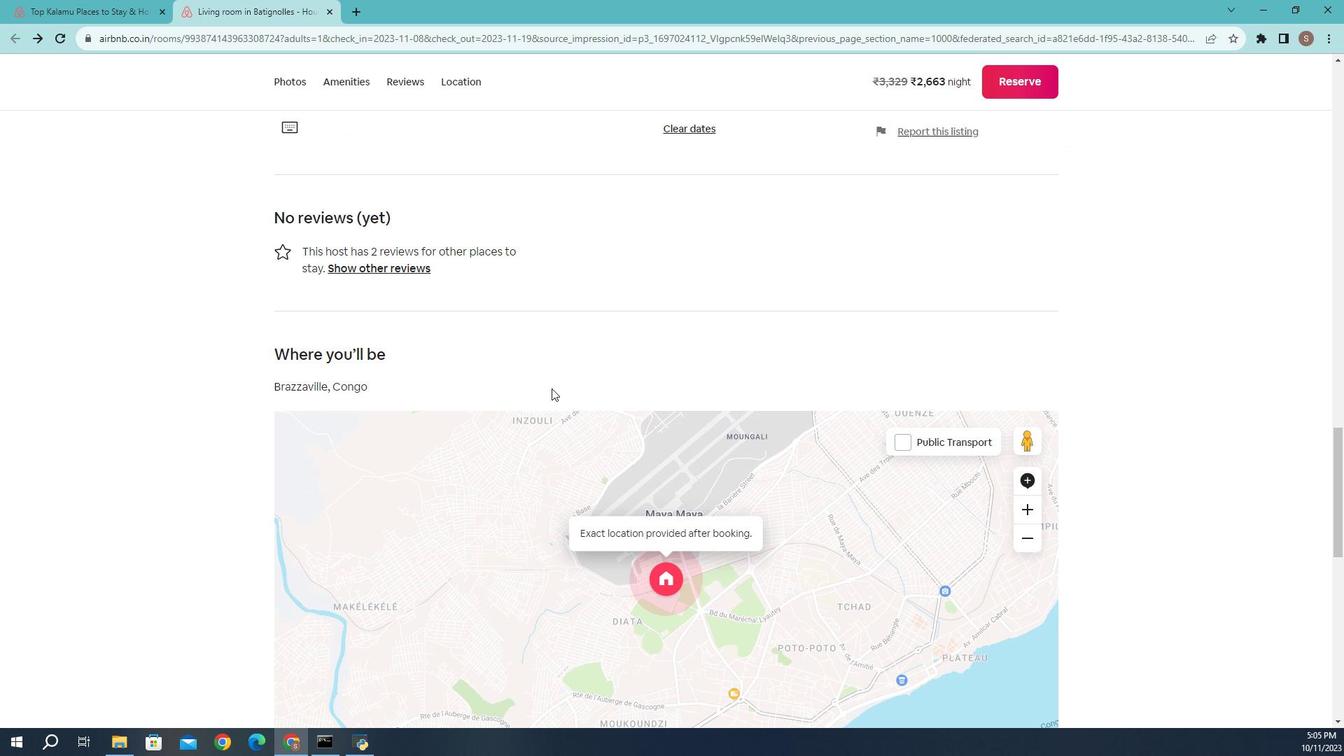 
Action: Mouse scrolled (546, 384) with delta (0, 0)
Screenshot: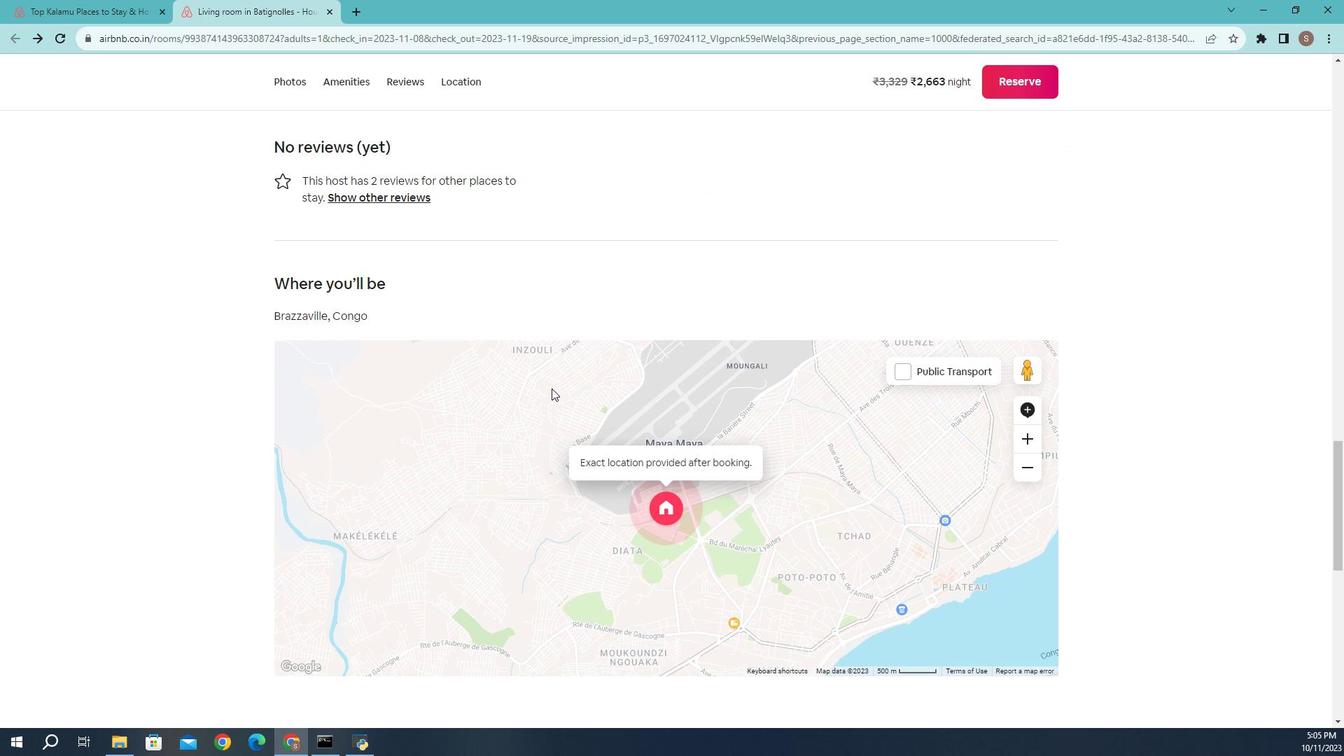 
Action: Mouse moved to (545, 387)
Screenshot: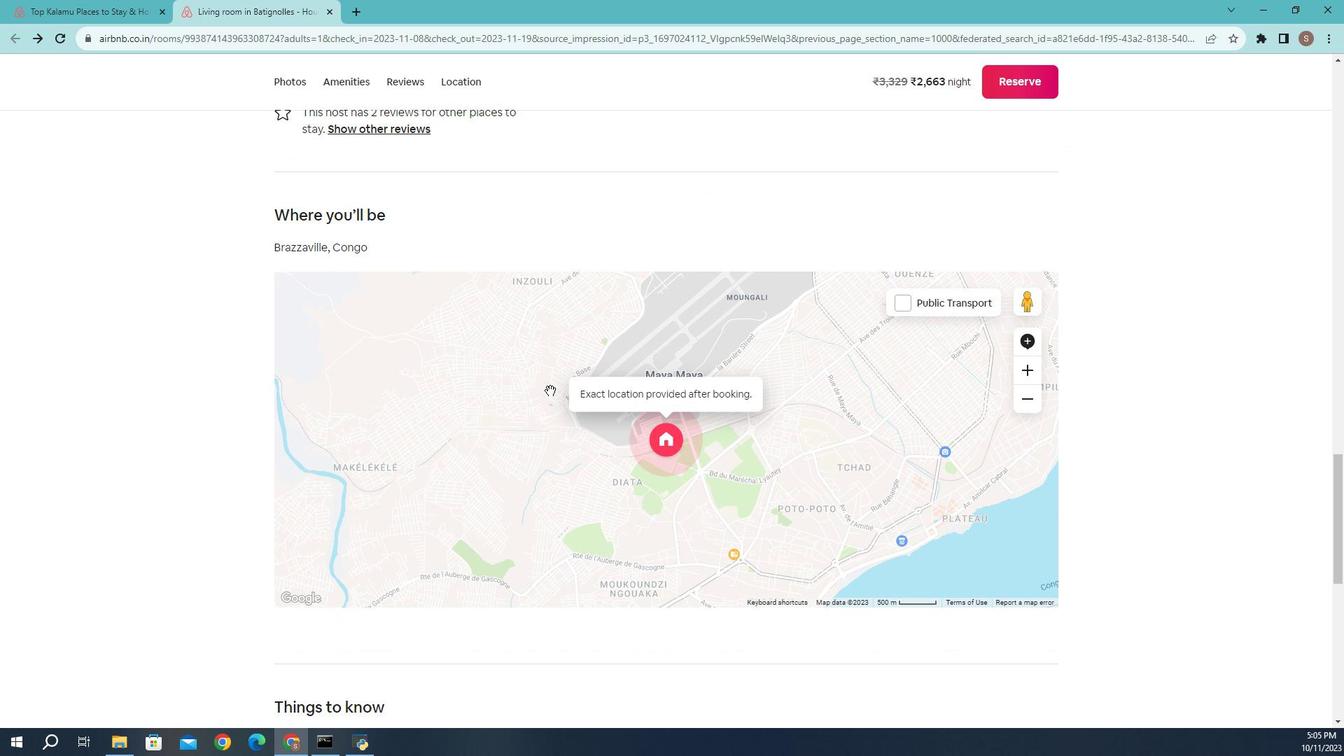 
Action: Mouse scrolled (545, 386) with delta (0, 0)
Screenshot: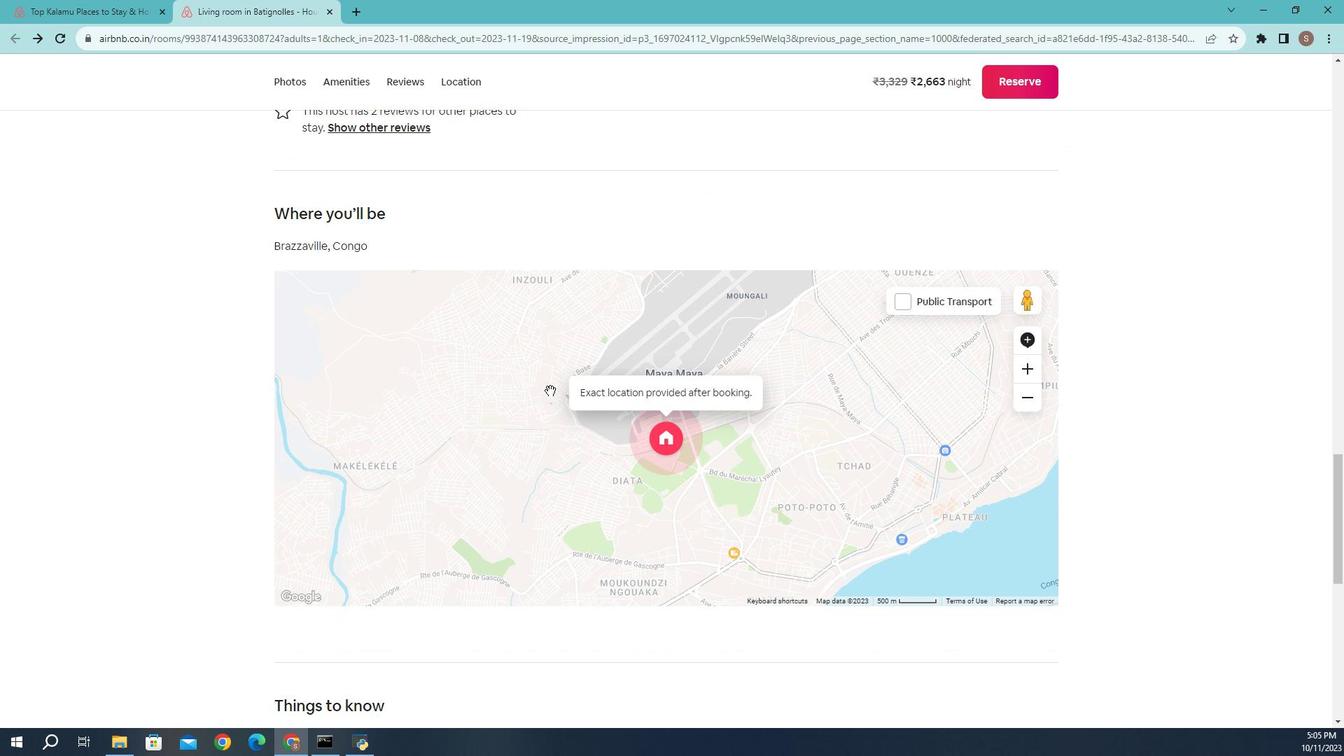 
Action: Mouse moved to (544, 387)
Screenshot: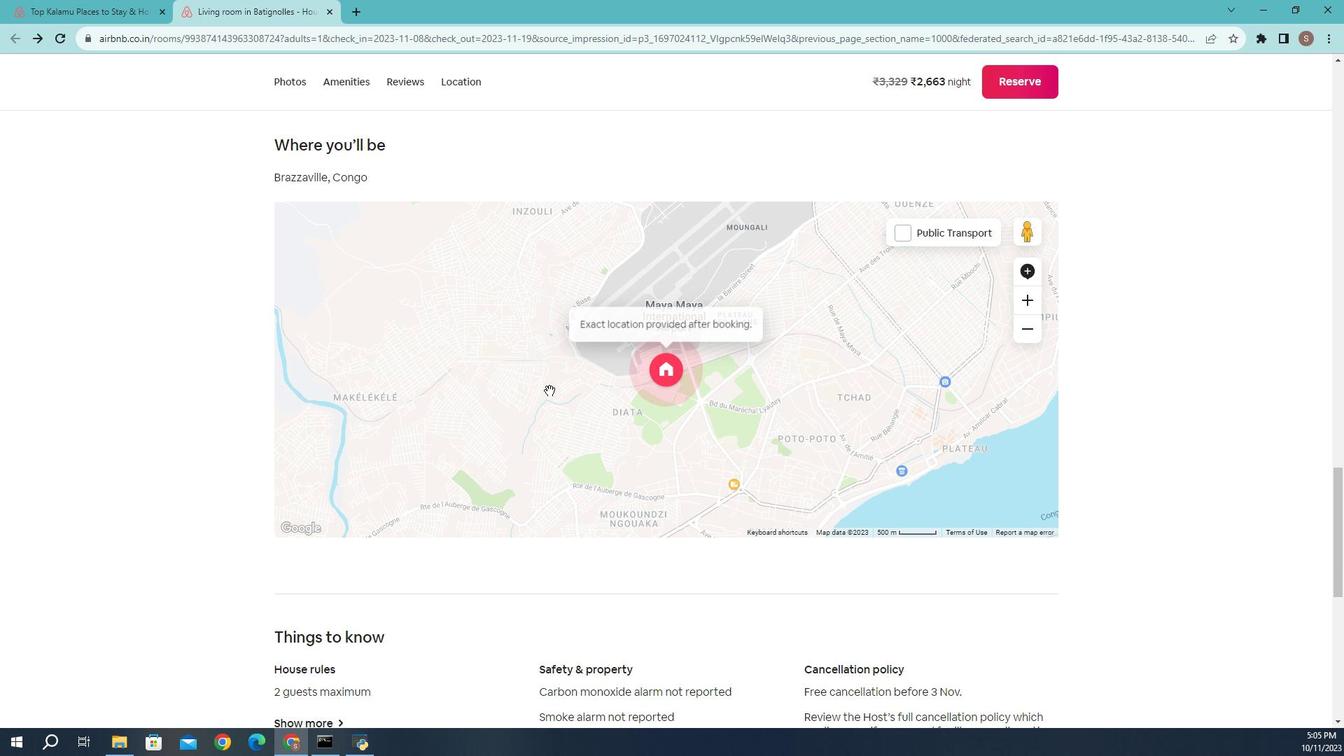 
Action: Mouse scrolled (544, 386) with delta (0, 0)
Screenshot: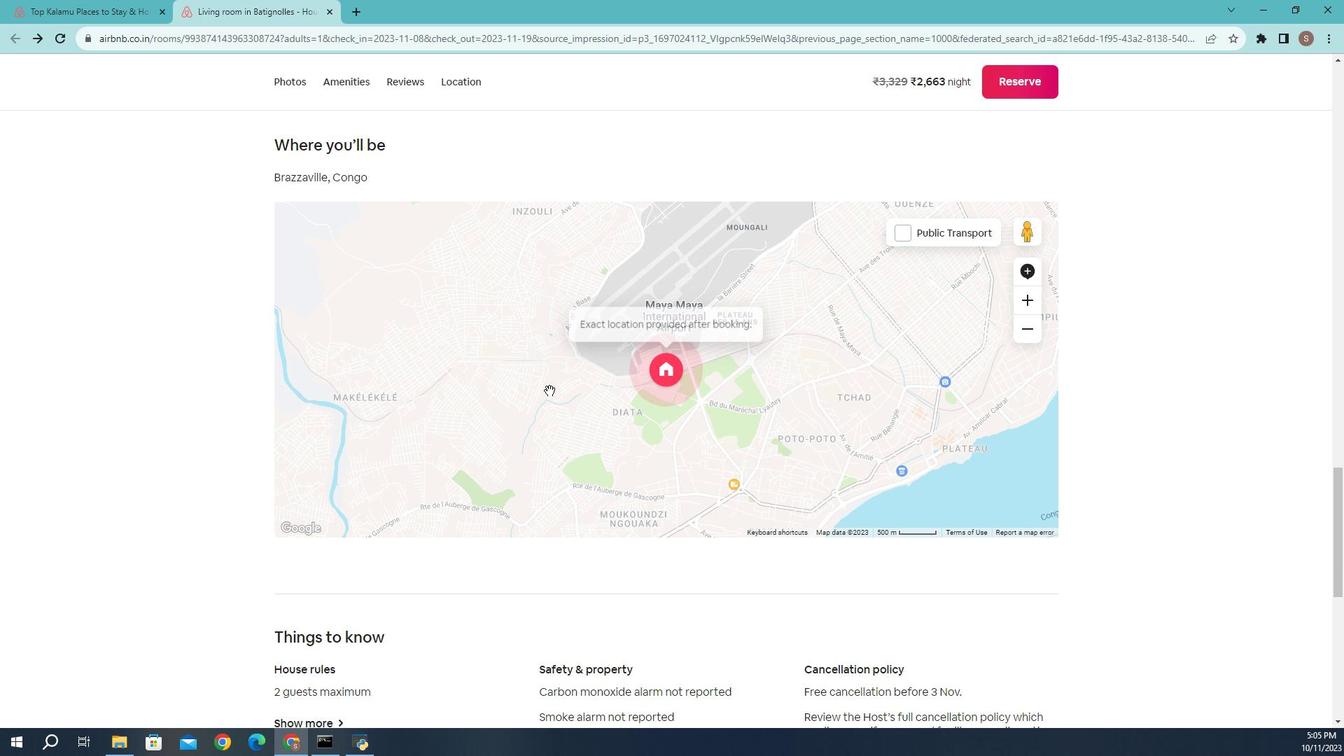 
Action: Mouse scrolled (544, 386) with delta (0, 0)
Screenshot: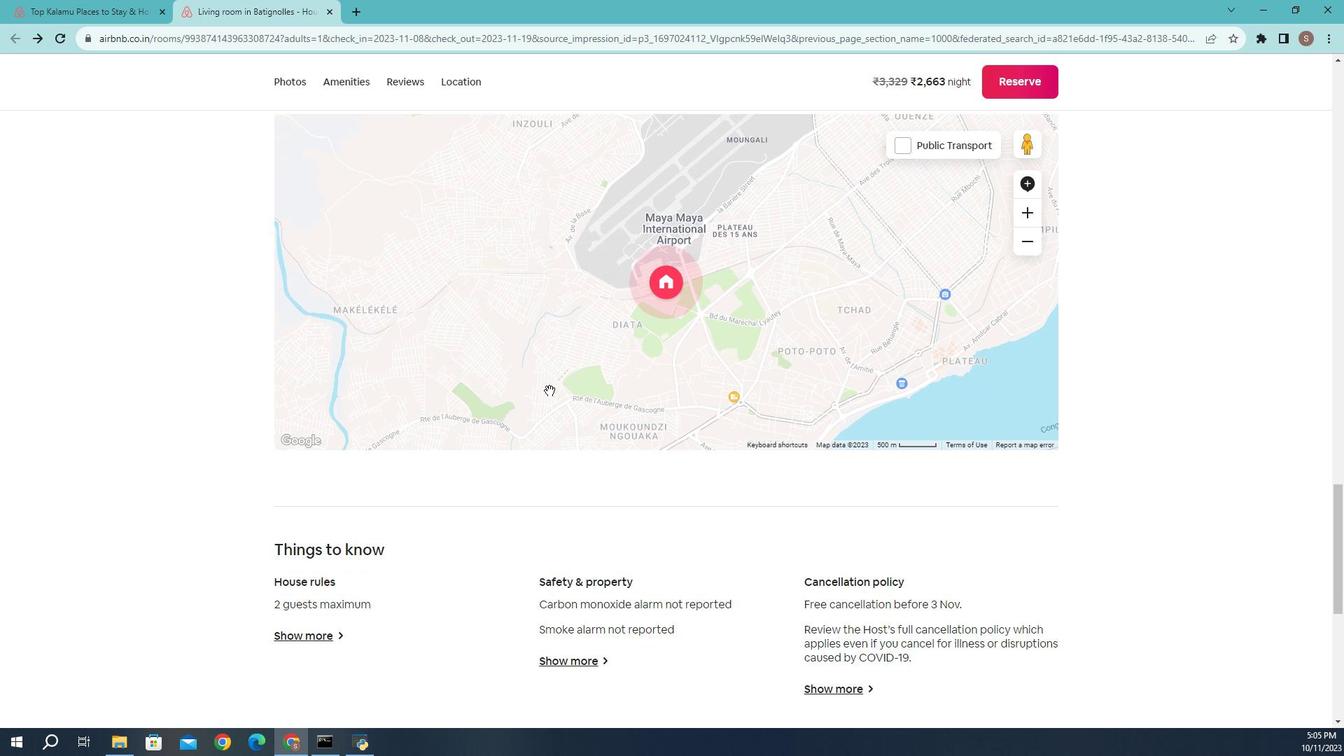 
Action: Mouse moved to (543, 387)
Screenshot: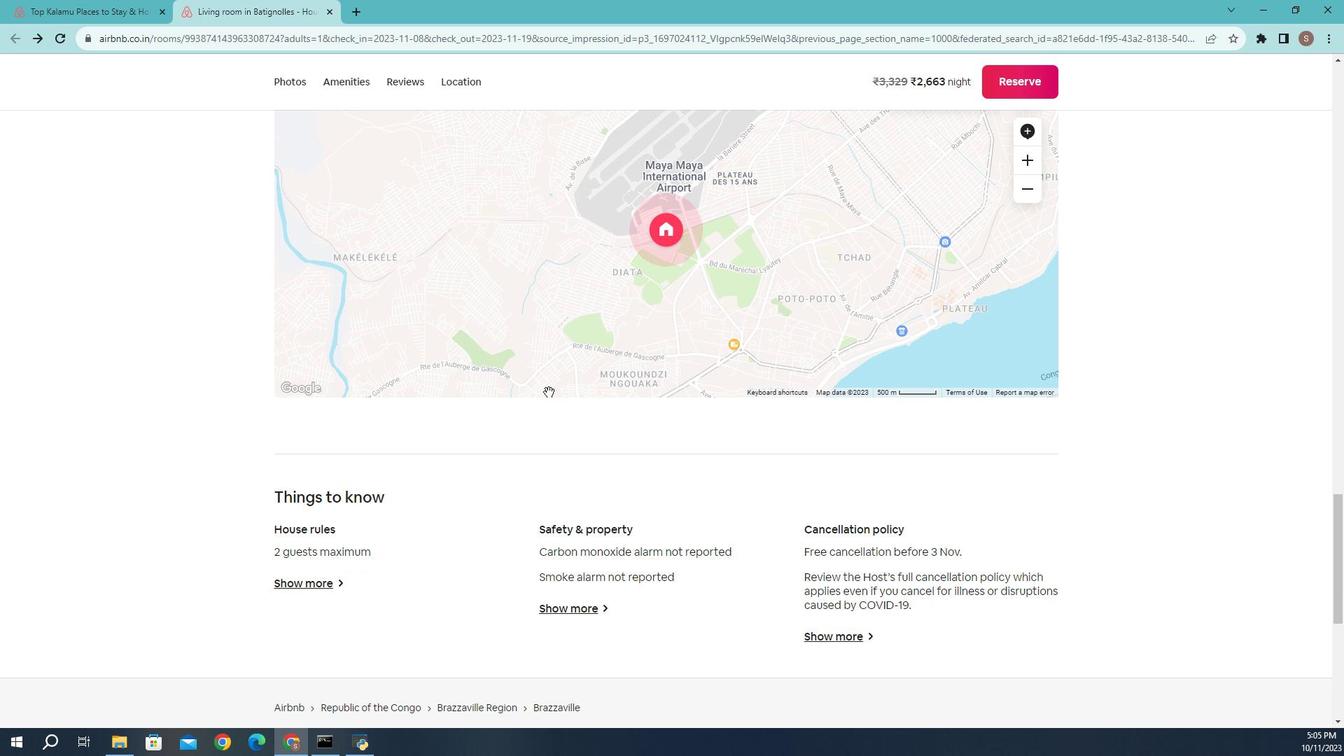 
Action: Mouse scrolled (543, 387) with delta (0, 0)
Screenshot: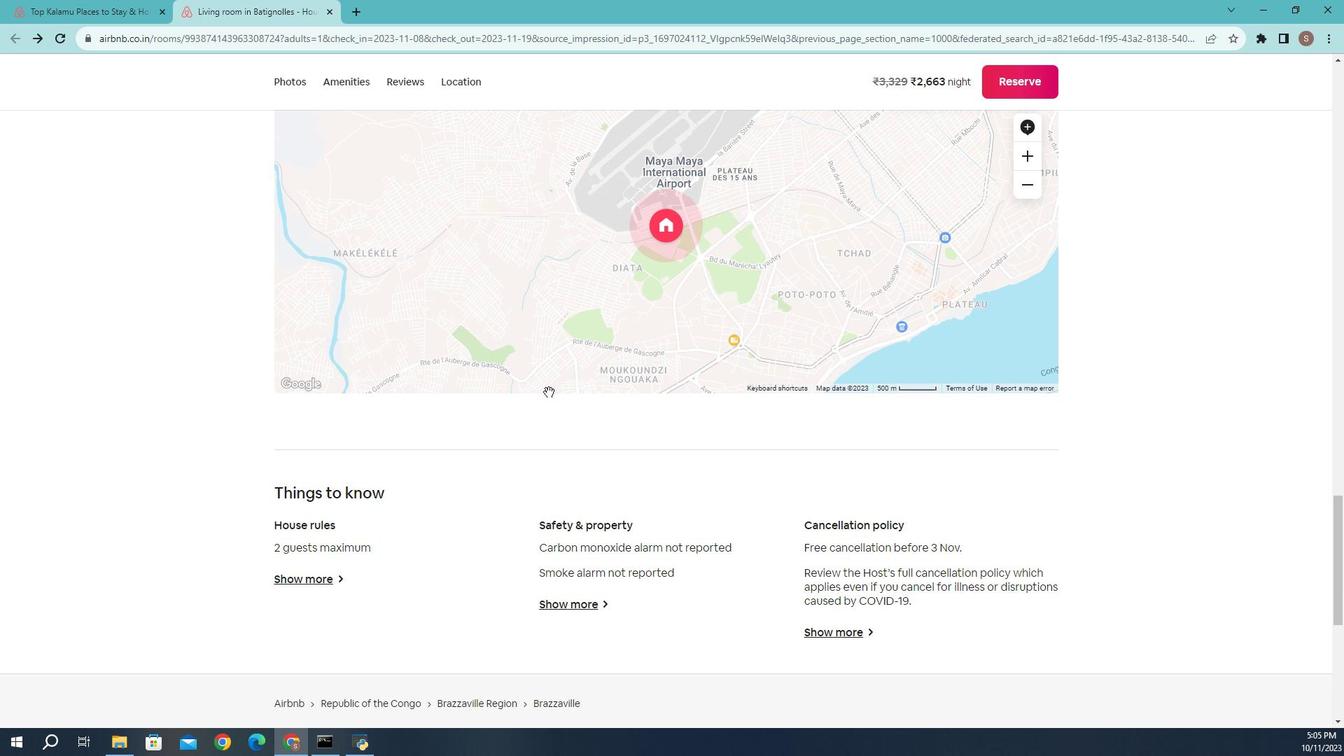 
Action: Mouse moved to (290, 490)
Screenshot: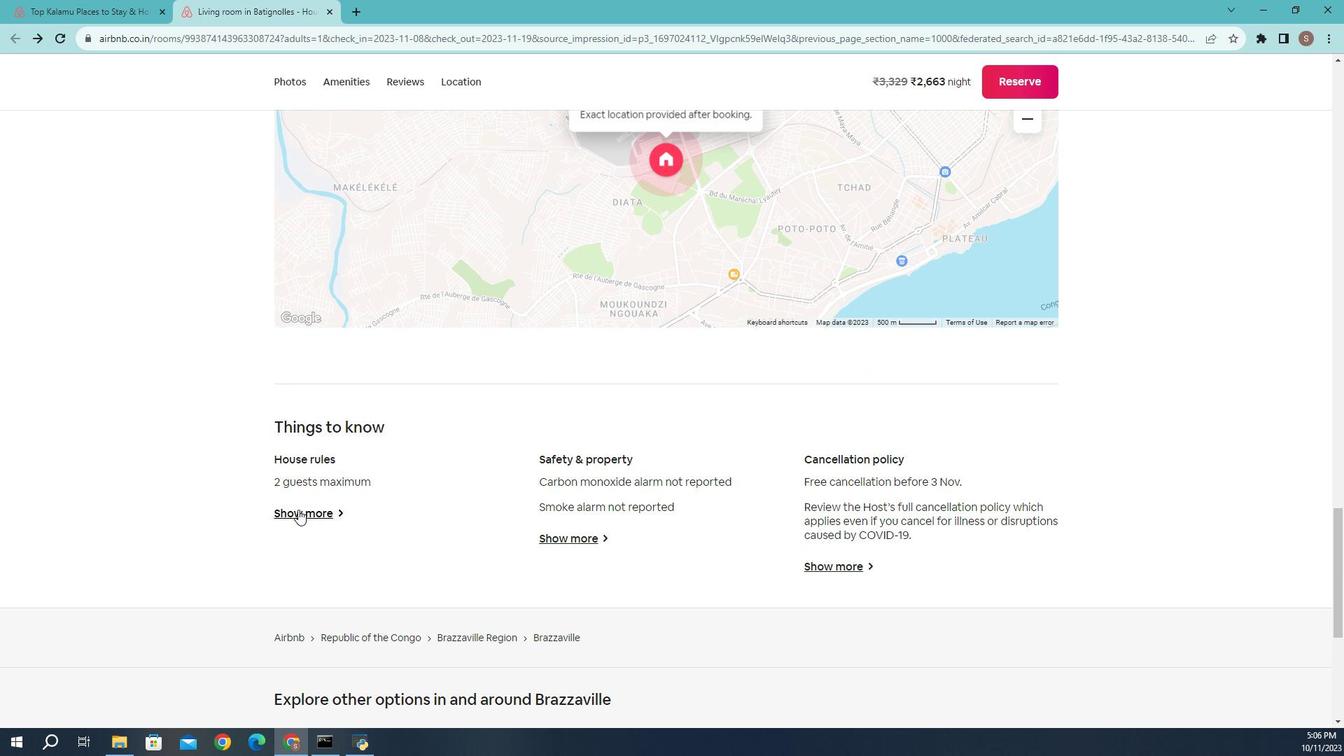 
Action: Mouse pressed left at (290, 490)
Screenshot: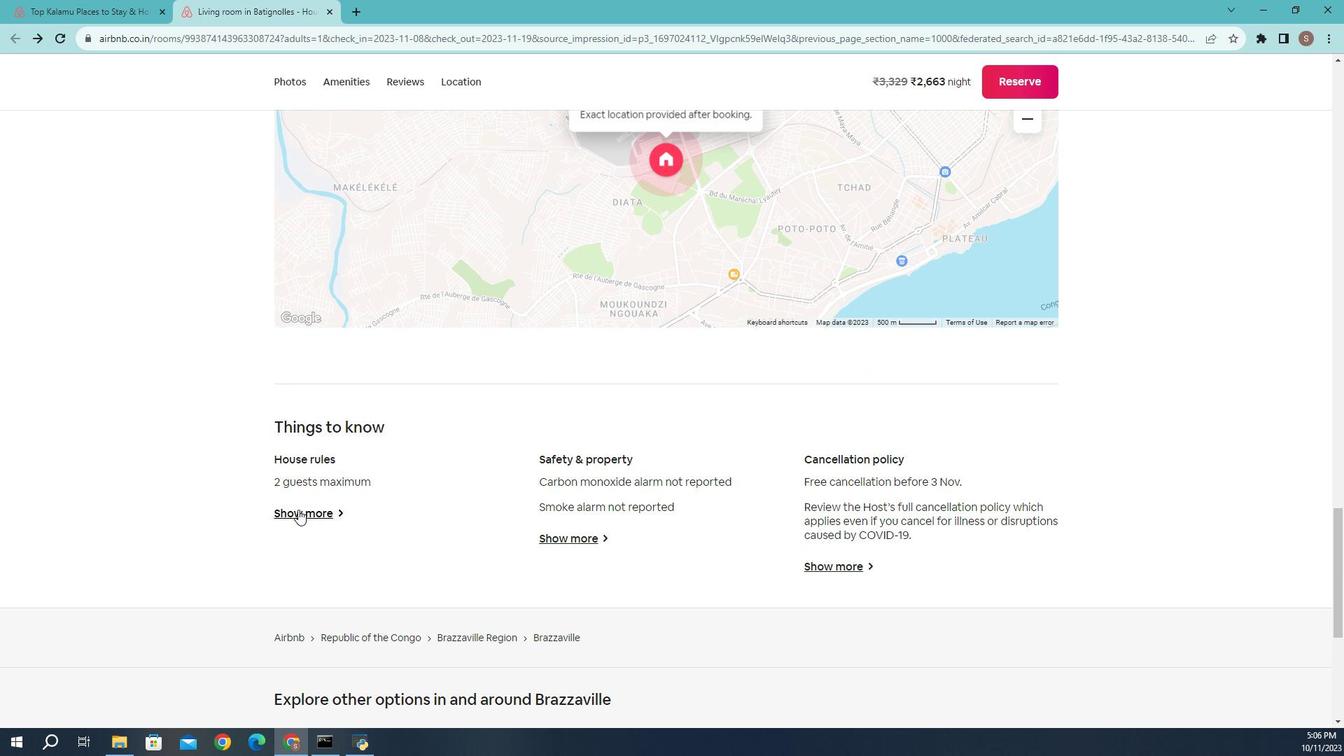
Action: Mouse moved to (420, 295)
Screenshot: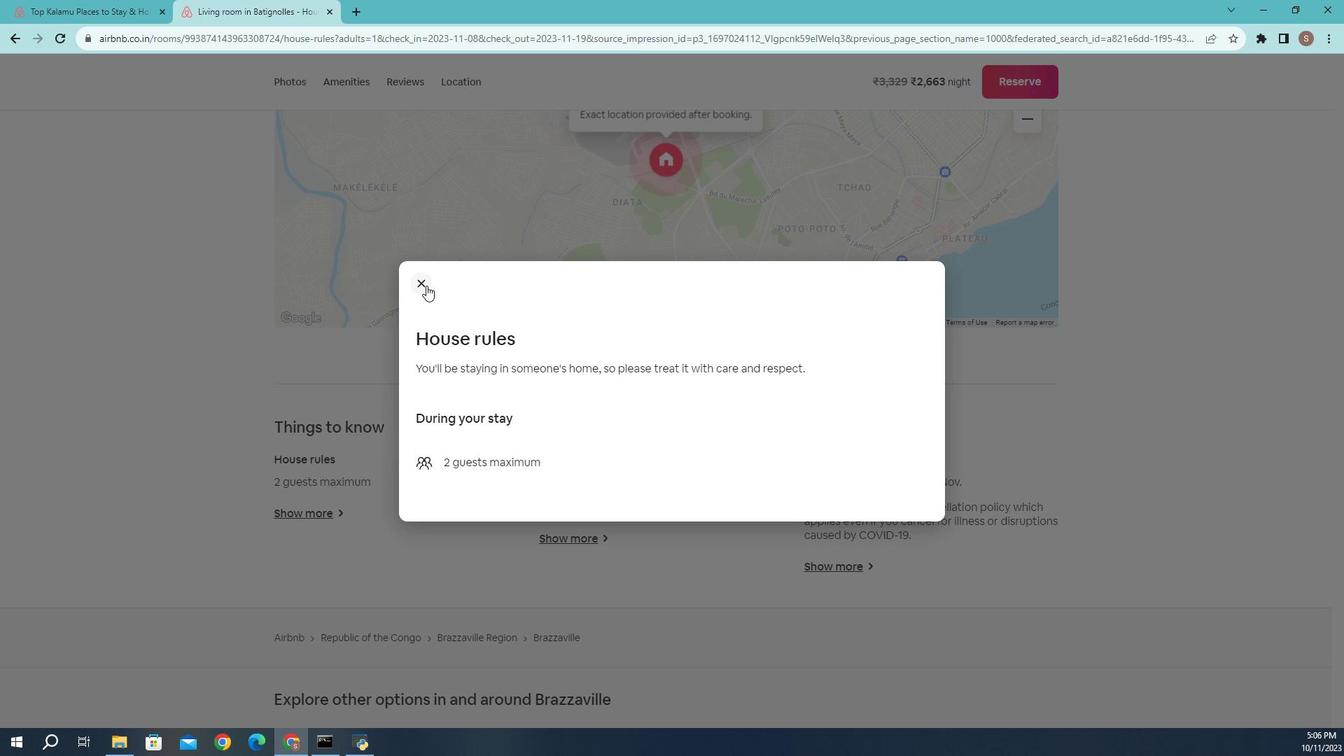 
Action: Mouse pressed left at (420, 295)
Screenshot: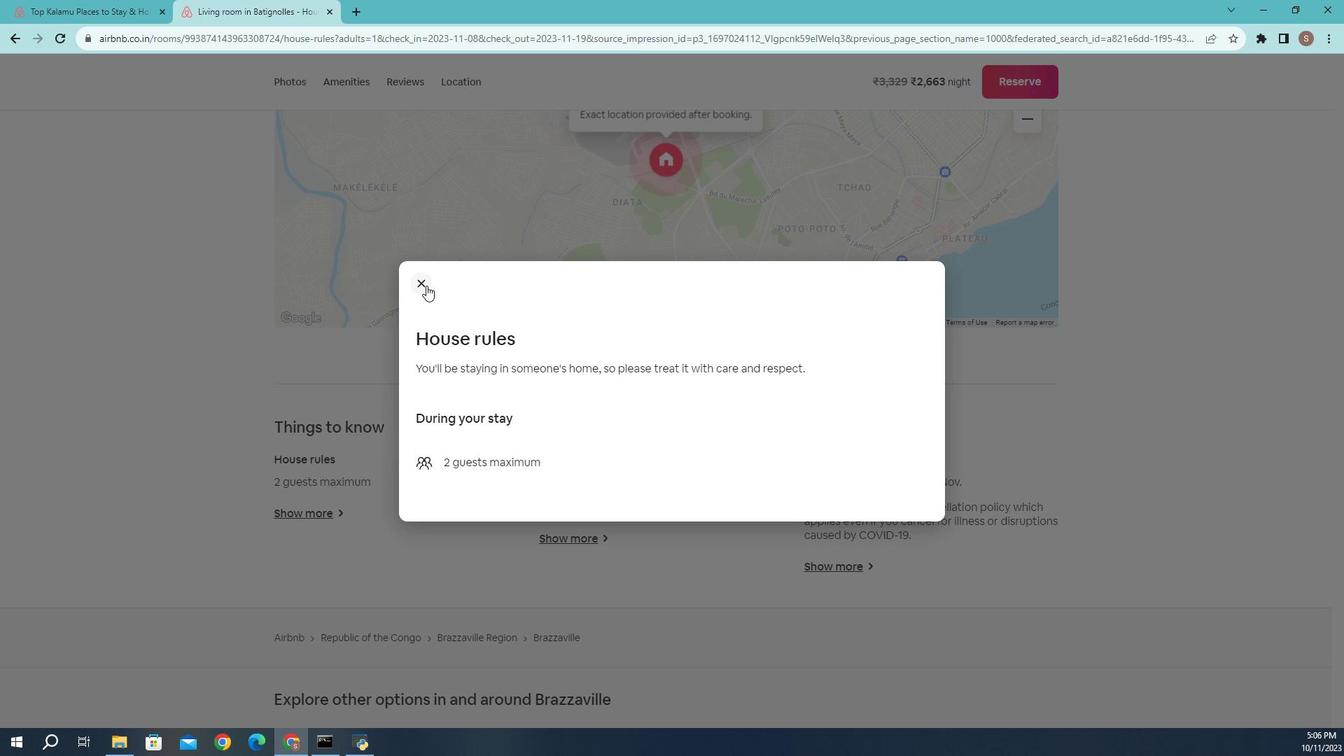 
Action: Mouse moved to (566, 509)
Screenshot: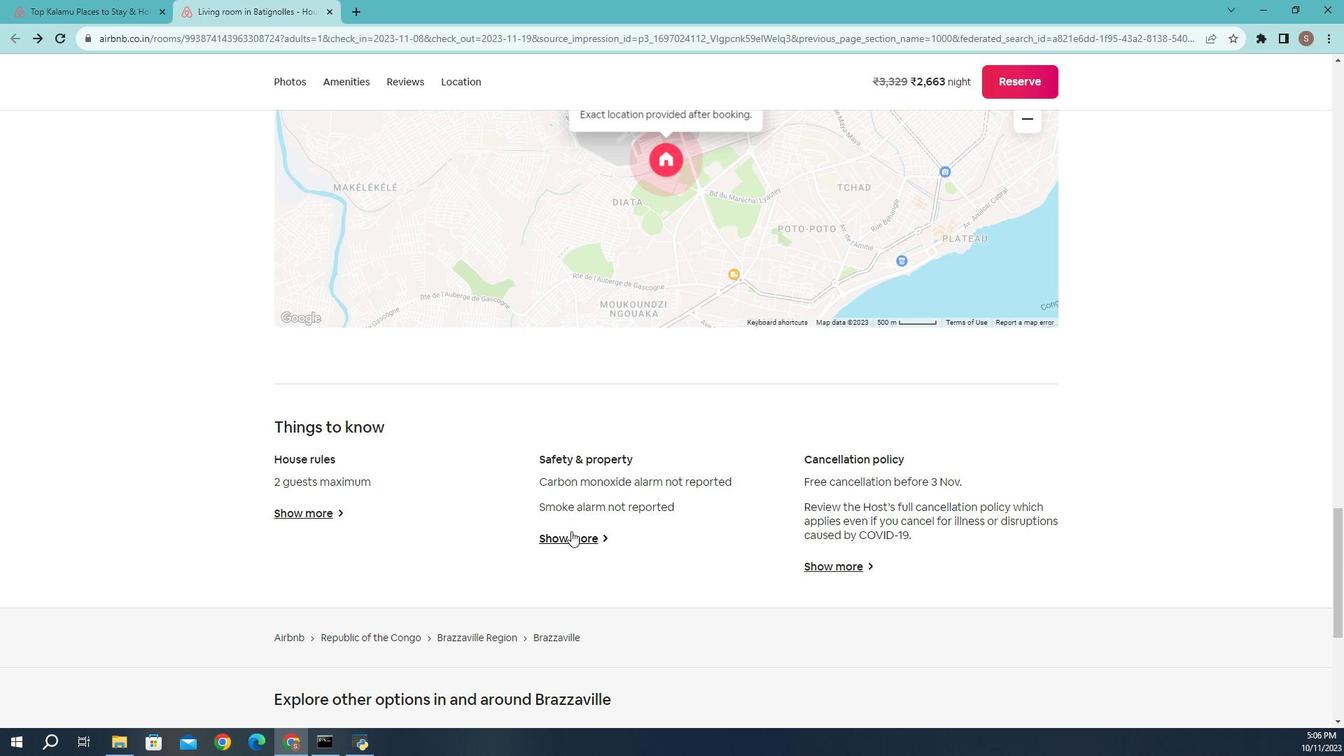 
Action: Mouse pressed left at (566, 509)
Screenshot: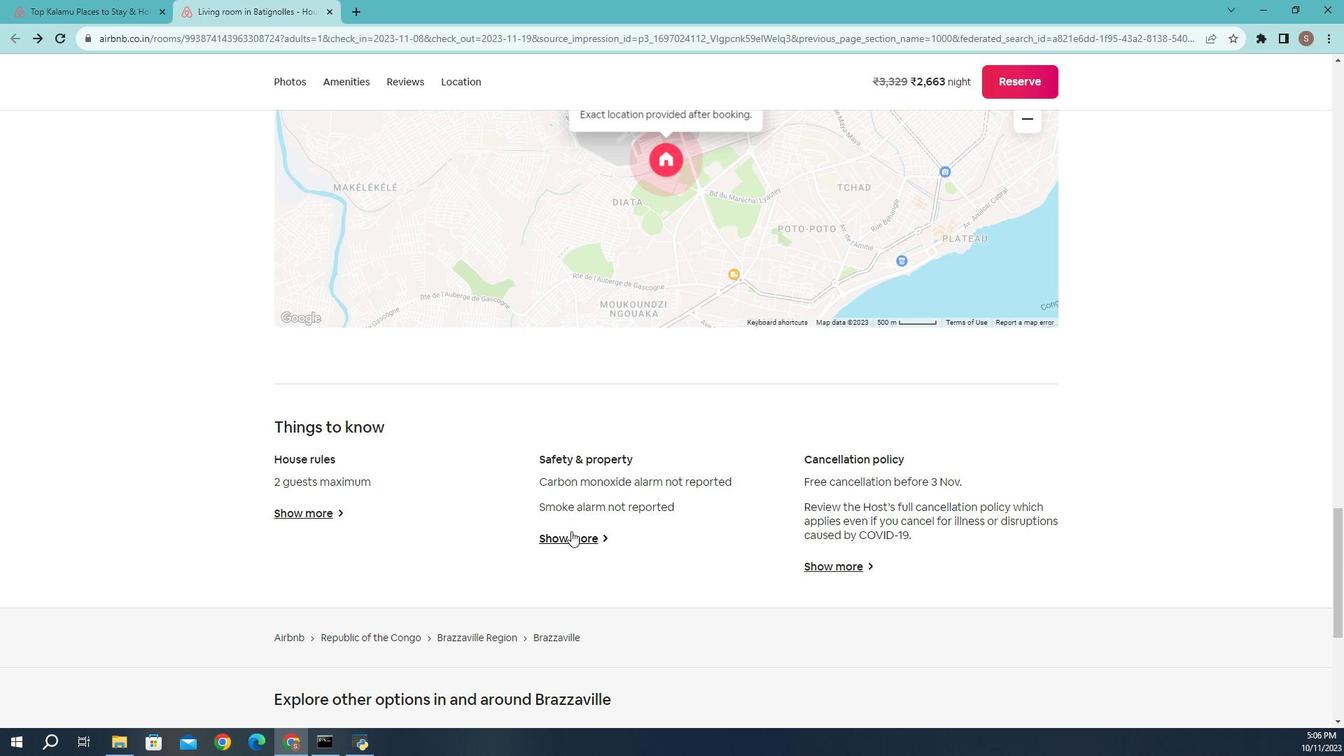 
Action: Mouse moved to (413, 250)
Screenshot: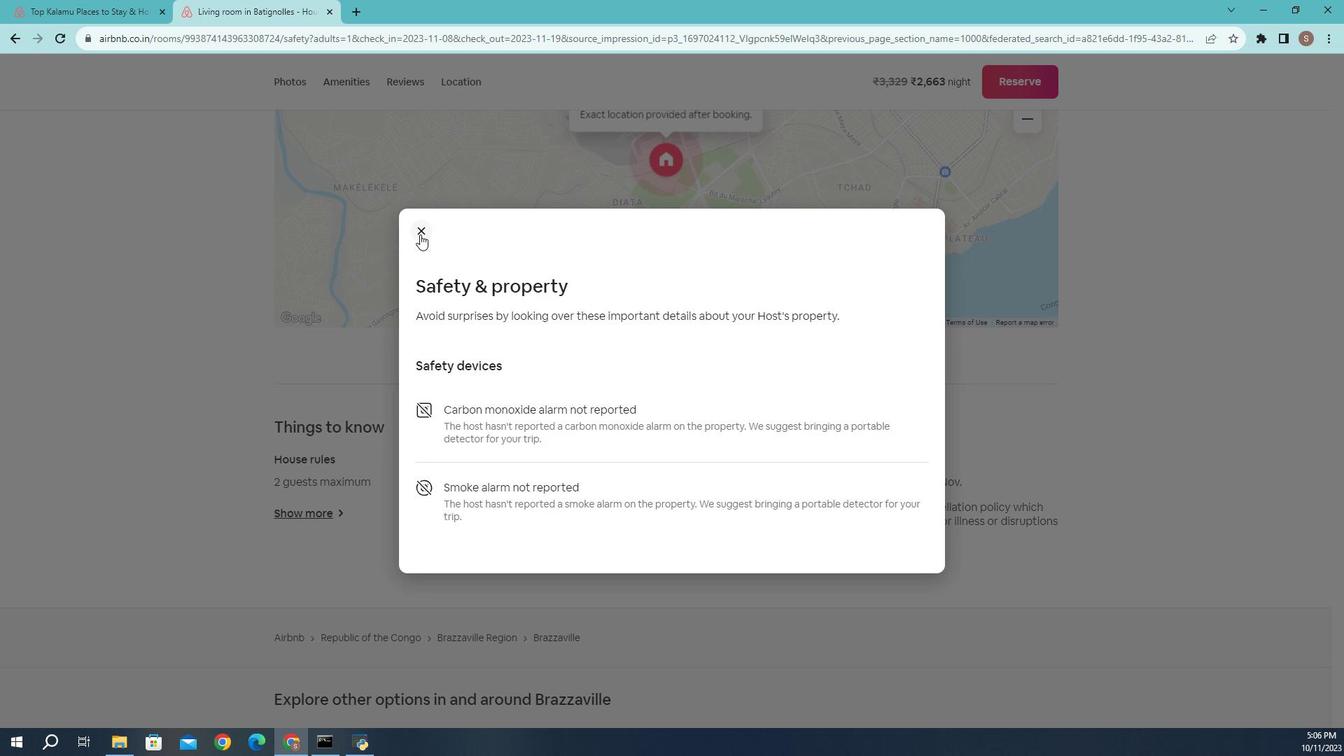 
Action: Mouse pressed left at (413, 250)
Screenshot: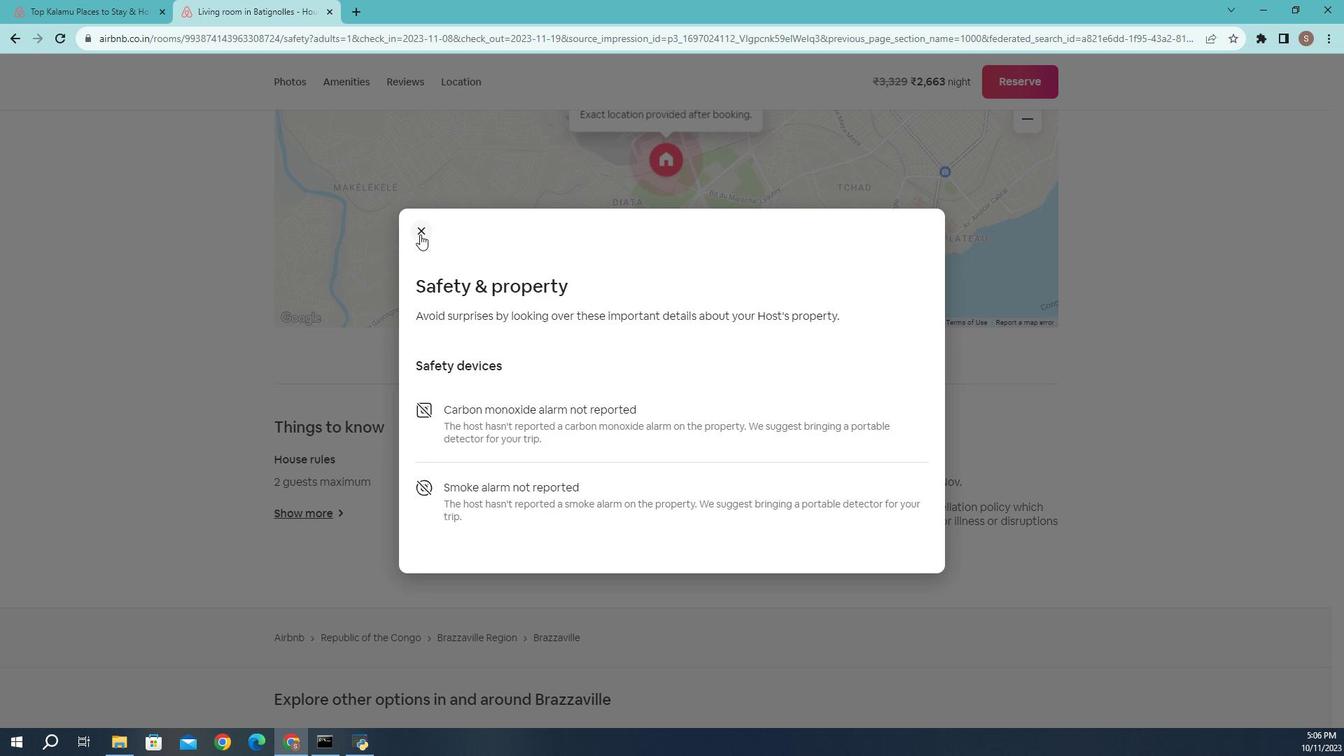 
Action: Mouse moved to (849, 533)
Screenshot: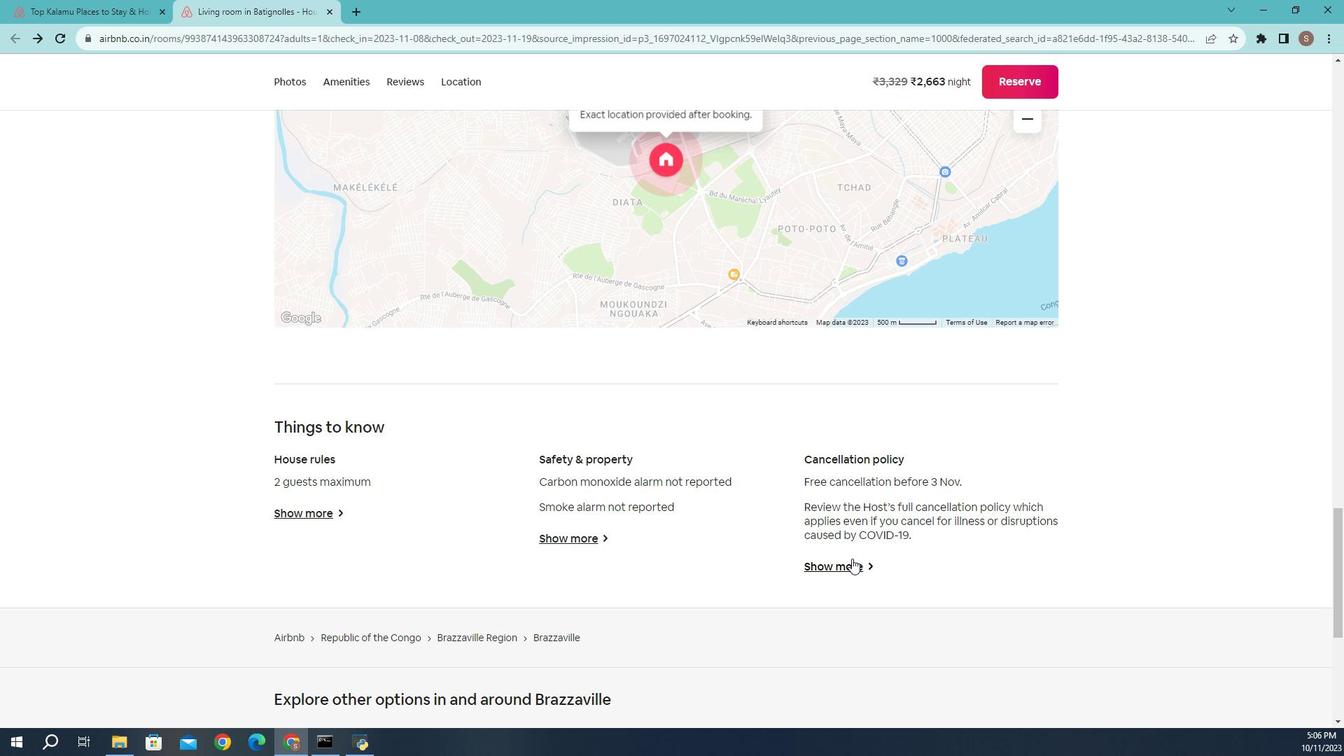 
Action: Mouse pressed left at (849, 533)
Screenshot: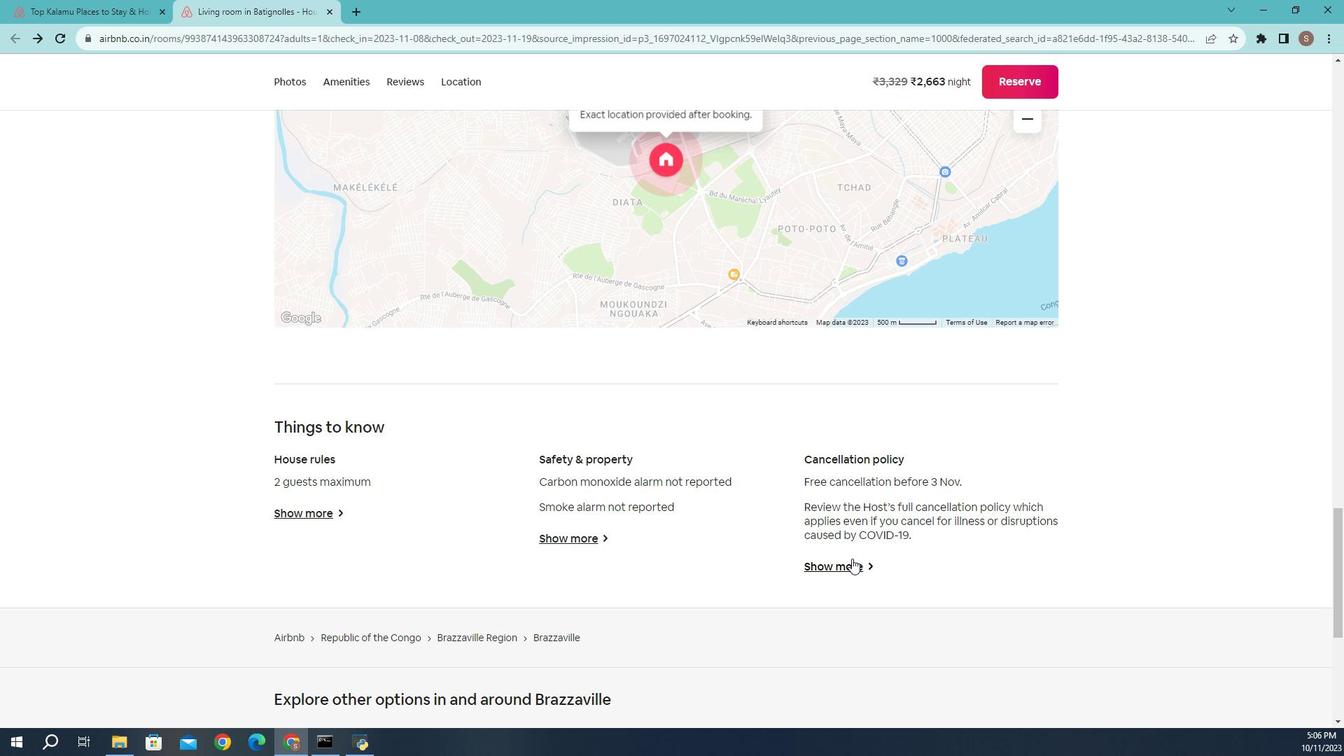 
Action: Mouse moved to (492, 223)
Screenshot: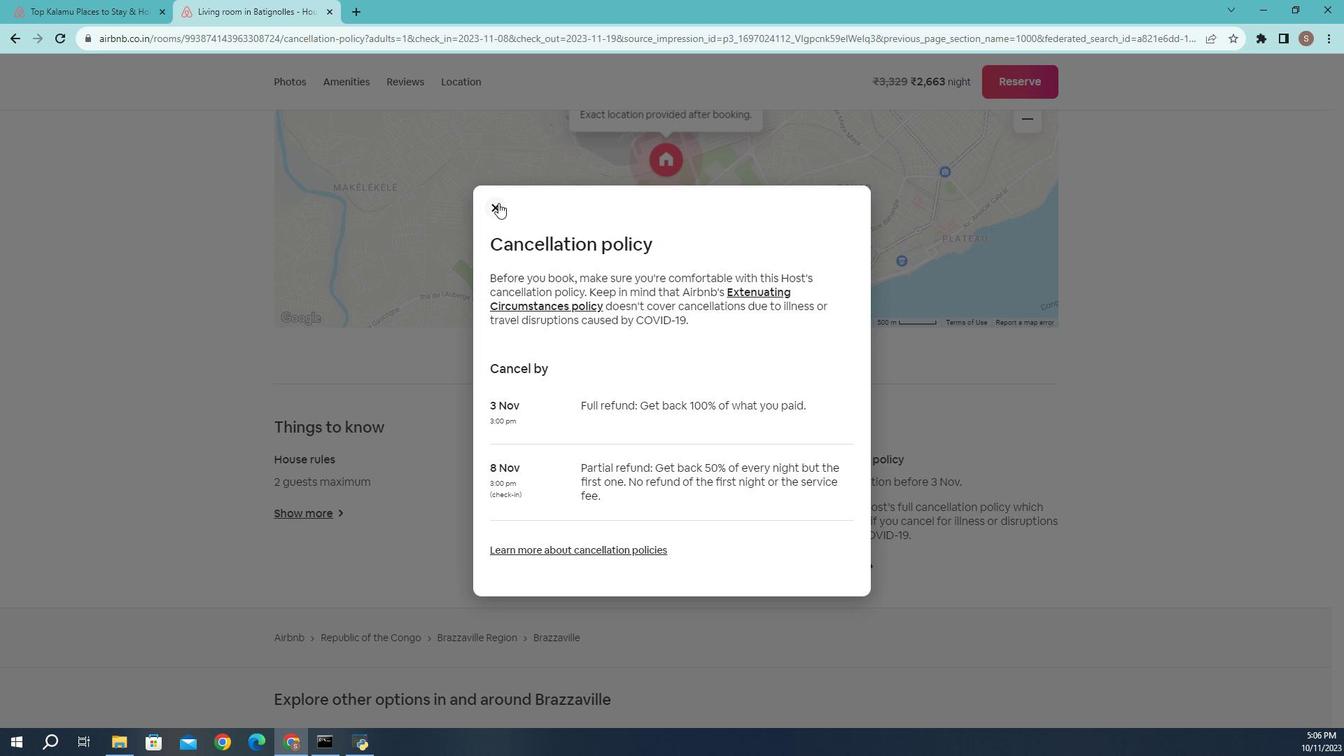 
Action: Mouse pressed left at (492, 223)
Screenshot: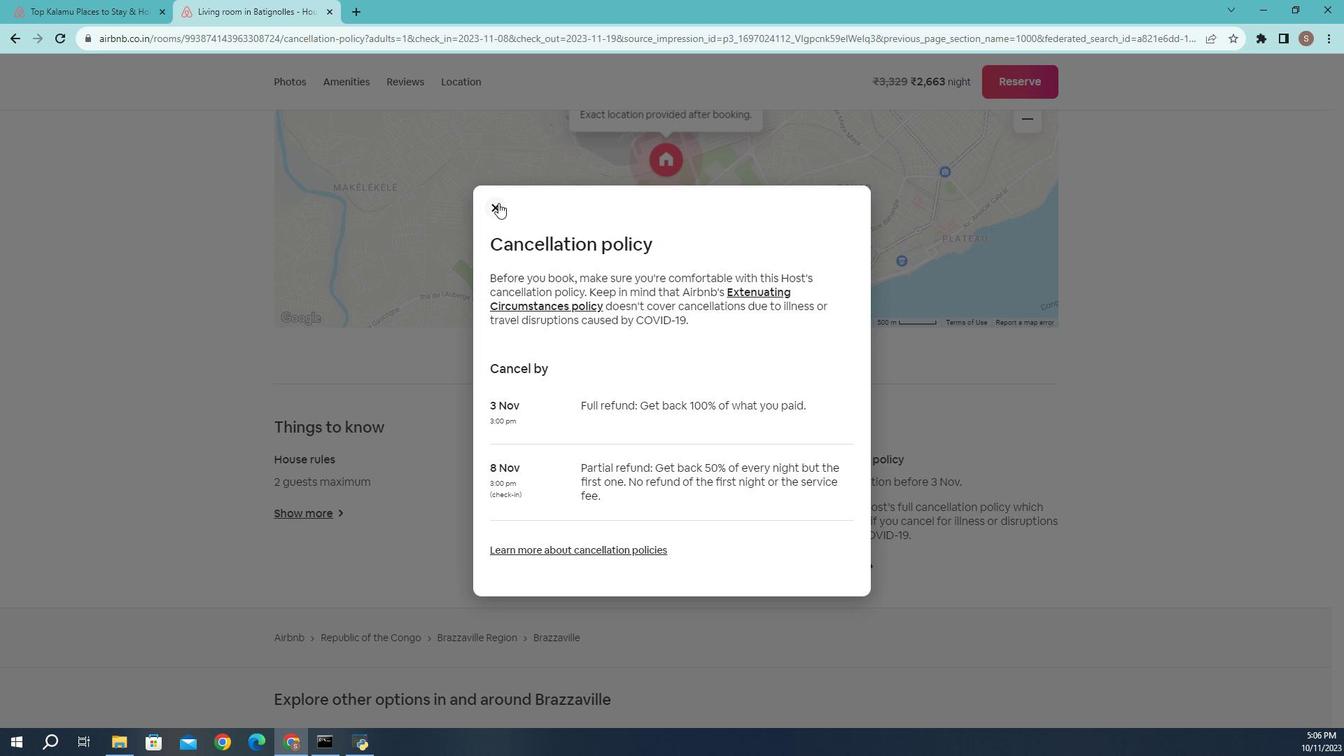 
Action: Mouse moved to (75, 46)
Screenshot: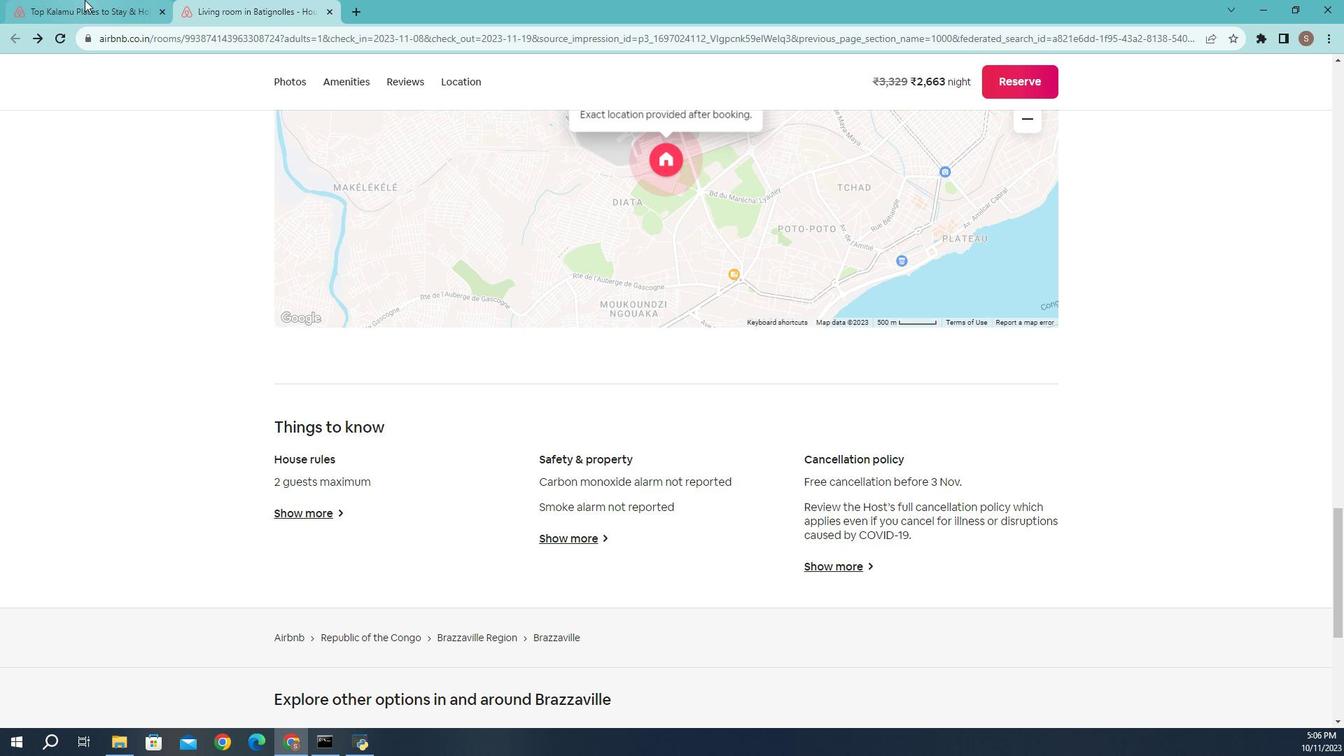 
Action: Mouse pressed left at (75, 46)
Screenshot: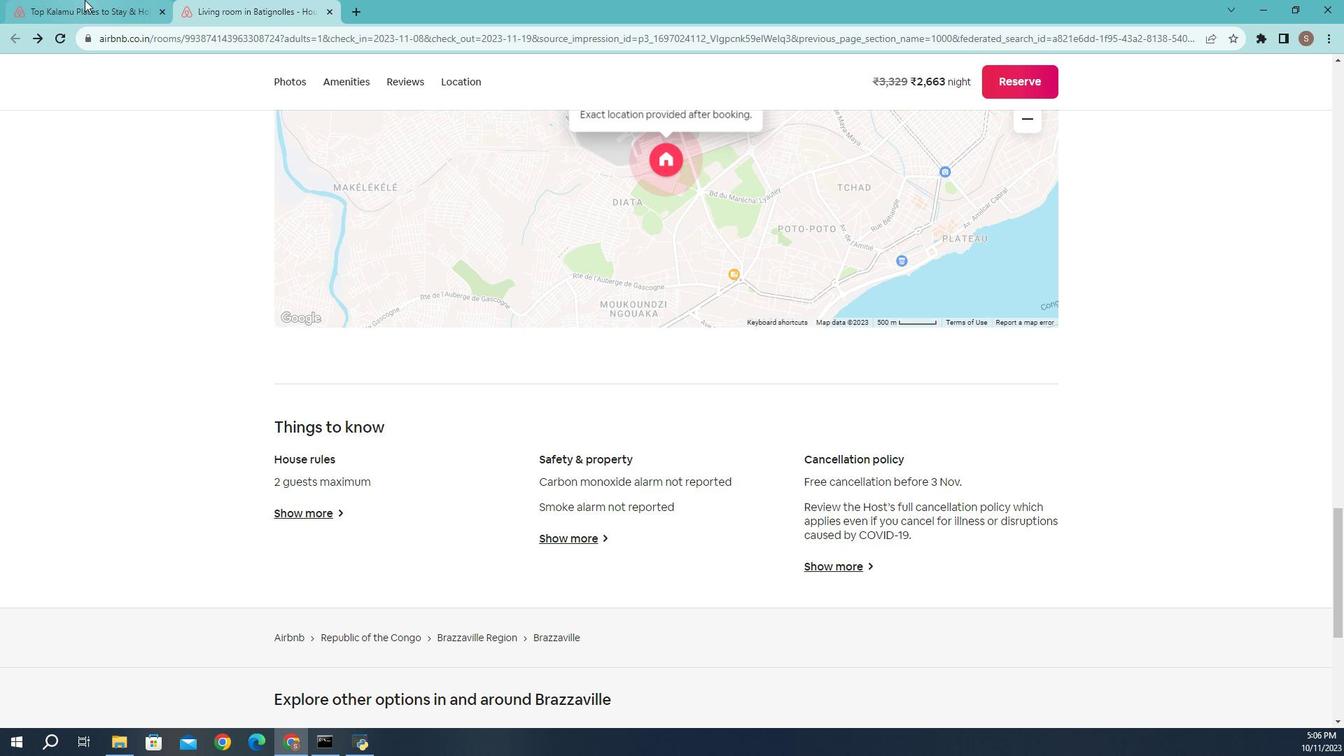 
Action: Mouse moved to (347, 371)
Screenshot: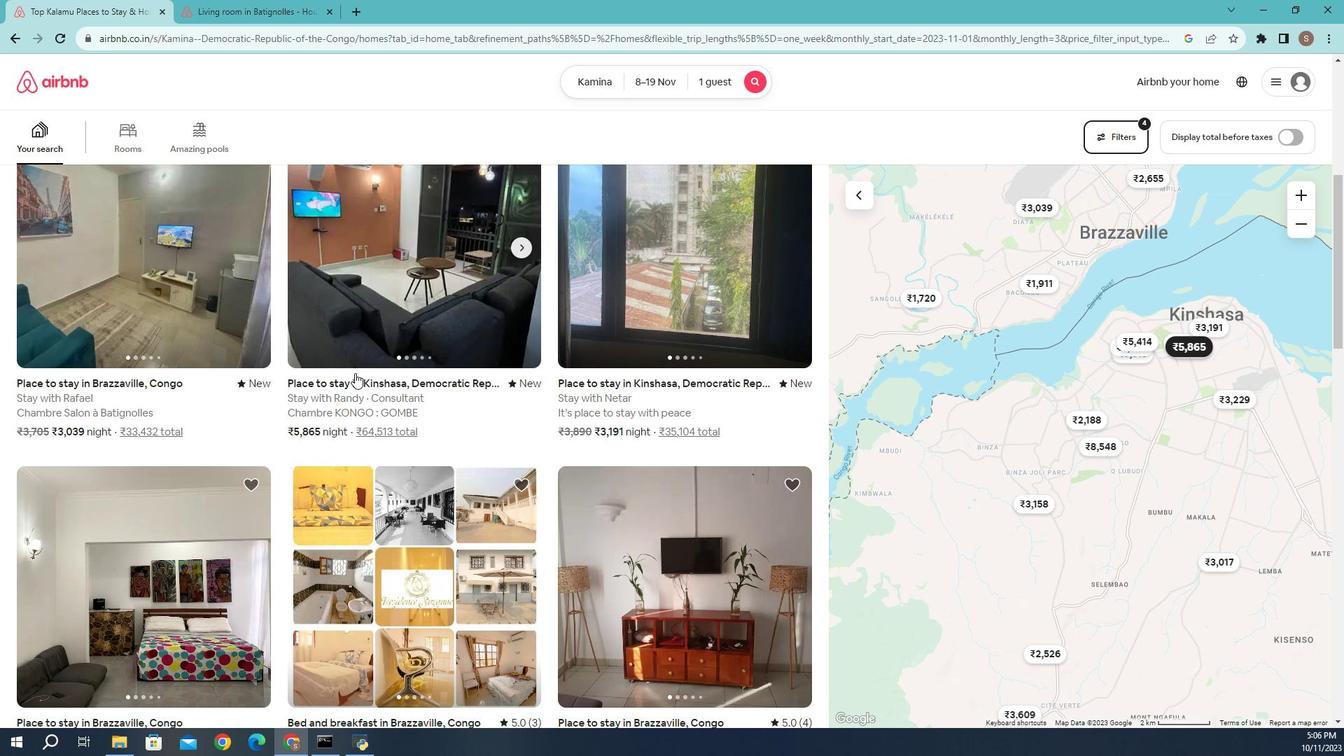 
Action: Mouse scrolled (347, 371) with delta (0, 0)
Screenshot: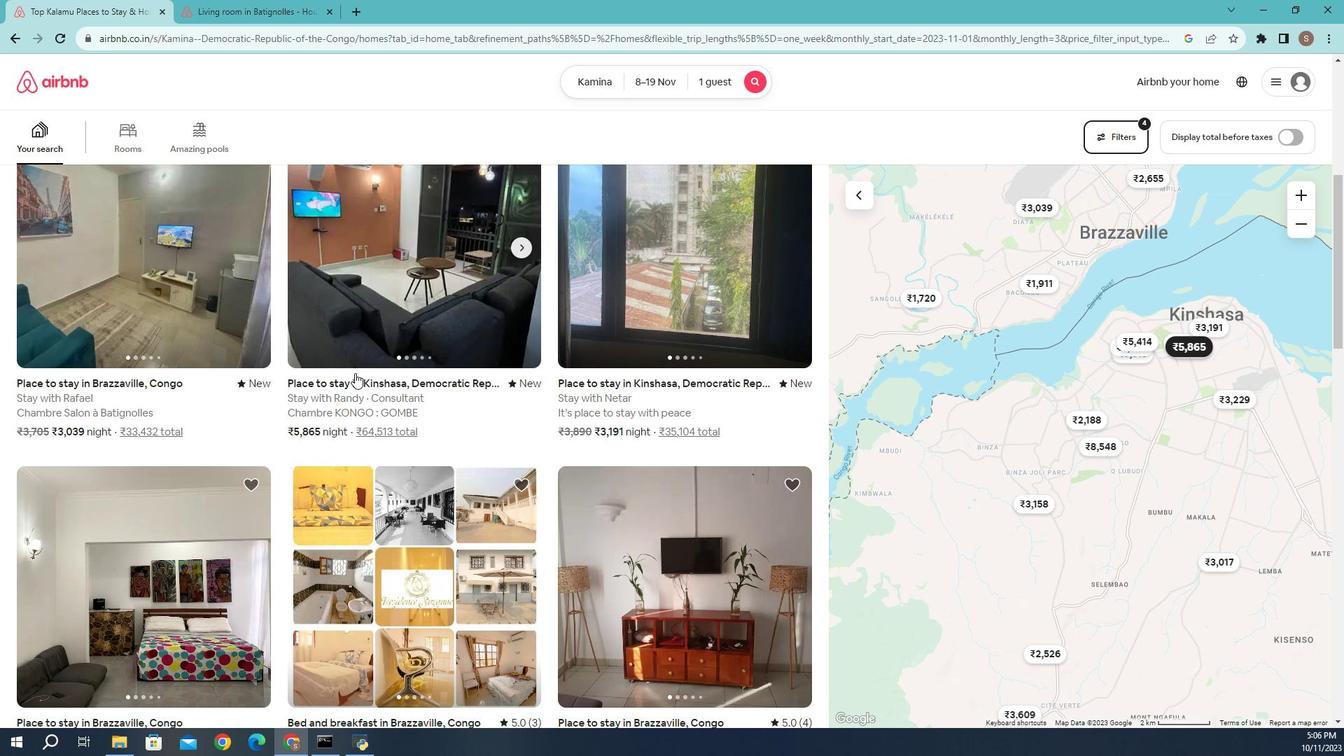 
Action: Mouse scrolled (347, 371) with delta (0, 0)
Screenshot: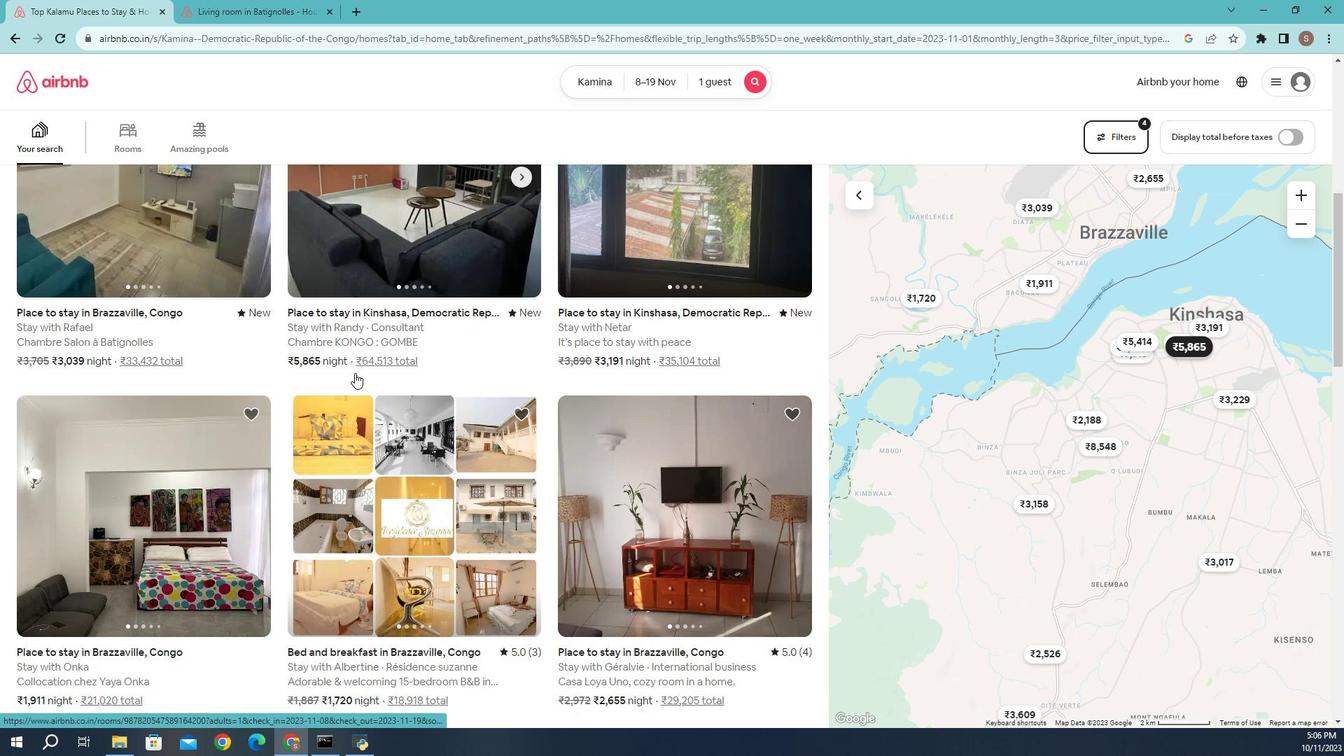 
Action: Mouse scrolled (347, 371) with delta (0, 0)
Screenshot: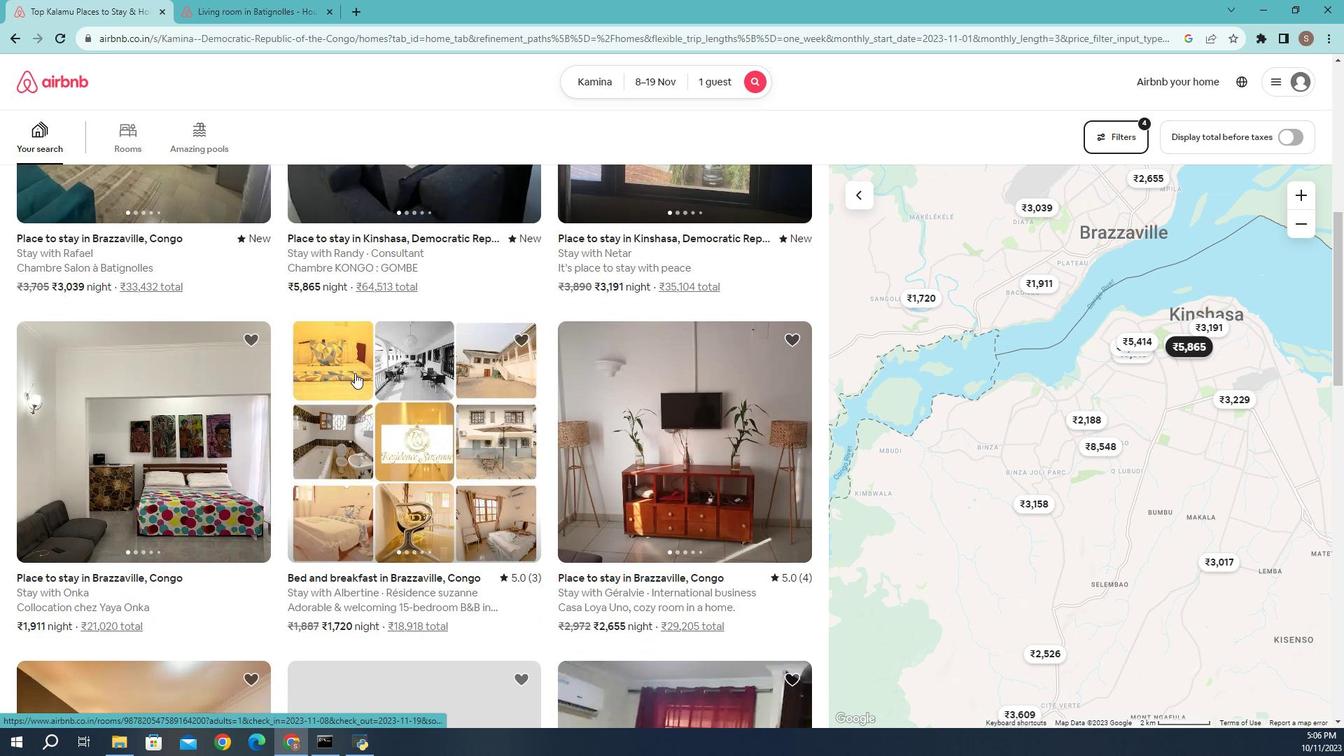 
Action: Mouse scrolled (347, 371) with delta (0, 0)
Screenshot: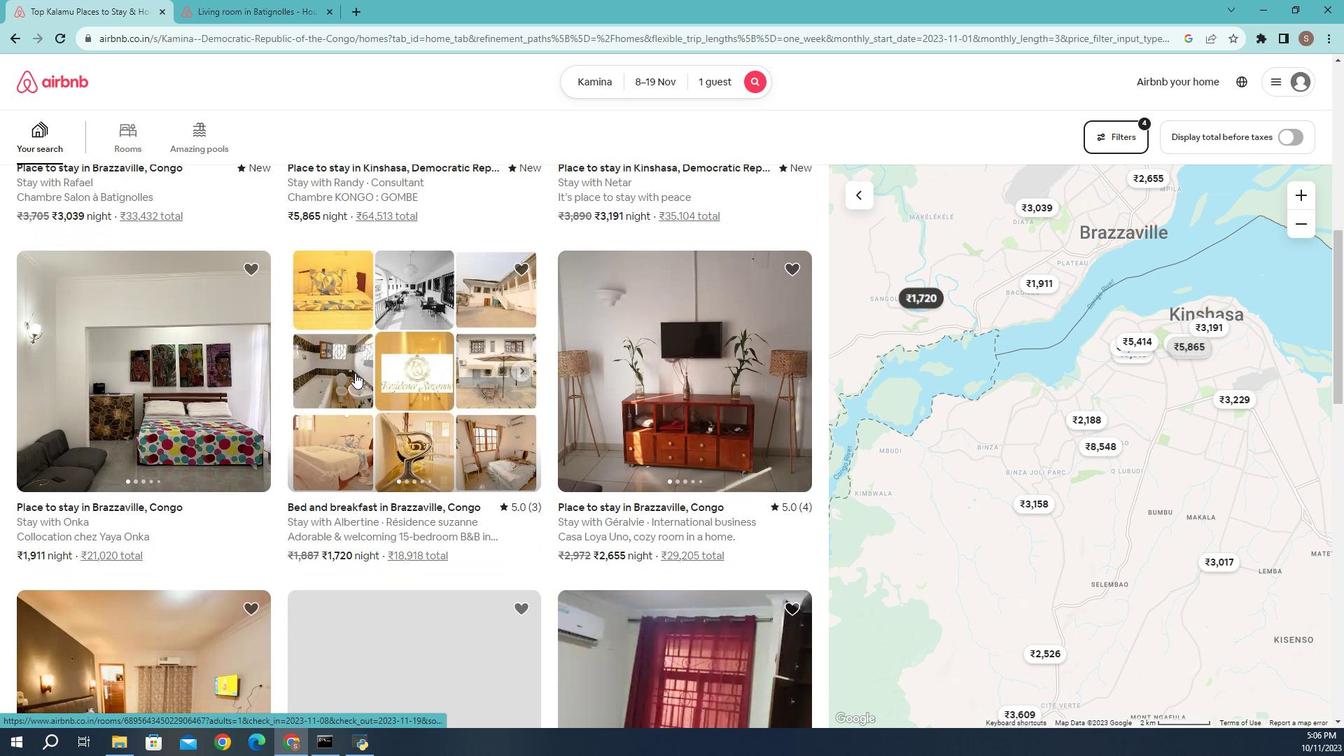 
Action: Mouse scrolled (347, 371) with delta (0, 0)
Screenshot: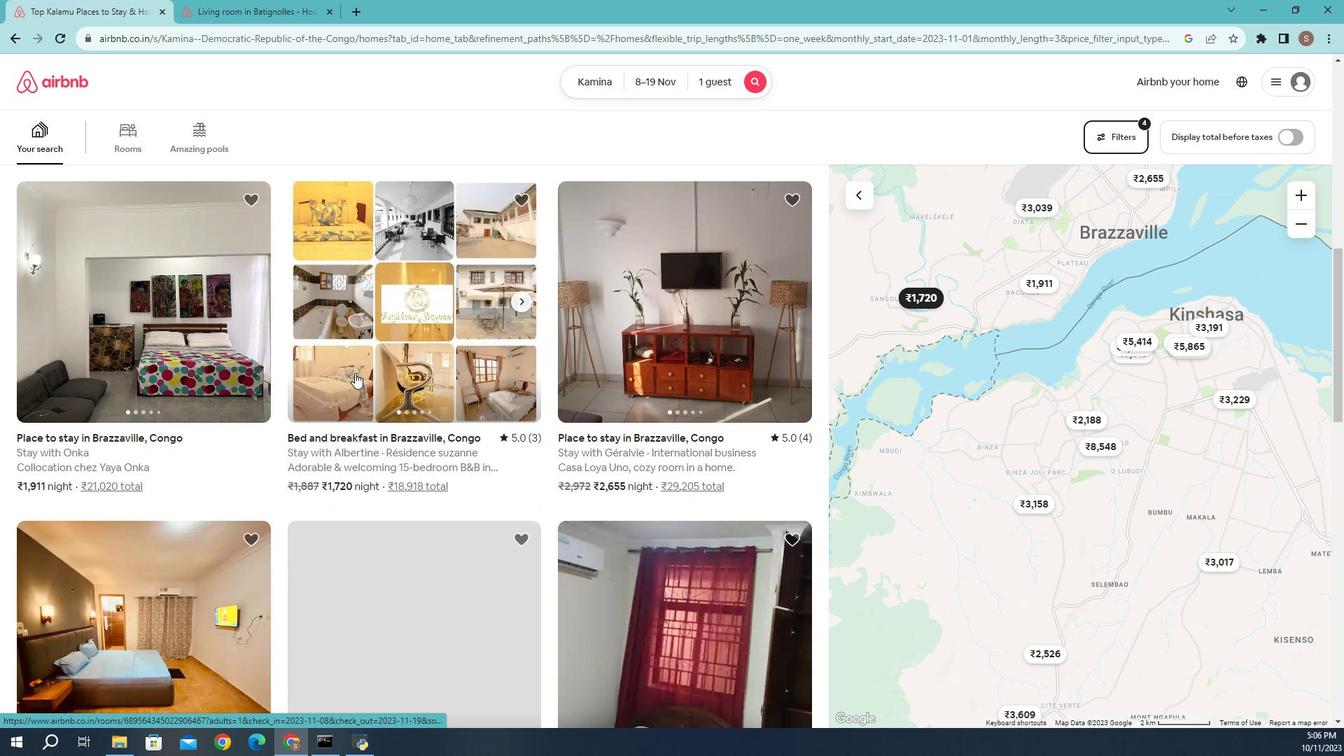 
Action: Mouse scrolled (347, 371) with delta (0, 0)
Screenshot: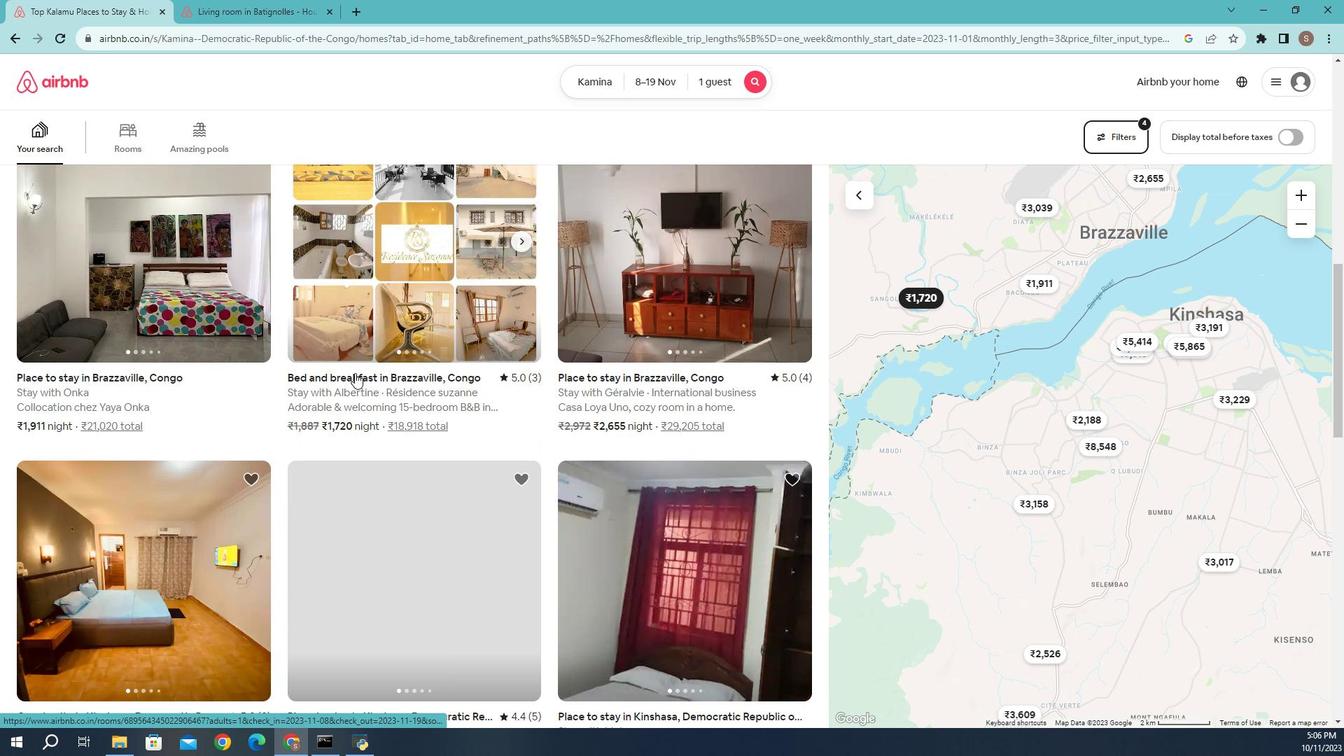 
Action: Mouse moved to (245, 350)
Screenshot: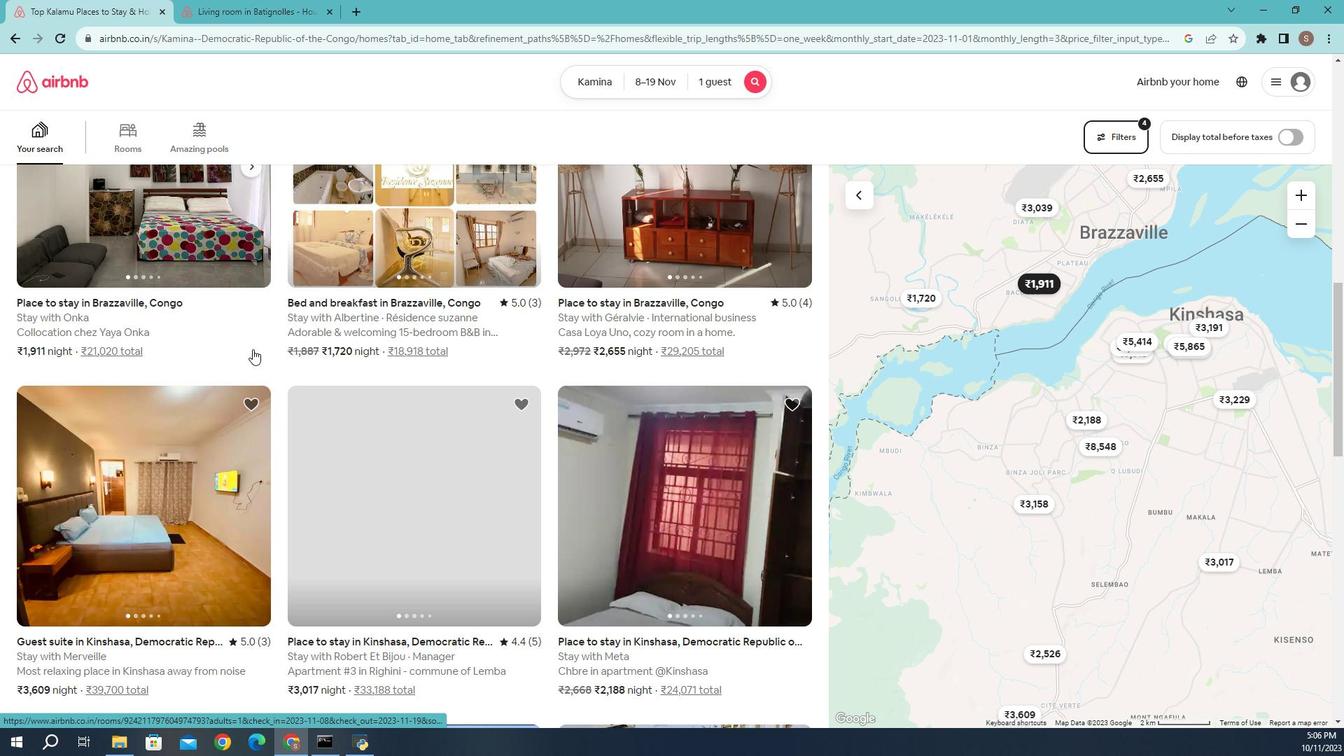
Action: Mouse scrolled (245, 350) with delta (0, 0)
Screenshot: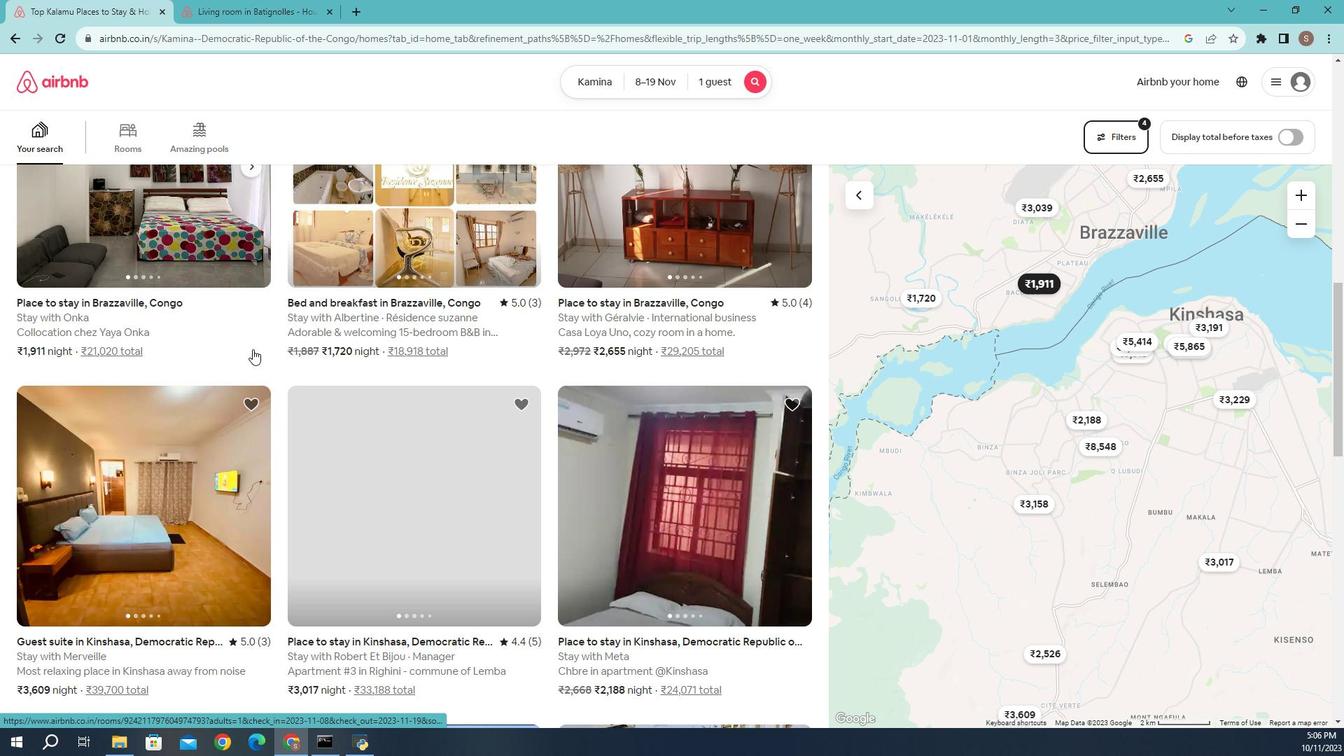 
Action: Mouse scrolled (245, 350) with delta (0, 0)
Screenshot: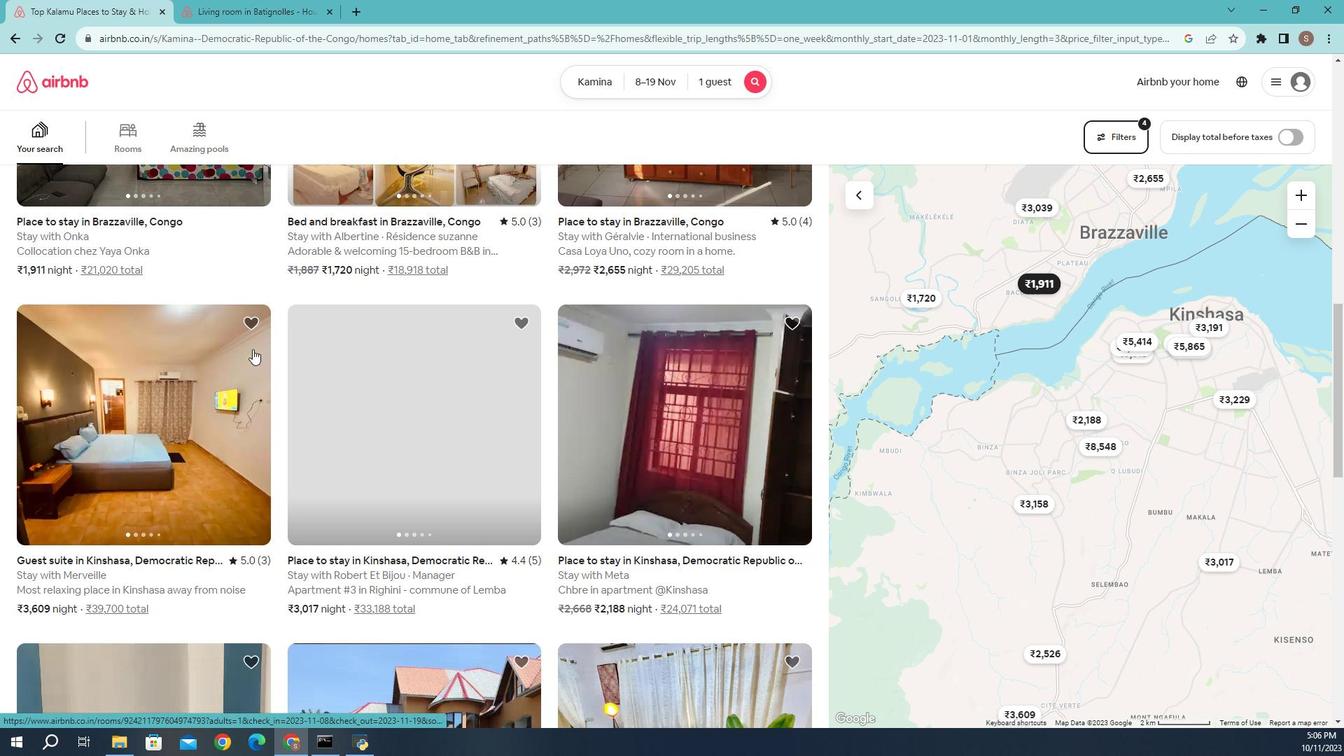 
Action: Mouse scrolled (245, 350) with delta (0, 0)
Screenshot: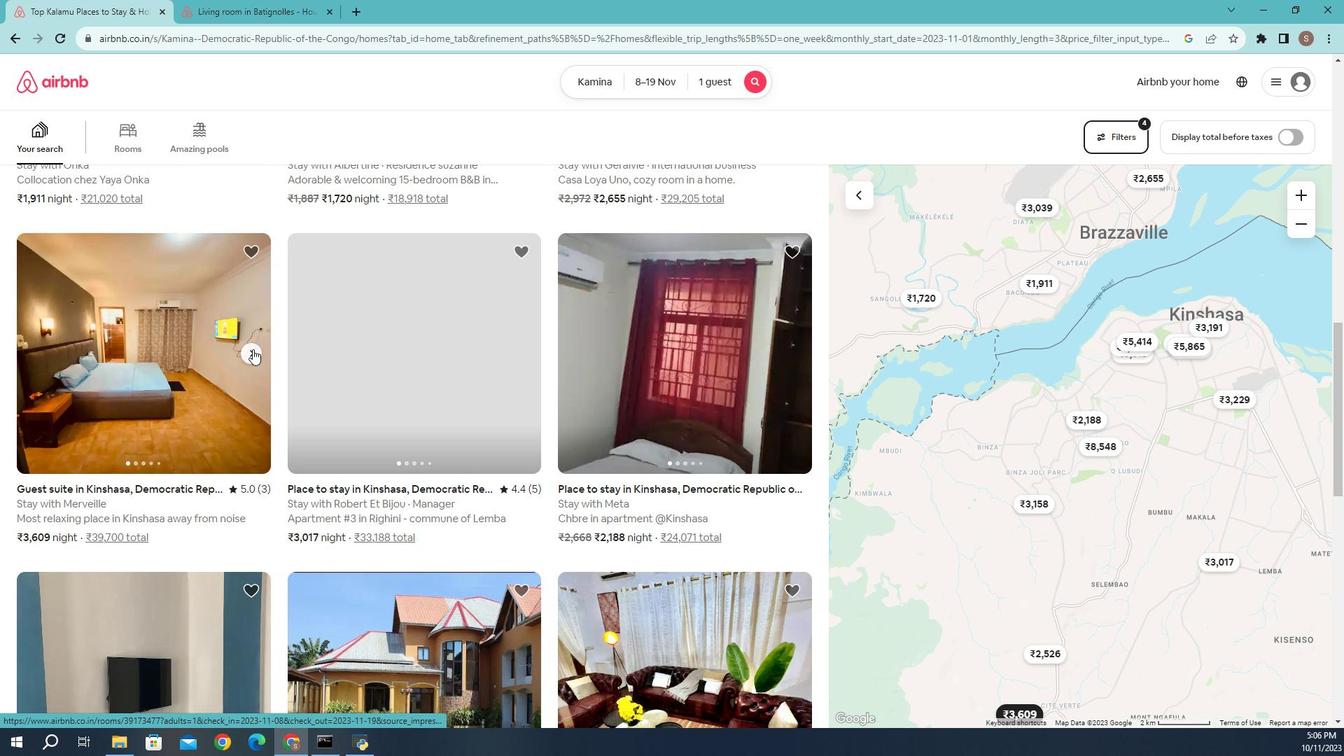 
Action: Mouse scrolled (245, 350) with delta (0, 0)
Screenshot: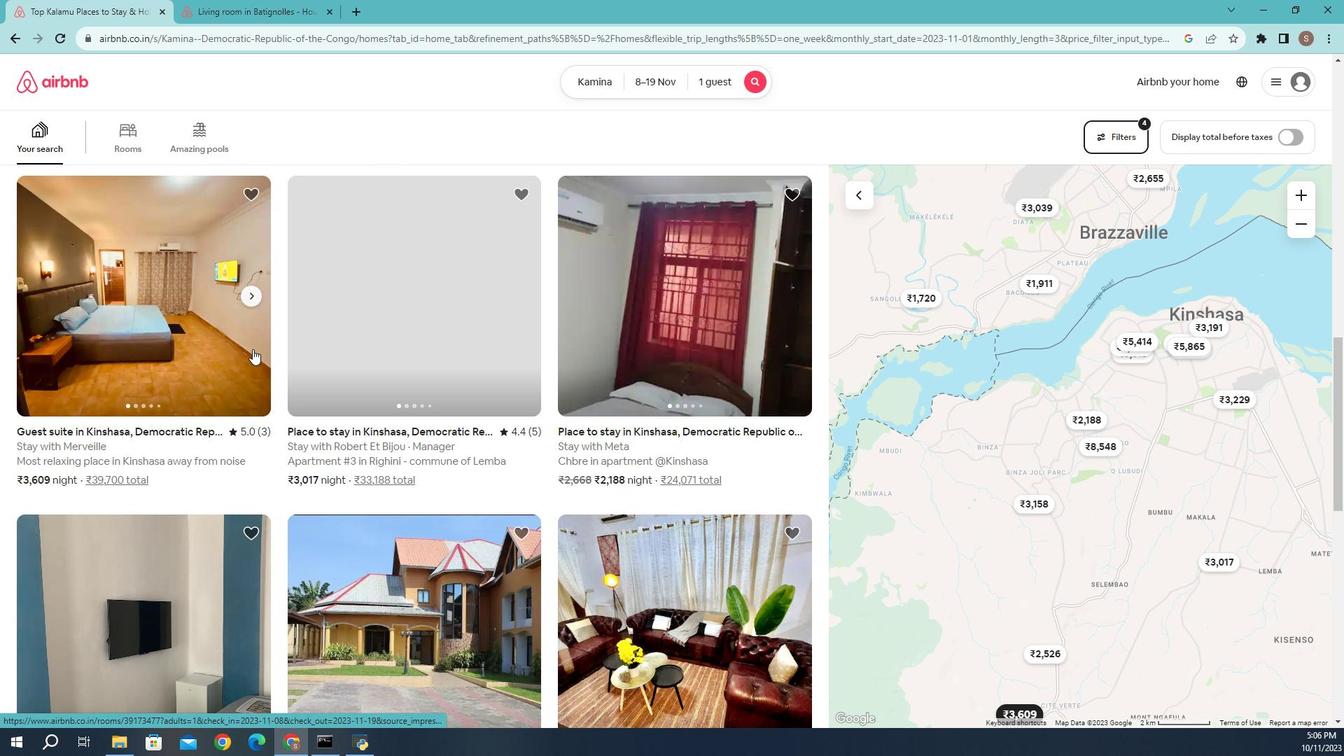 
Action: Mouse moved to (700, 307)
Screenshot: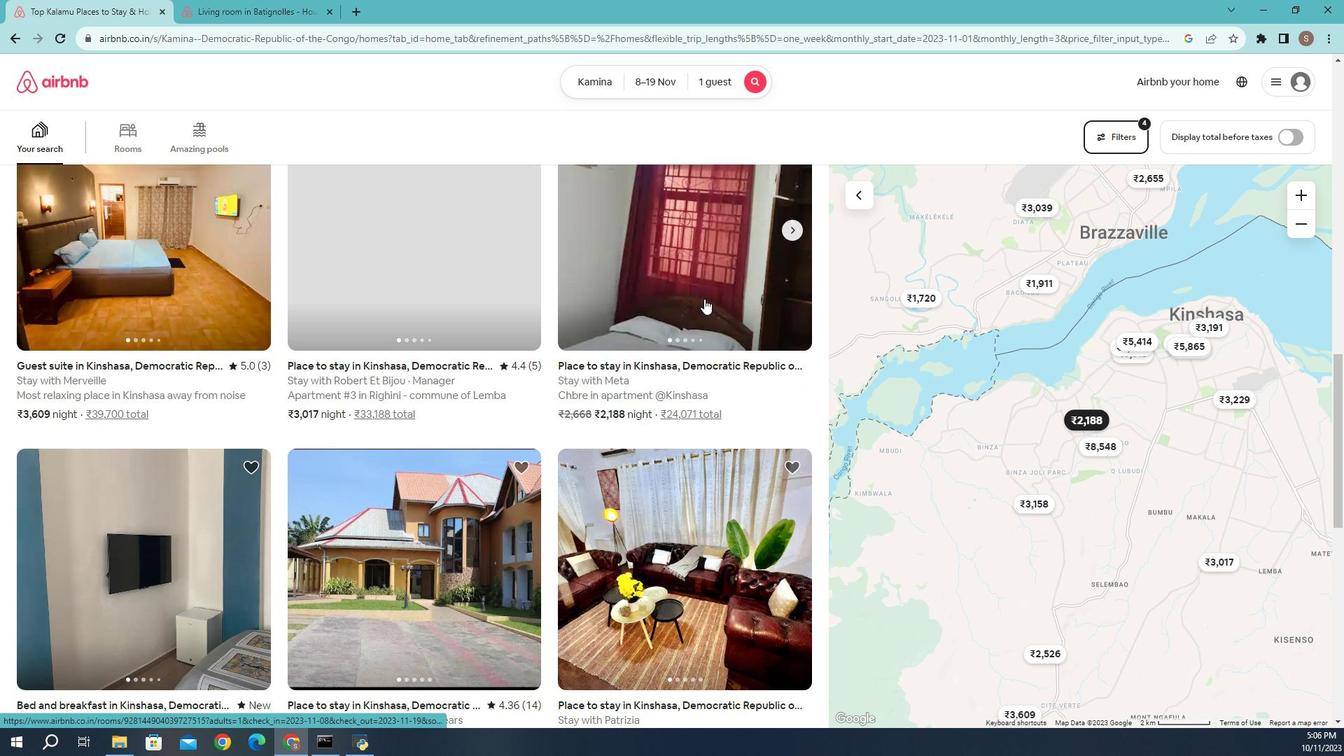 
Action: Mouse pressed left at (700, 307)
Screenshot: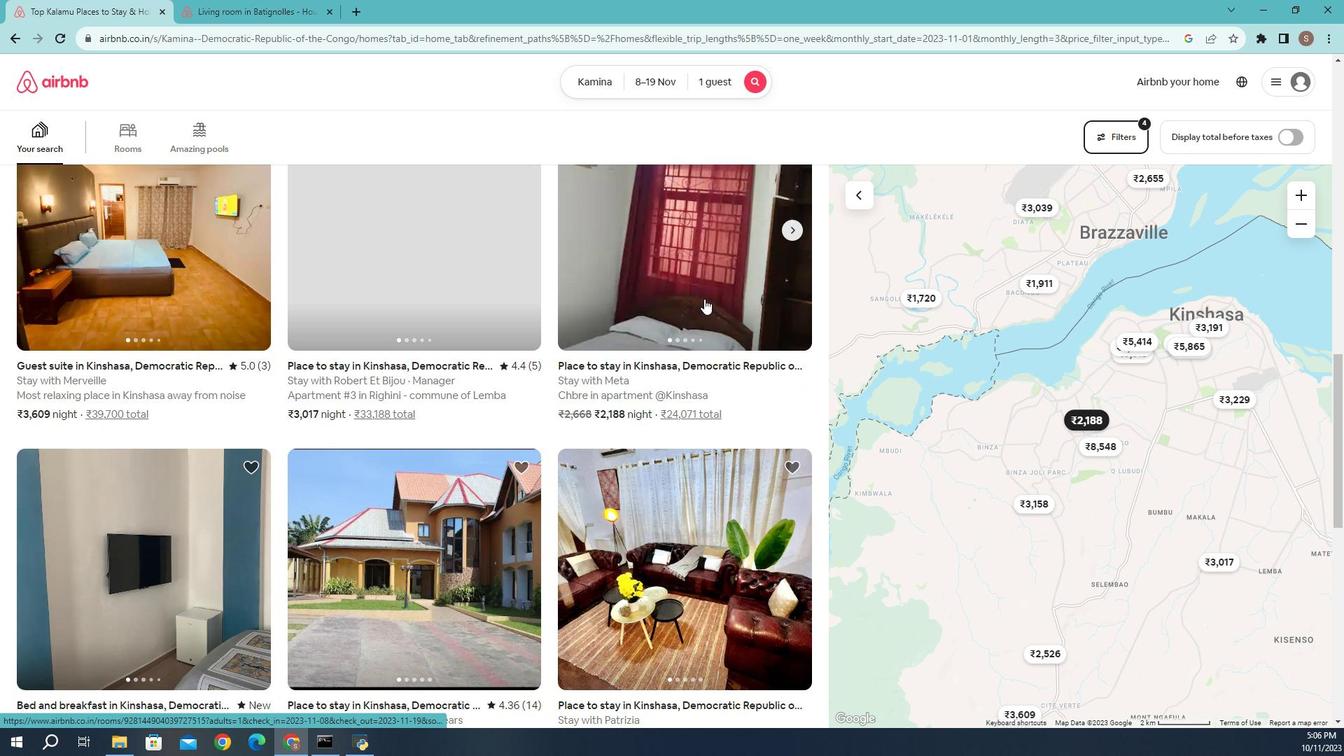 
Action: Mouse moved to (982, 490)
Screenshot: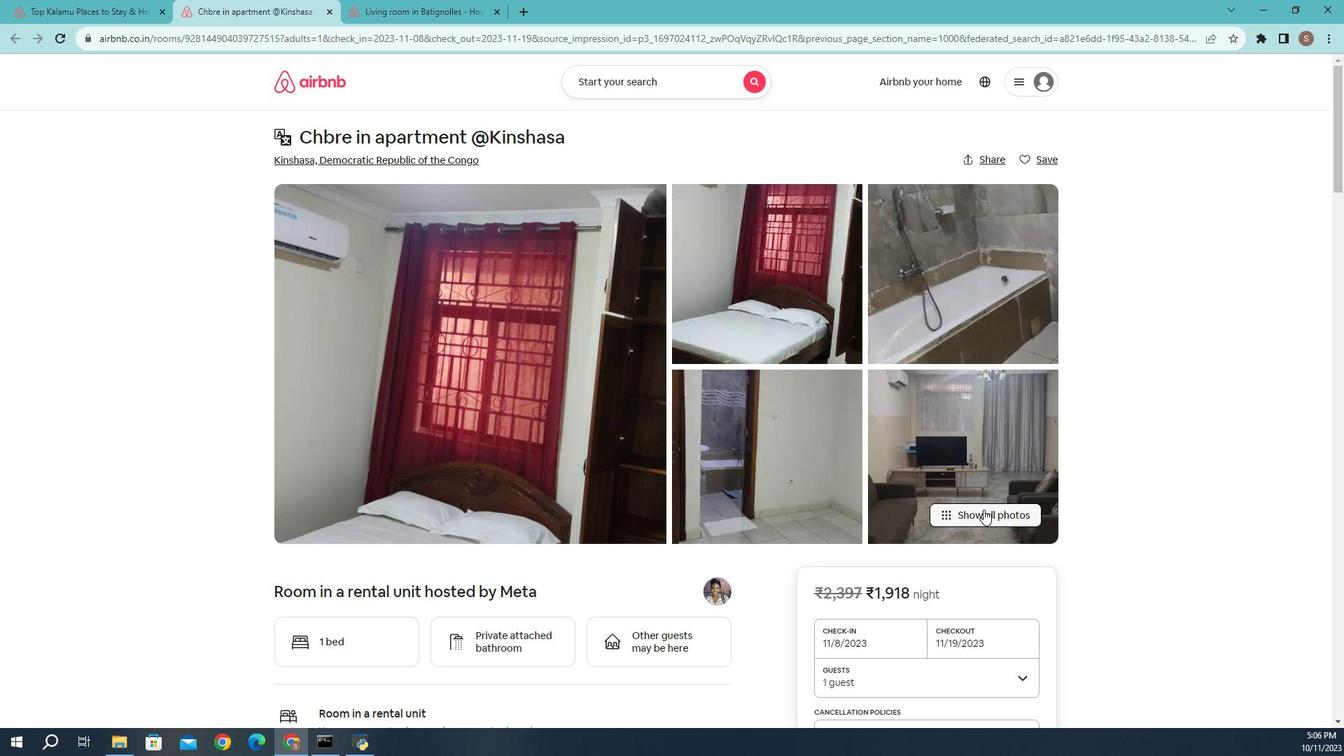
Action: Mouse pressed left at (982, 490)
Screenshot: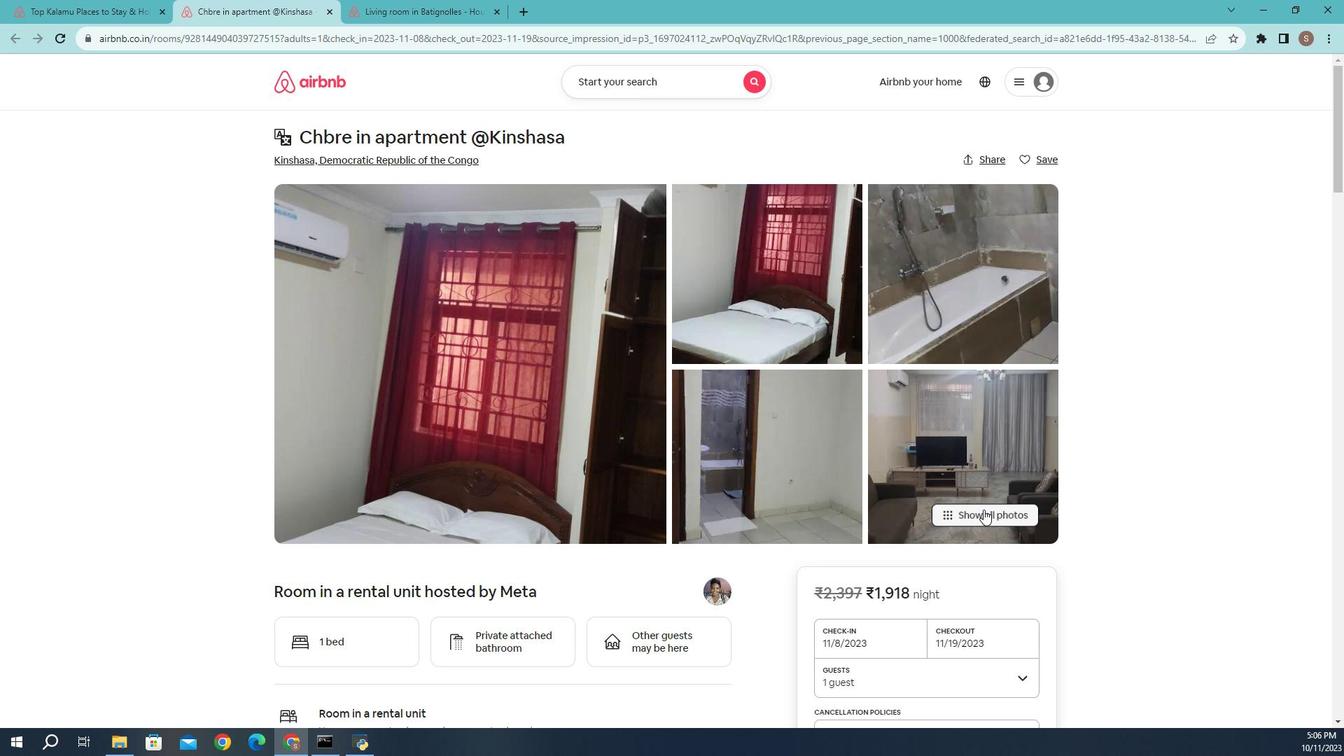 
Action: Mouse moved to (940, 429)
Screenshot: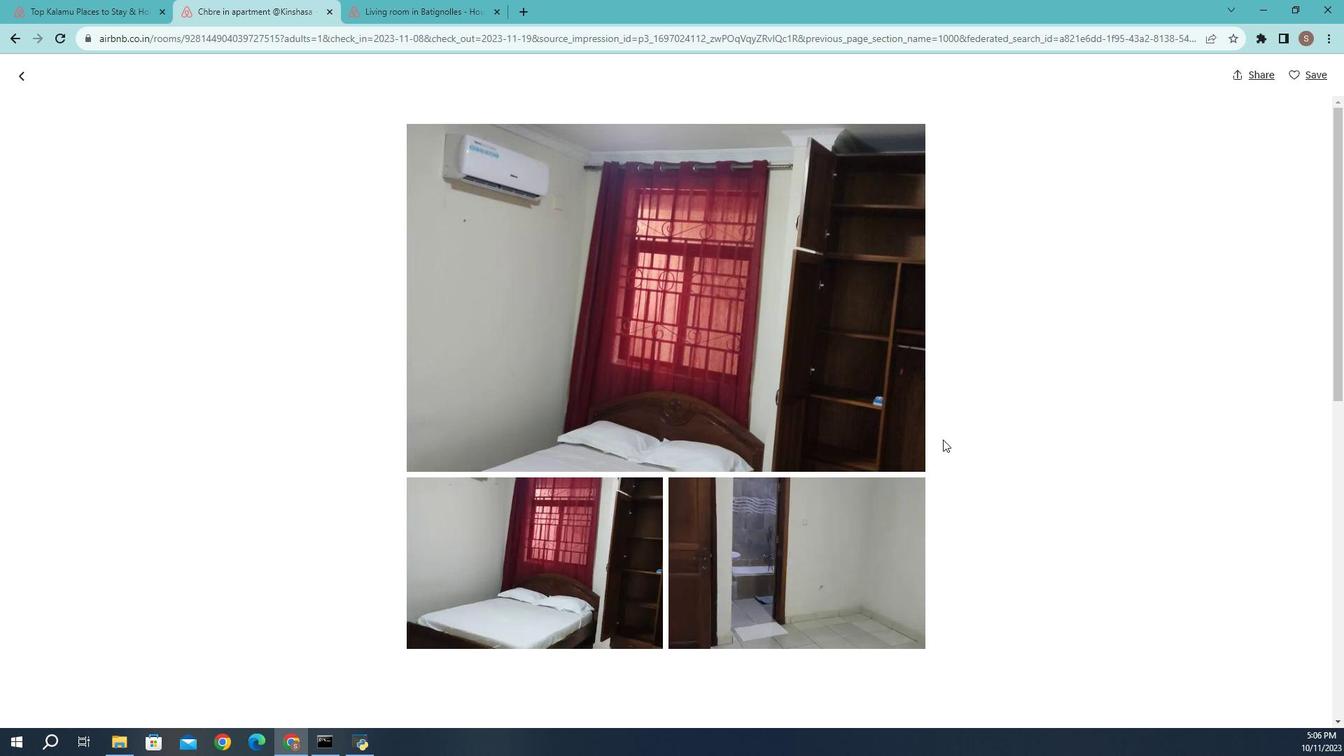 
Action: Mouse scrolled (940, 429) with delta (0, 0)
Screenshot: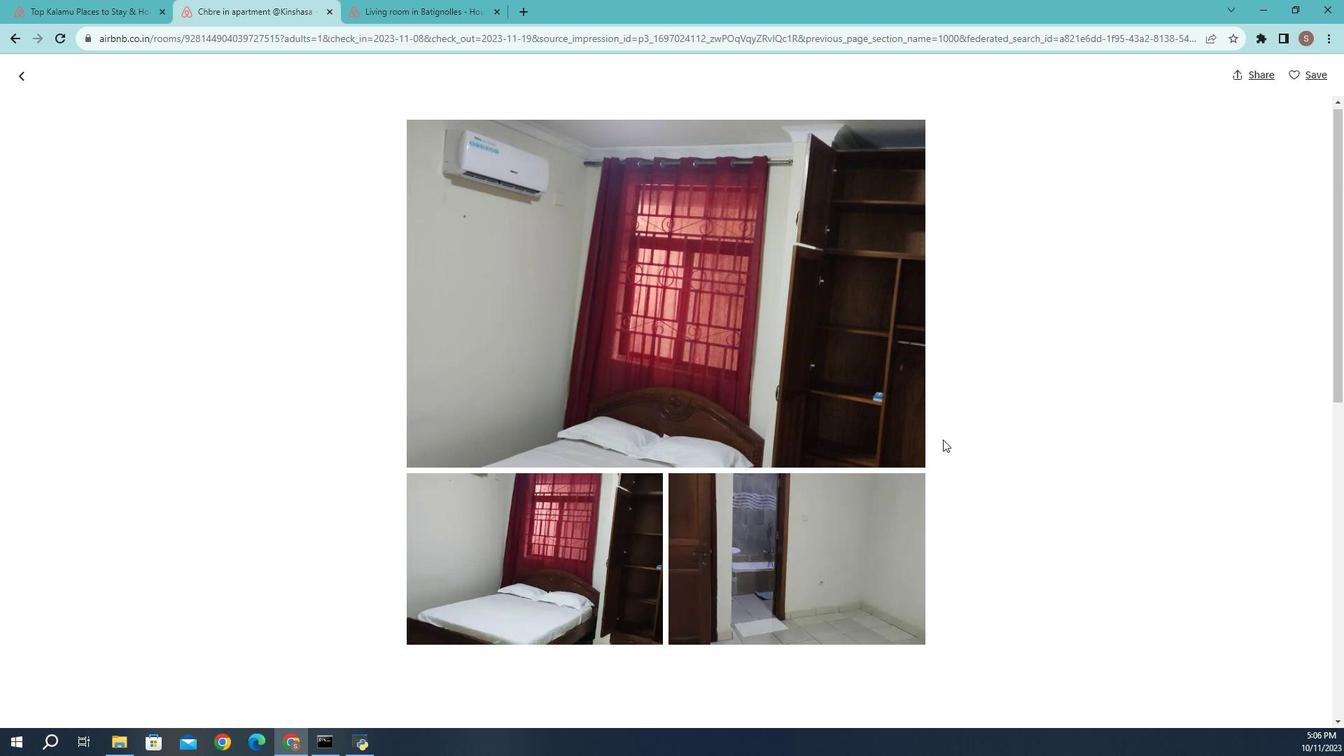 
Action: Mouse scrolled (940, 429) with delta (0, 0)
Screenshot: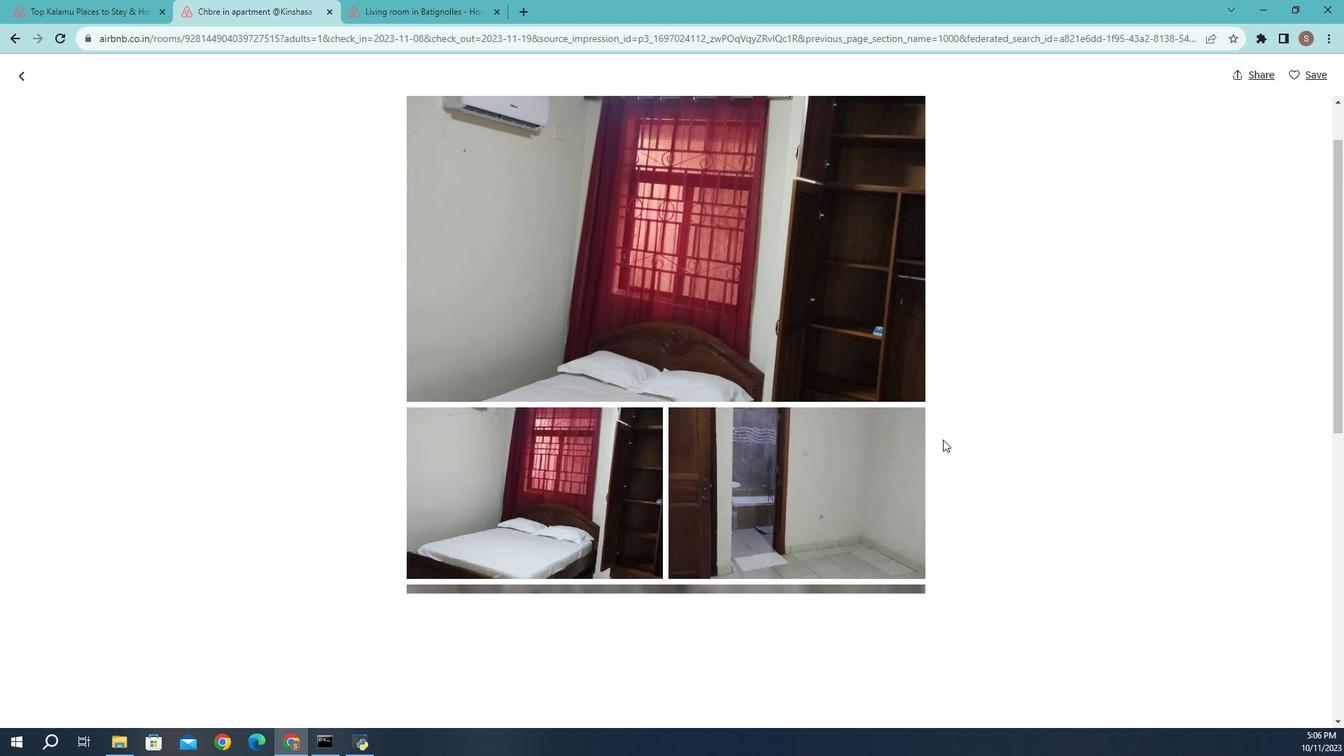 
Action: Mouse scrolled (940, 429) with delta (0, 0)
Screenshot: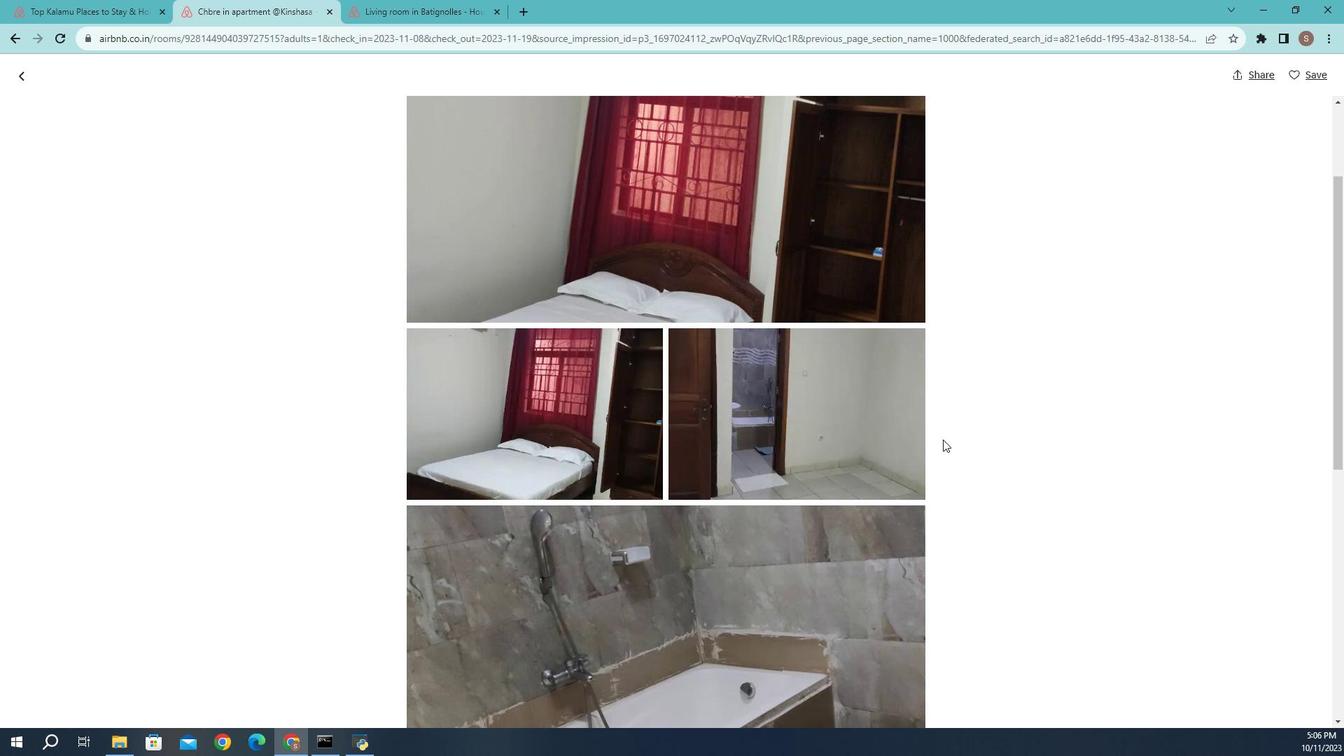 
Action: Mouse scrolled (940, 429) with delta (0, 0)
Screenshot: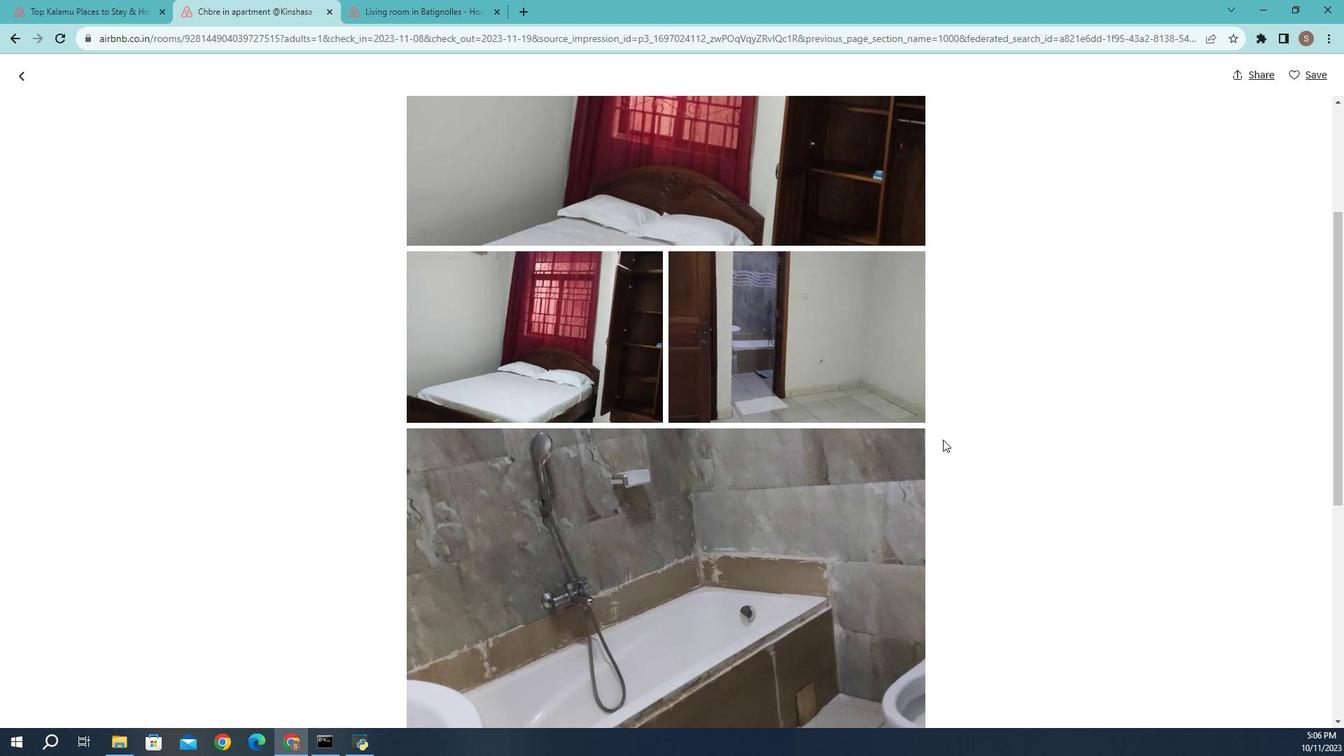 
Action: Mouse scrolled (940, 429) with delta (0, 0)
Screenshot: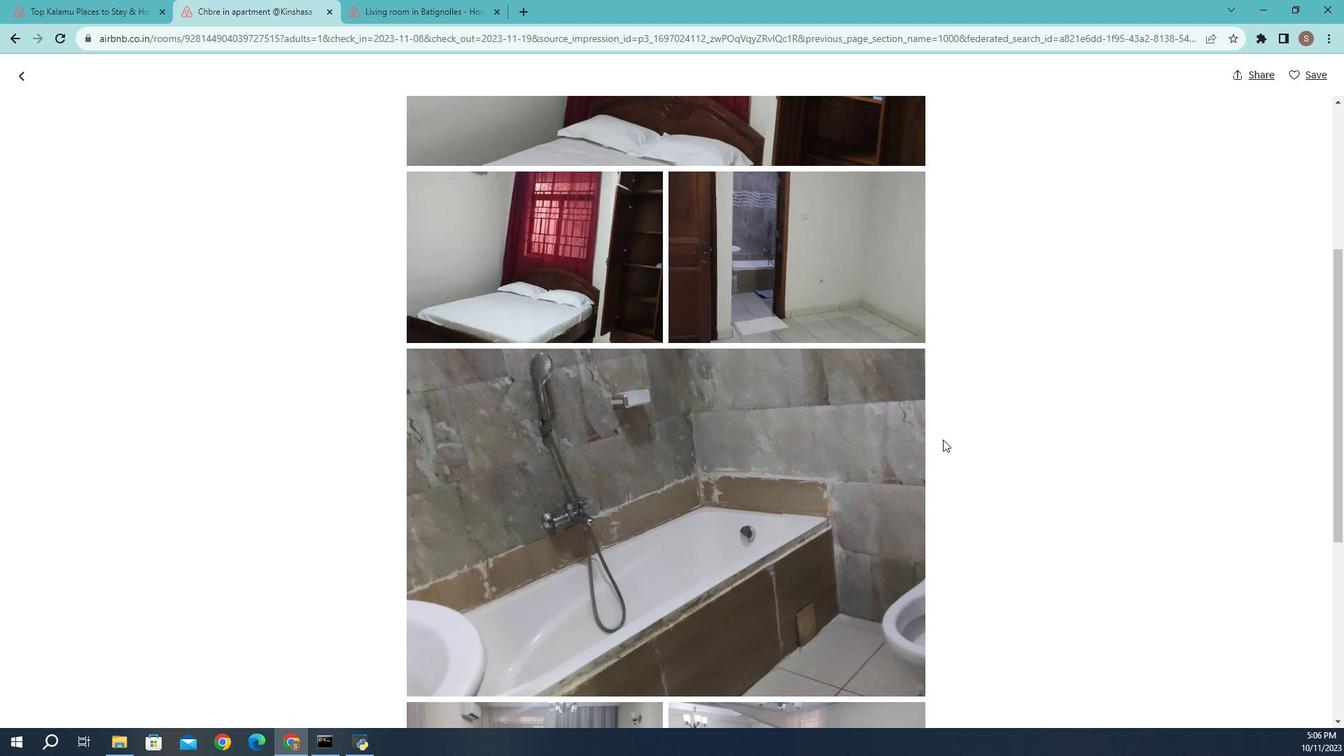 
Action: Mouse scrolled (940, 429) with delta (0, 0)
Screenshot: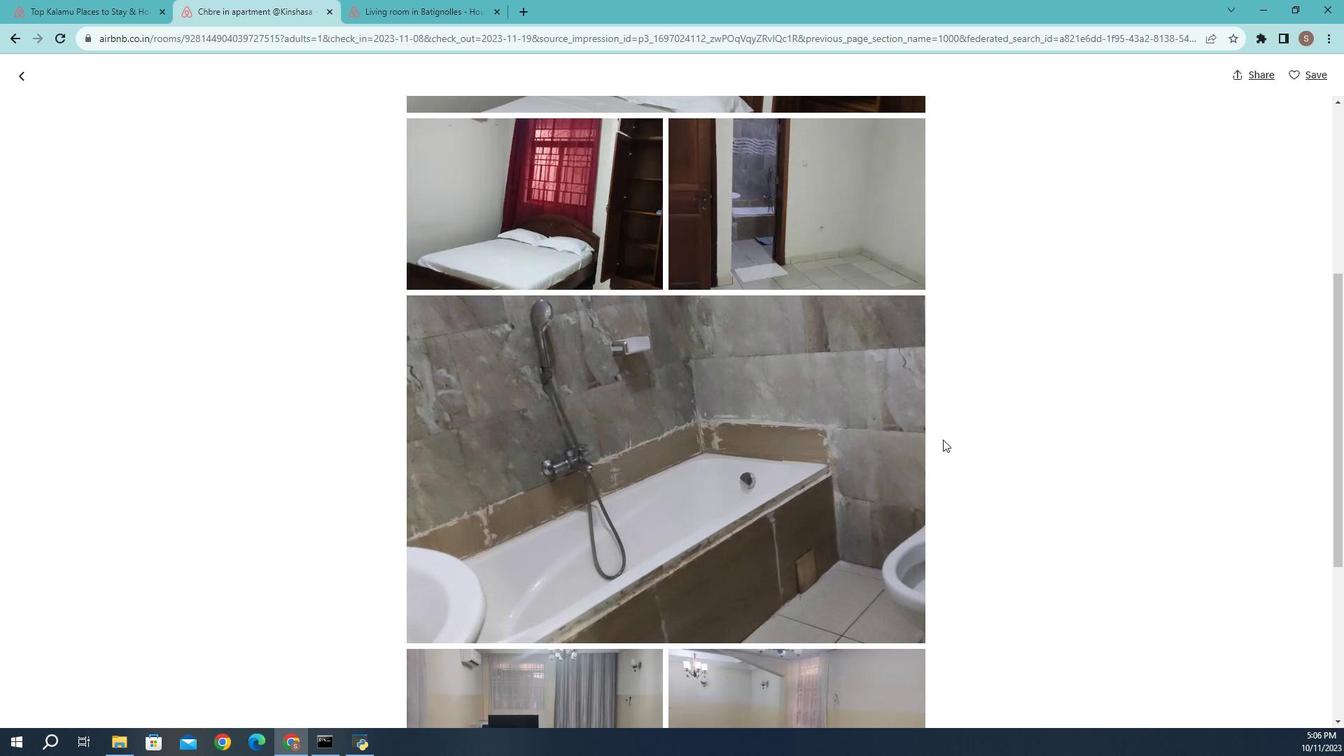 
Action: Mouse scrolled (940, 429) with delta (0, 0)
Screenshot: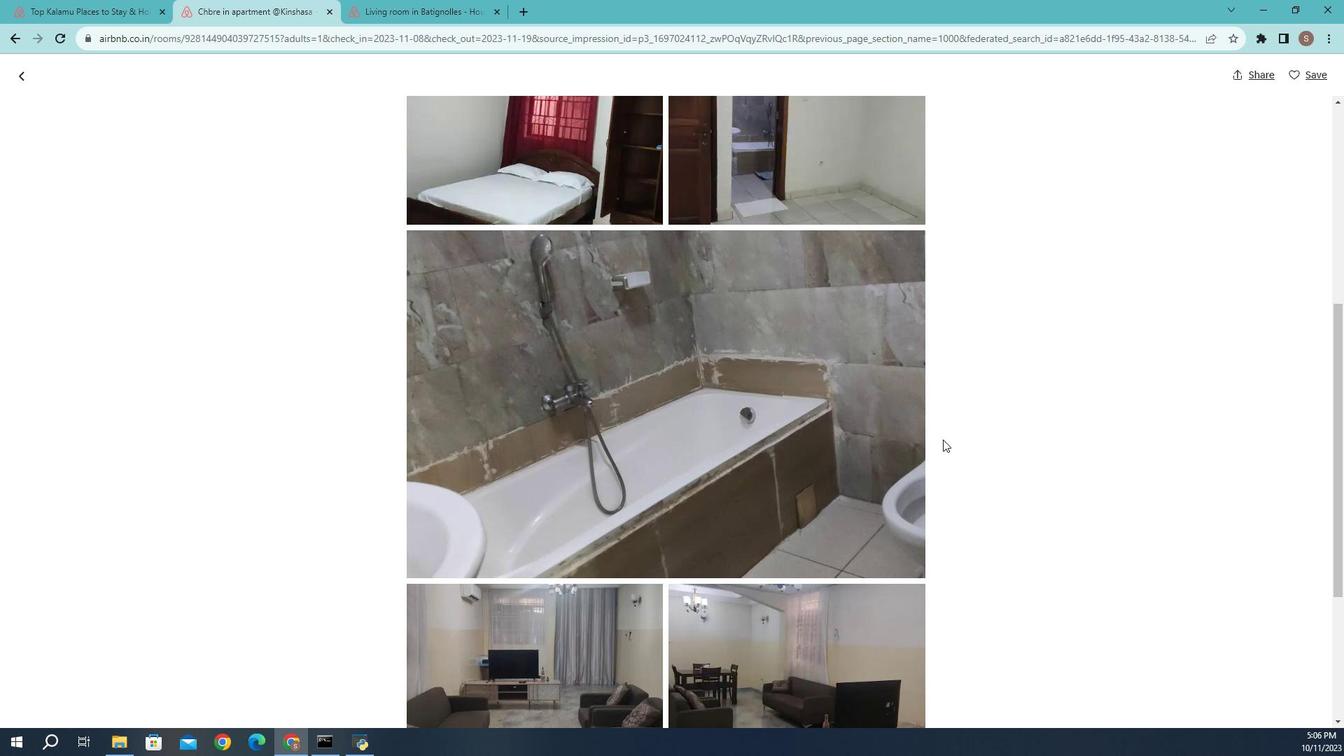 
Action: Mouse scrolled (940, 429) with delta (0, 0)
Screenshot: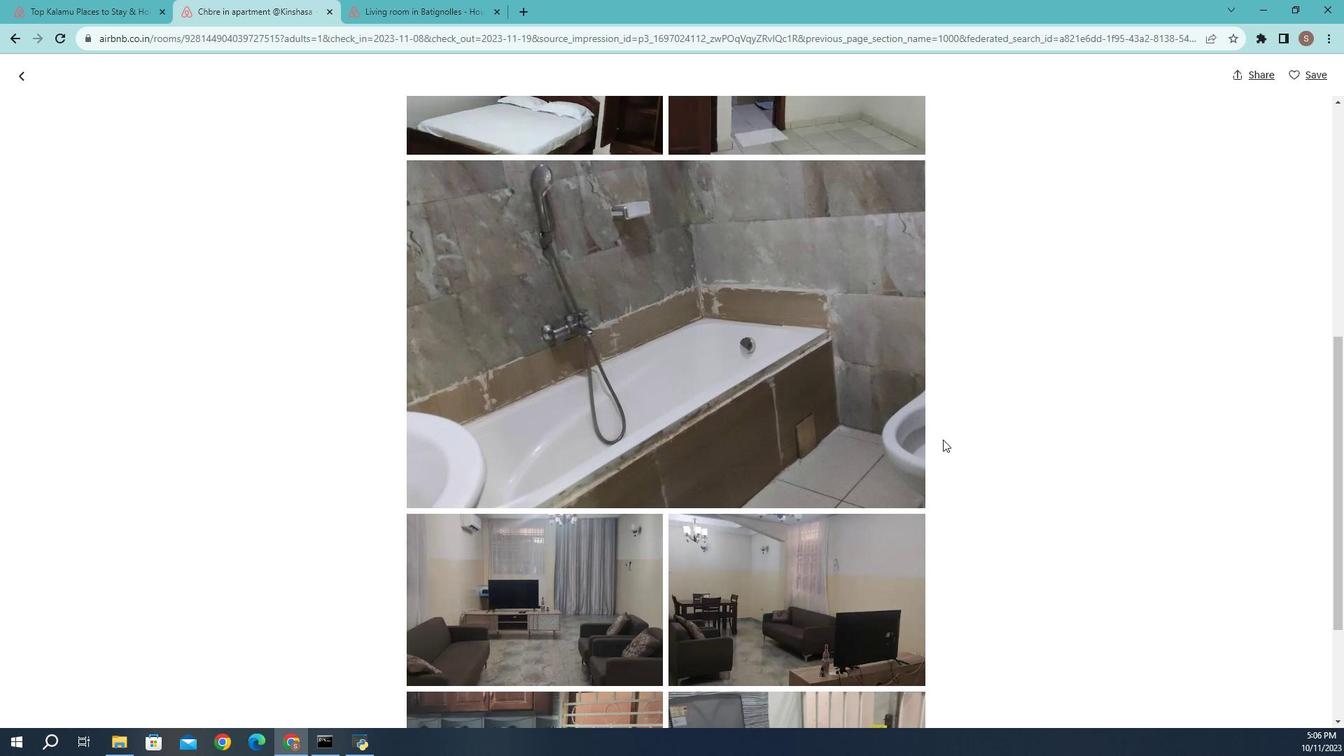 
Action: Mouse scrolled (940, 429) with delta (0, 0)
Screenshot: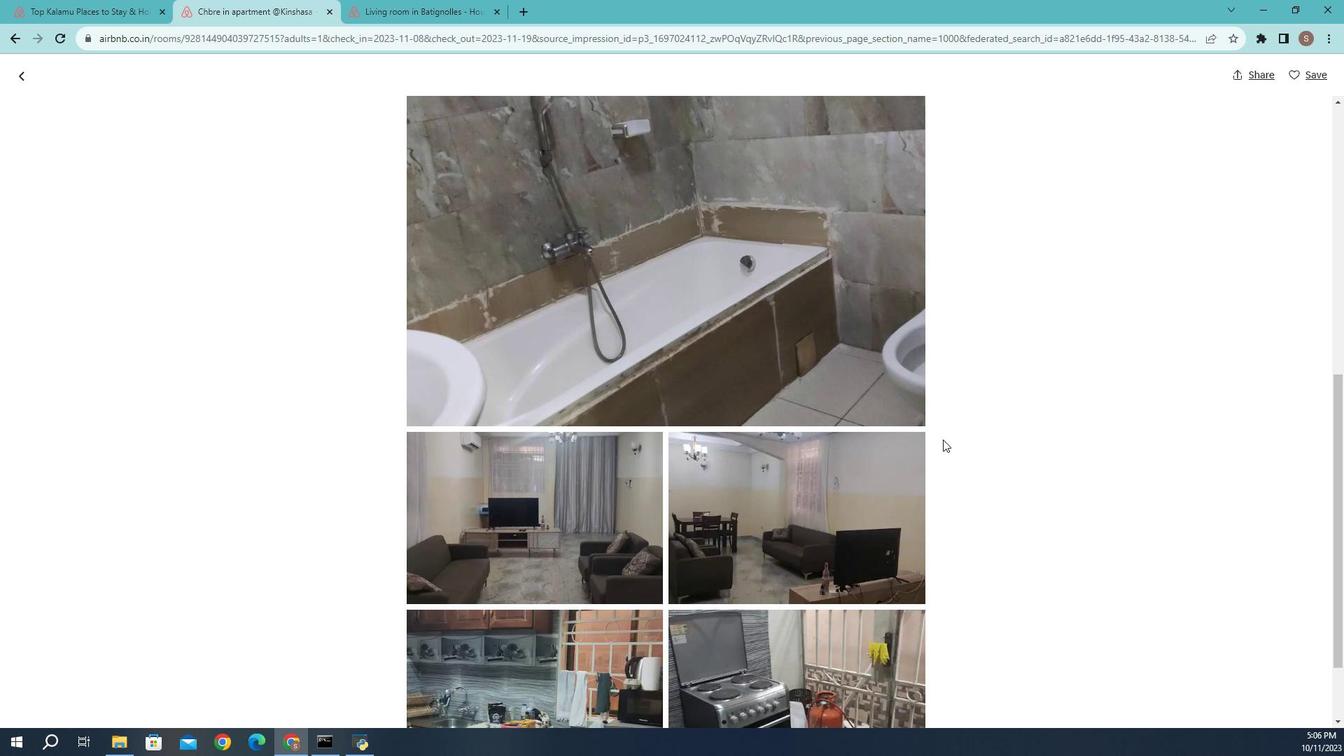
Action: Mouse scrolled (940, 429) with delta (0, 0)
Screenshot: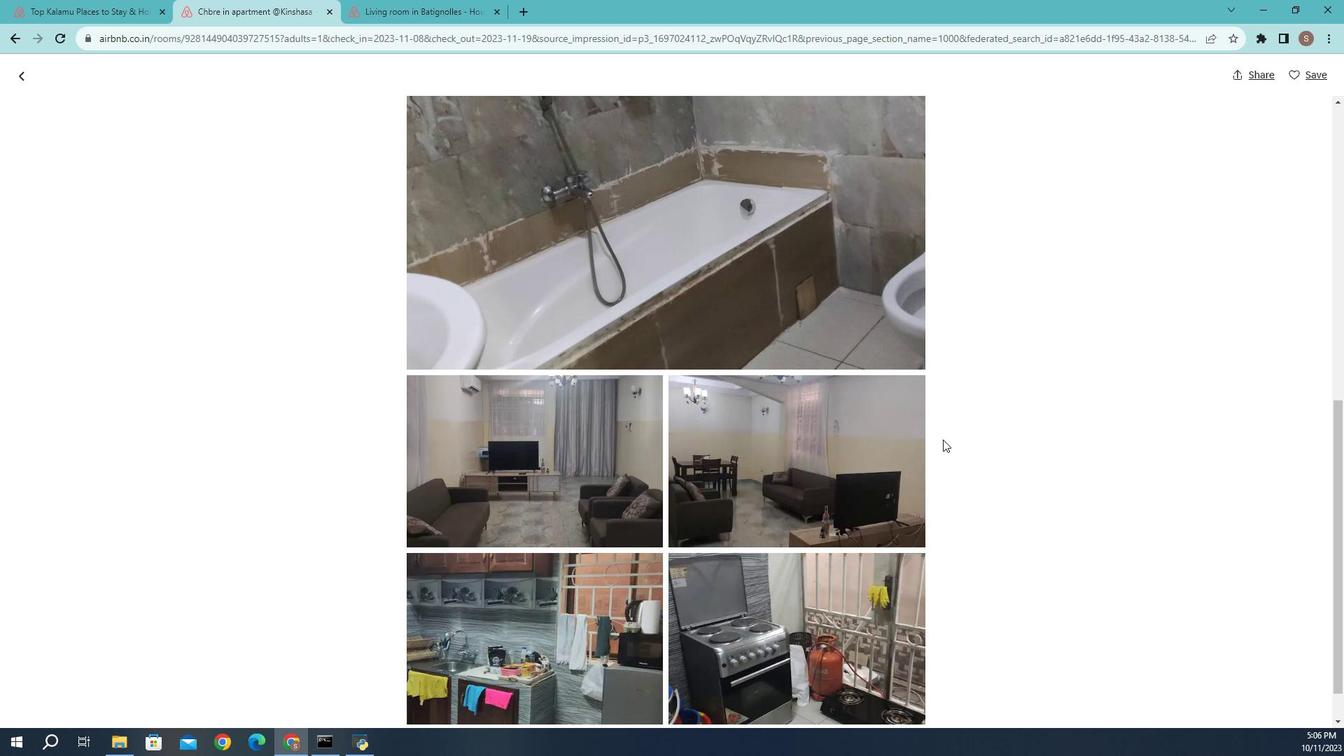 
Action: Mouse scrolled (940, 429) with delta (0, 0)
Screenshot: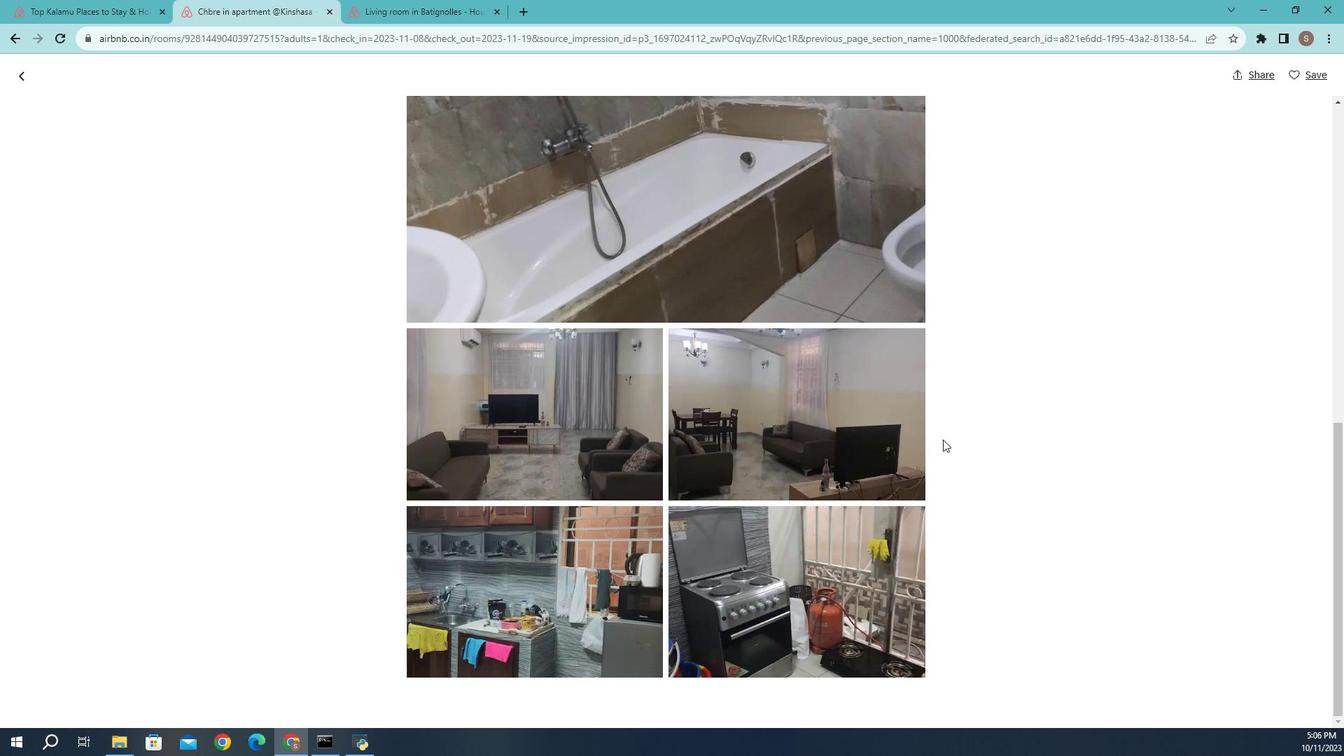 
Action: Mouse moved to (16, 116)
Screenshot: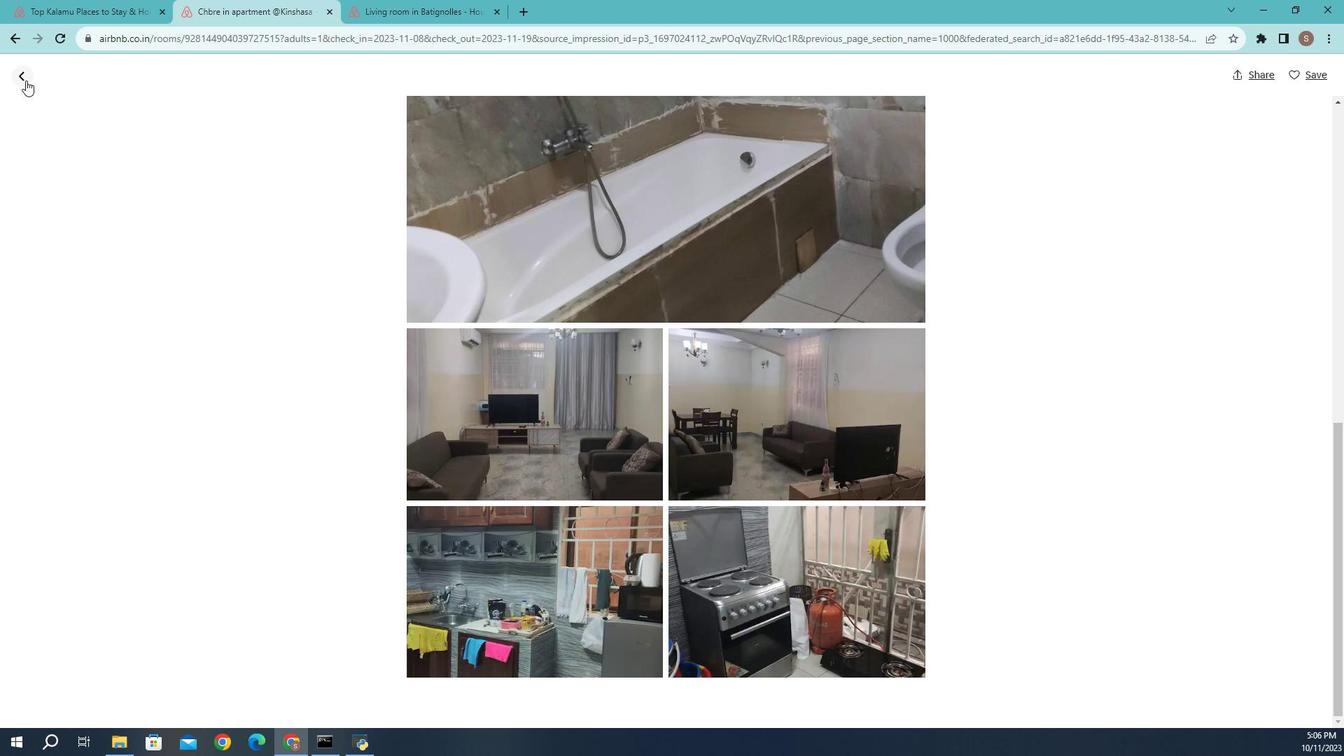 
Action: Mouse pressed left at (16, 116)
Screenshot: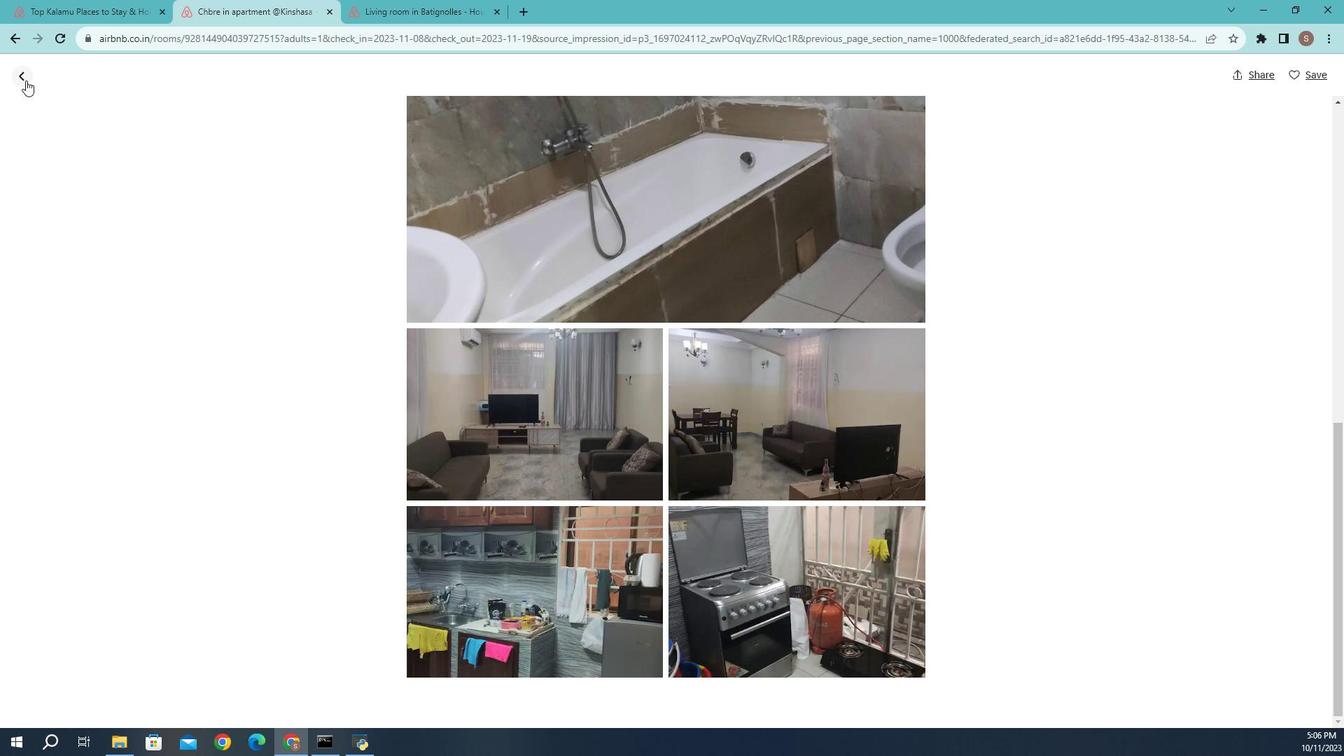 
Action: Mouse moved to (168, 261)
Screenshot: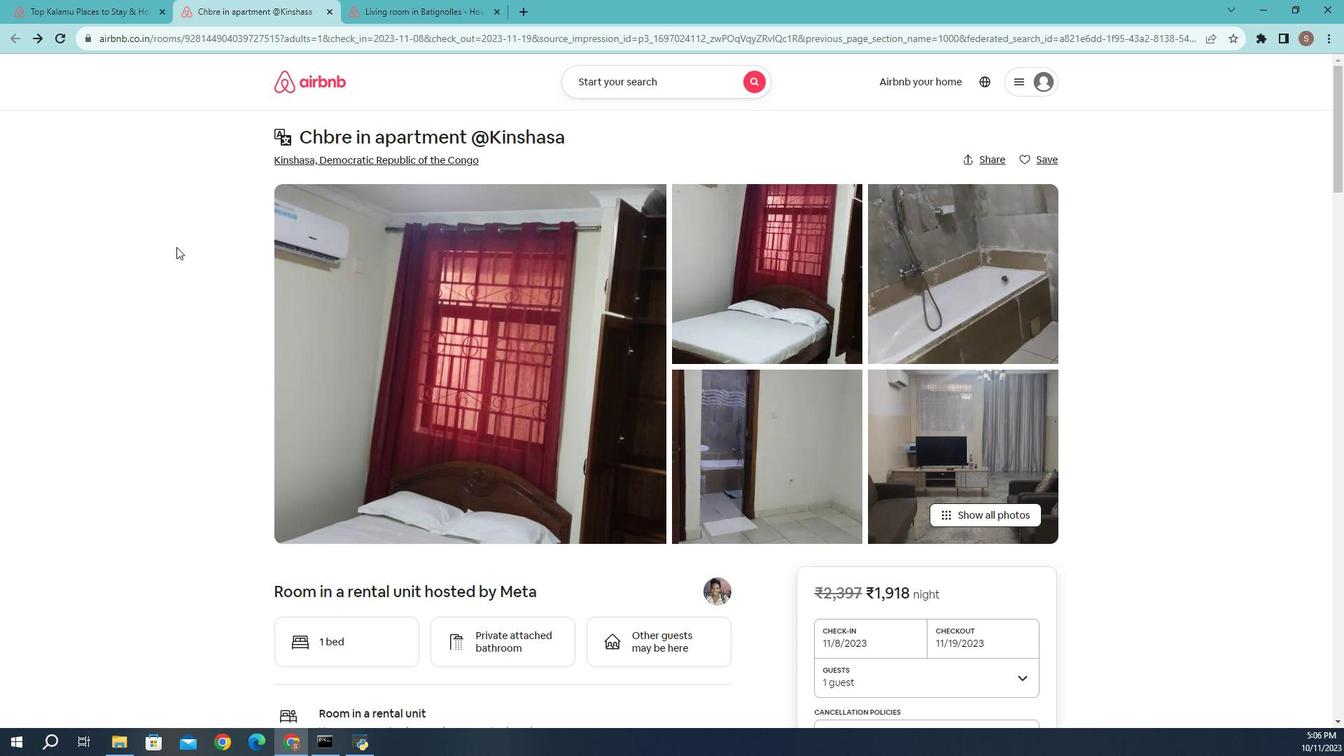 
Action: Mouse scrolled (168, 261) with delta (0, 0)
Screenshot: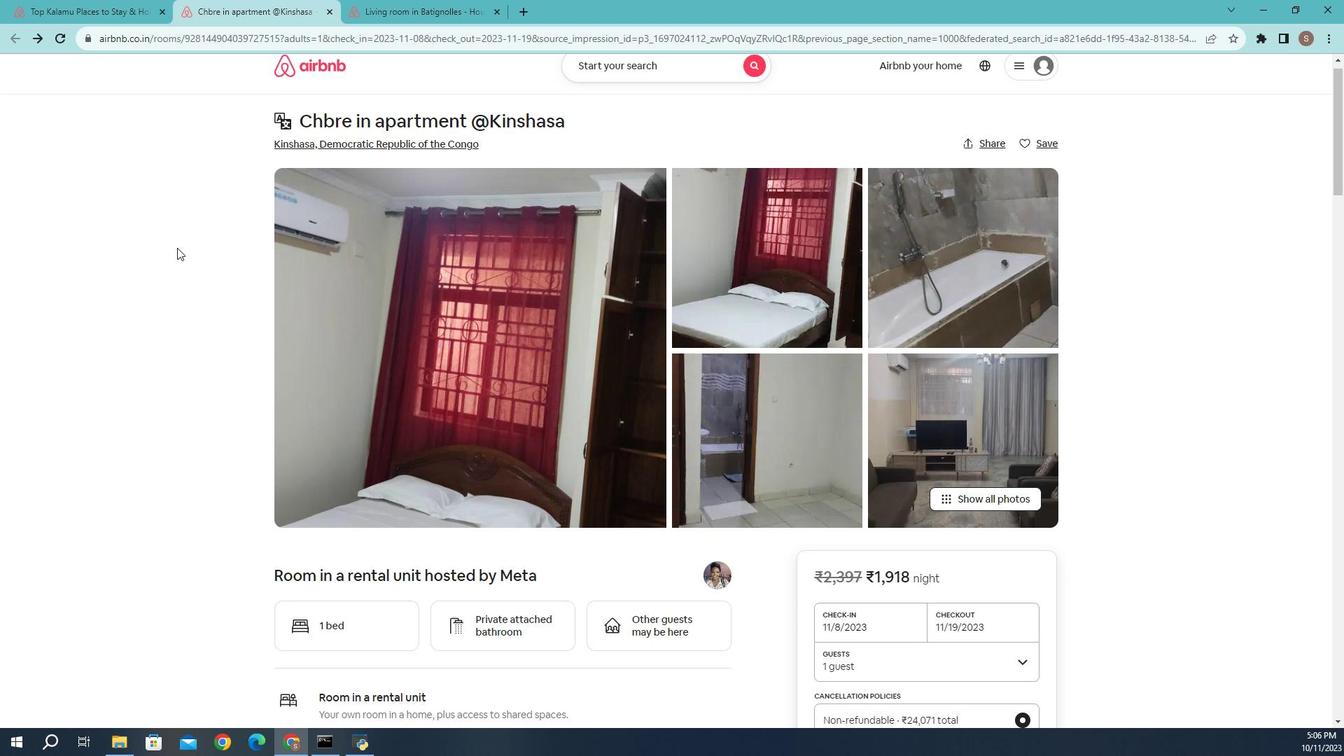 
Action: Mouse moved to (168, 263)
Screenshot: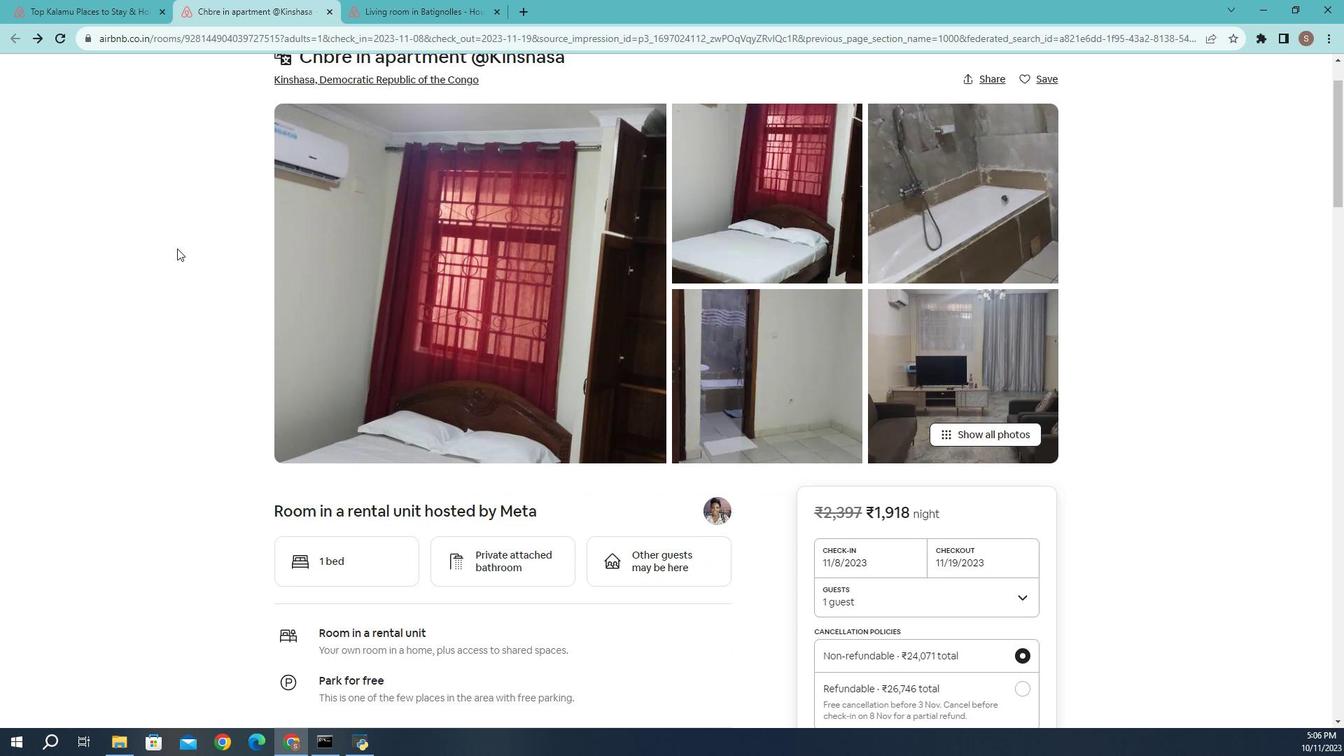 
Action: Mouse scrolled (168, 262) with delta (0, 0)
Screenshot: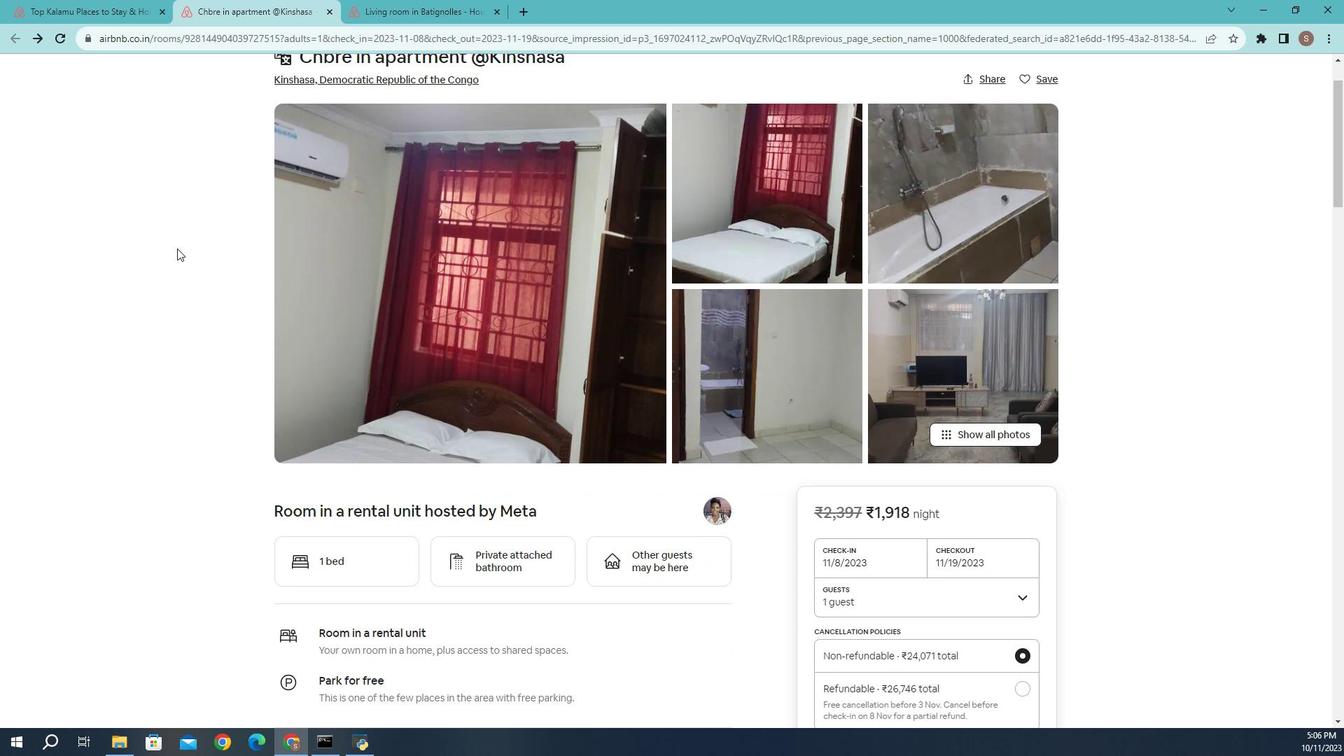 
Action: Mouse scrolled (168, 262) with delta (0, 0)
Screenshot: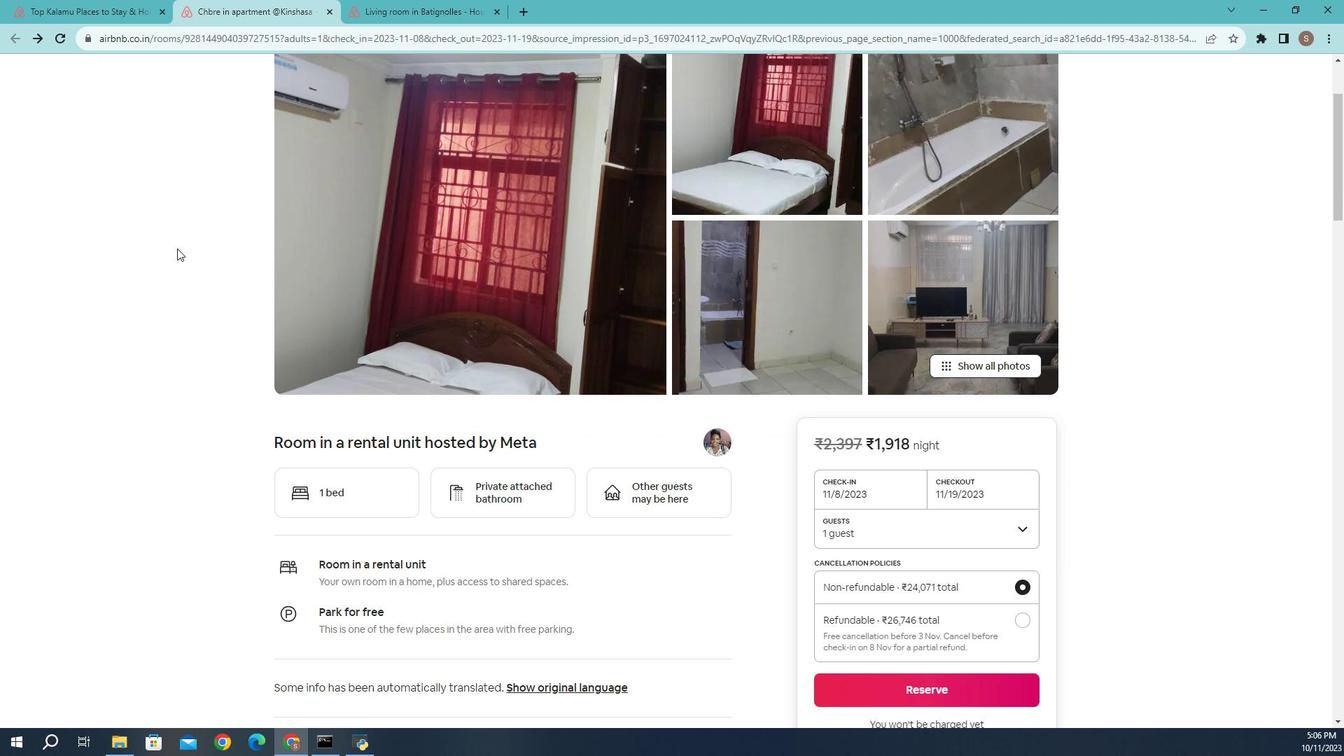 
Action: Mouse scrolled (168, 262) with delta (0, 0)
Screenshot: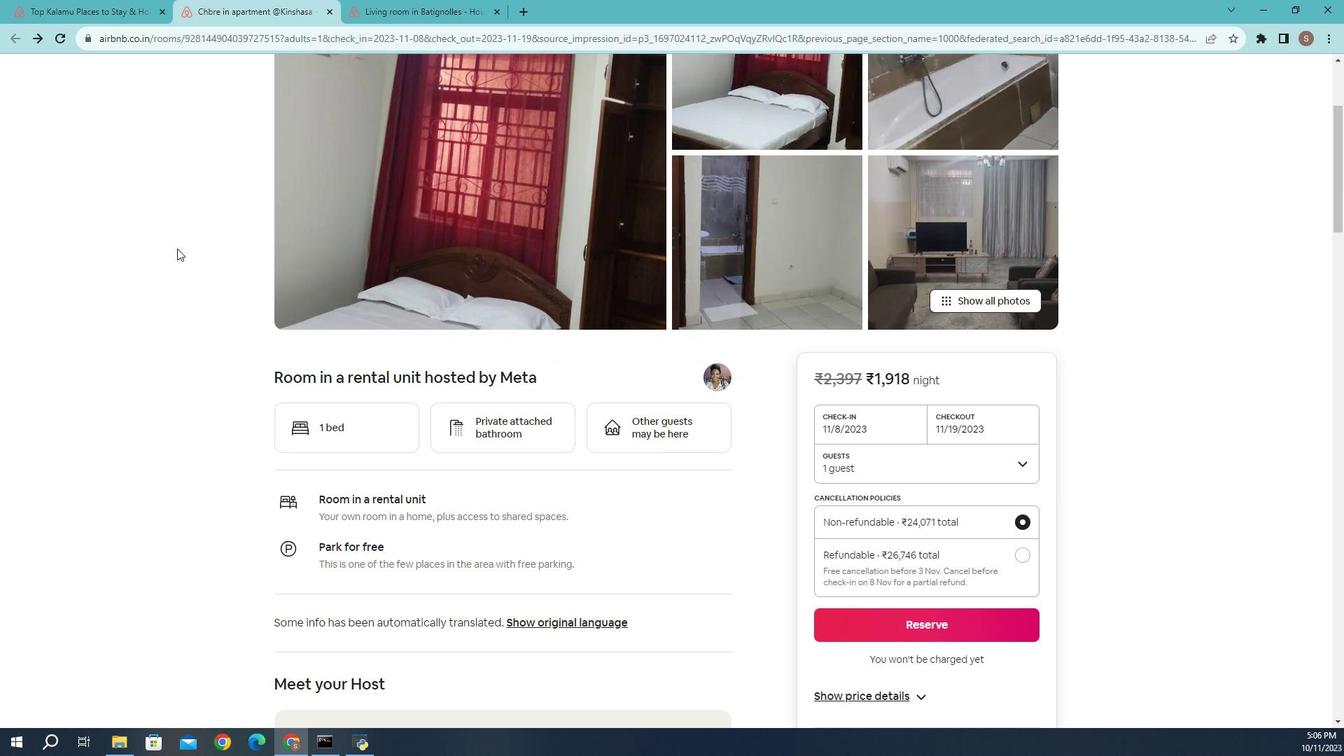 
Action: Mouse scrolled (168, 262) with delta (0, 0)
Screenshot: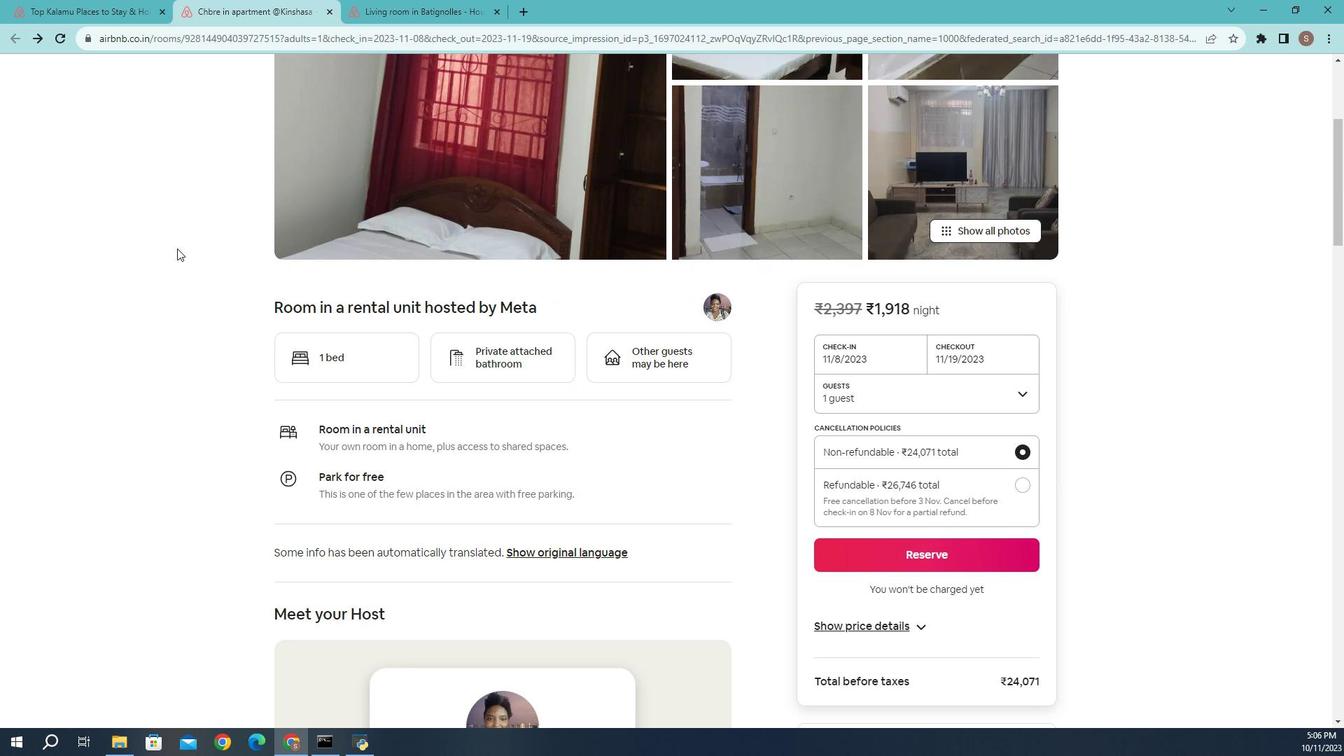 
Action: Mouse scrolled (168, 262) with delta (0, 0)
Screenshot: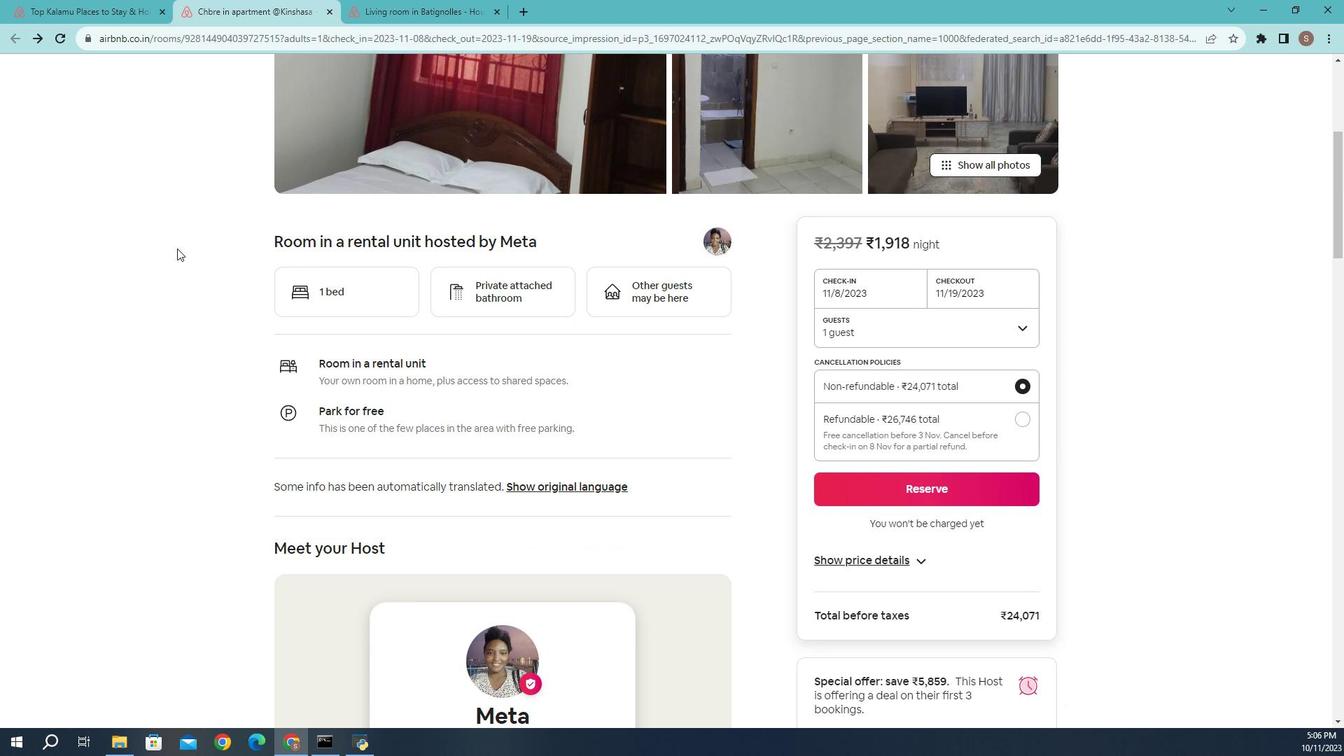 
Action: Mouse scrolled (168, 262) with delta (0, 0)
Screenshot: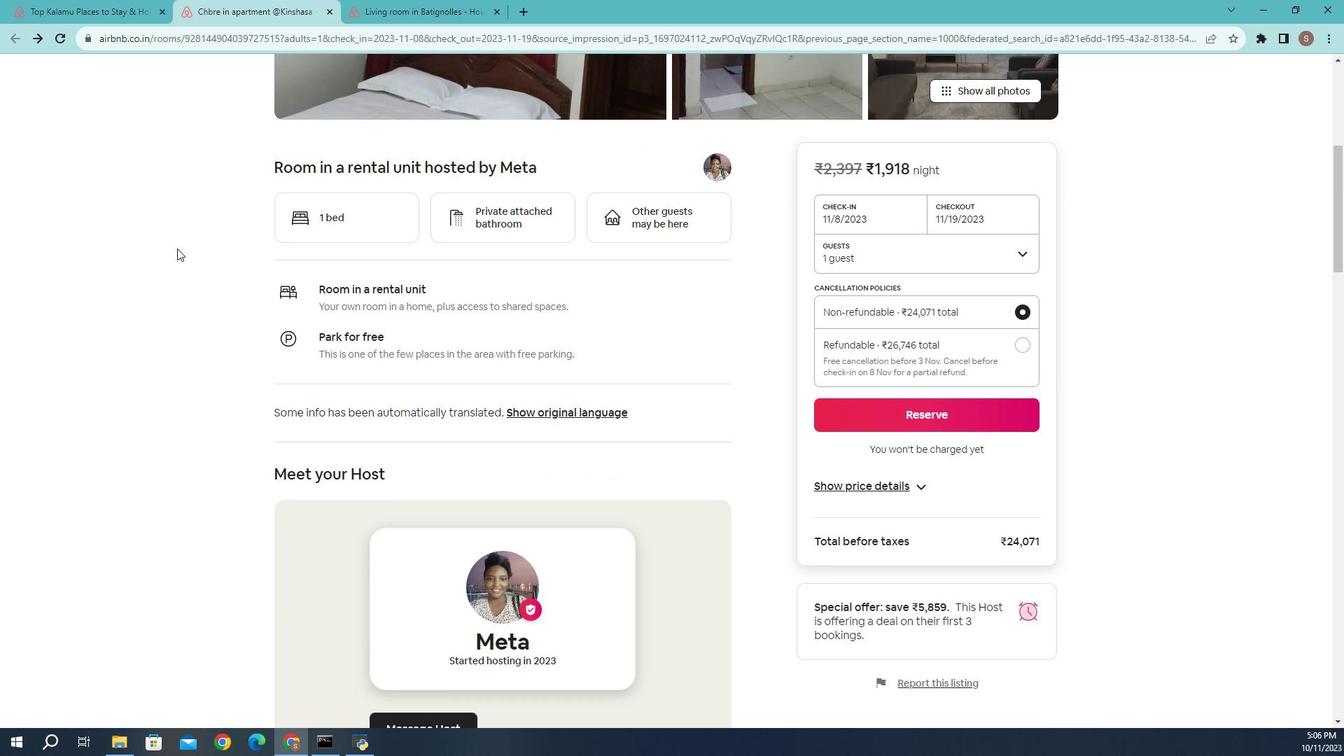 
Action: Mouse scrolled (168, 262) with delta (0, 0)
Screenshot: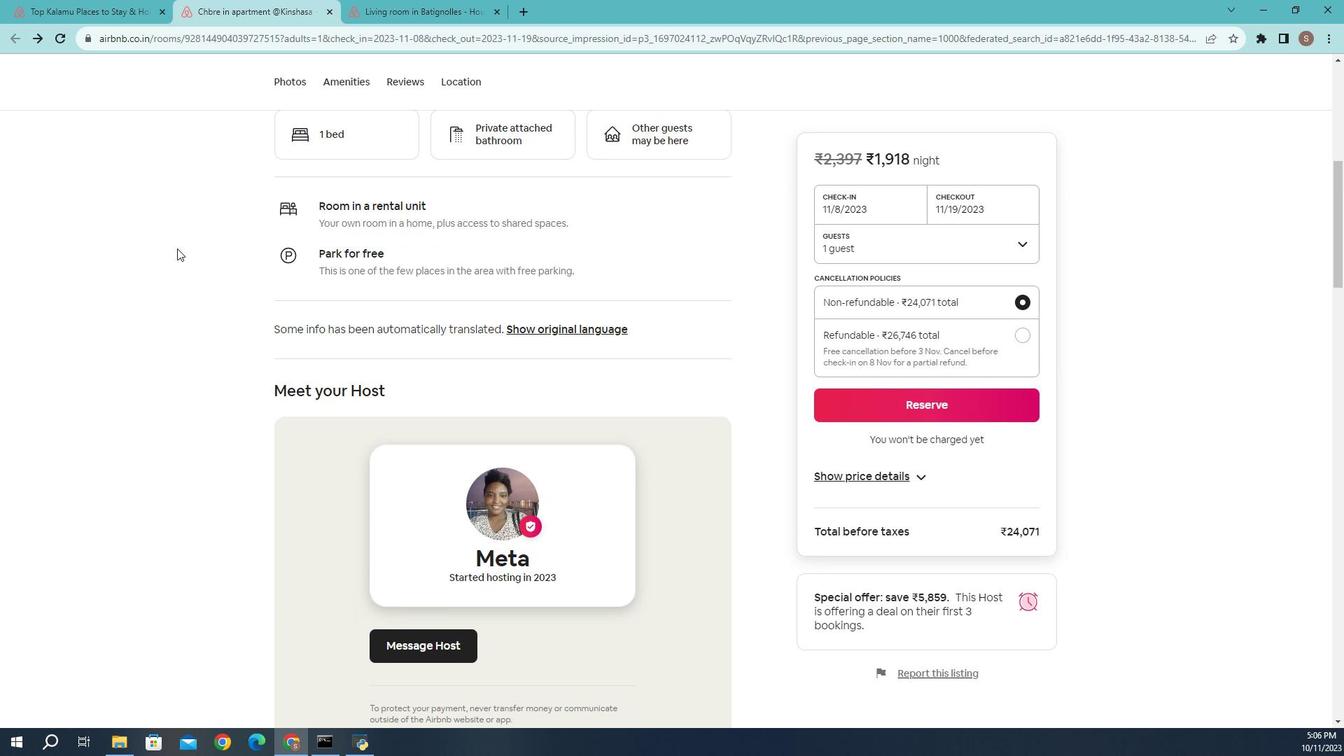 
Action: Mouse scrolled (168, 262) with delta (0, 0)
Screenshot: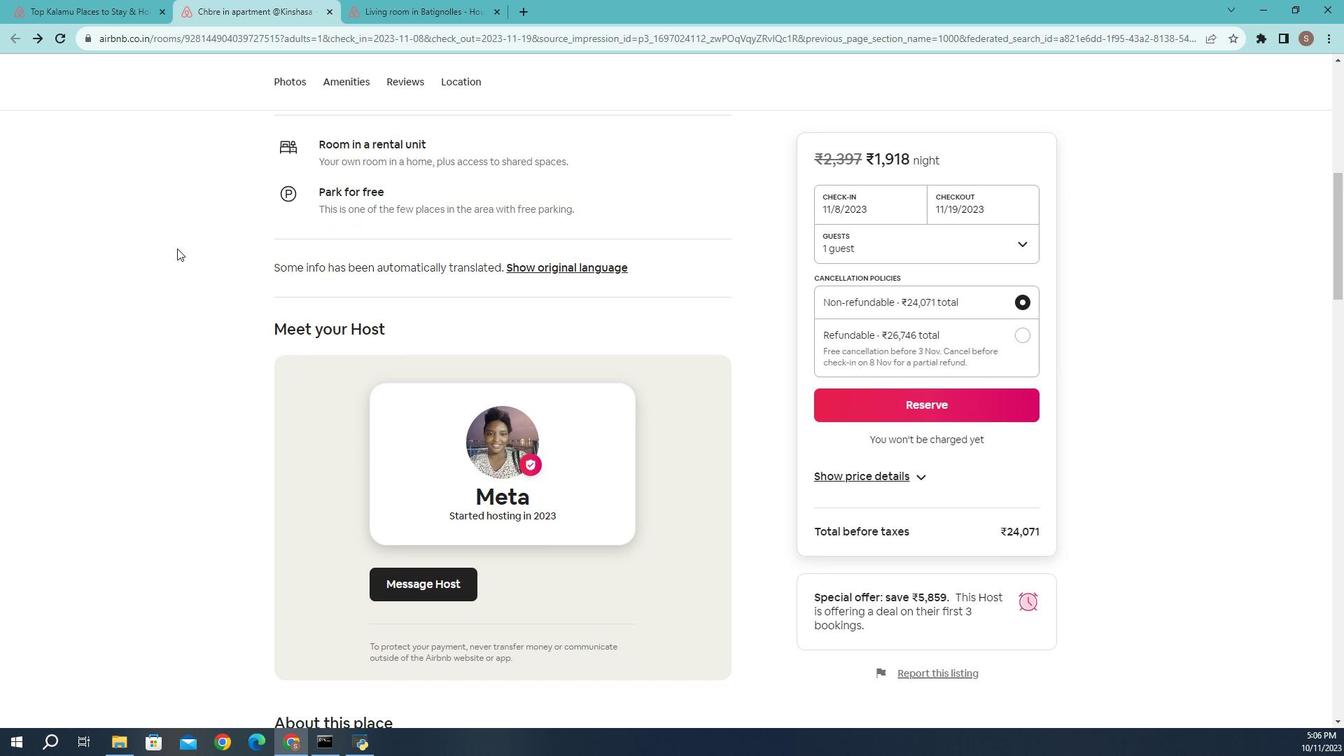 
Action: Mouse scrolled (168, 262) with delta (0, 0)
Screenshot: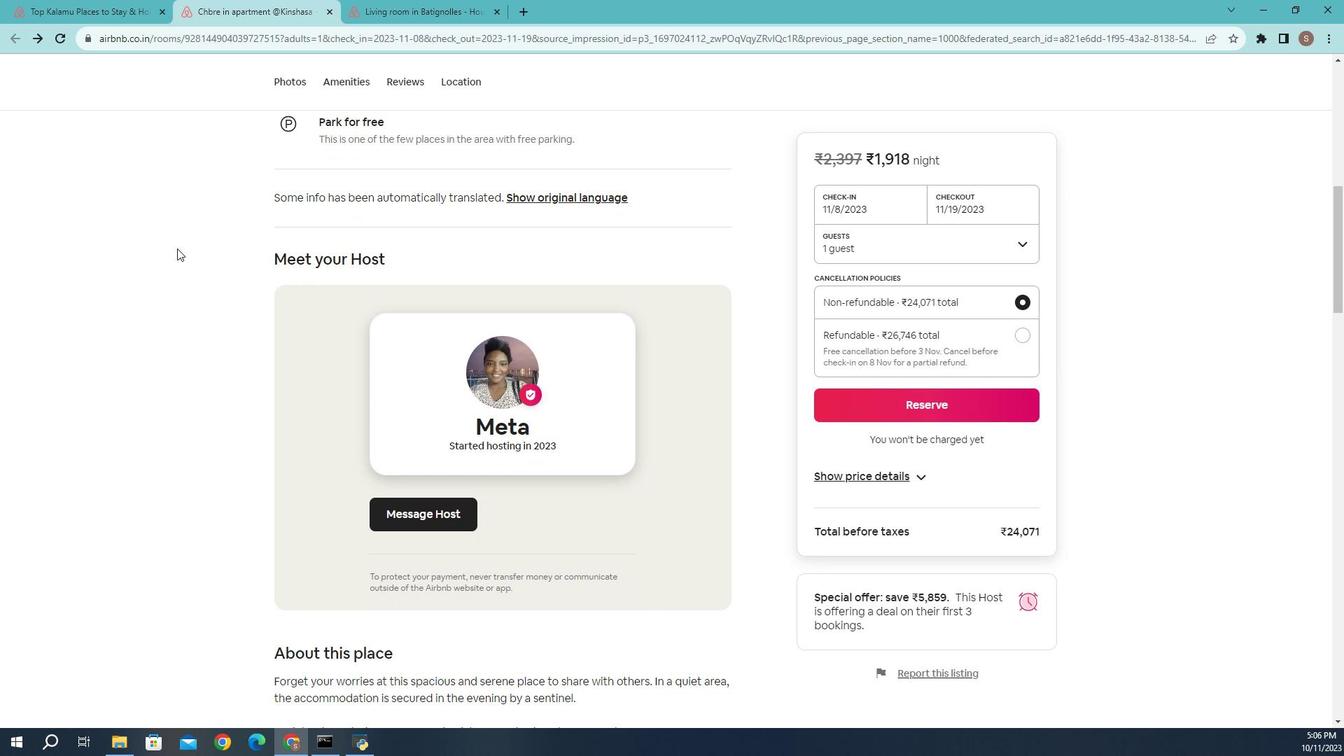 
Action: Mouse scrolled (168, 262) with delta (0, 0)
Screenshot: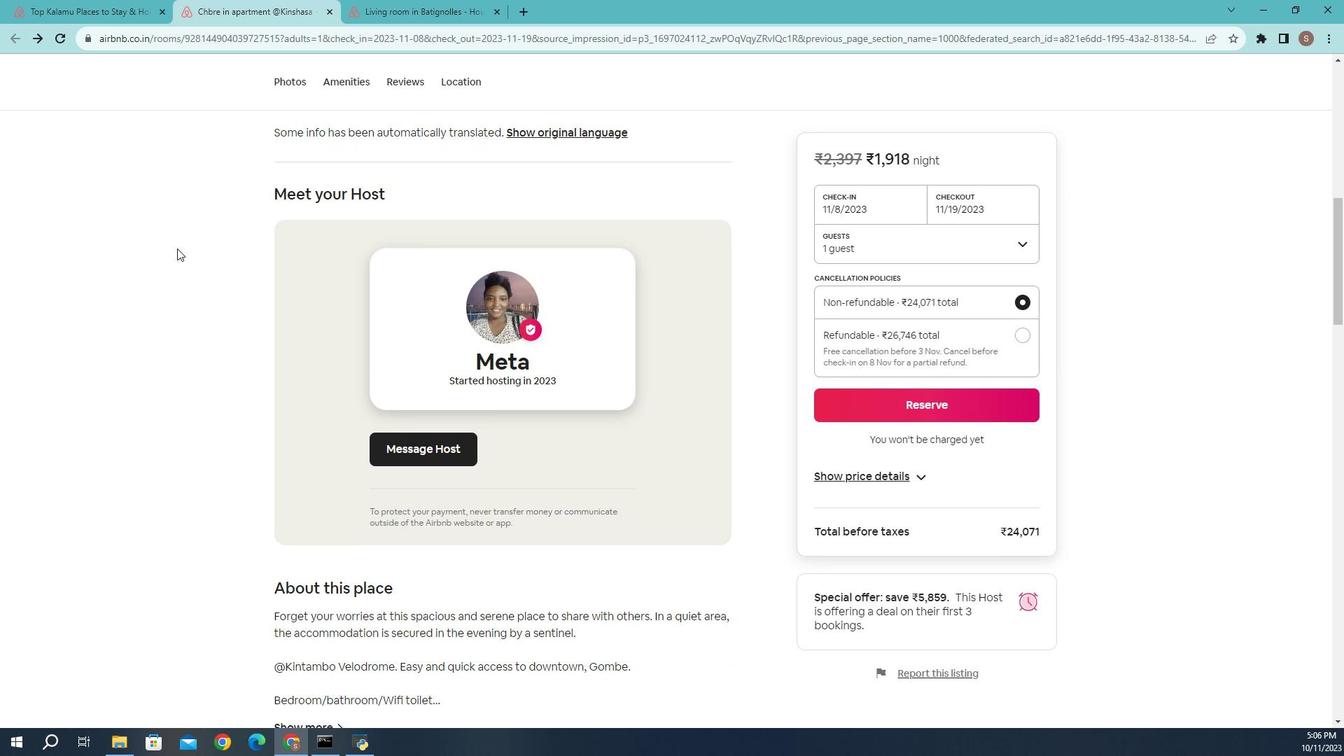
Action: Mouse scrolled (168, 262) with delta (0, 0)
Screenshot: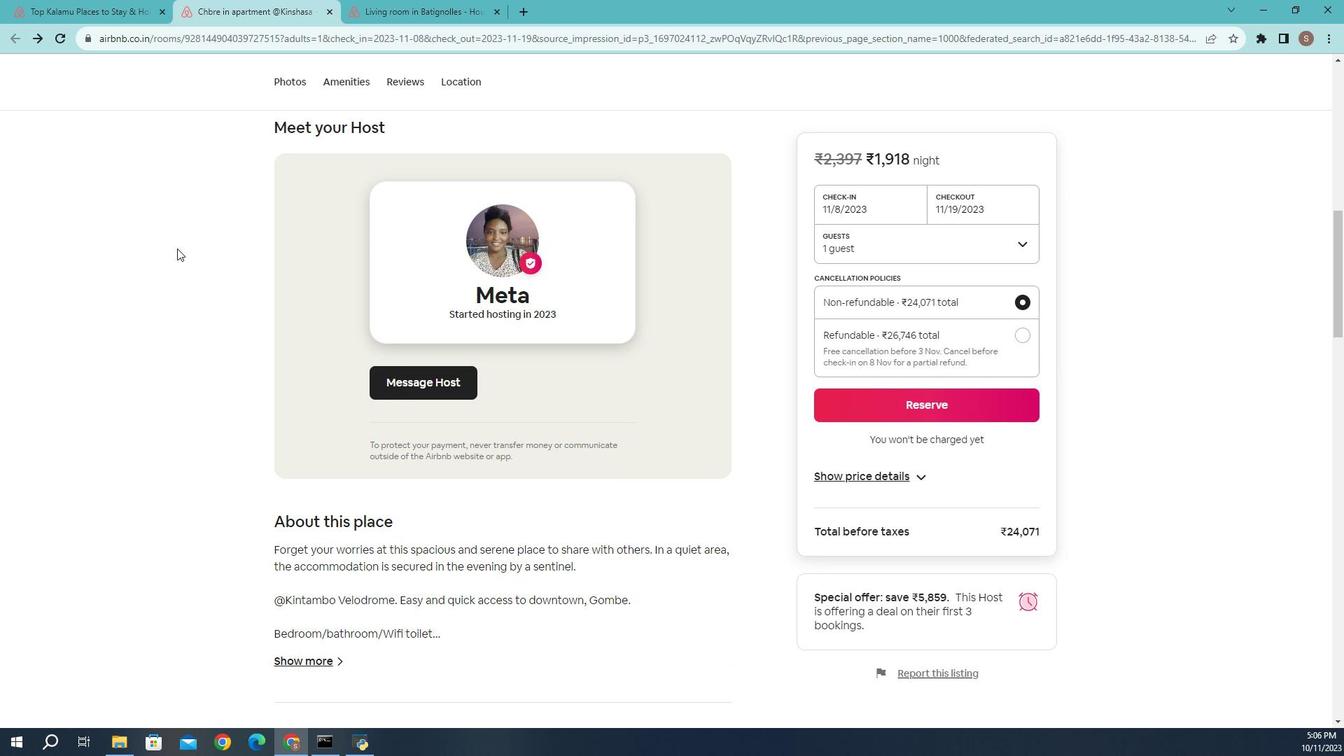 
Action: Mouse scrolled (168, 262) with delta (0, 0)
Screenshot: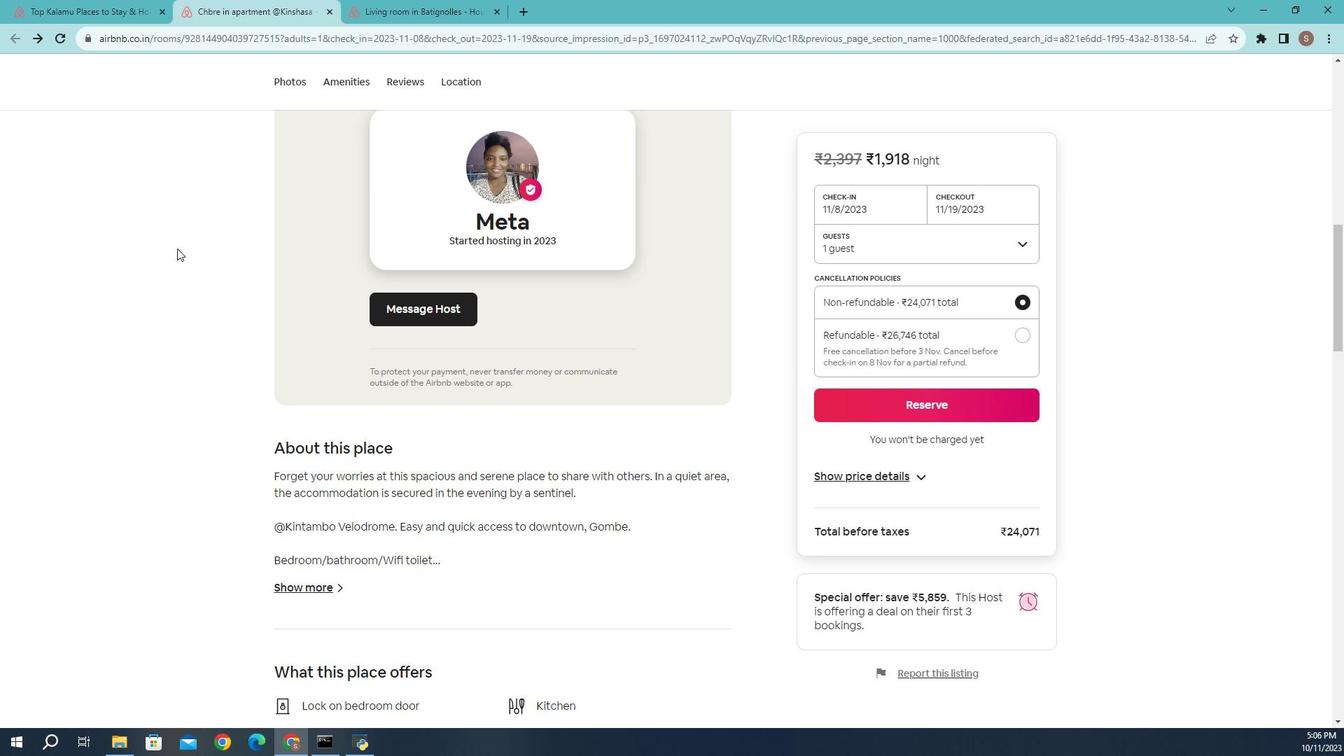 
Action: Mouse scrolled (168, 262) with delta (0, 0)
Screenshot: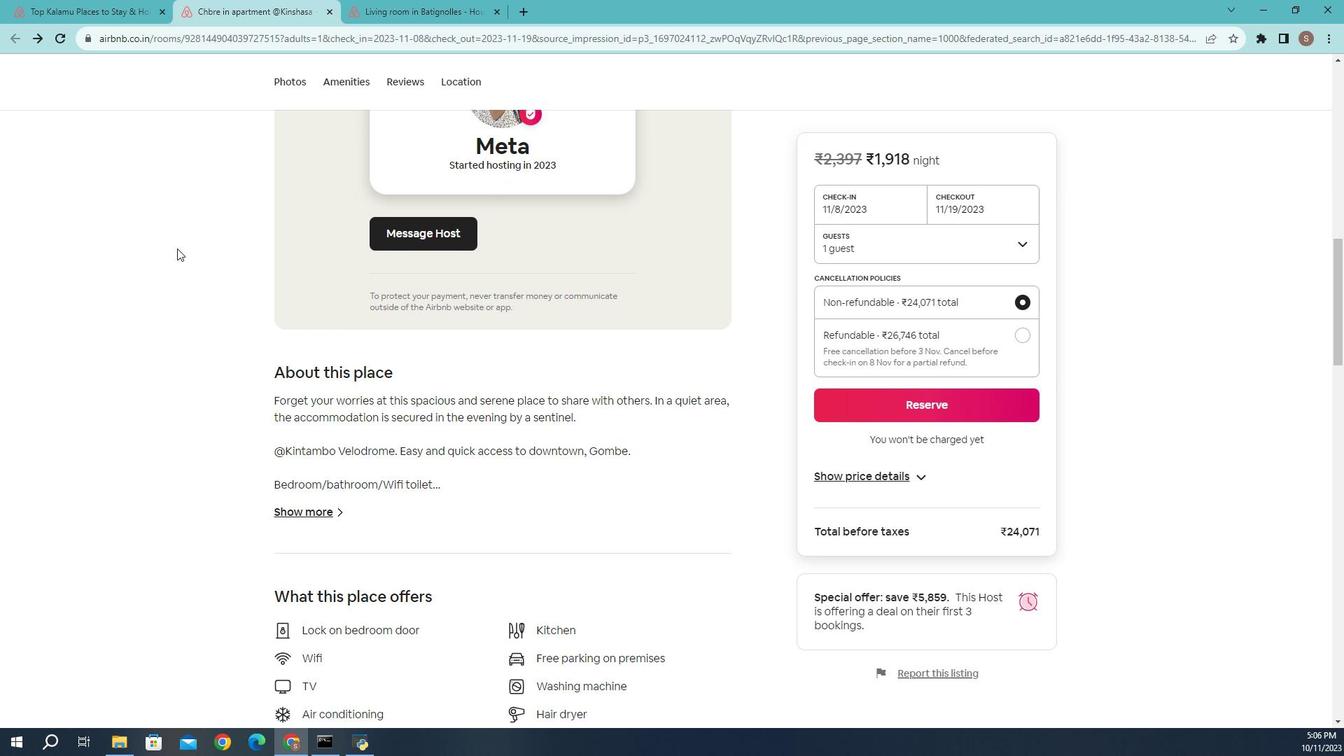 
Action: Mouse scrolled (168, 262) with delta (0, 0)
Screenshot: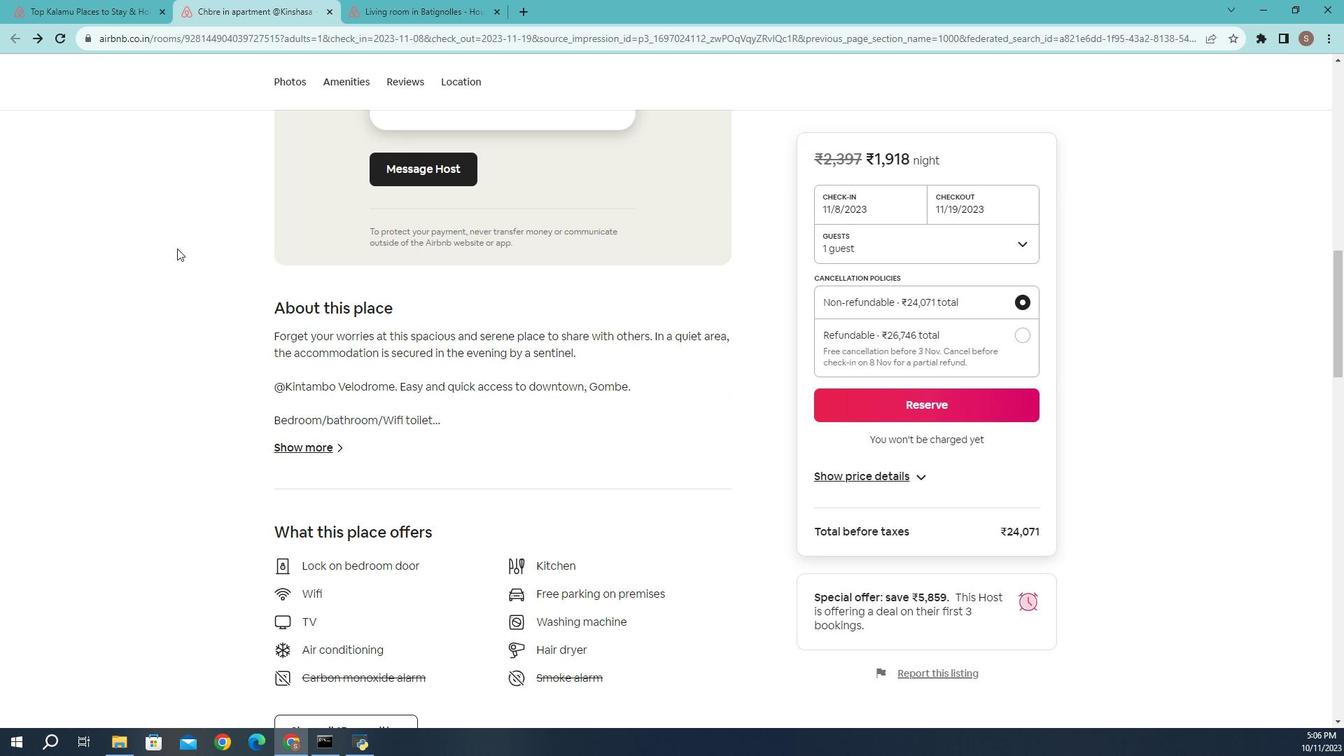 
Action: Mouse scrolled (168, 262) with delta (0, 0)
Screenshot: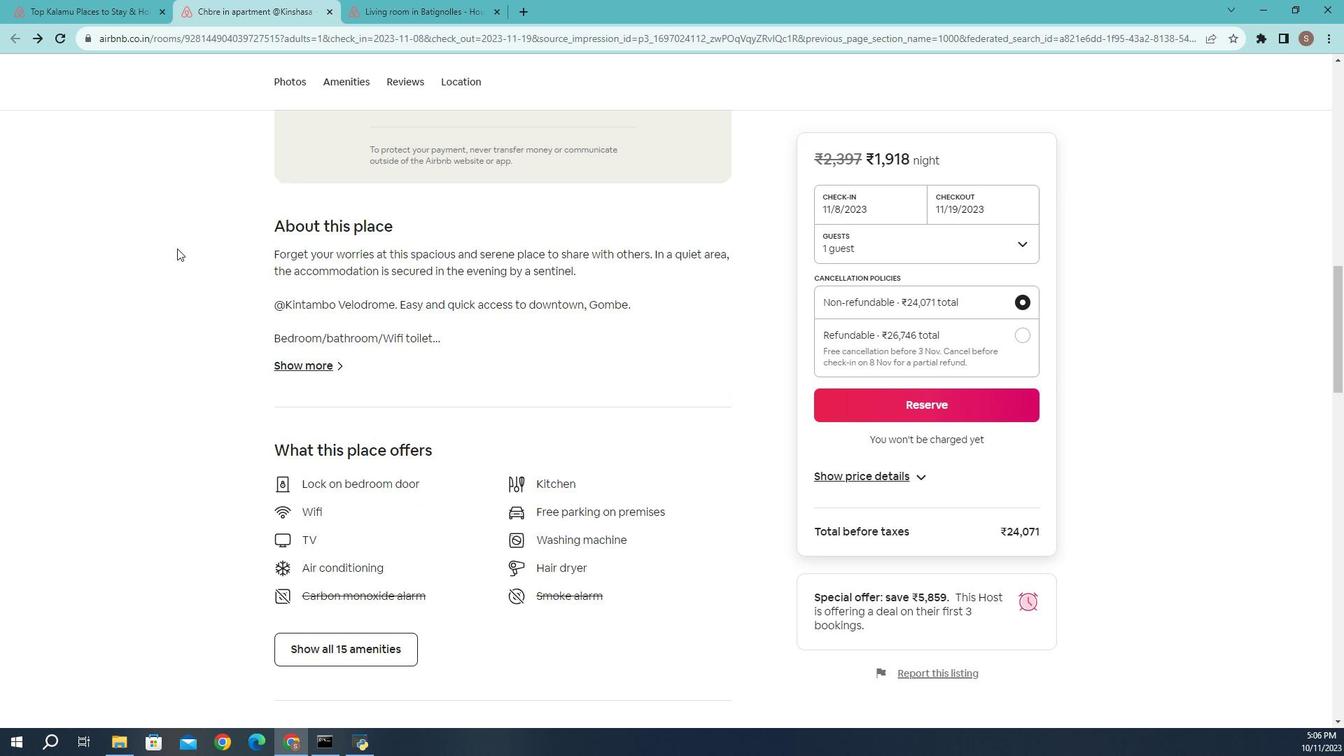 
Action: Mouse moved to (281, 317)
Screenshot: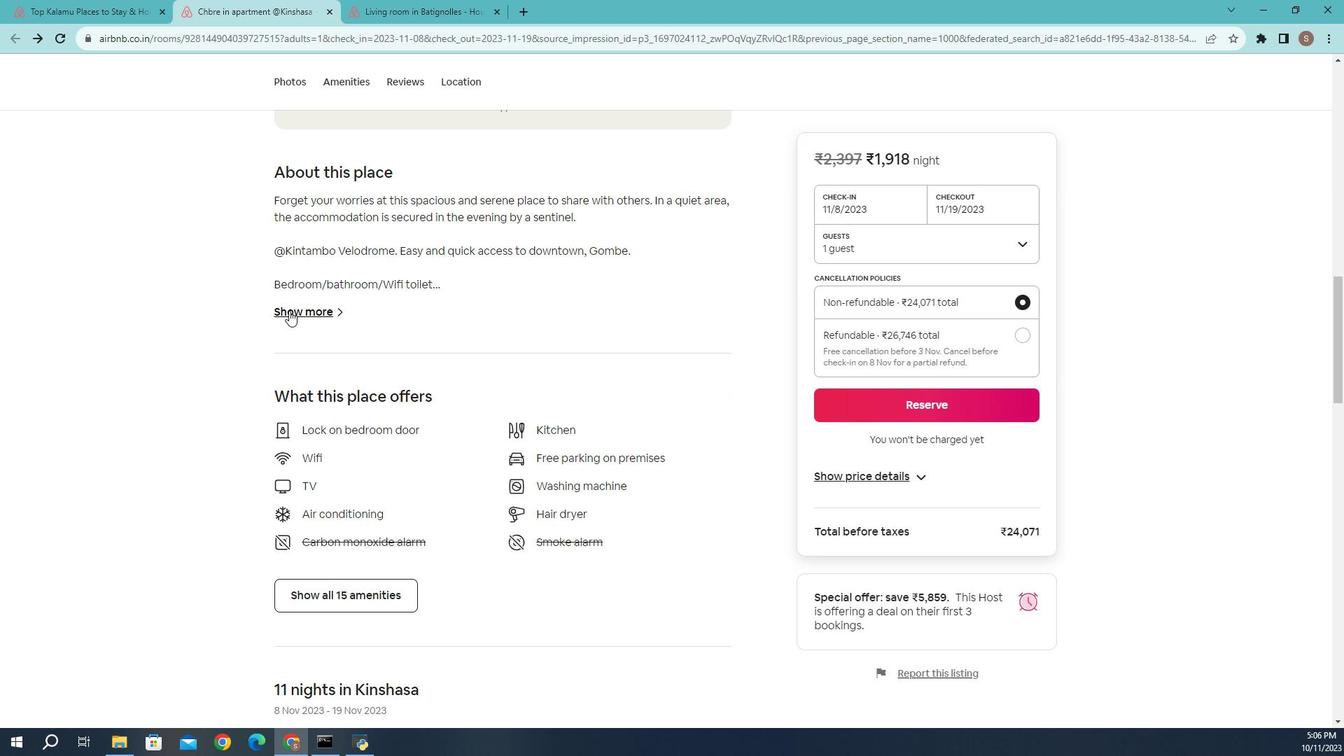 
Action: Mouse pressed left at (281, 317)
Screenshot: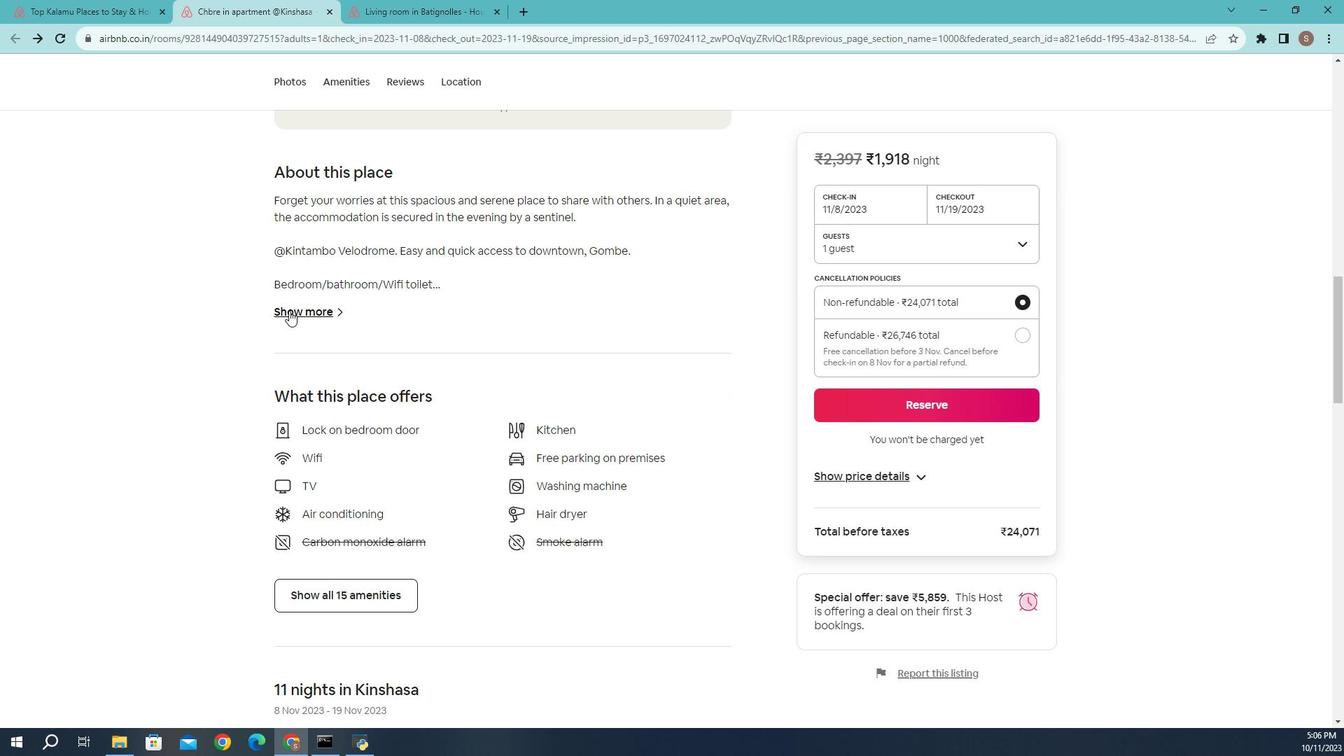
Action: Mouse moved to (410, 225)
Screenshot: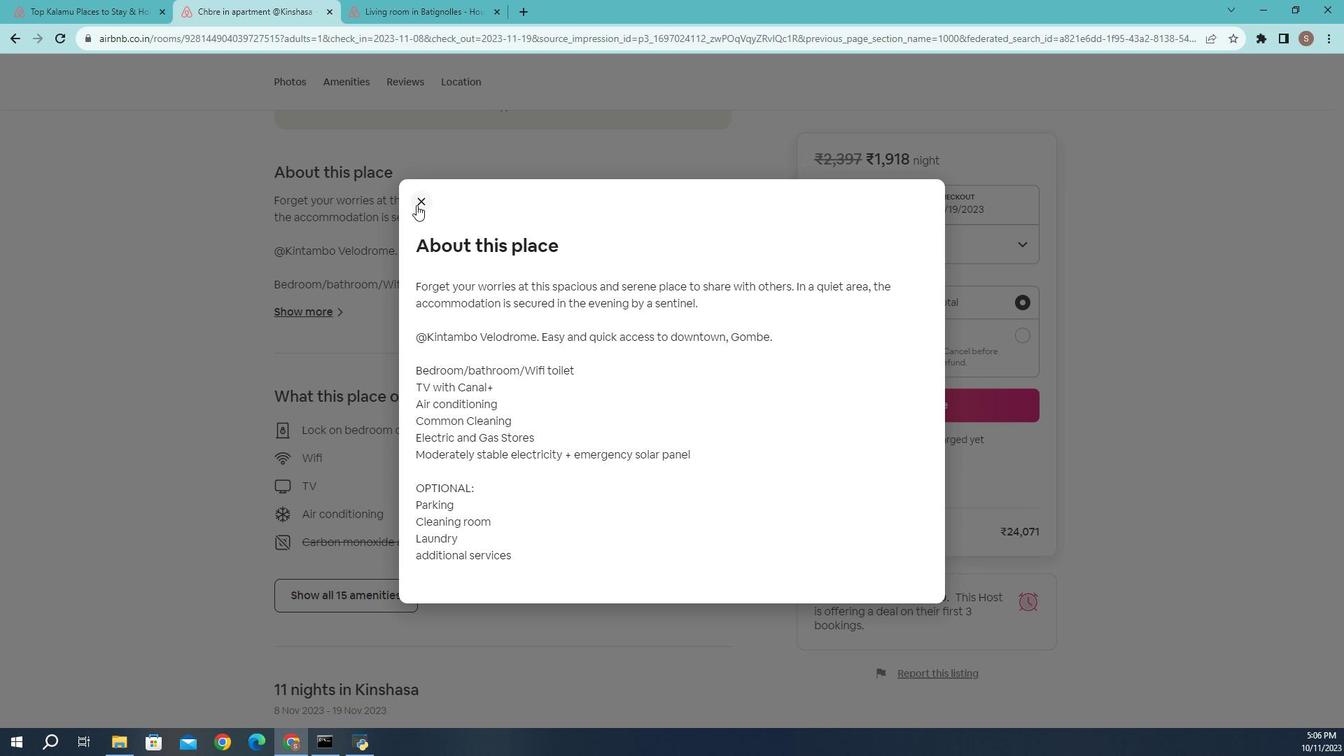 
Action: Mouse pressed left at (410, 225)
Screenshot: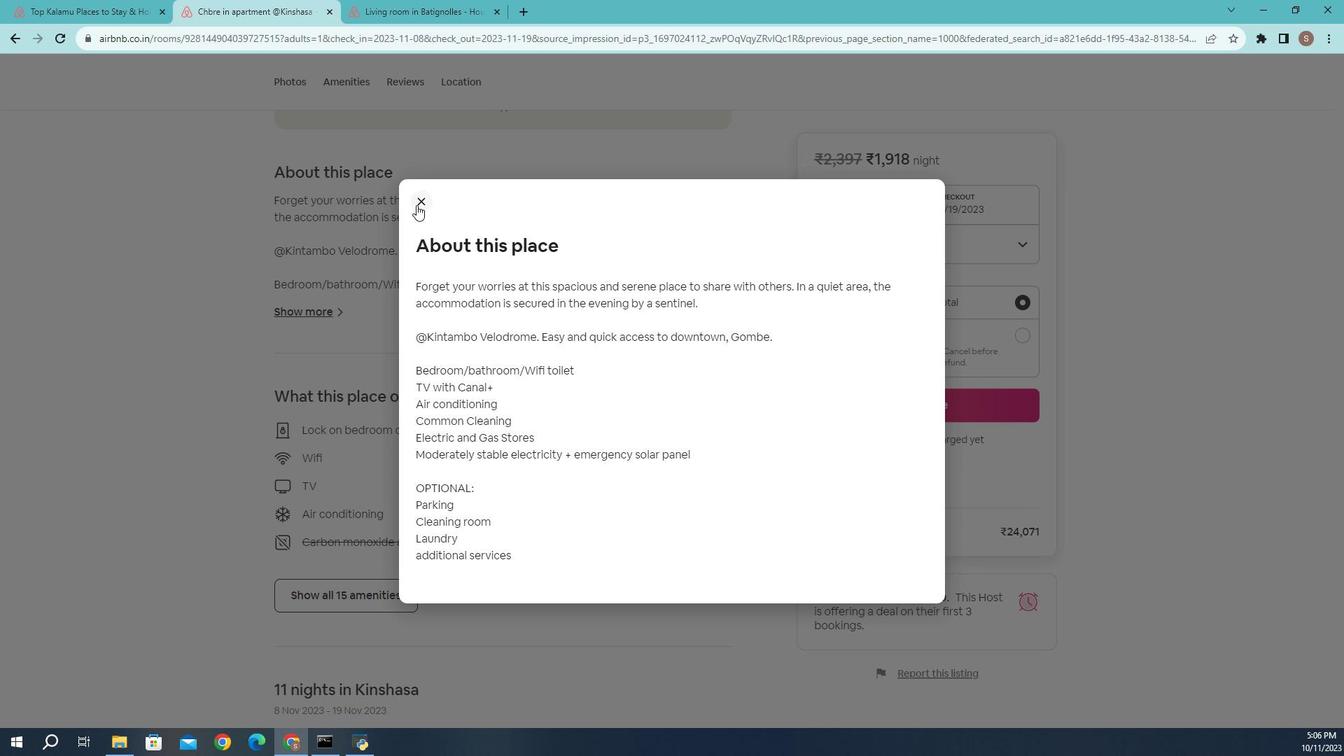 
Action: Mouse moved to (476, 354)
Screenshot: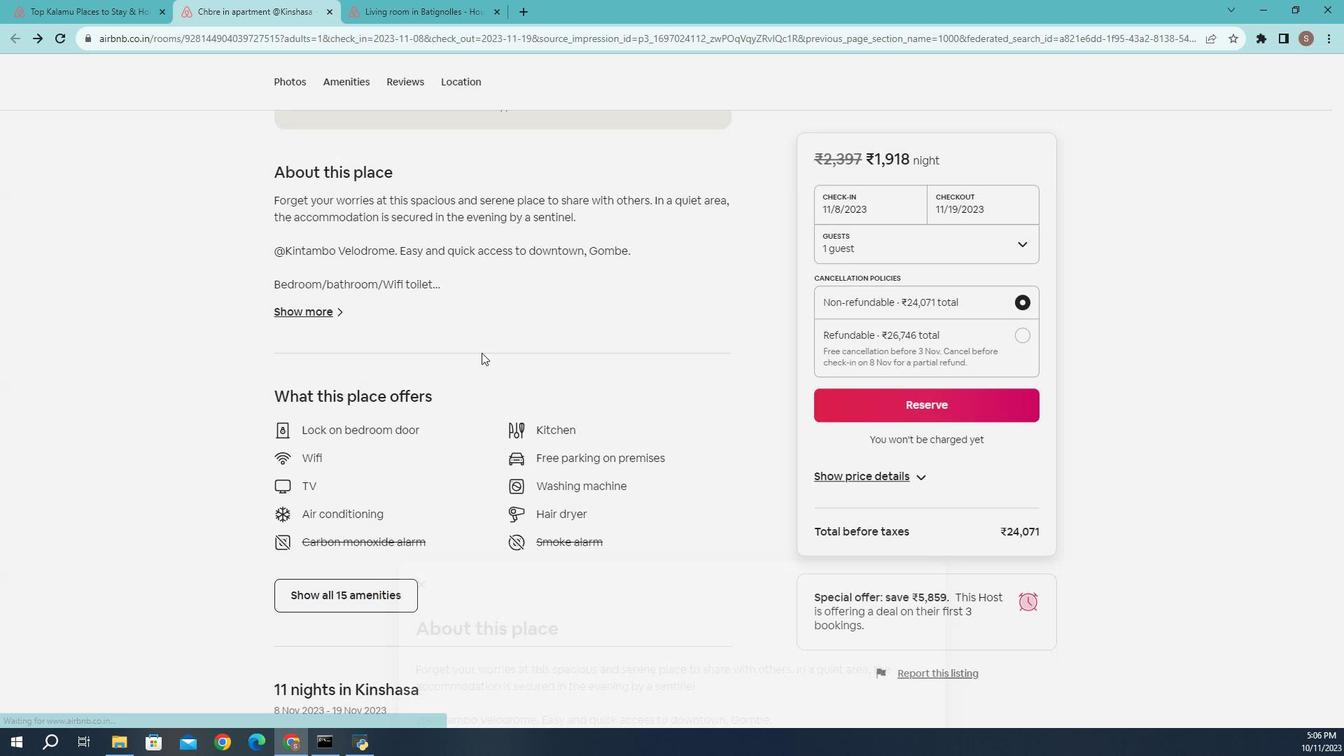 
Action: Mouse scrolled (476, 353) with delta (0, 0)
Screenshot: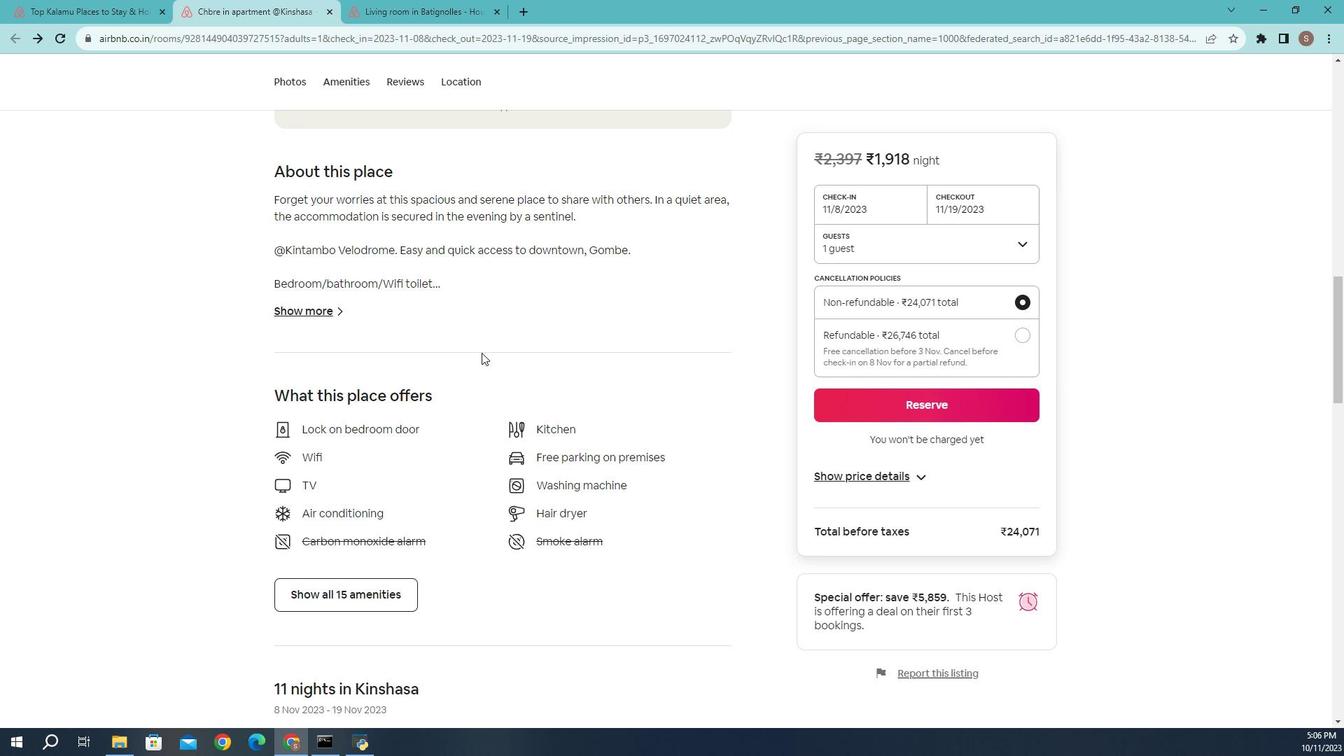 
Action: Mouse scrolled (476, 353) with delta (0, 0)
Screenshot: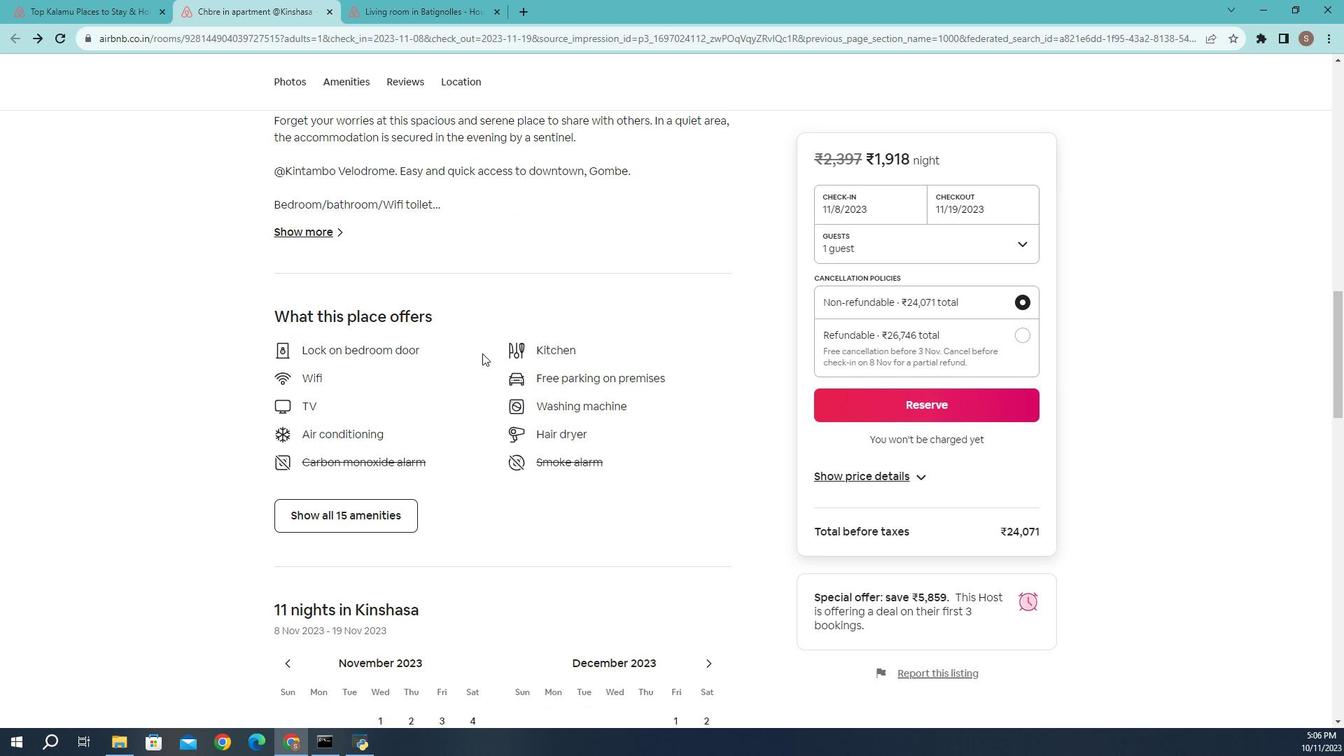 
Action: Mouse moved to (371, 432)
Screenshot: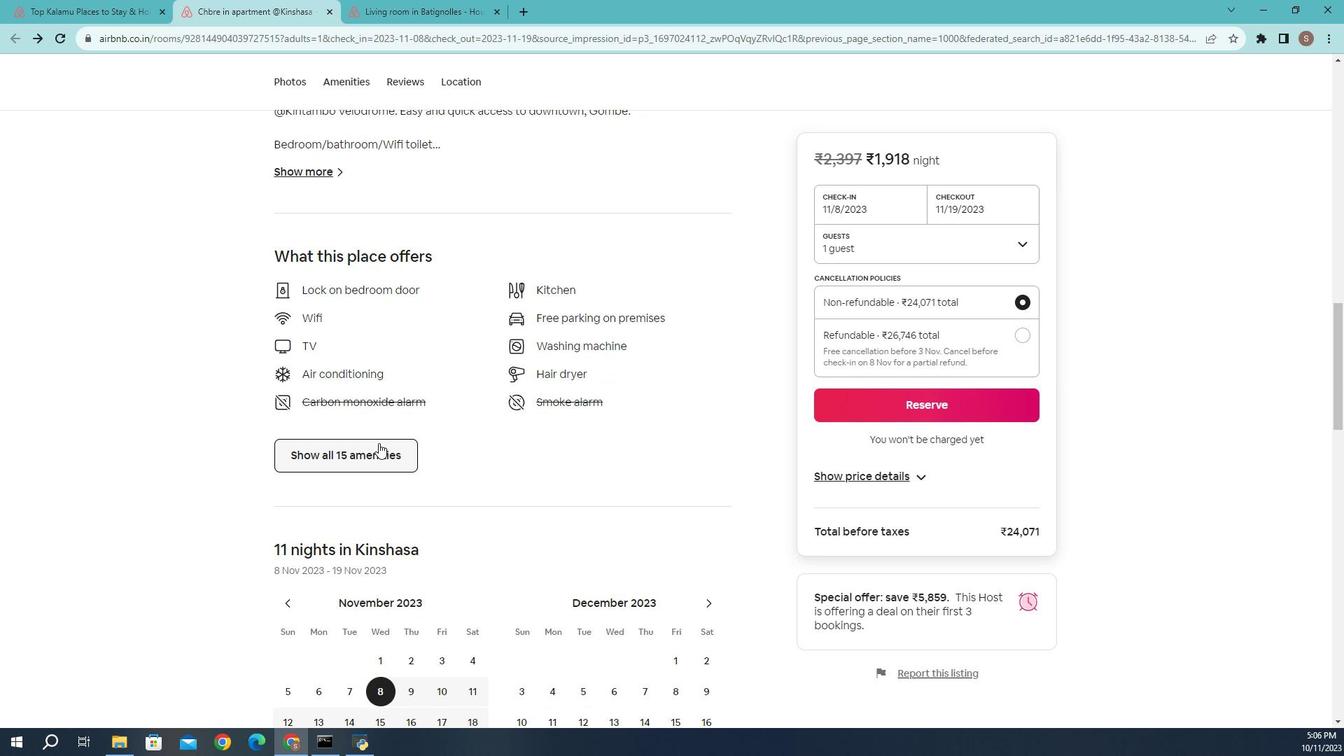 
Action: Mouse pressed left at (371, 432)
Screenshot: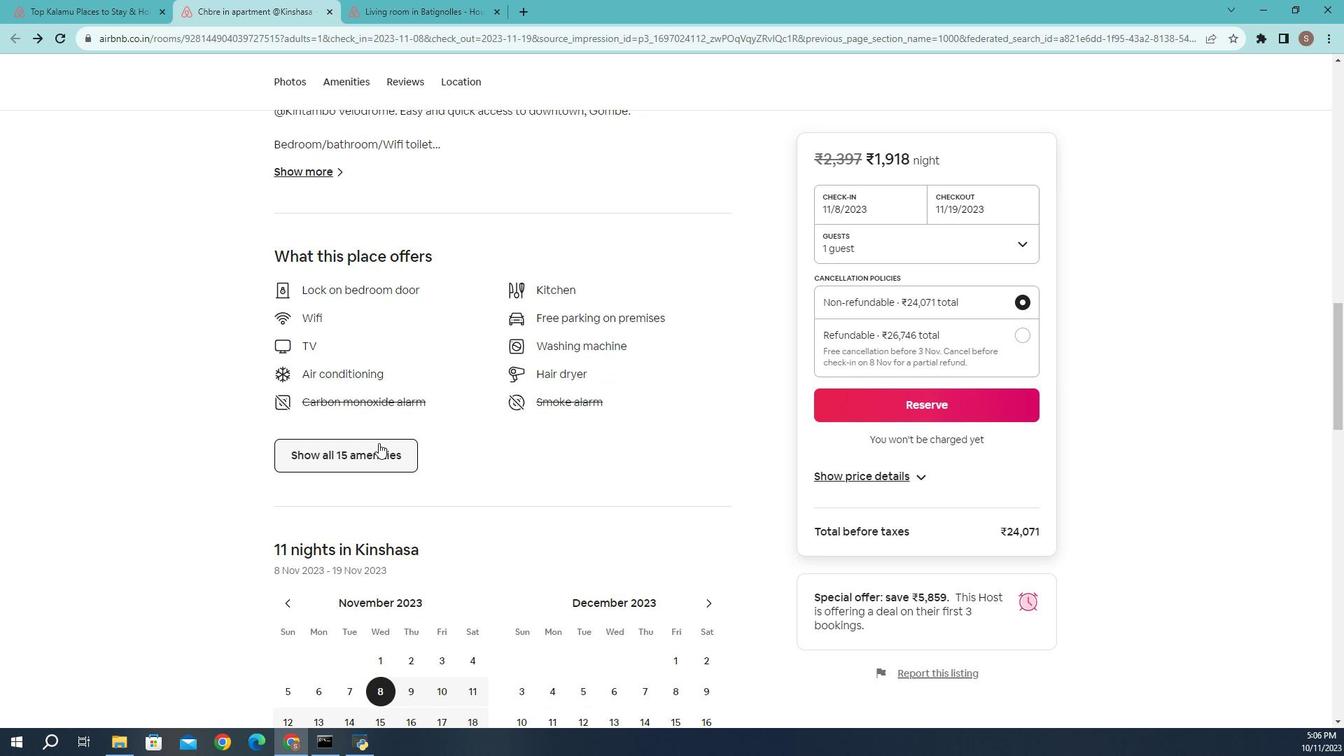 
Action: Mouse moved to (599, 340)
Screenshot: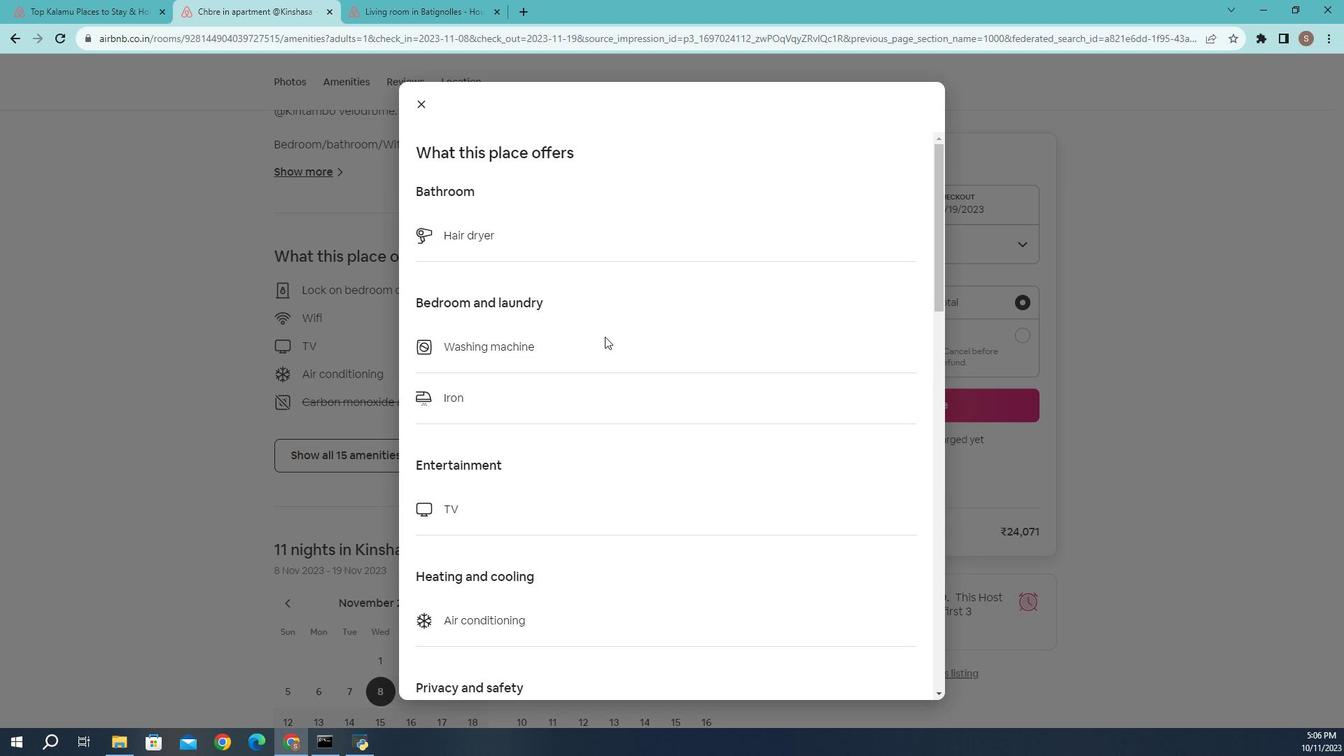 
Action: Mouse scrolled (599, 339) with delta (0, 0)
Screenshot: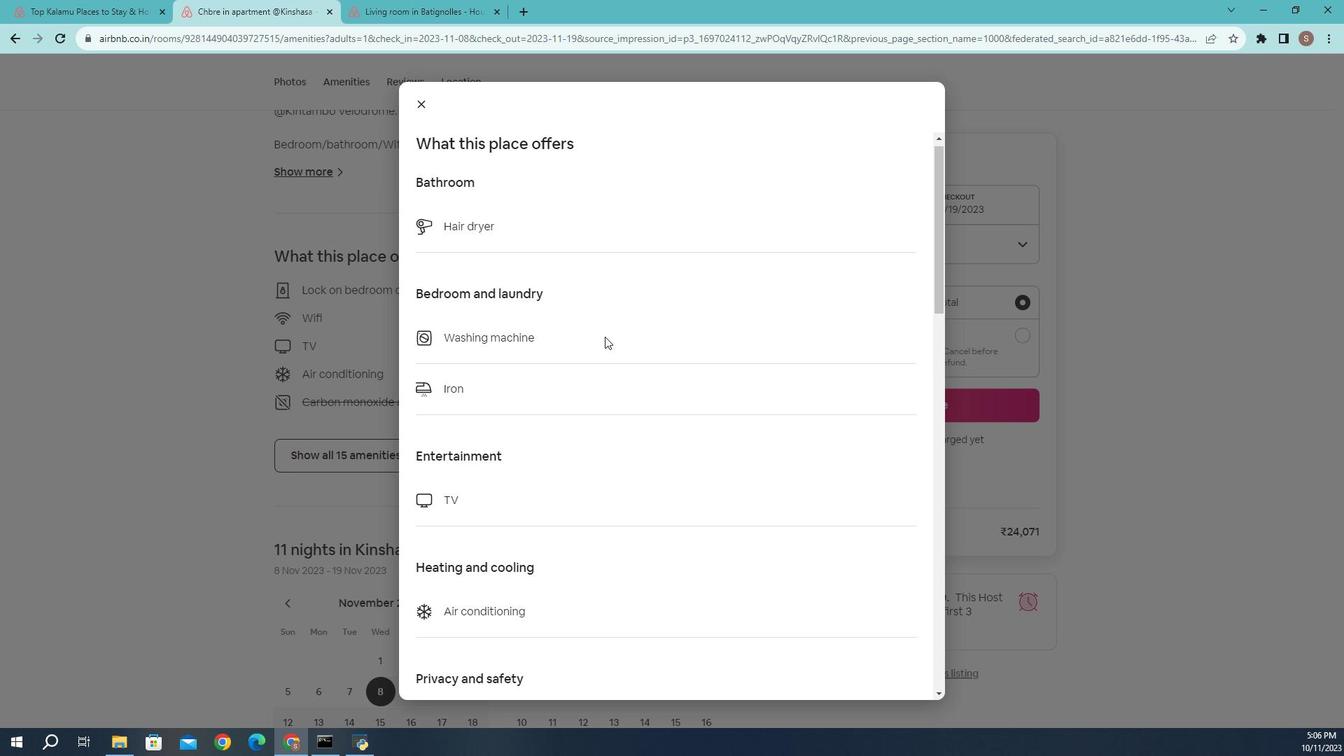 
Action: Mouse scrolled (599, 339) with delta (0, 0)
Screenshot: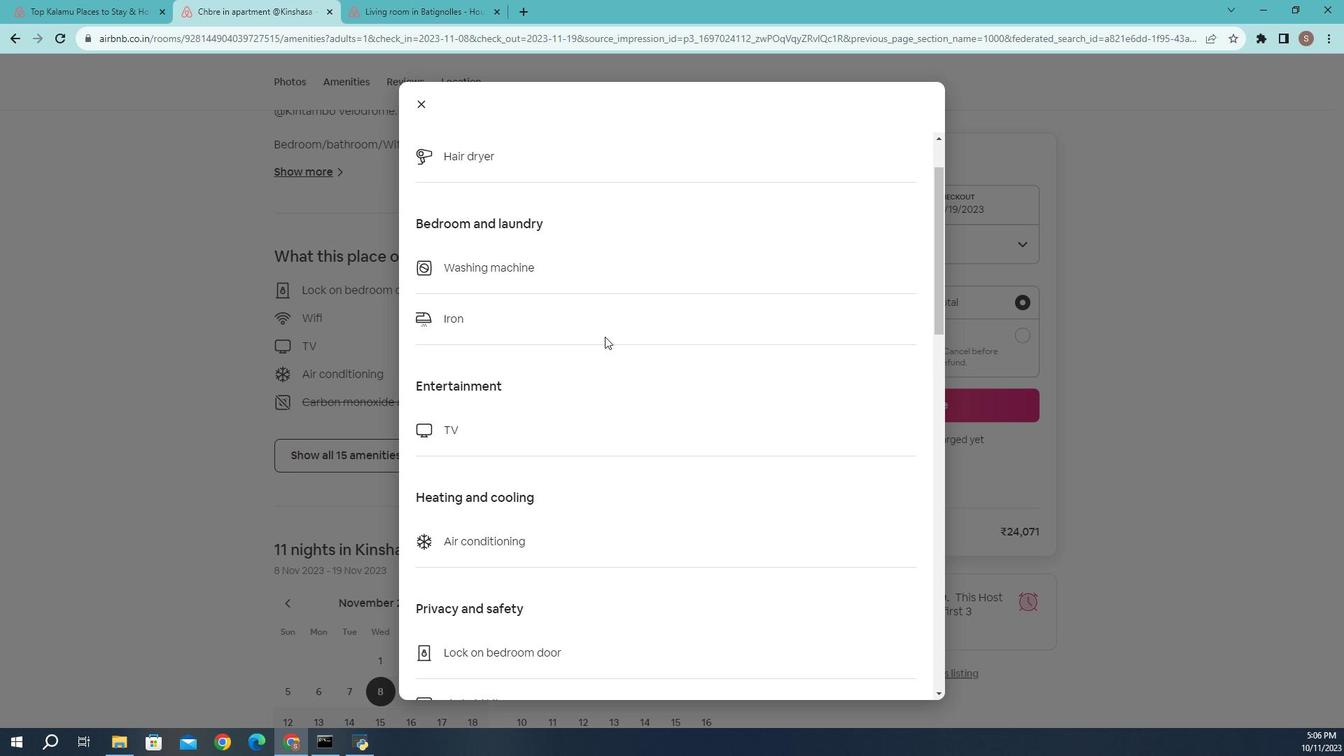
Action: Mouse scrolled (599, 339) with delta (0, 0)
Screenshot: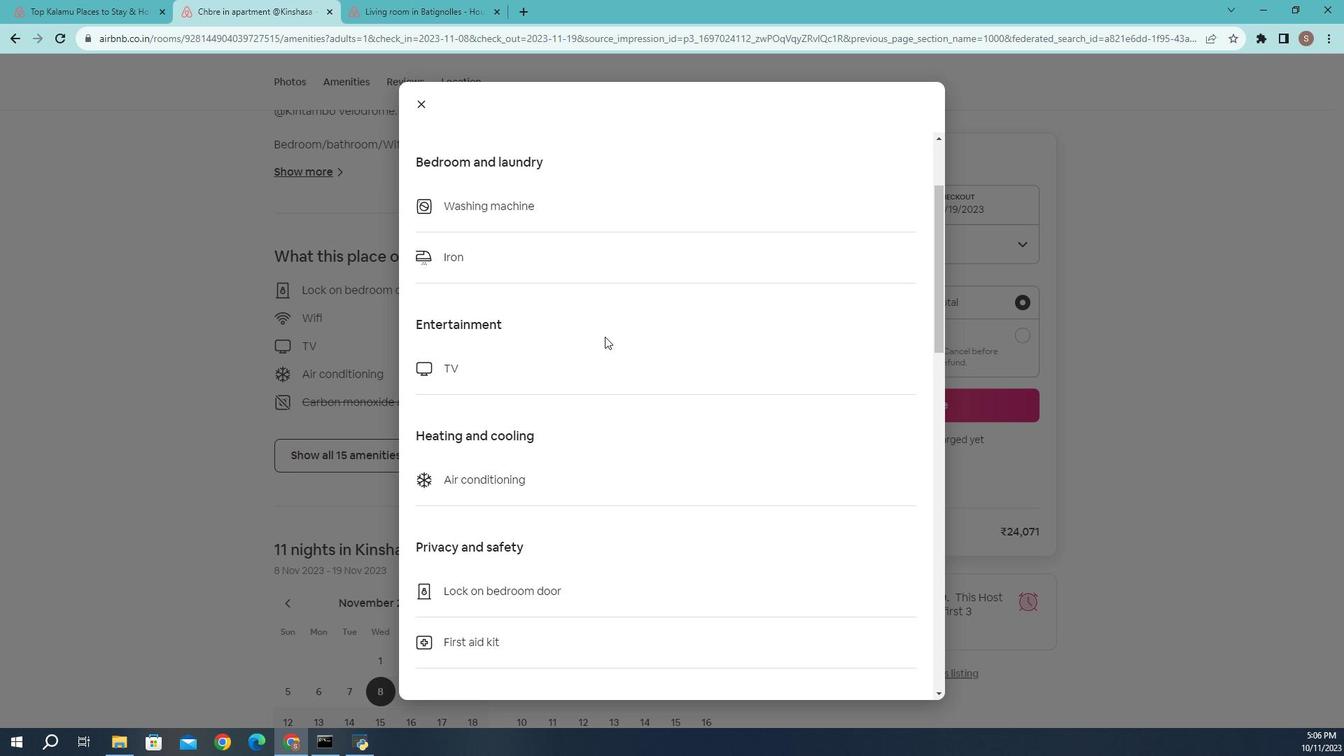 
Action: Mouse scrolled (599, 339) with delta (0, 0)
Screenshot: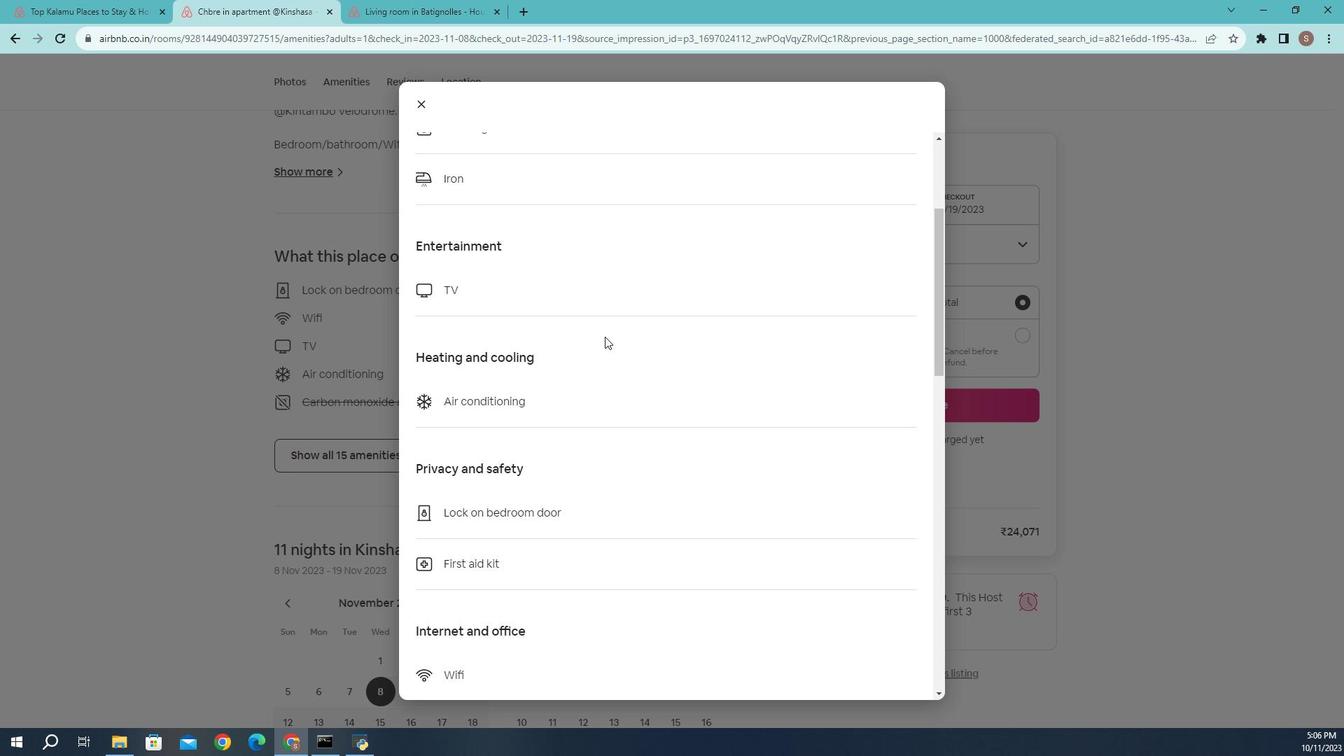 
Action: Mouse scrolled (599, 339) with delta (0, 0)
Screenshot: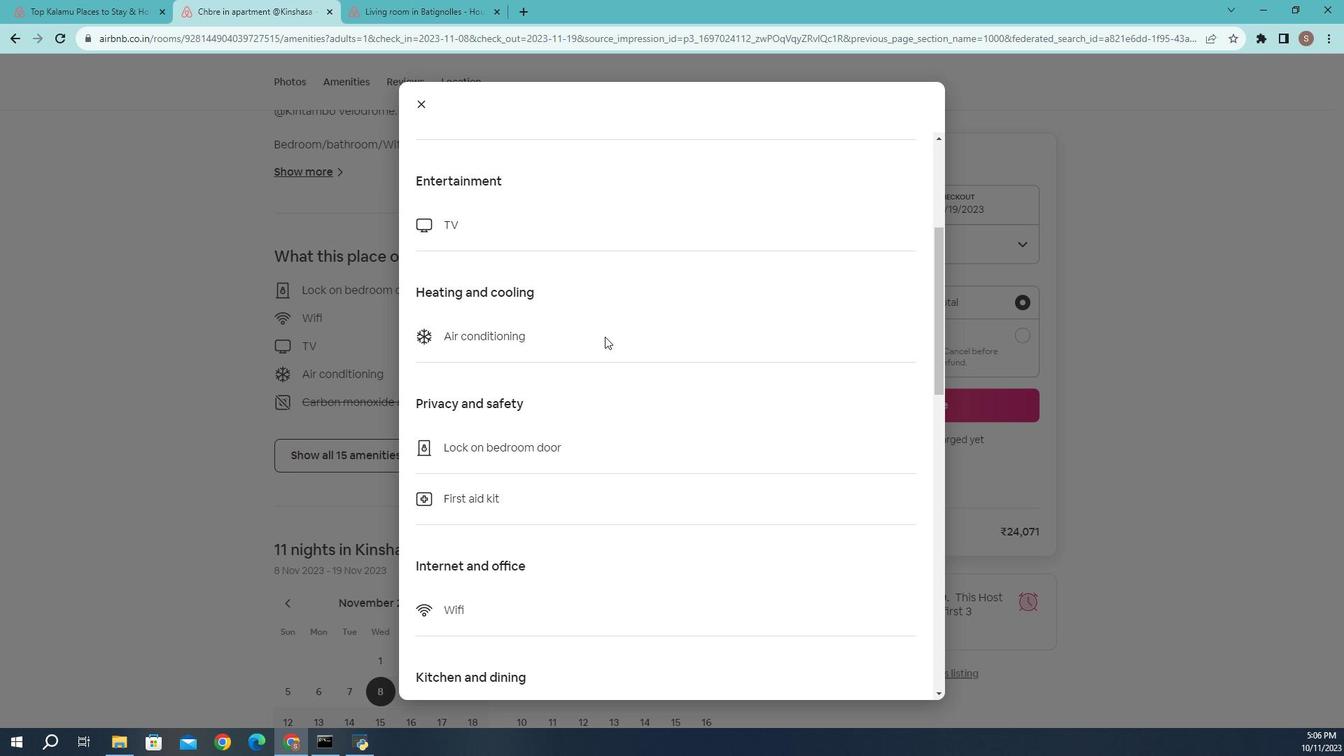 
Action: Mouse scrolled (599, 339) with delta (0, 0)
Screenshot: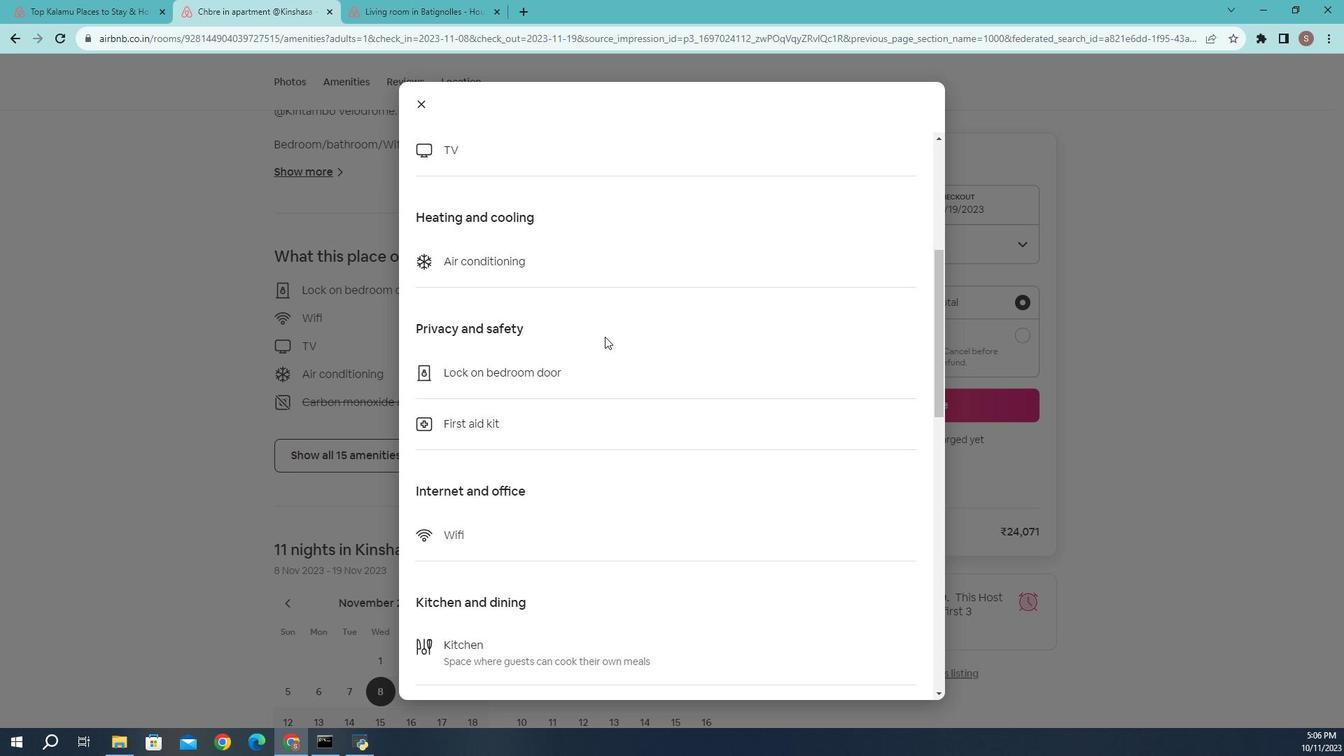 
Action: Mouse scrolled (599, 339) with delta (0, 0)
Screenshot: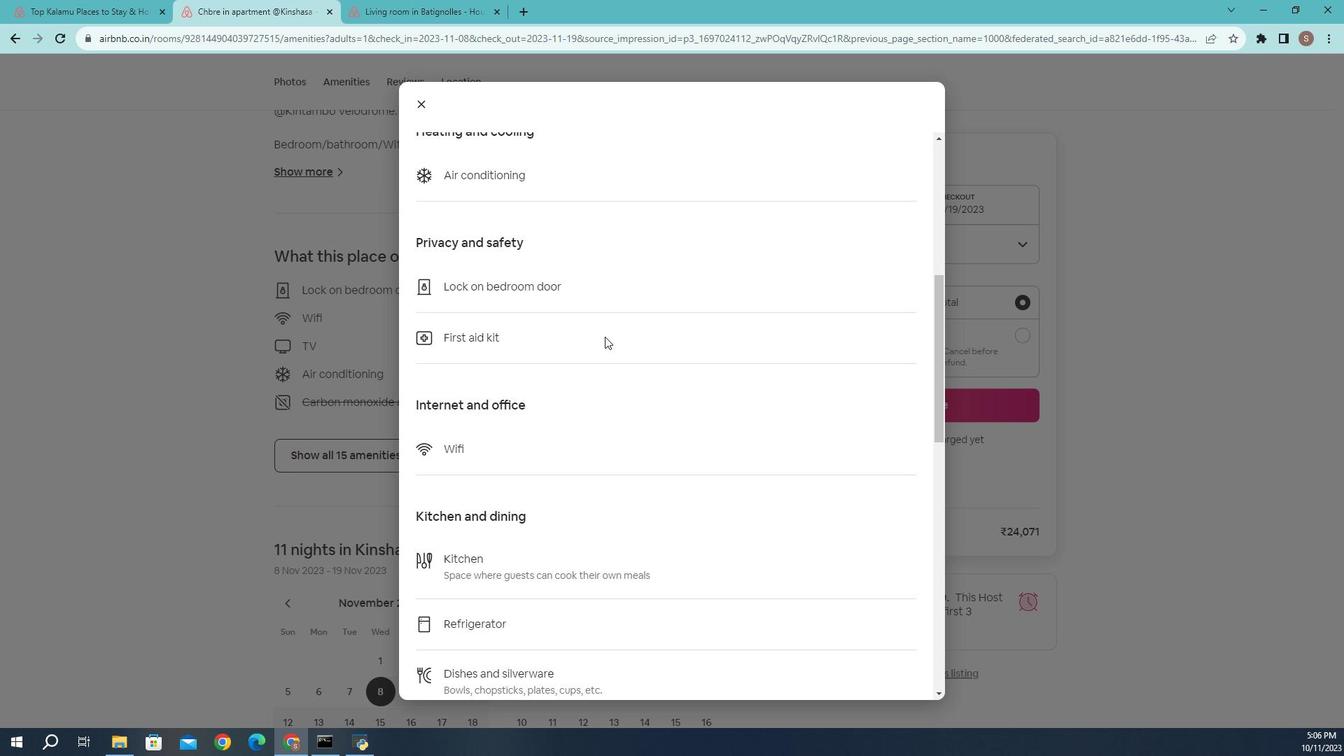 
Action: Mouse scrolled (599, 339) with delta (0, 0)
Screenshot: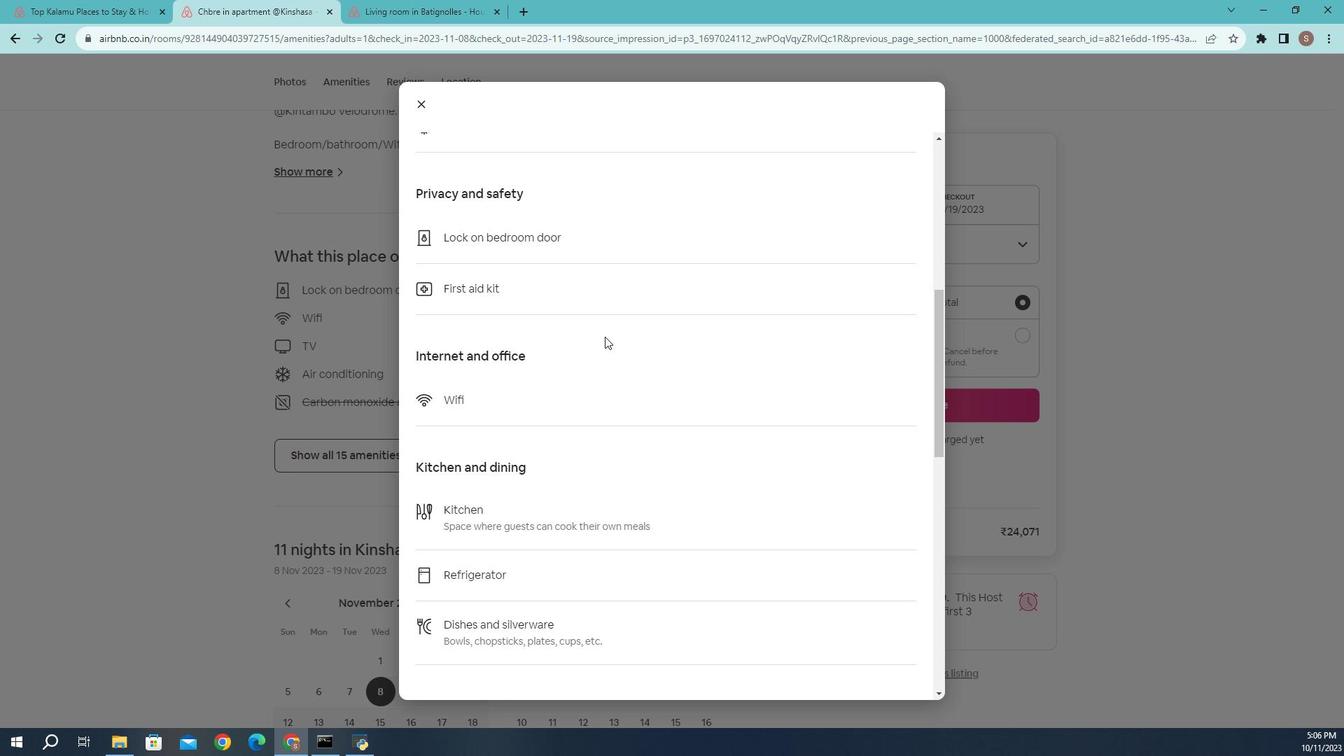 
Action: Mouse scrolled (599, 339) with delta (0, 0)
Screenshot: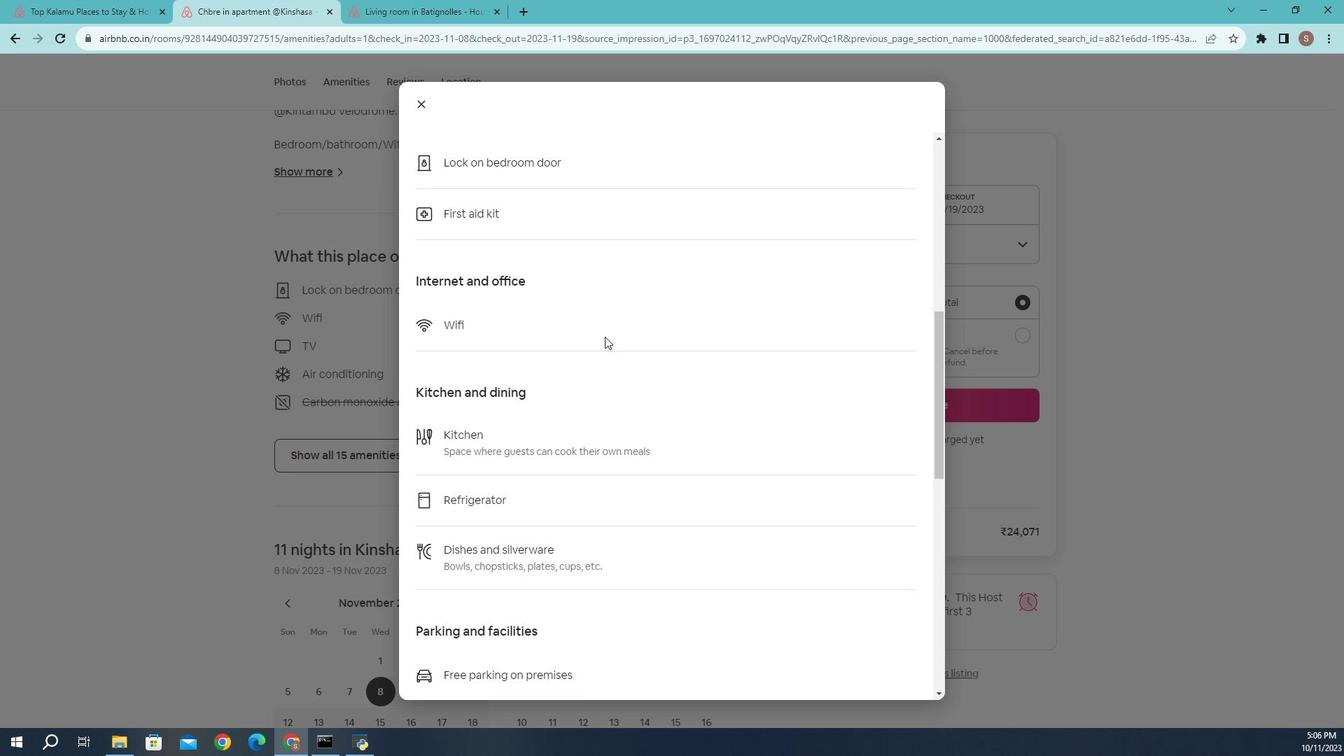 
Action: Mouse scrolled (599, 339) with delta (0, 0)
Screenshot: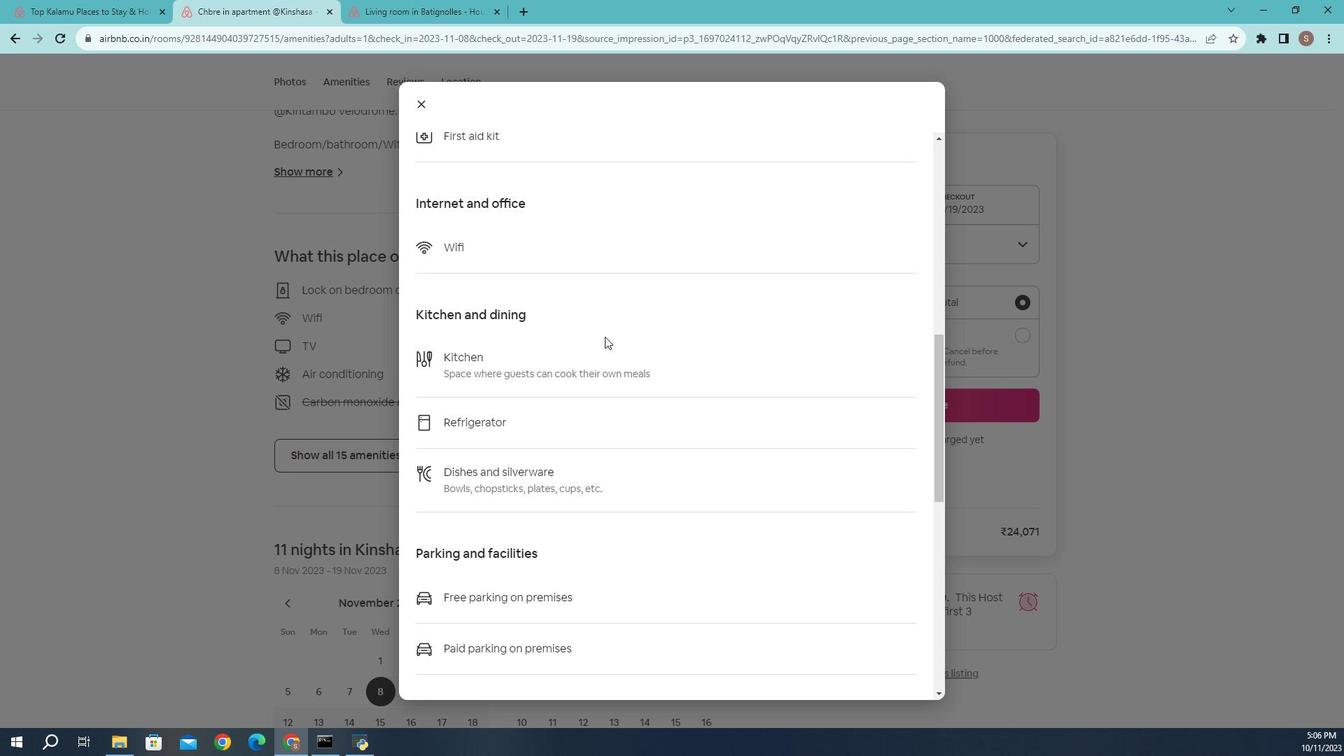 
Action: Mouse scrolled (599, 339) with delta (0, 0)
Screenshot: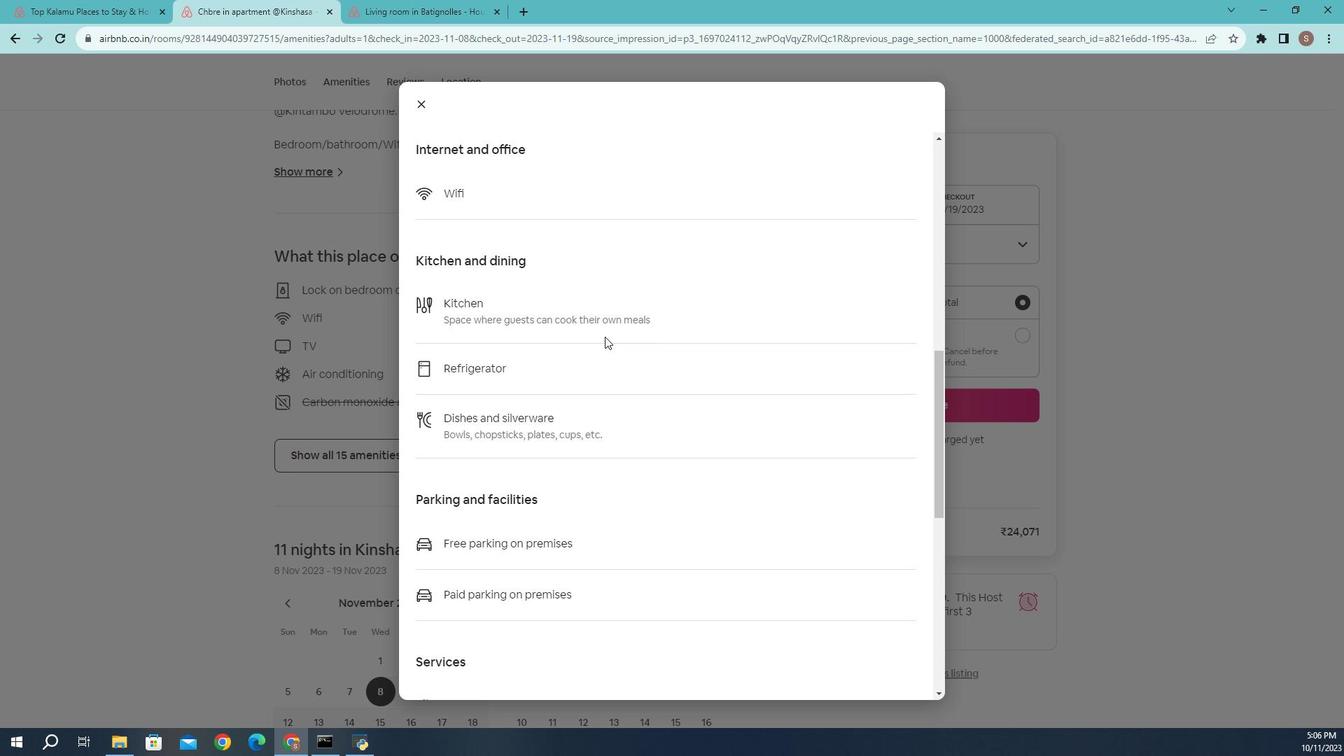 
Action: Mouse scrolled (599, 339) with delta (0, 0)
Screenshot: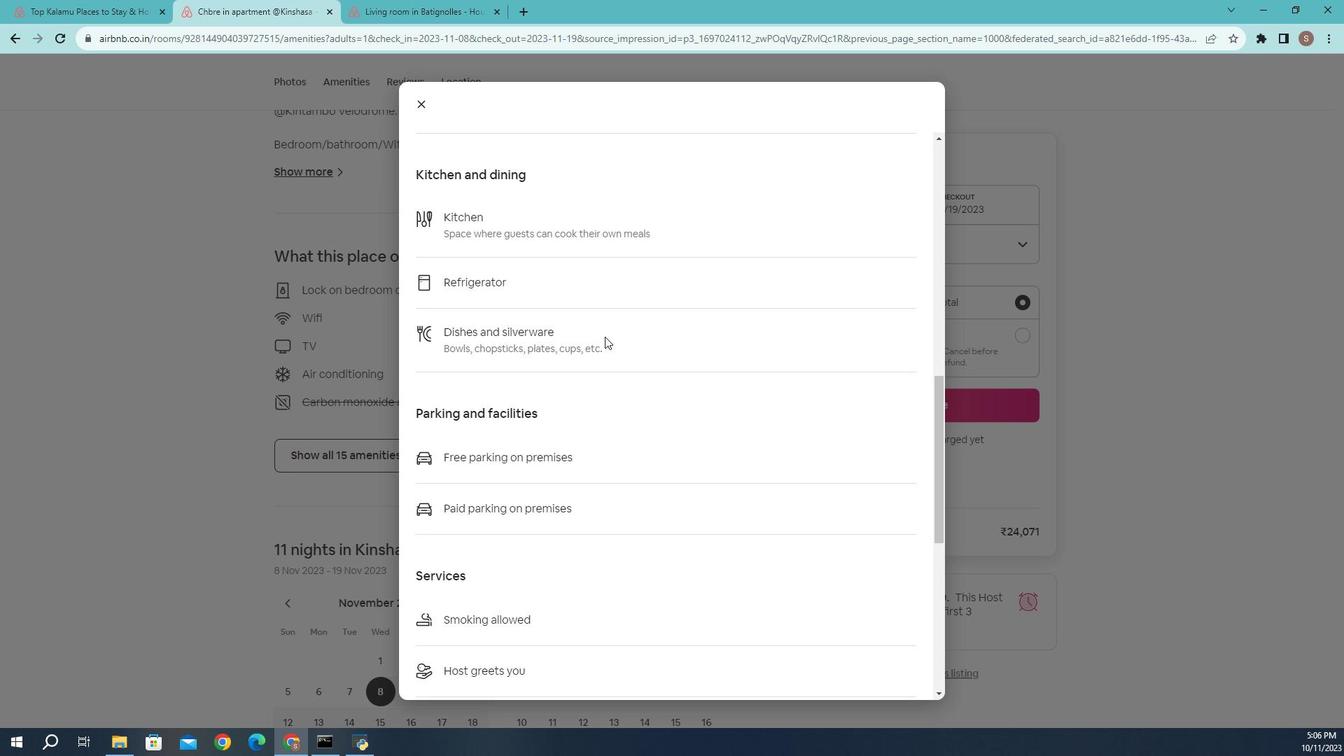 
Action: Mouse scrolled (599, 339) with delta (0, 0)
Screenshot: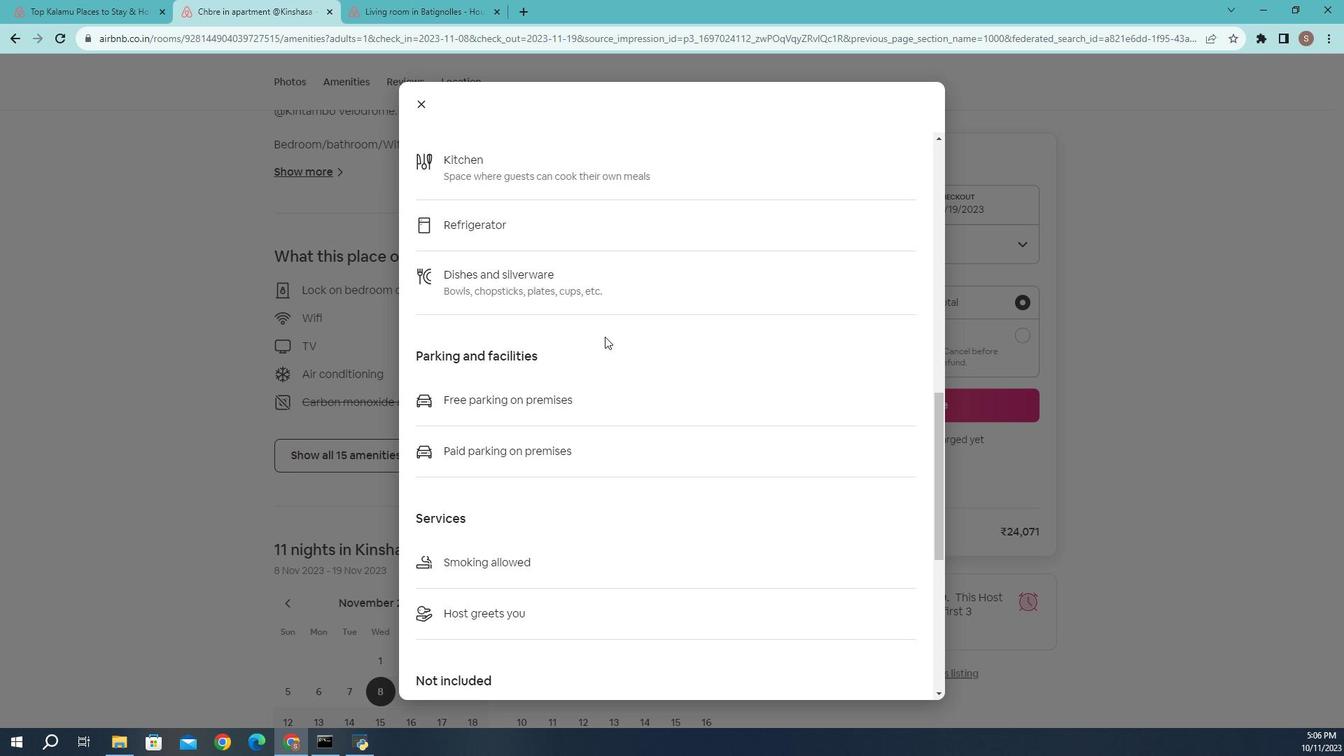 
Action: Mouse scrolled (599, 339) with delta (0, 0)
Screenshot: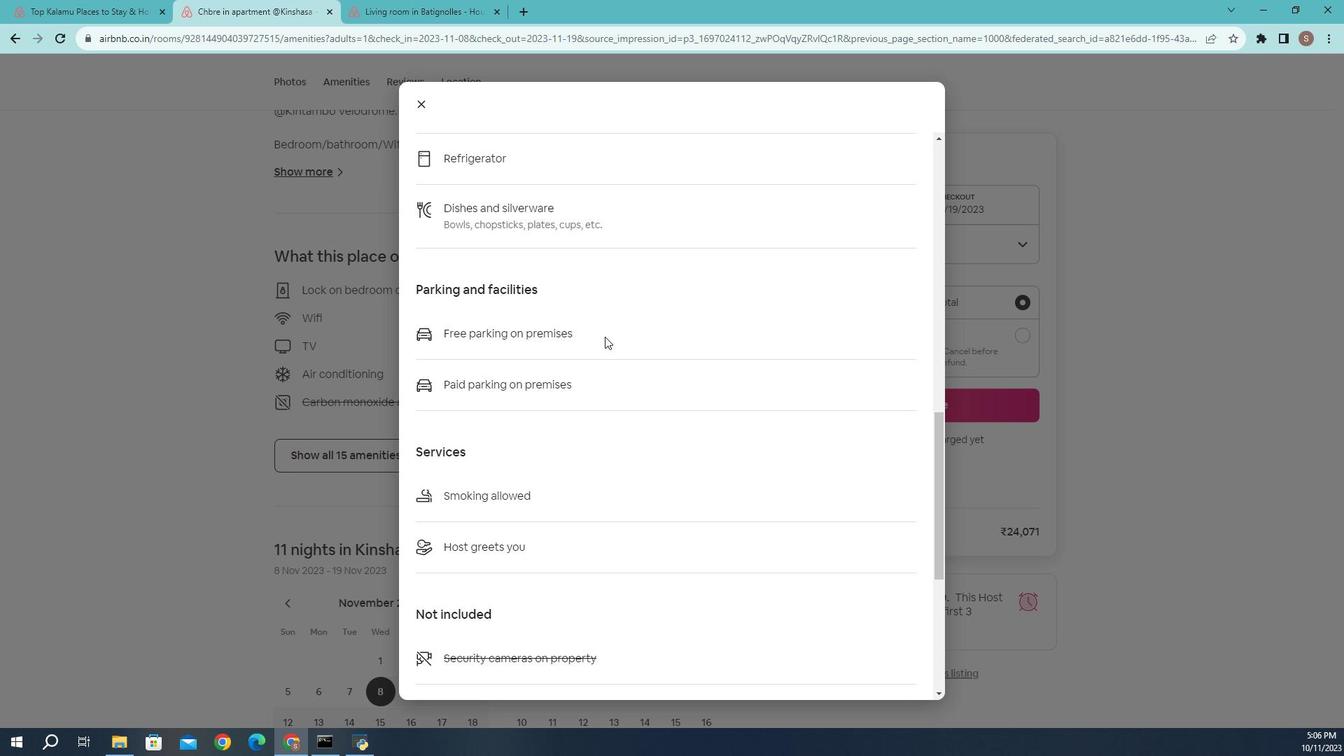 
Action: Mouse scrolled (599, 339) with delta (0, 0)
Screenshot: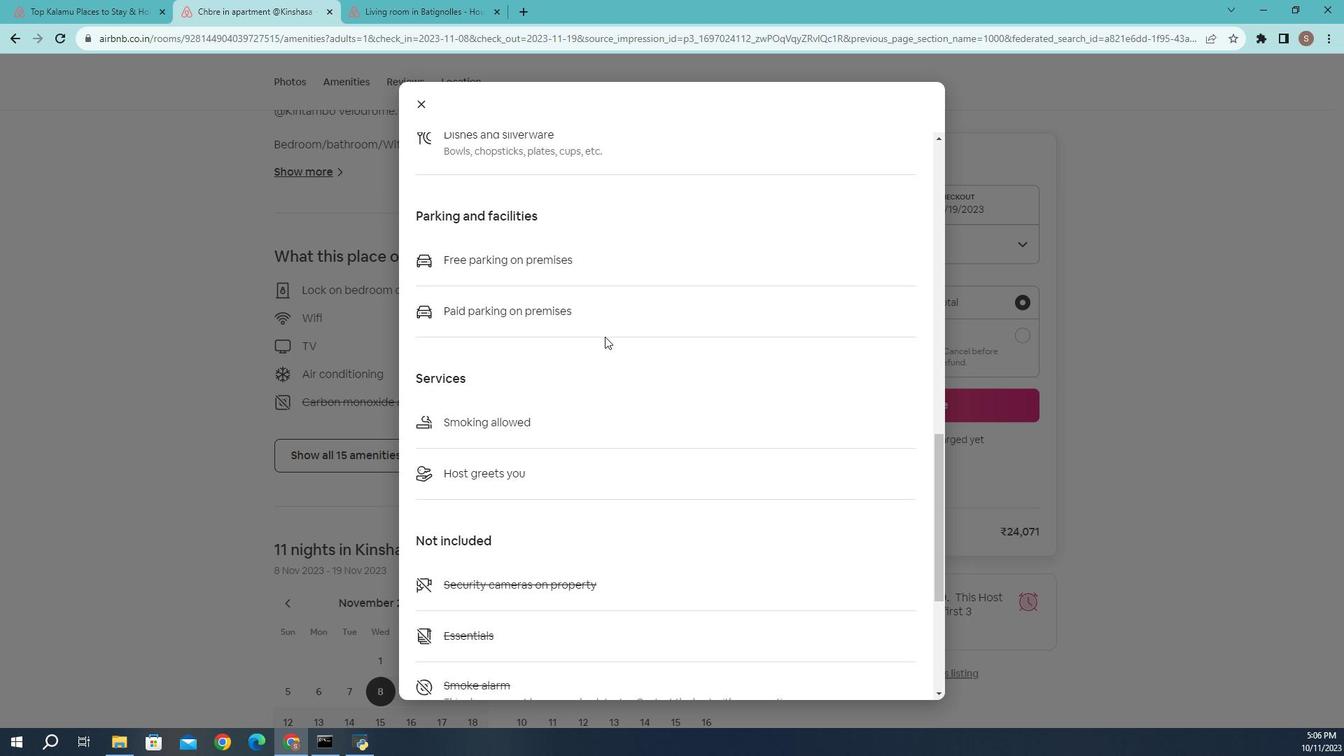 
Action: Mouse scrolled (599, 339) with delta (0, 0)
Screenshot: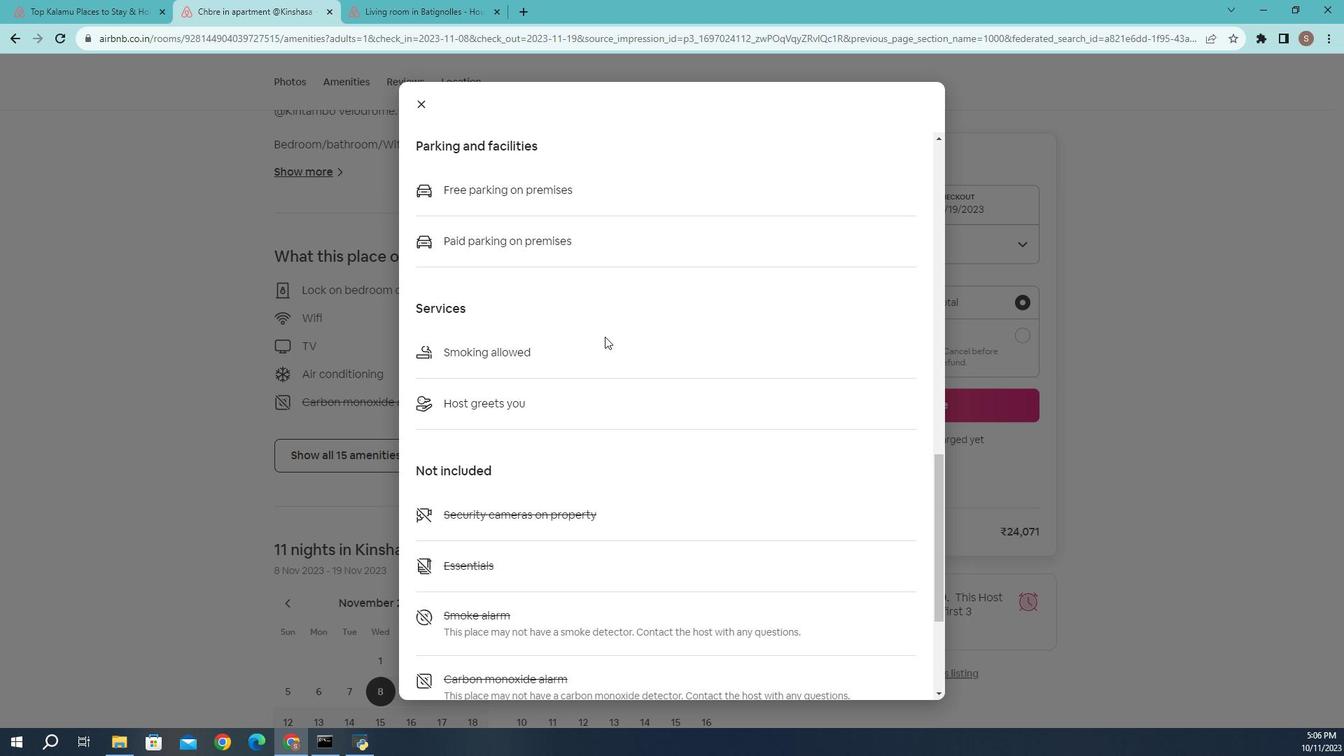 
Action: Mouse scrolled (599, 339) with delta (0, 0)
Screenshot: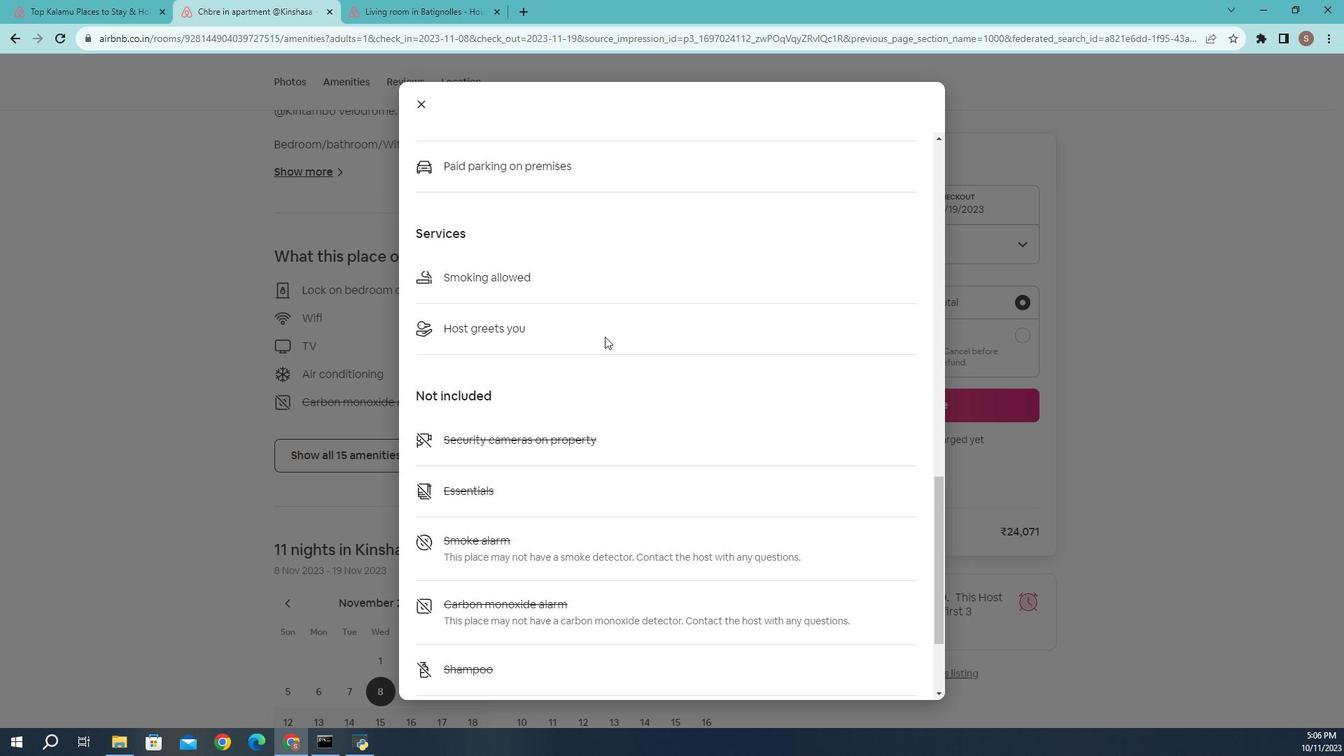 
Action: Mouse scrolled (599, 339) with delta (0, 0)
Screenshot: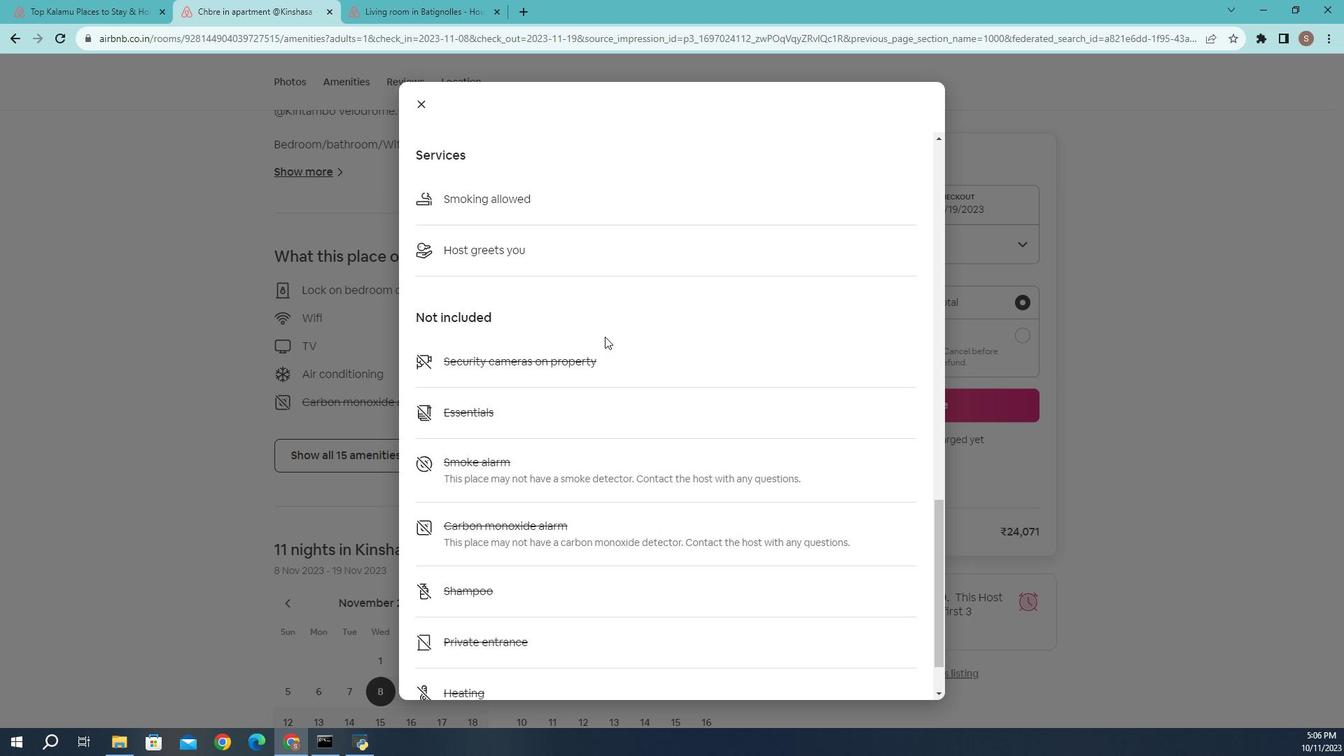 
Action: Mouse scrolled (599, 339) with delta (0, 0)
Screenshot: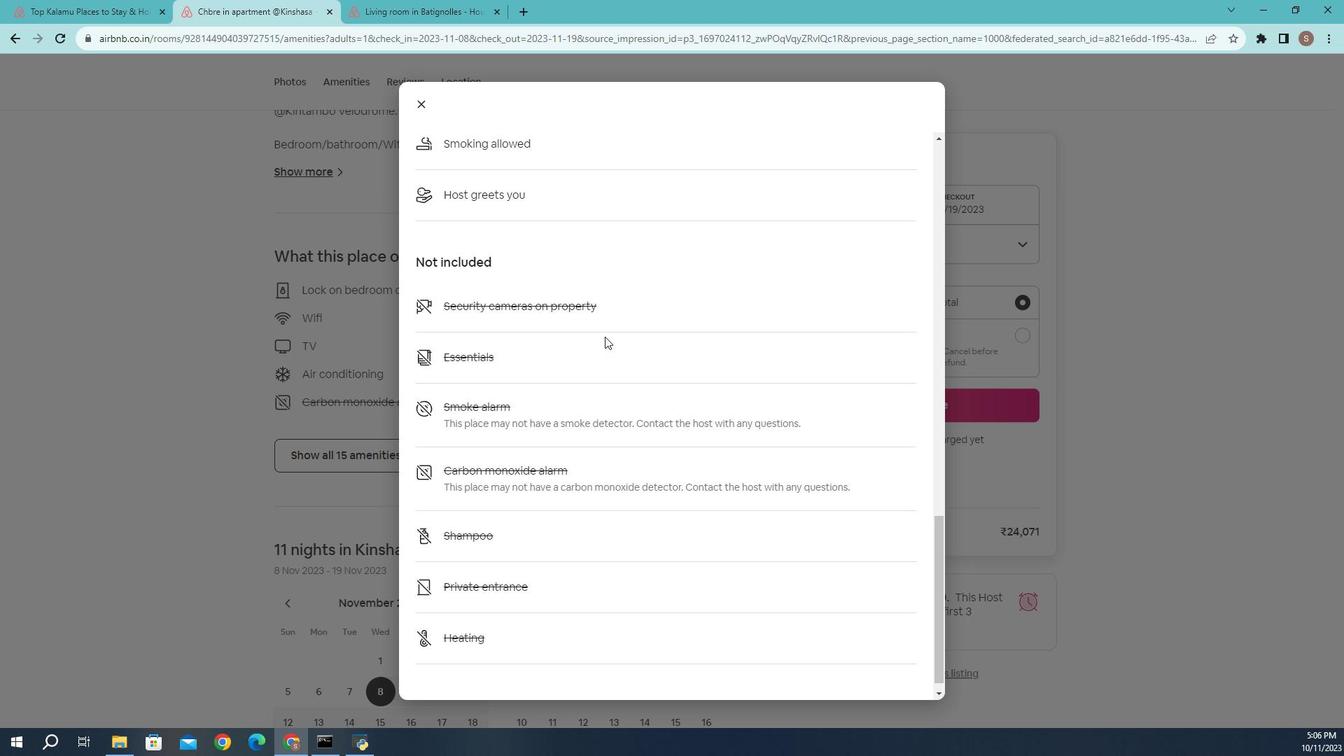 
Action: Mouse scrolled (599, 339) with delta (0, 0)
Screenshot: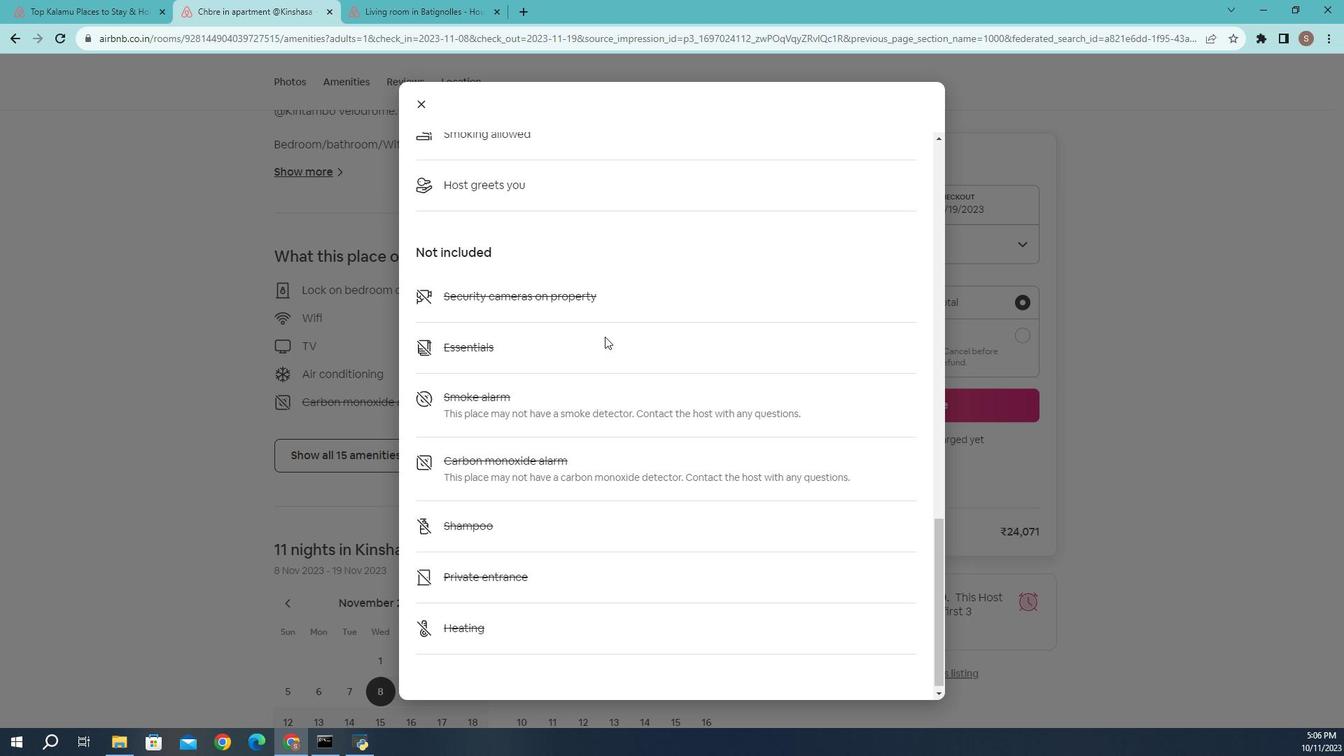 
Action: Mouse moved to (417, 137)
Screenshot: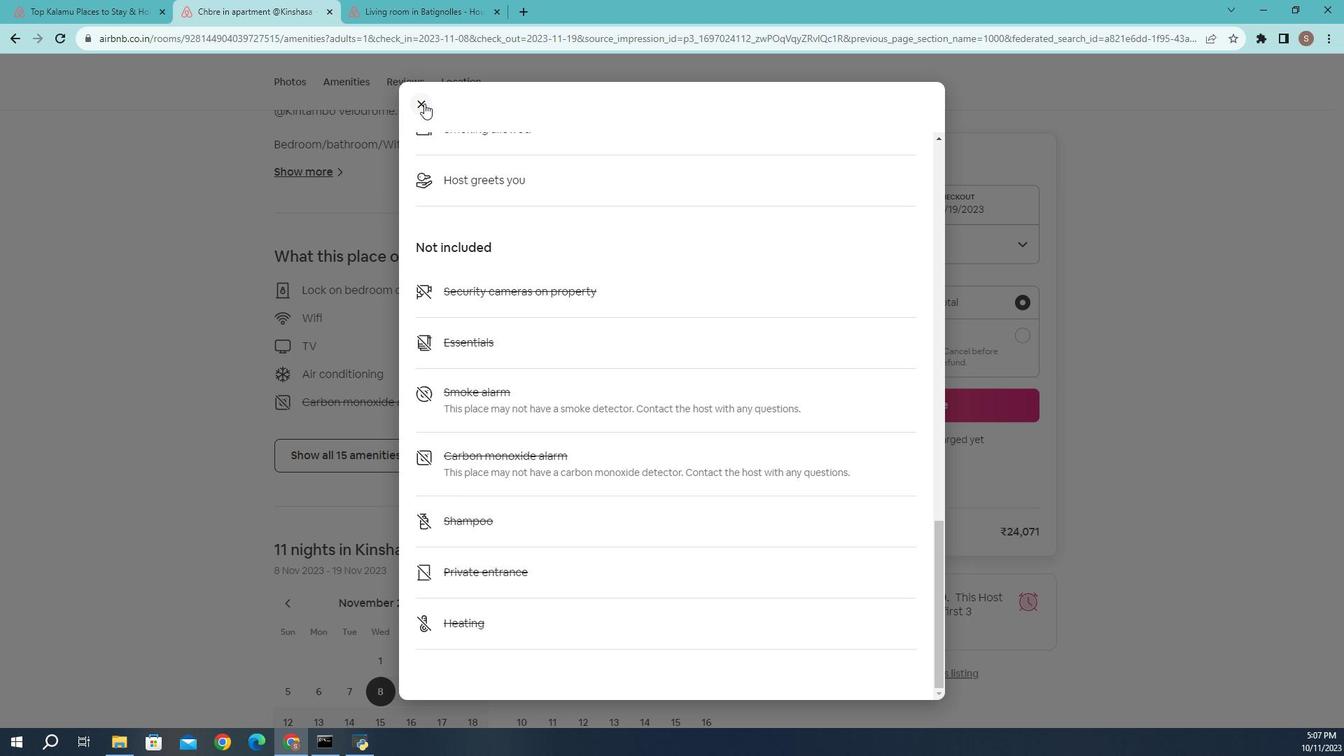 
Action: Mouse pressed left at (417, 137)
Screenshot: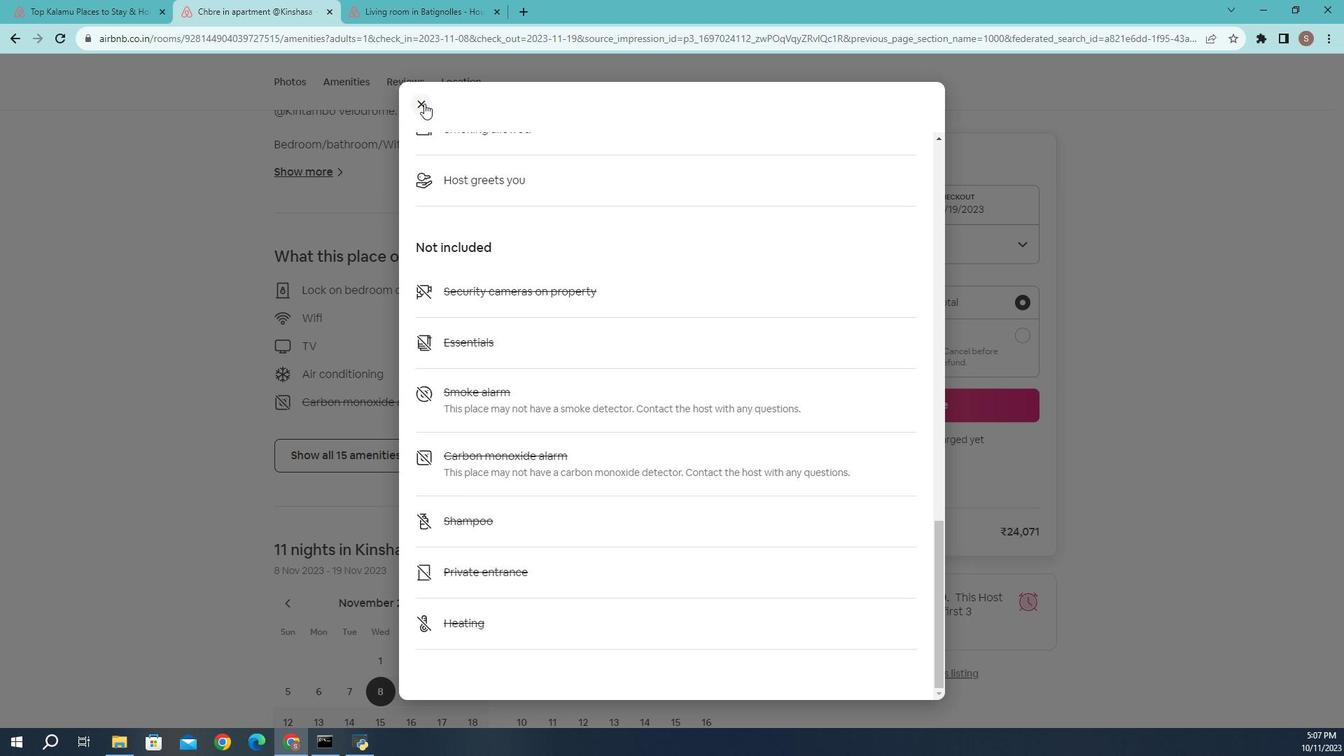
Action: Mouse moved to (502, 318)
Screenshot: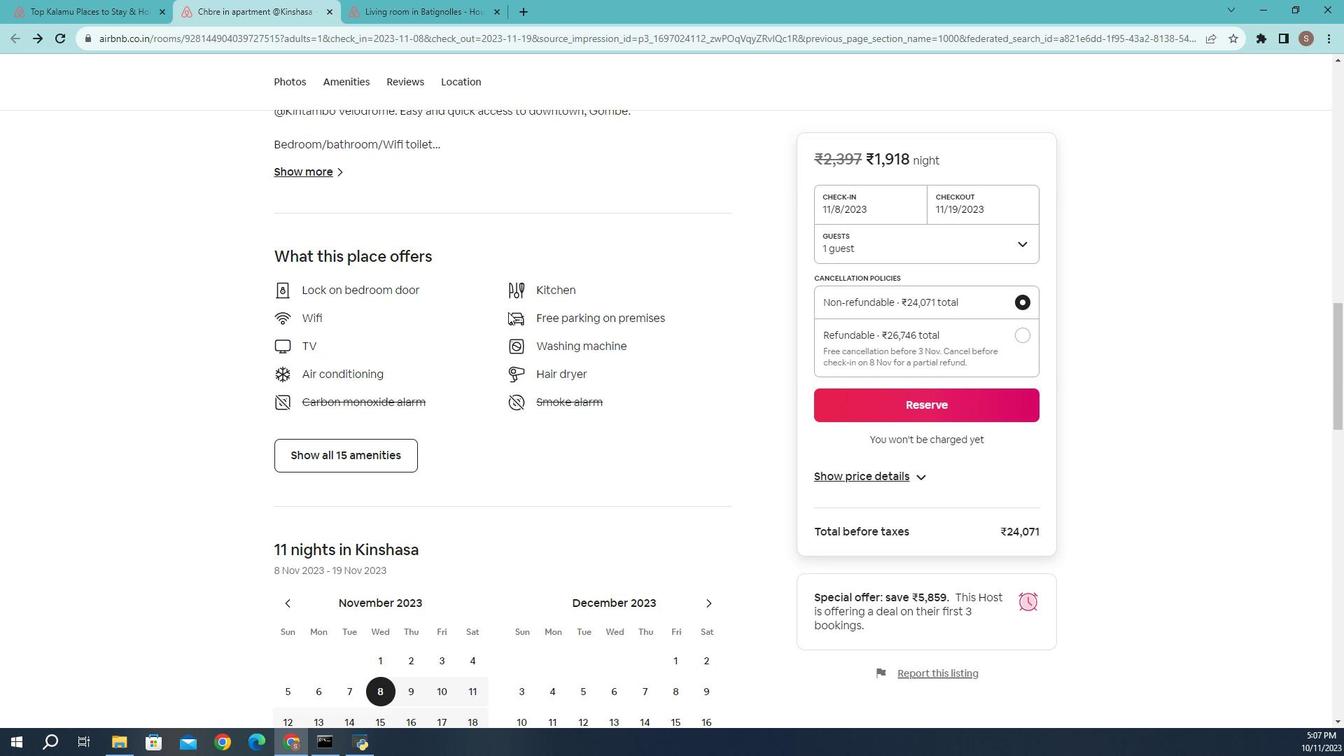 
Action: Mouse scrolled (502, 317) with delta (0, 0)
Screenshot: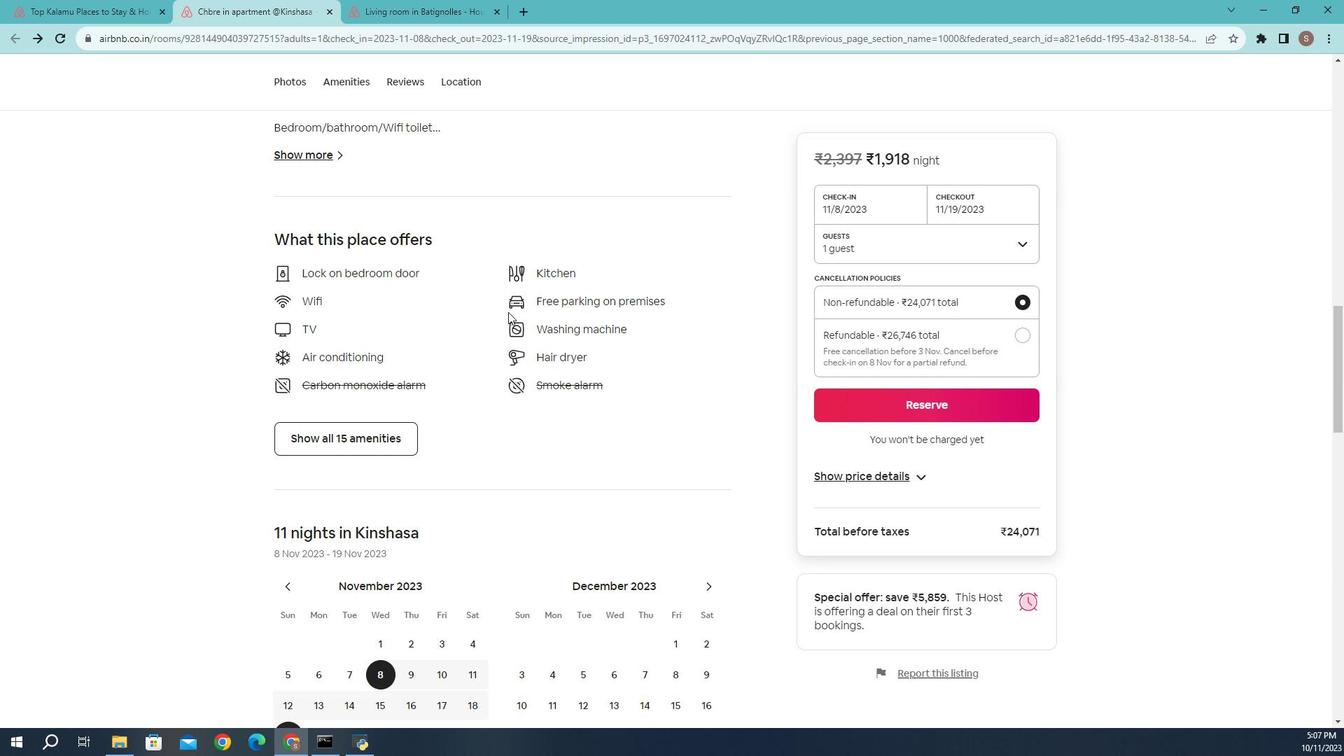 
Action: Mouse scrolled (502, 317) with delta (0, 0)
Screenshot: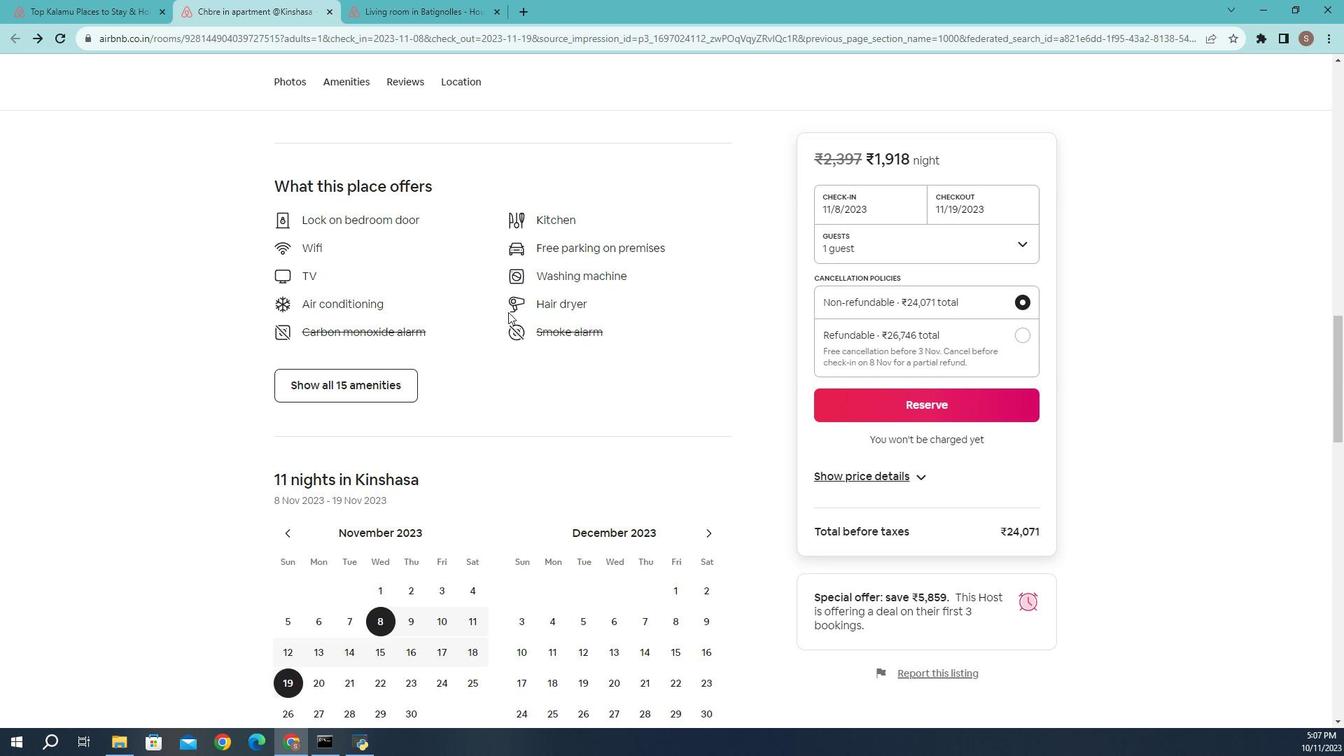 
Action: Mouse scrolled (502, 317) with delta (0, 0)
Screenshot: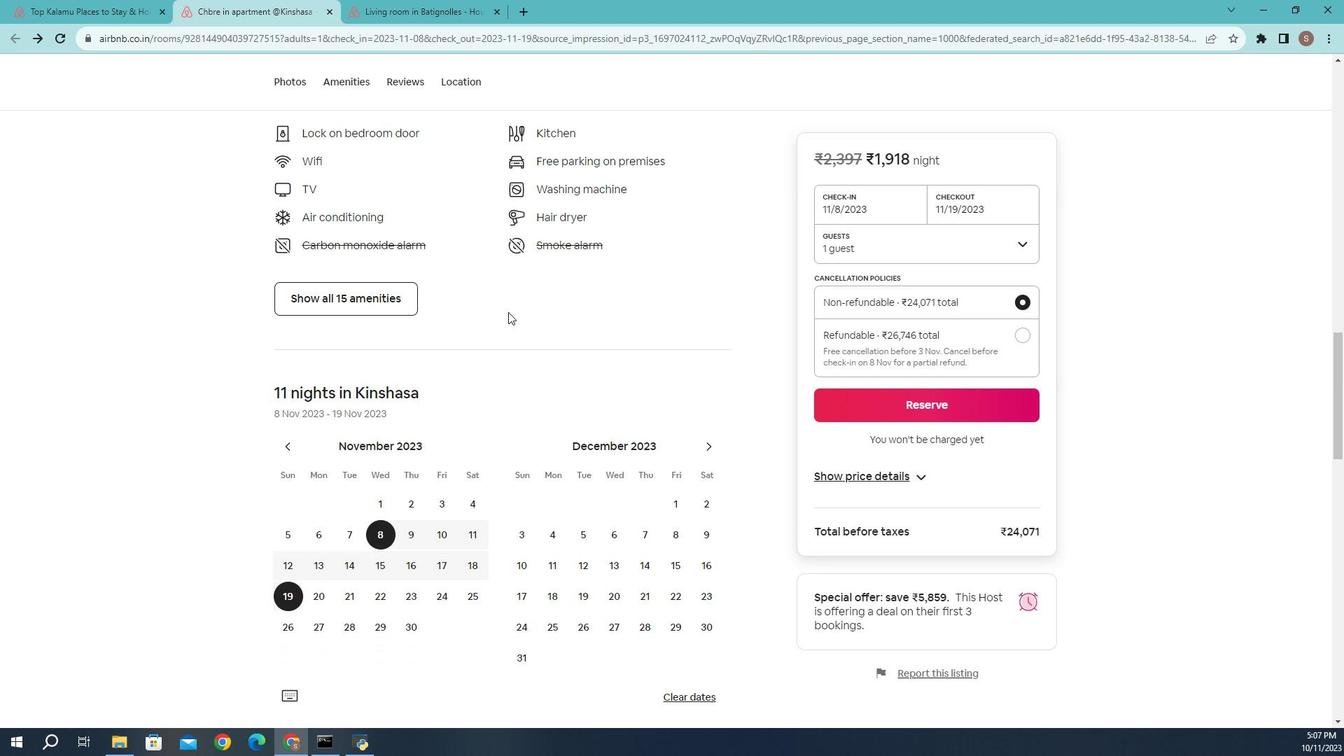 
Action: Mouse scrolled (502, 317) with delta (0, 0)
Screenshot: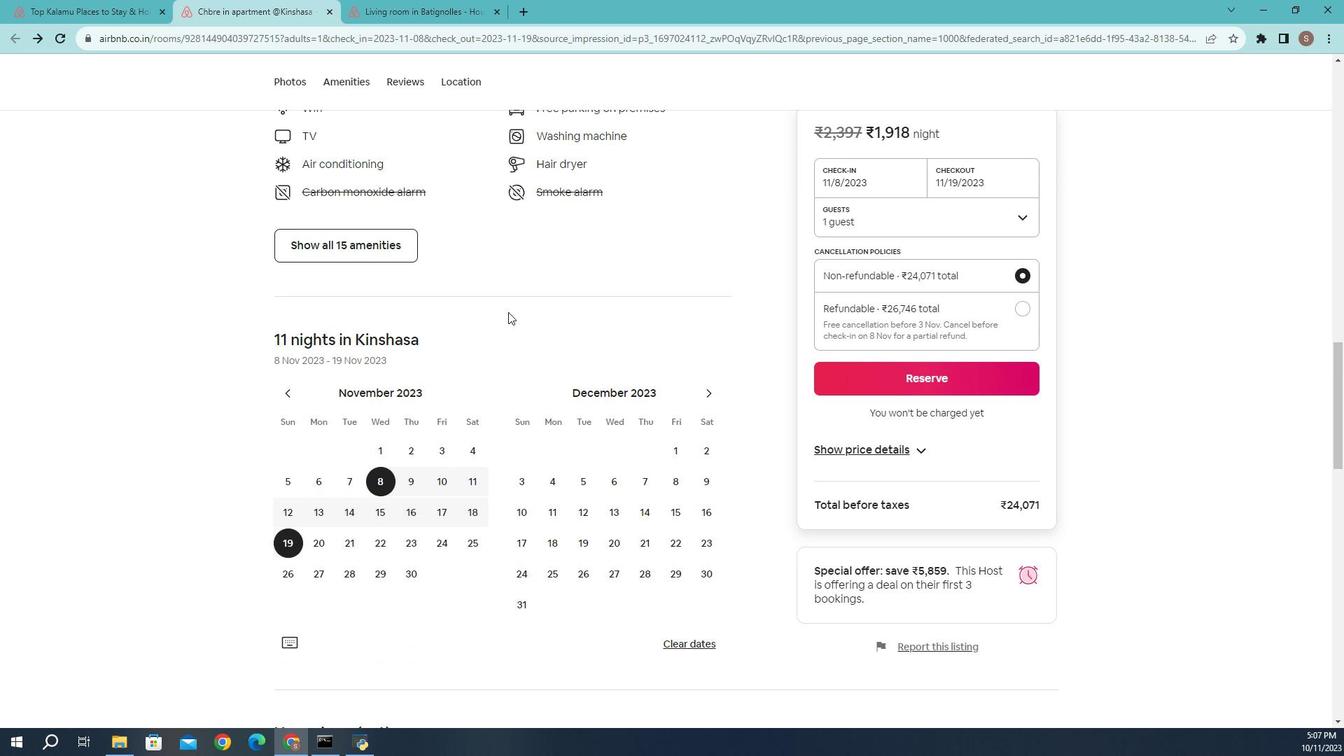 
Action: Mouse moved to (502, 319)
Screenshot: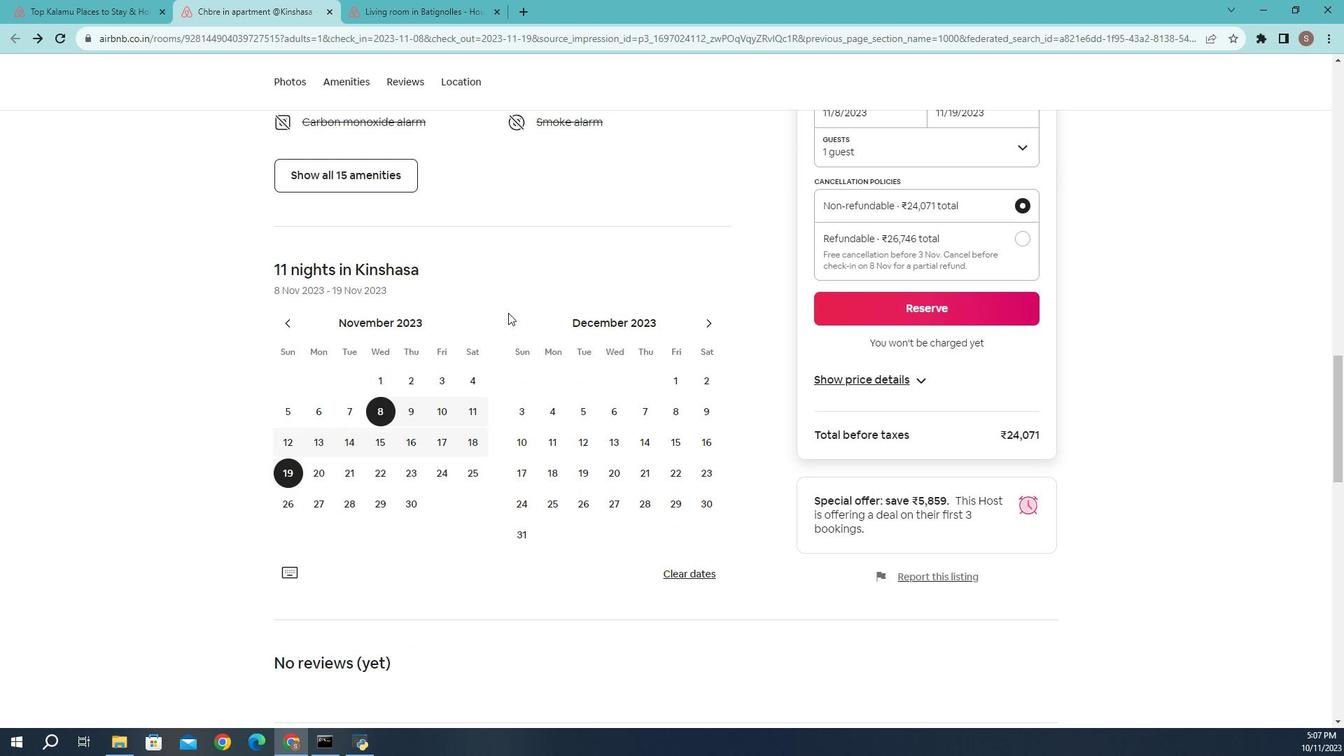 
Action: Mouse scrolled (502, 318) with delta (0, 0)
Screenshot: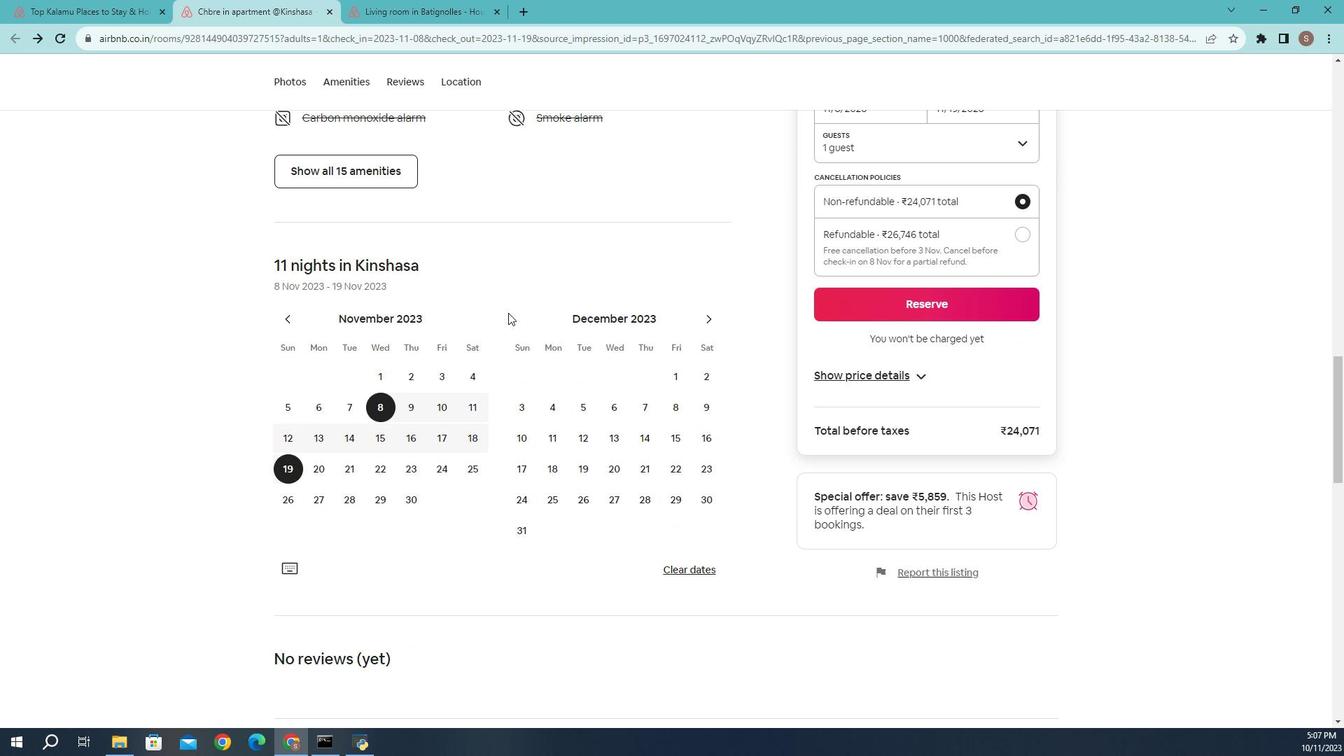 
Action: Mouse scrolled (502, 318) with delta (0, 0)
Screenshot: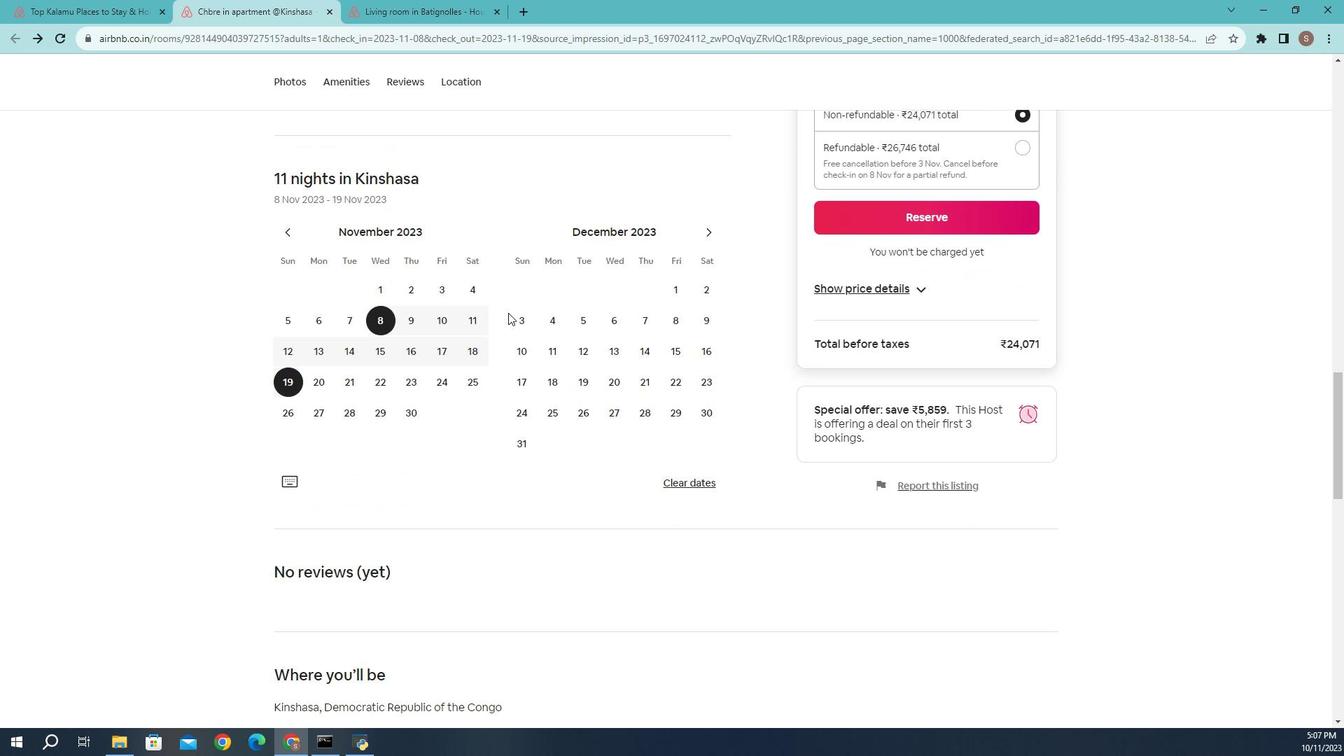 
Action: Mouse scrolled (502, 318) with delta (0, 0)
Screenshot: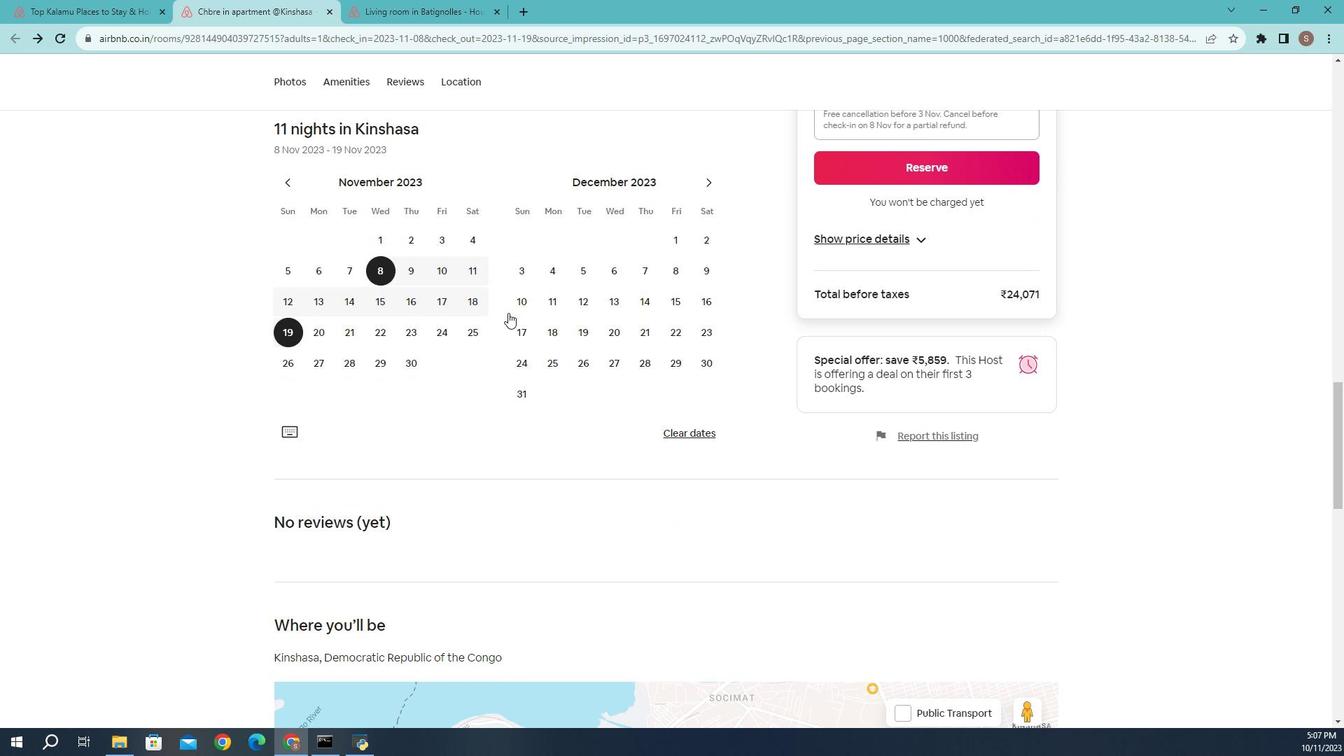 
Action: Mouse moved to (502, 319)
Screenshot: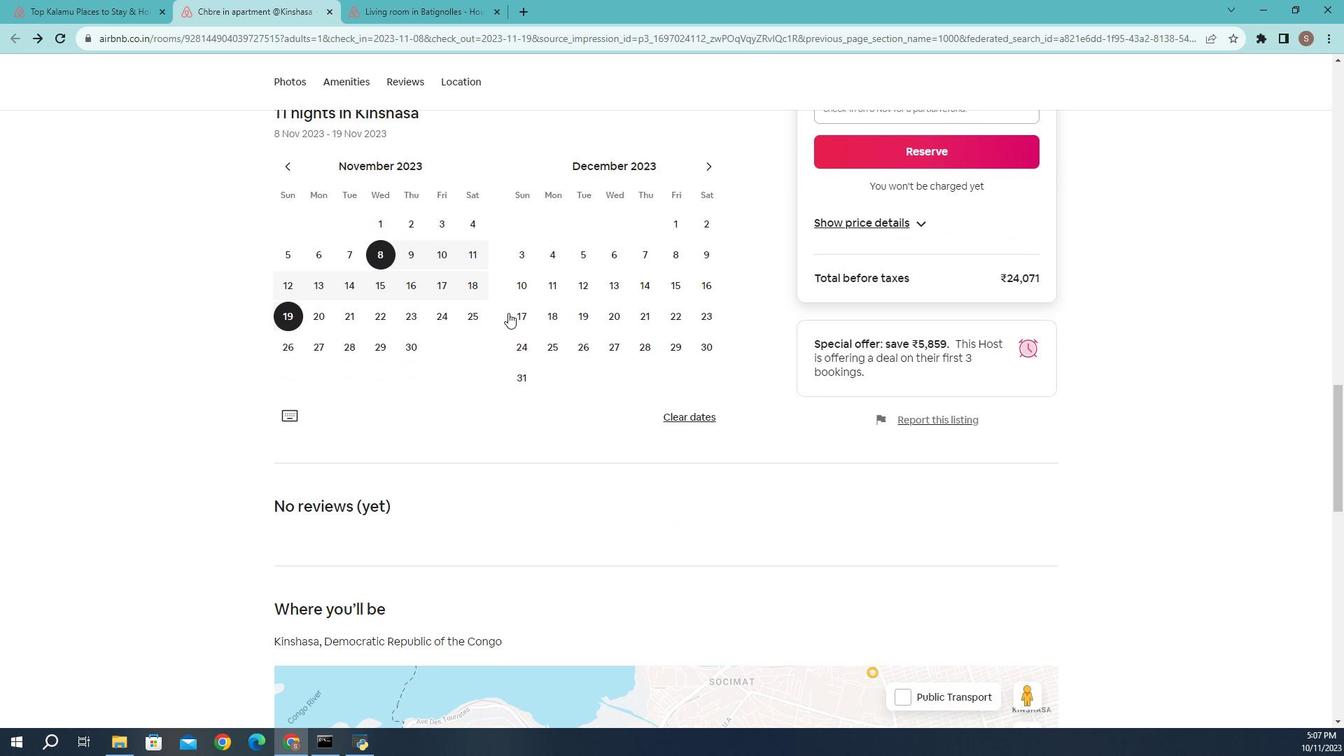 
Action: Mouse scrolled (502, 318) with delta (0, 0)
Screenshot: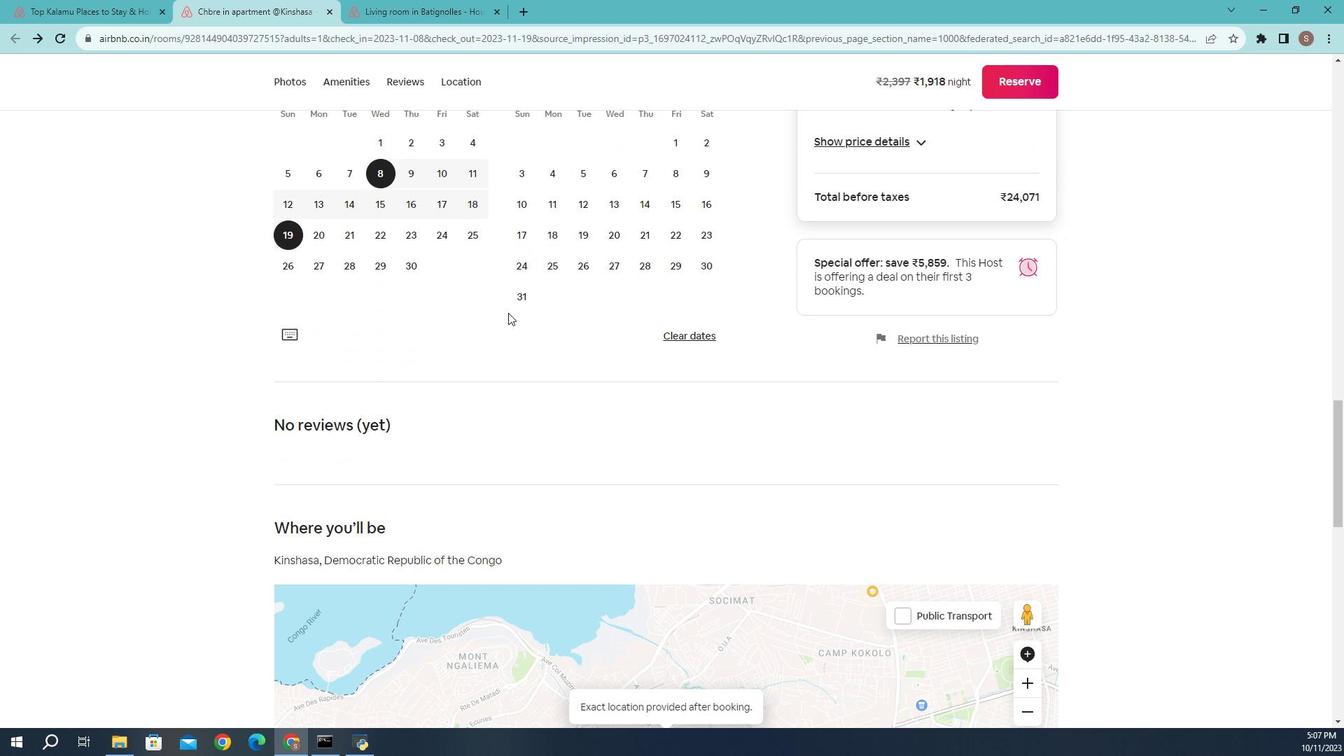 
Action: Mouse moved to (500, 319)
Screenshot: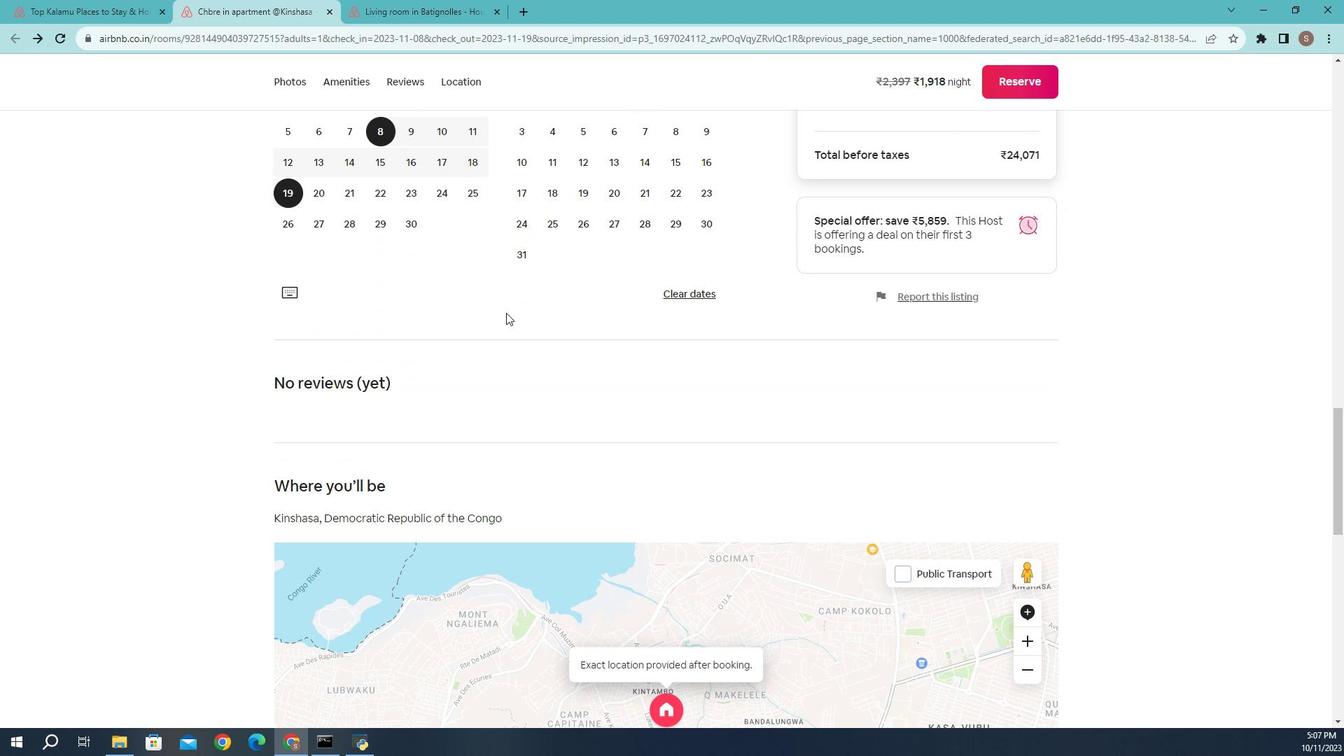 
Action: Mouse scrolled (500, 318) with delta (0, 0)
